 Task: Compose an email with the signature Dominique Adams with the subject Invitation to a lunch or dinner and the message Can you please confirm the schedule for the upcoming maintenance of the companys server? from softage.4@softage.net to softage.2@softage.net, select first sentence, change the font color from current to black and background color to maroon Send the email. Finally, move the email from Sent Items to the label Properties
Action: Mouse moved to (1020, 83)
Screenshot: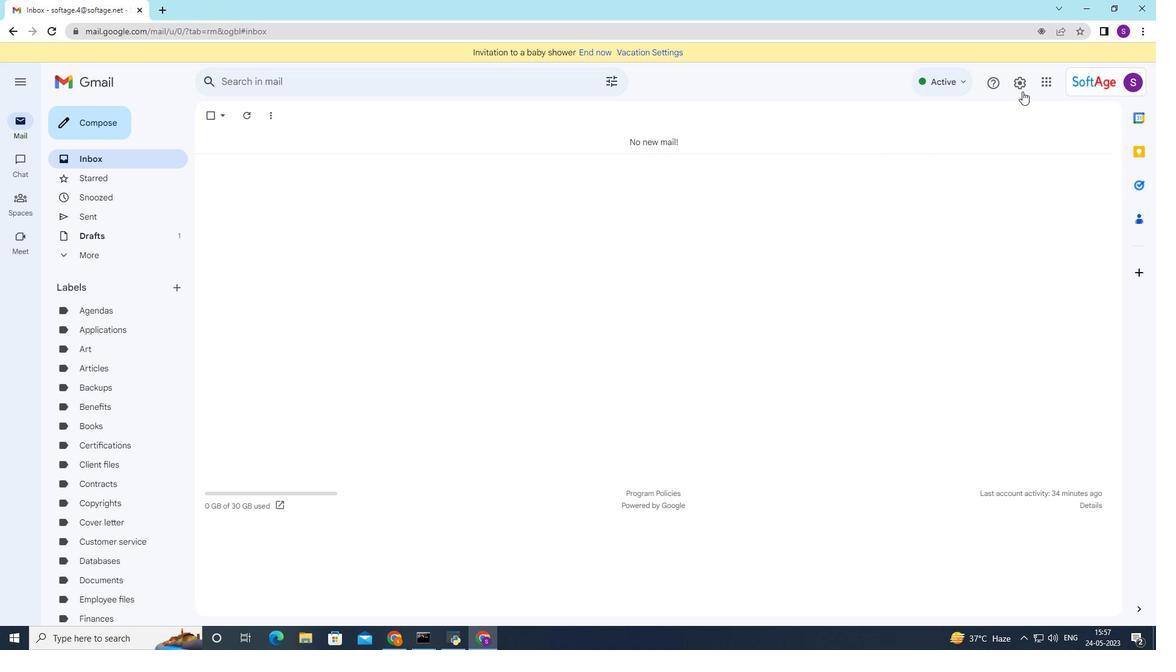 
Action: Mouse pressed left at (1020, 83)
Screenshot: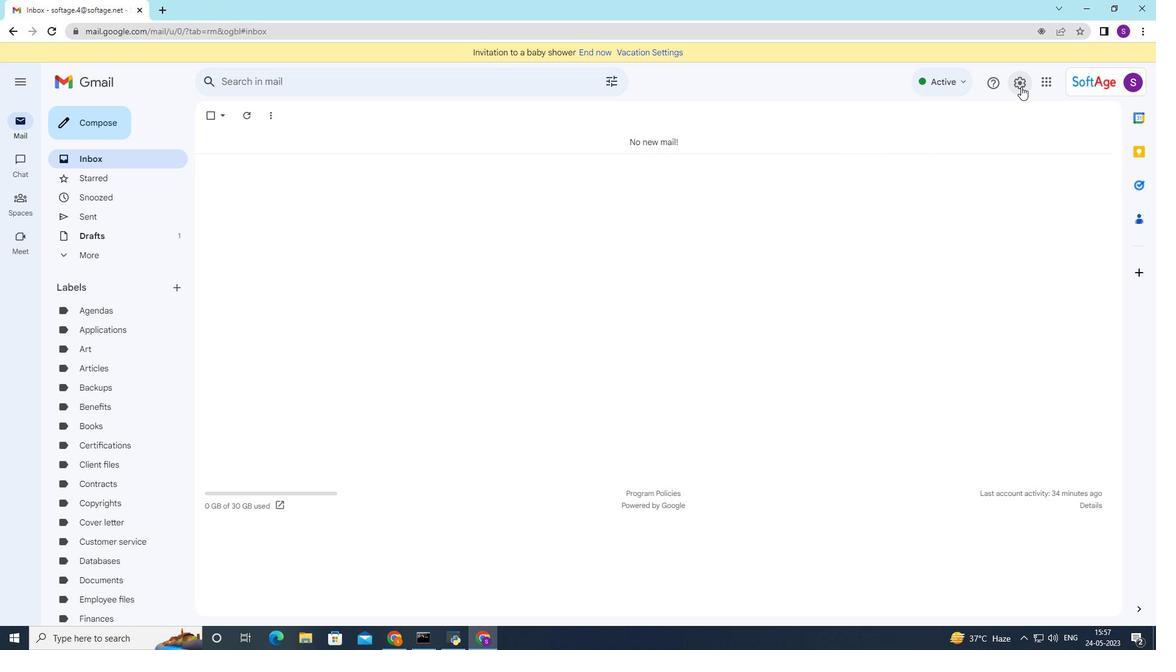 
Action: Mouse moved to (1040, 146)
Screenshot: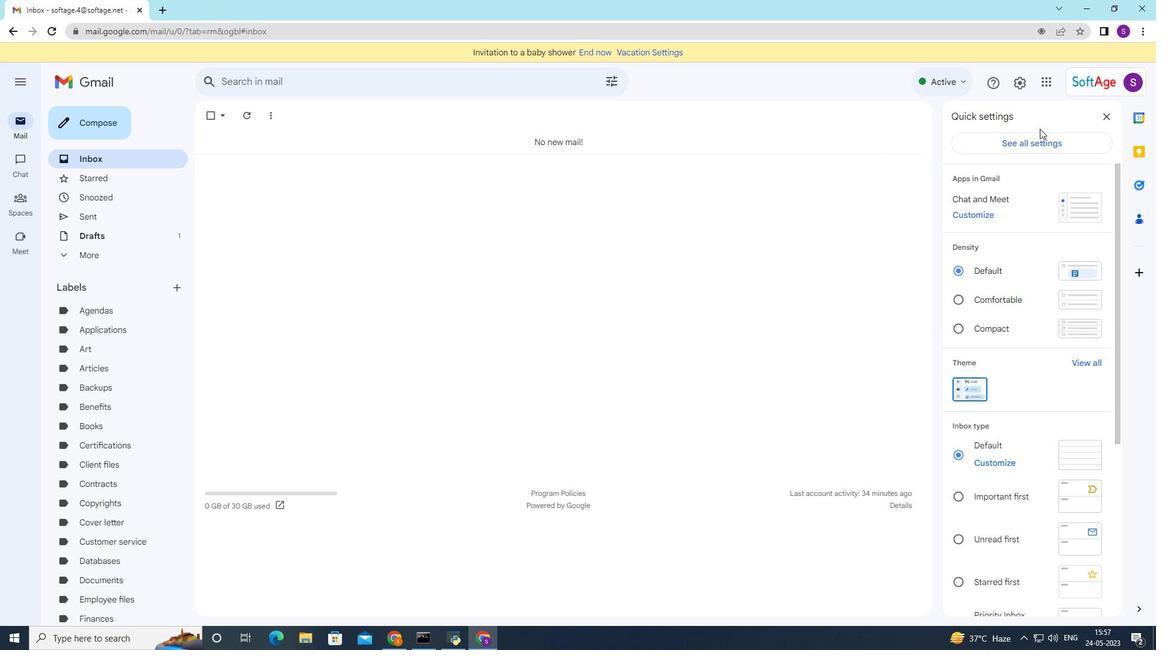 
Action: Mouse pressed left at (1040, 146)
Screenshot: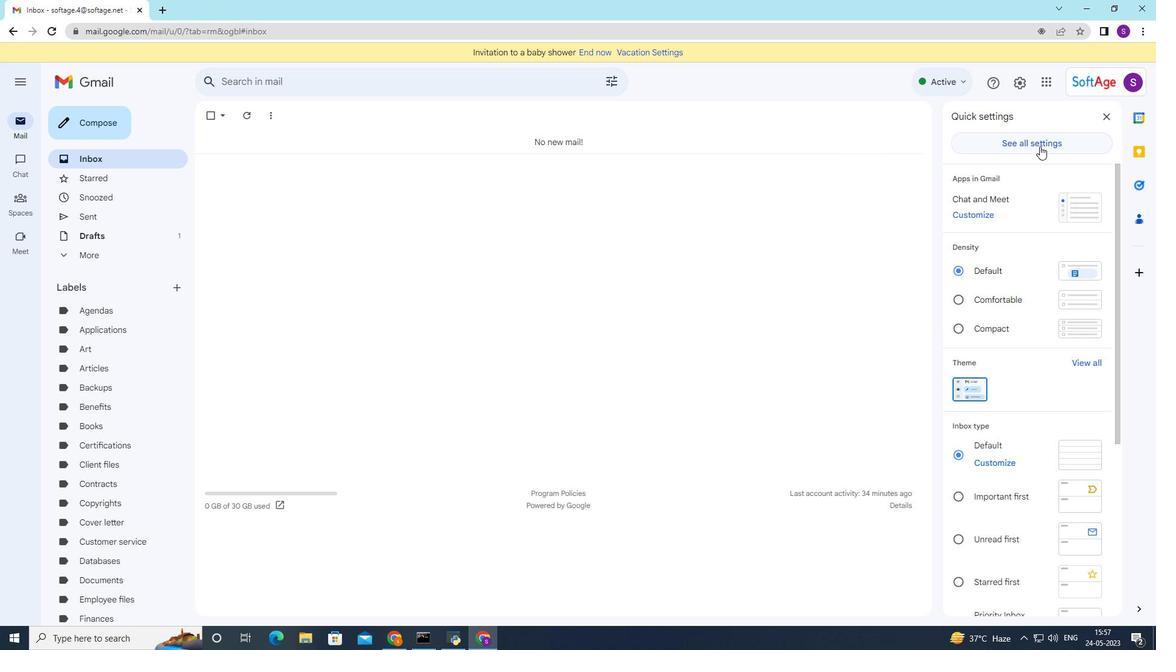 
Action: Mouse moved to (560, 207)
Screenshot: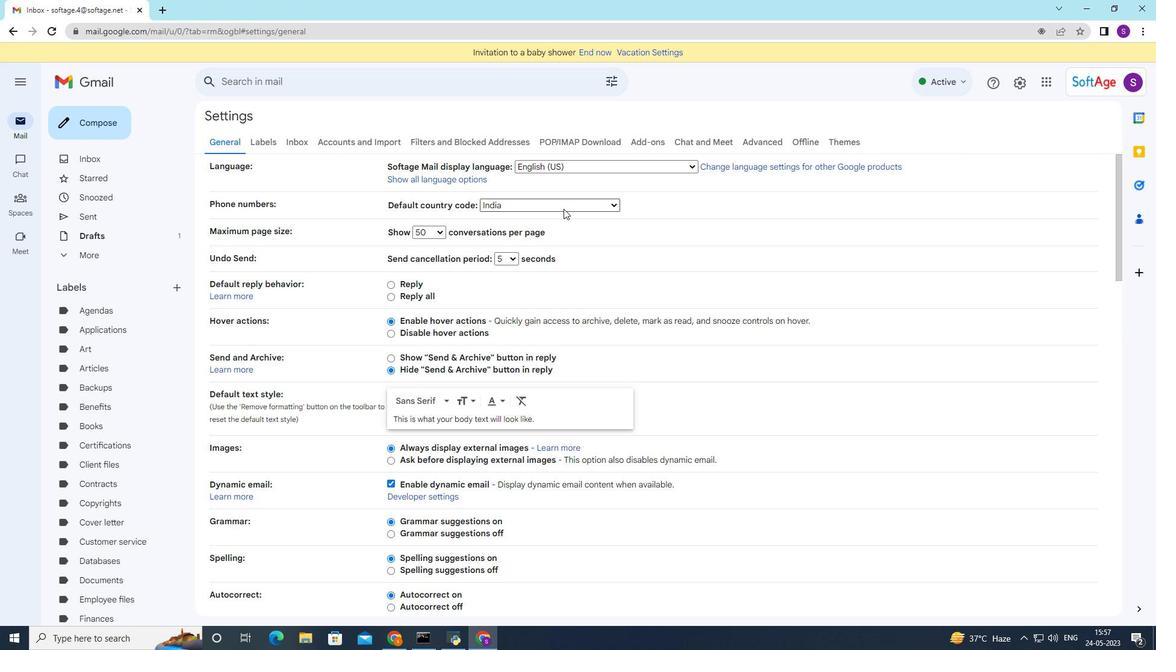 
Action: Mouse scrolled (560, 206) with delta (0, 0)
Screenshot: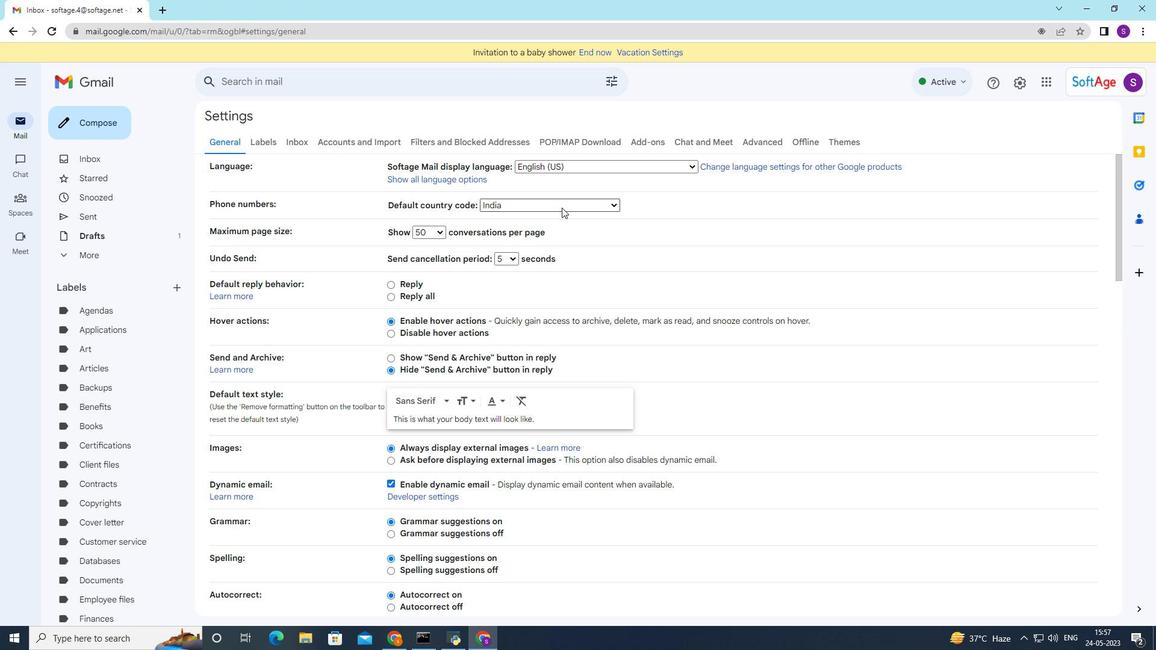 
Action: Mouse scrolled (560, 206) with delta (0, 0)
Screenshot: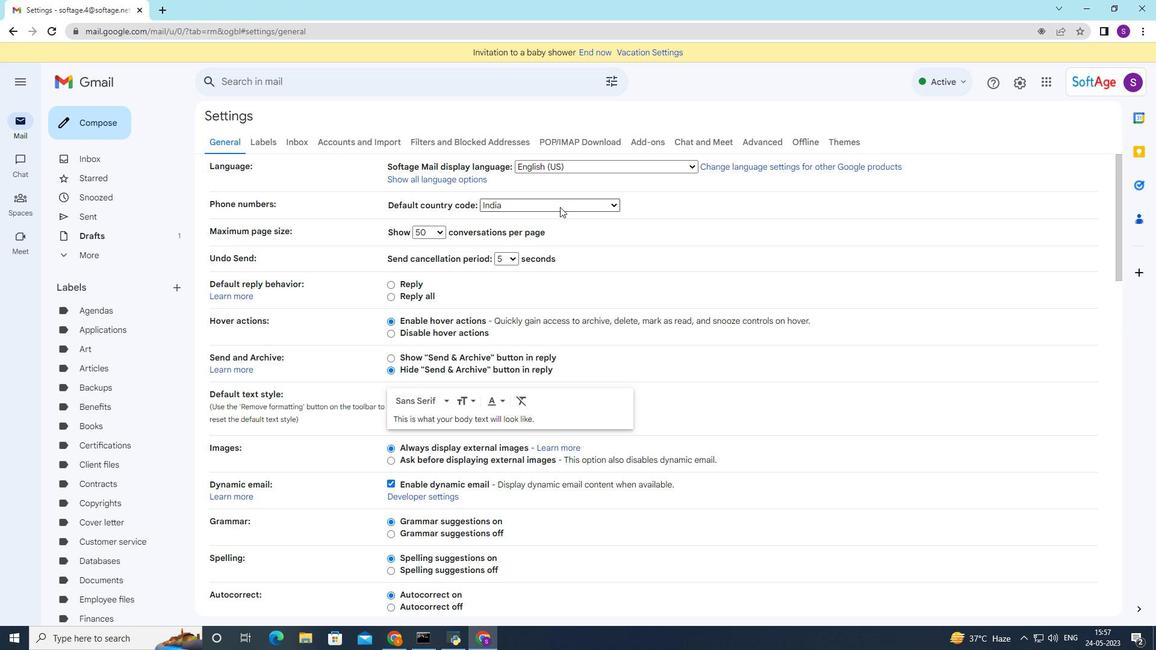 
Action: Mouse scrolled (560, 206) with delta (0, 0)
Screenshot: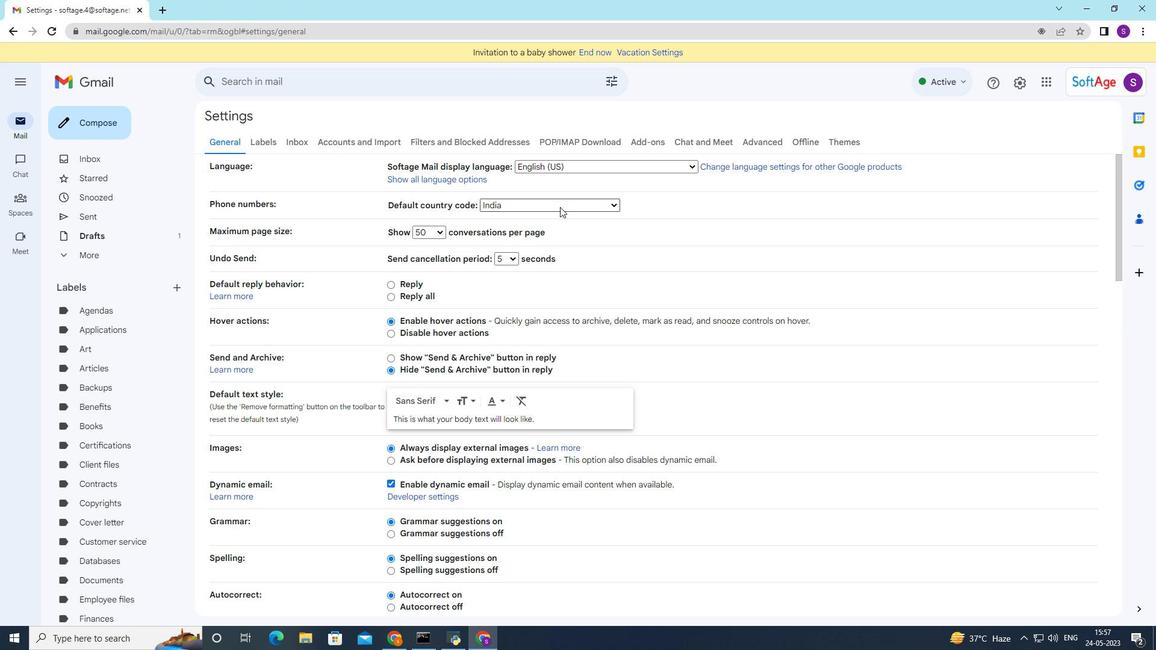 
Action: Mouse scrolled (560, 206) with delta (0, 0)
Screenshot: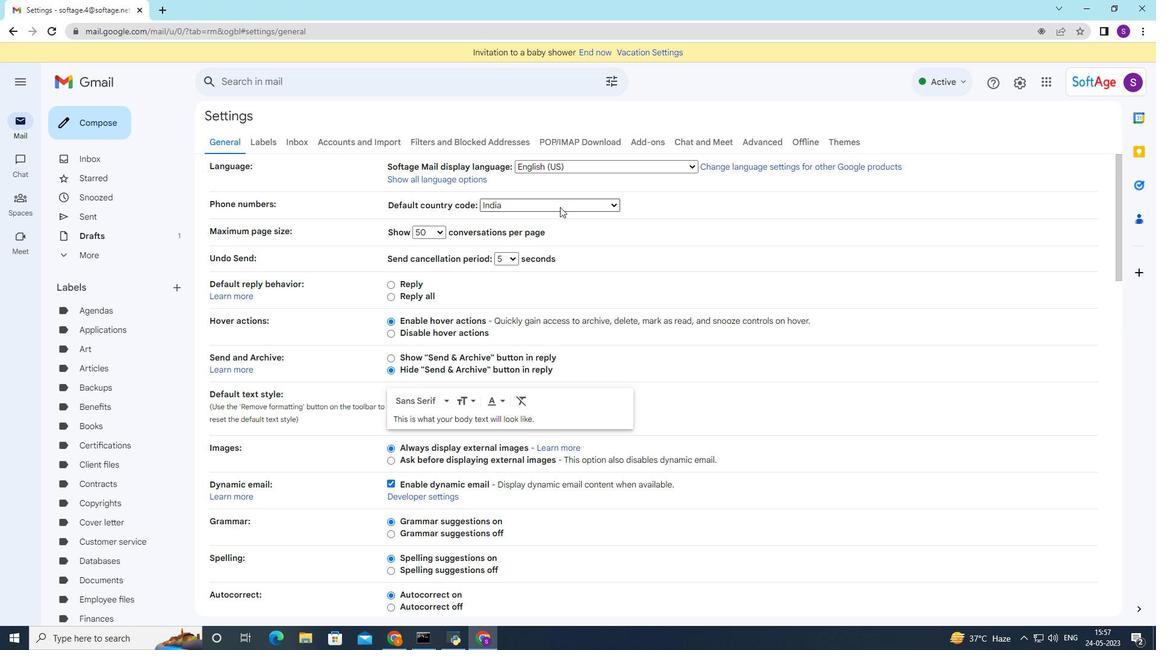 
Action: Mouse scrolled (560, 206) with delta (0, 0)
Screenshot: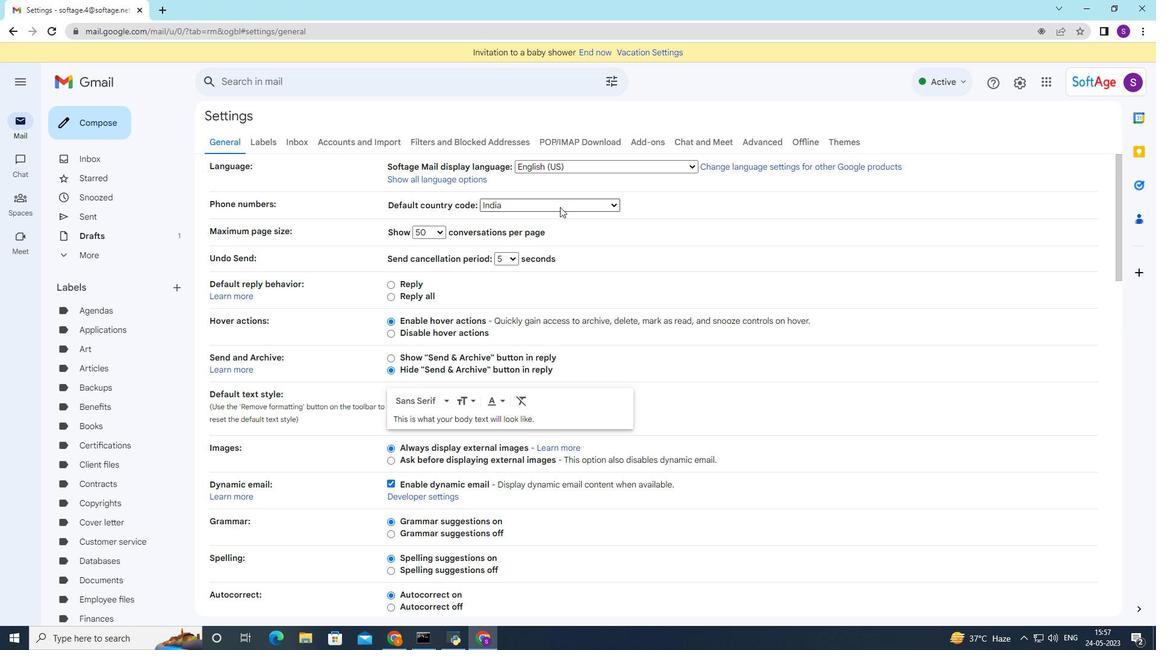 
Action: Mouse scrolled (560, 206) with delta (0, 0)
Screenshot: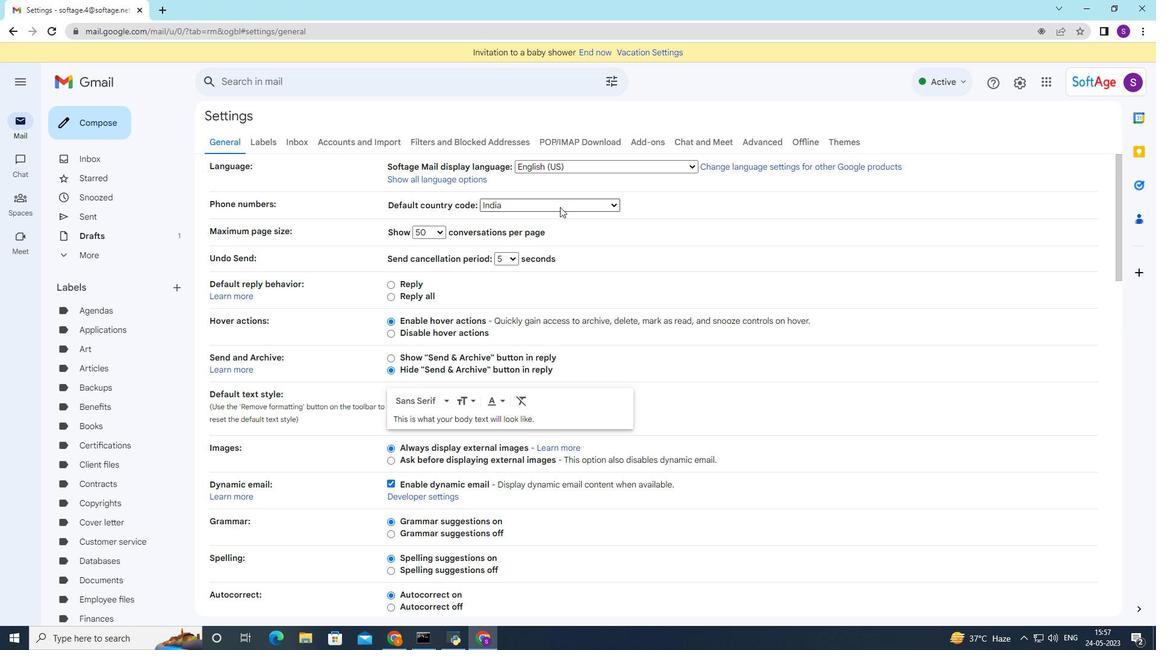 
Action: Mouse moved to (560, 206)
Screenshot: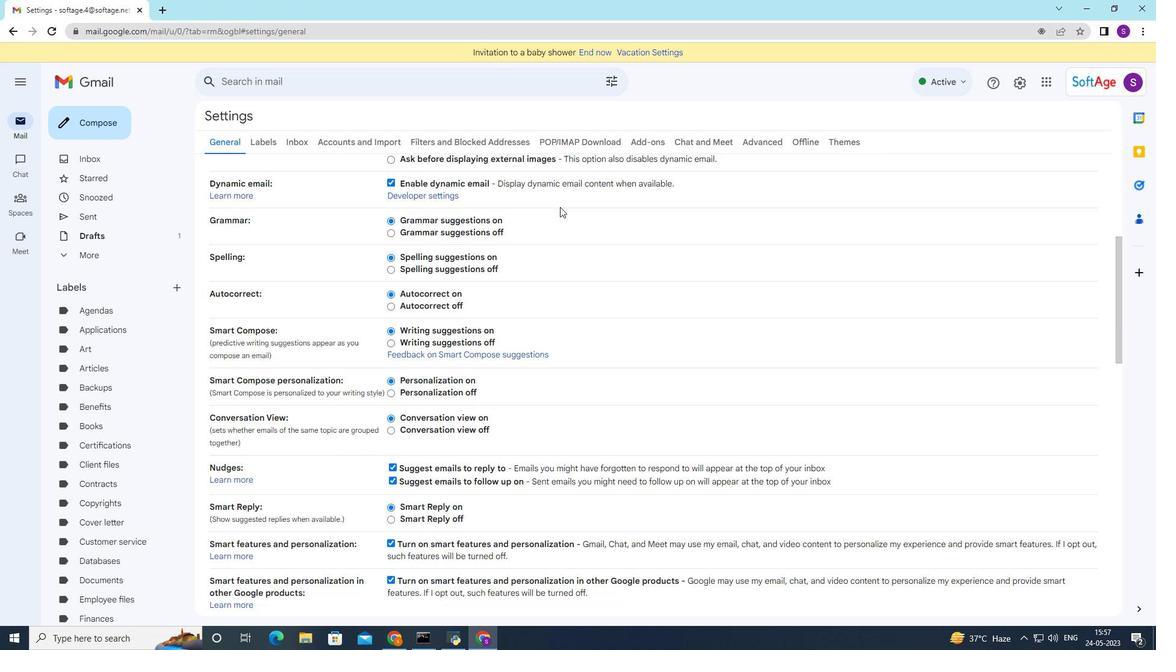 
Action: Mouse scrolled (560, 206) with delta (0, 0)
Screenshot: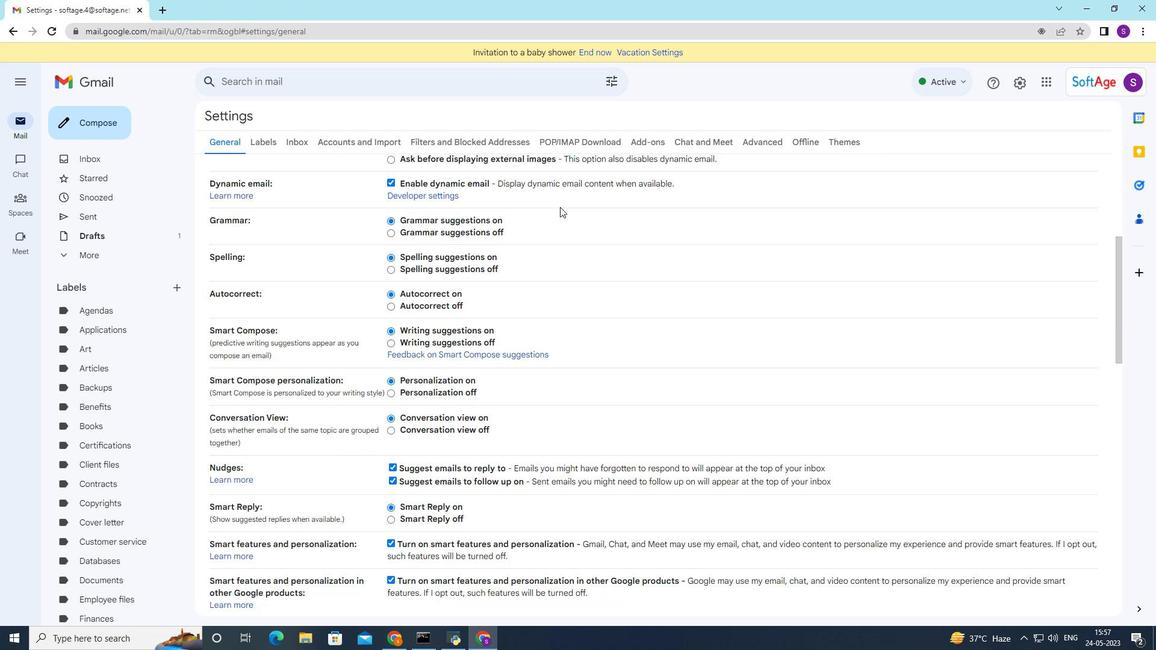
Action: Mouse moved to (560, 206)
Screenshot: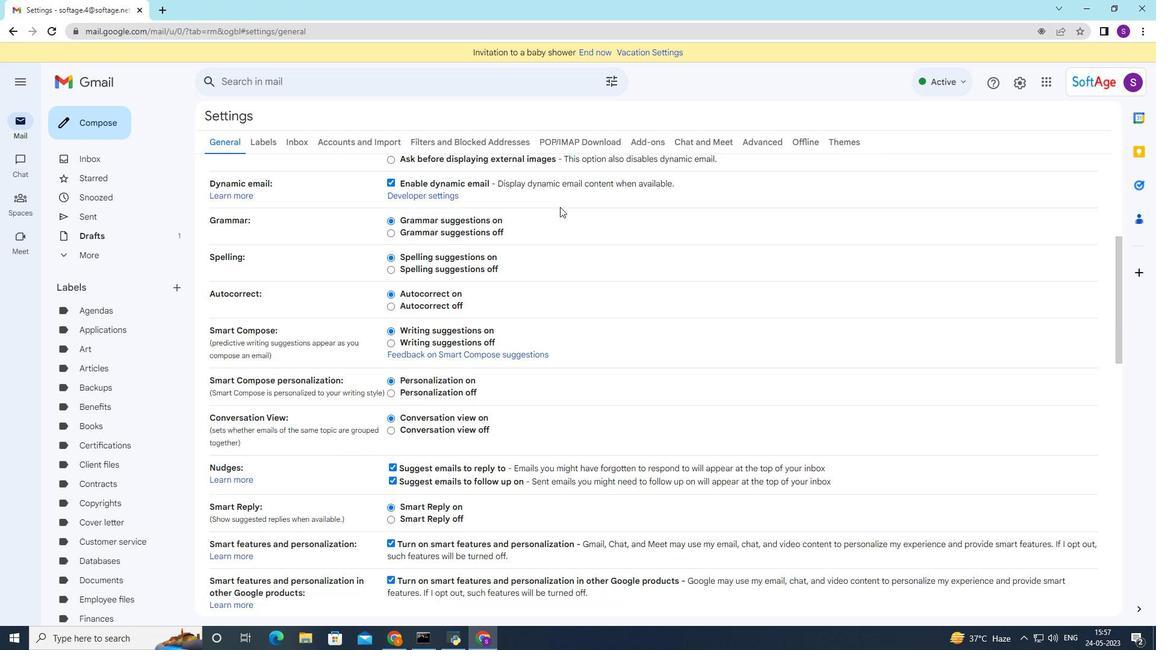 
Action: Mouse scrolled (560, 206) with delta (0, 0)
Screenshot: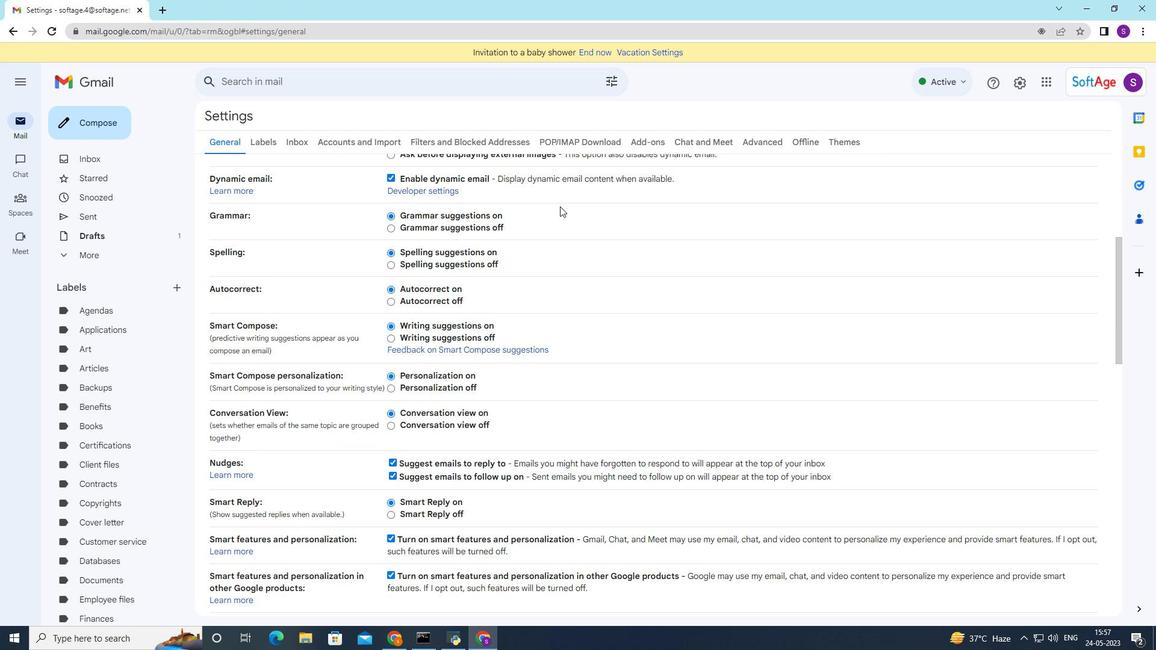 
Action: Mouse scrolled (560, 206) with delta (0, 0)
Screenshot: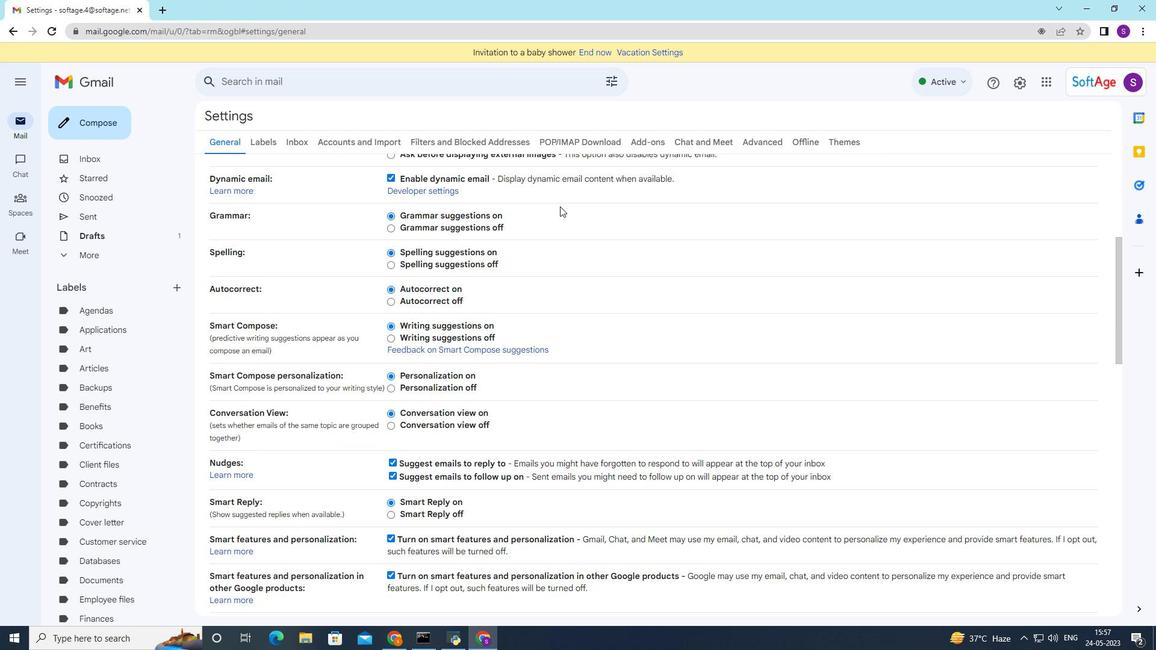 
Action: Mouse scrolled (560, 206) with delta (0, 0)
Screenshot: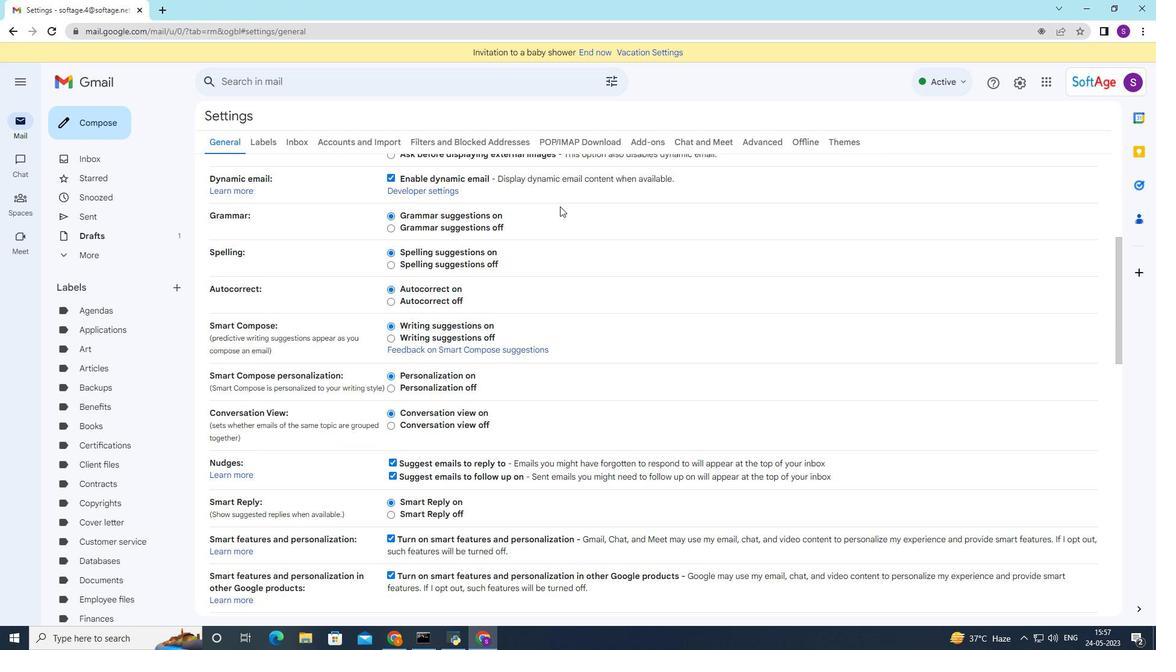 
Action: Mouse moved to (560, 204)
Screenshot: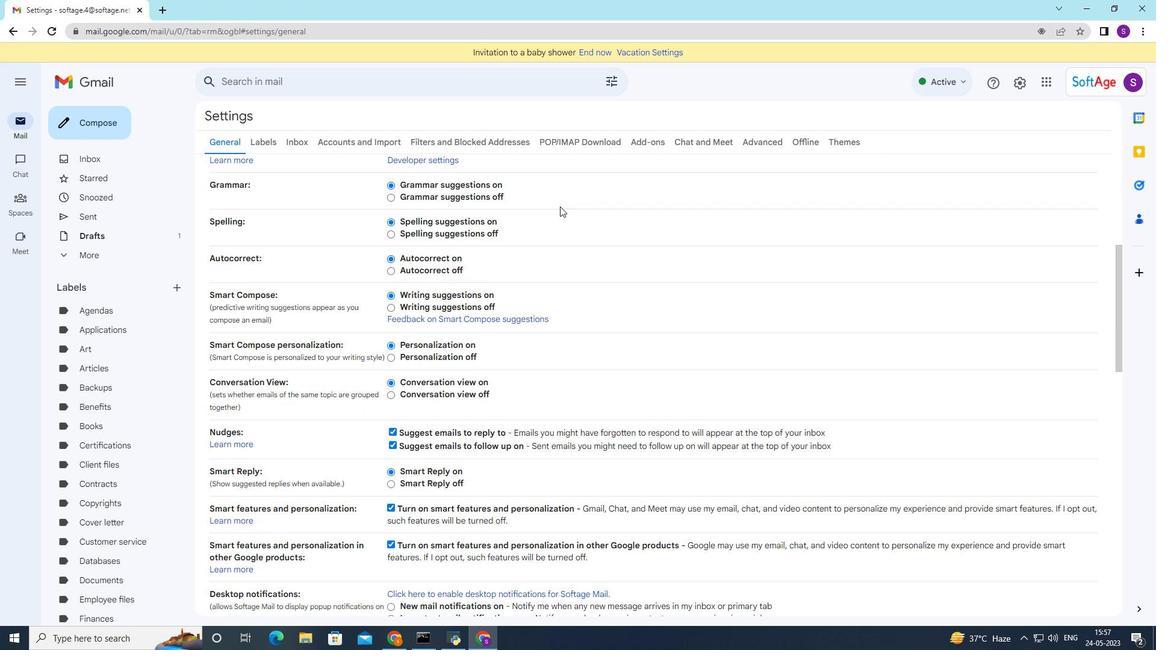 
Action: Mouse scrolled (560, 203) with delta (0, 0)
Screenshot: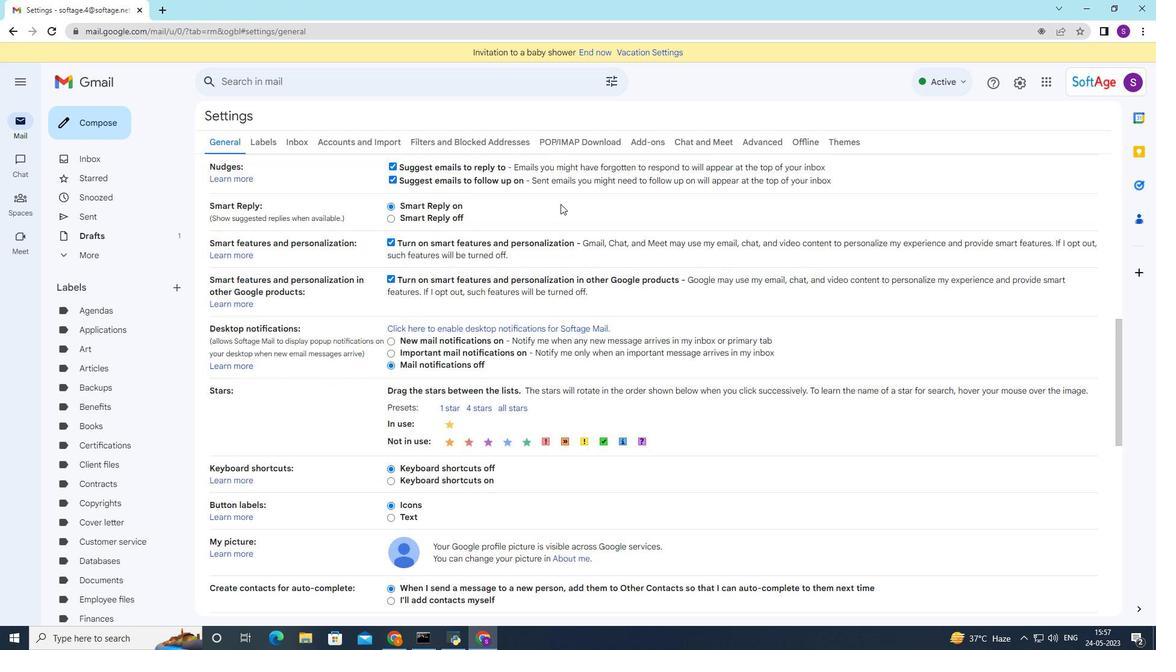 
Action: Mouse scrolled (560, 203) with delta (0, 0)
Screenshot: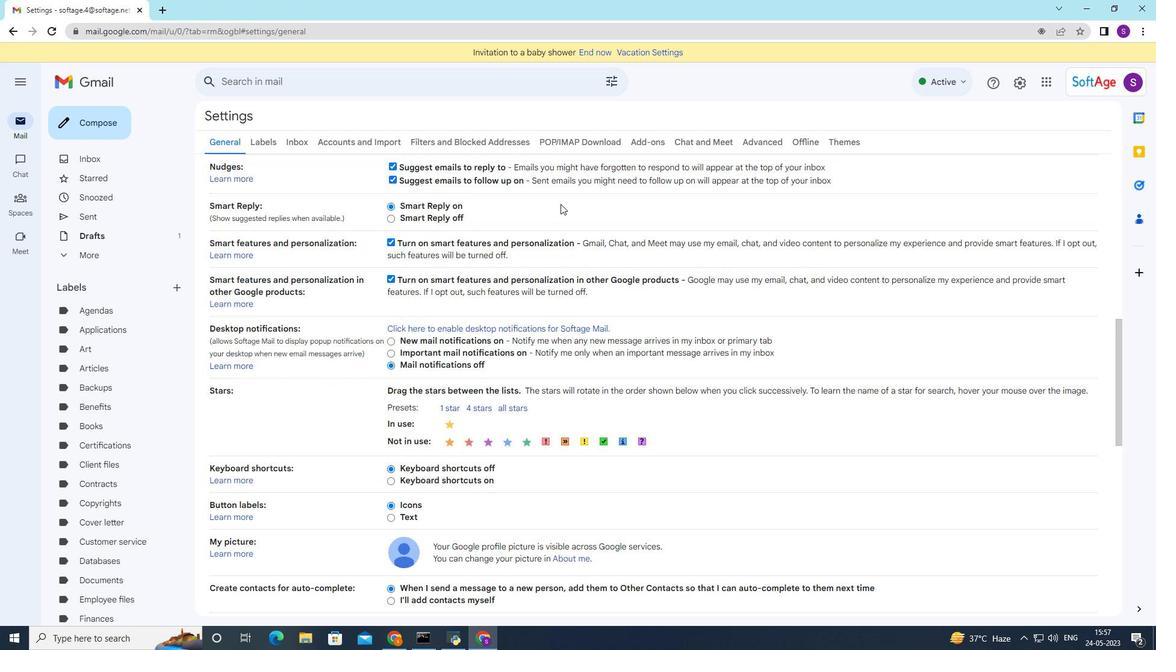 
Action: Mouse scrolled (560, 203) with delta (0, 0)
Screenshot: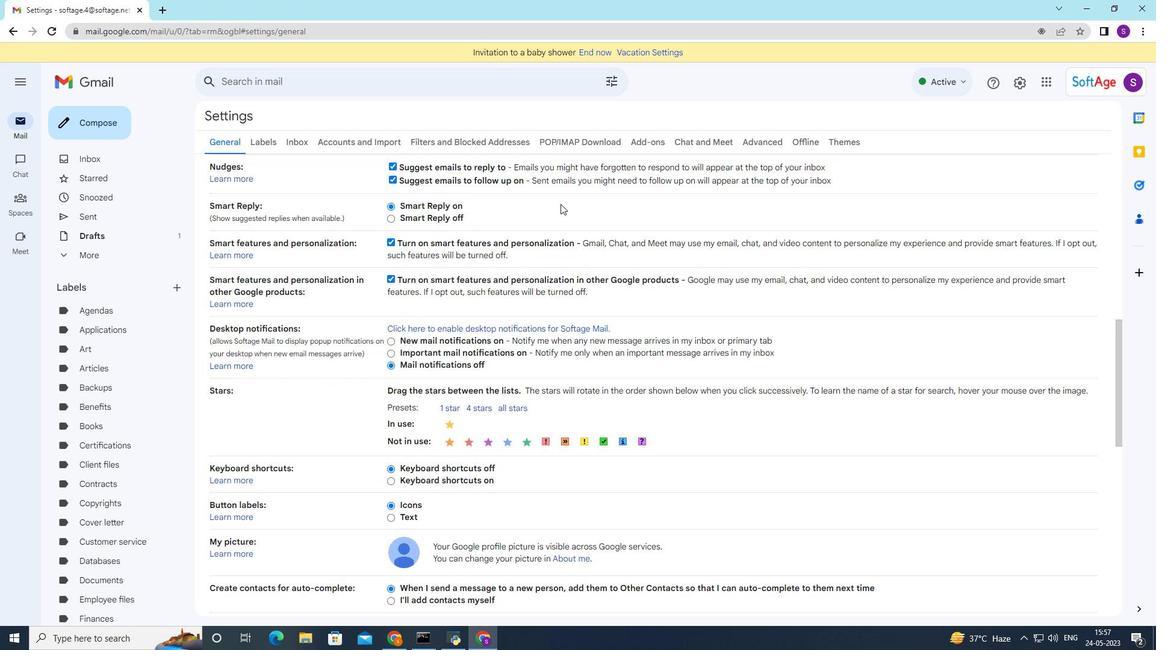 
Action: Mouse scrolled (560, 203) with delta (0, 0)
Screenshot: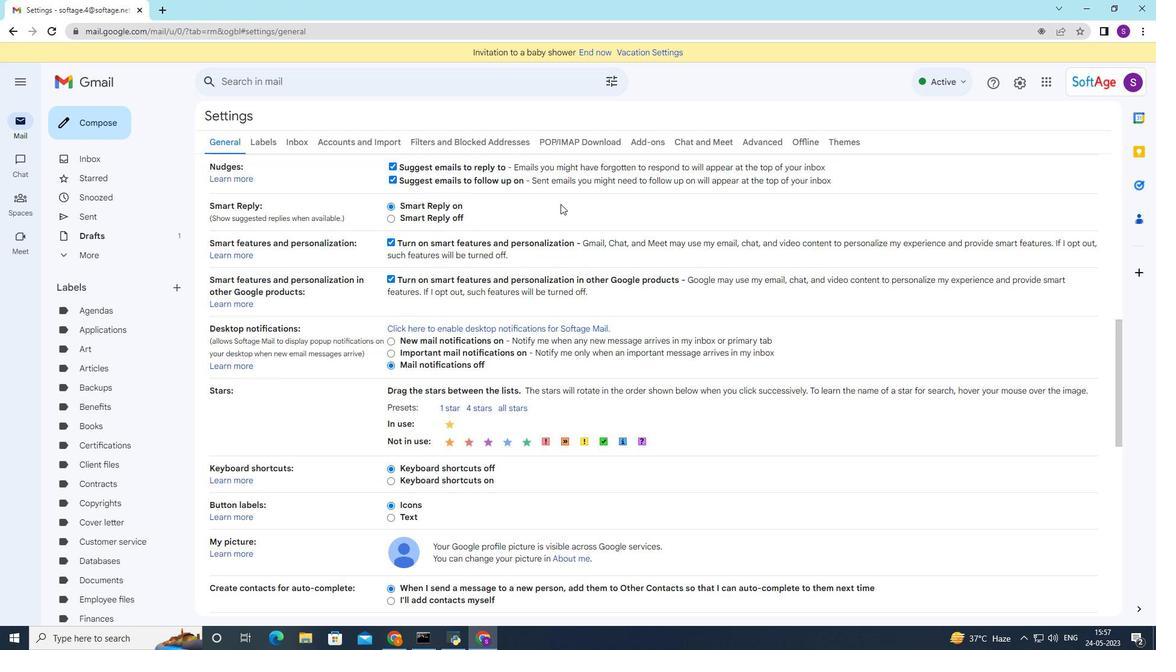 
Action: Mouse moved to (562, 201)
Screenshot: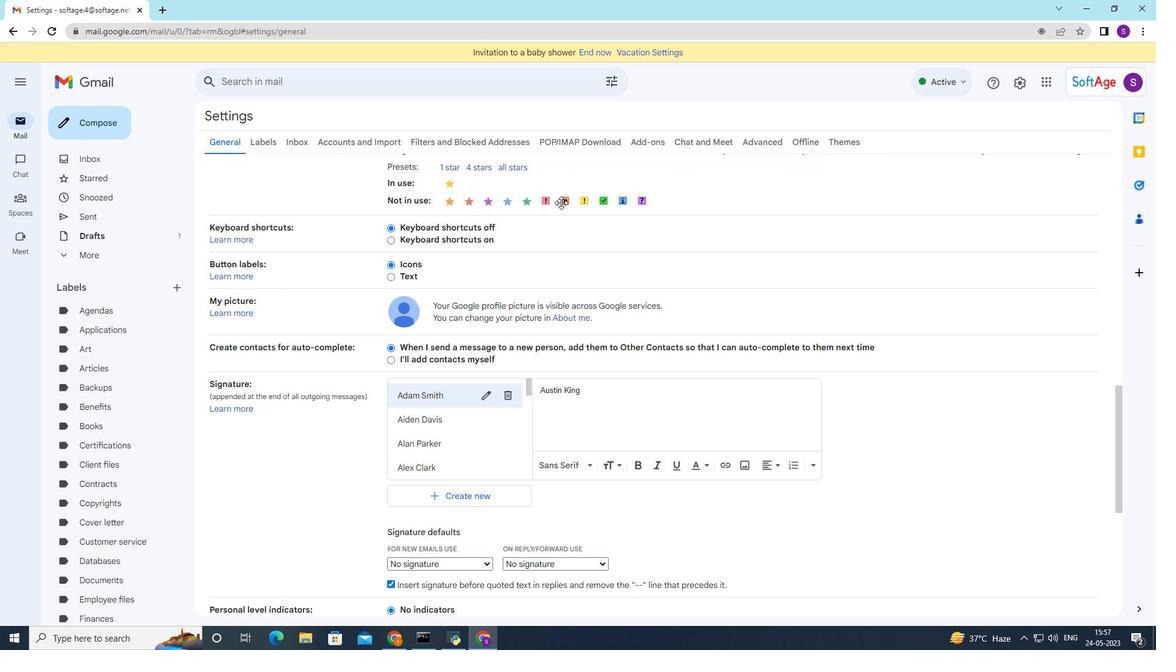 
Action: Mouse scrolled (562, 201) with delta (0, 0)
Screenshot: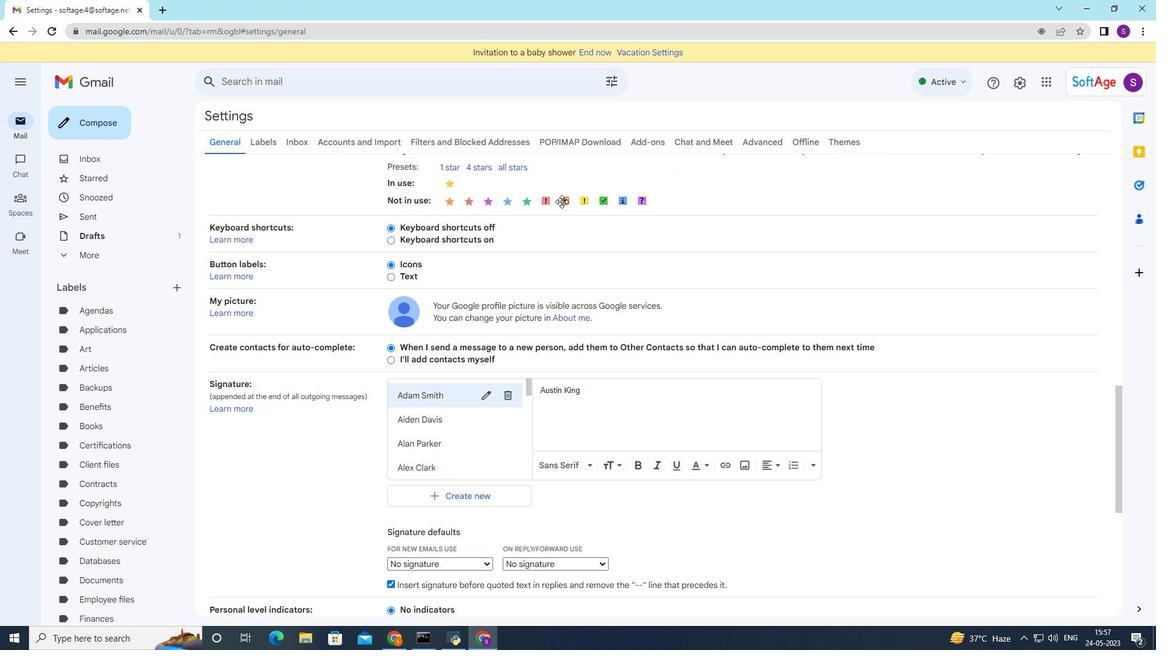
Action: Mouse scrolled (562, 201) with delta (0, 0)
Screenshot: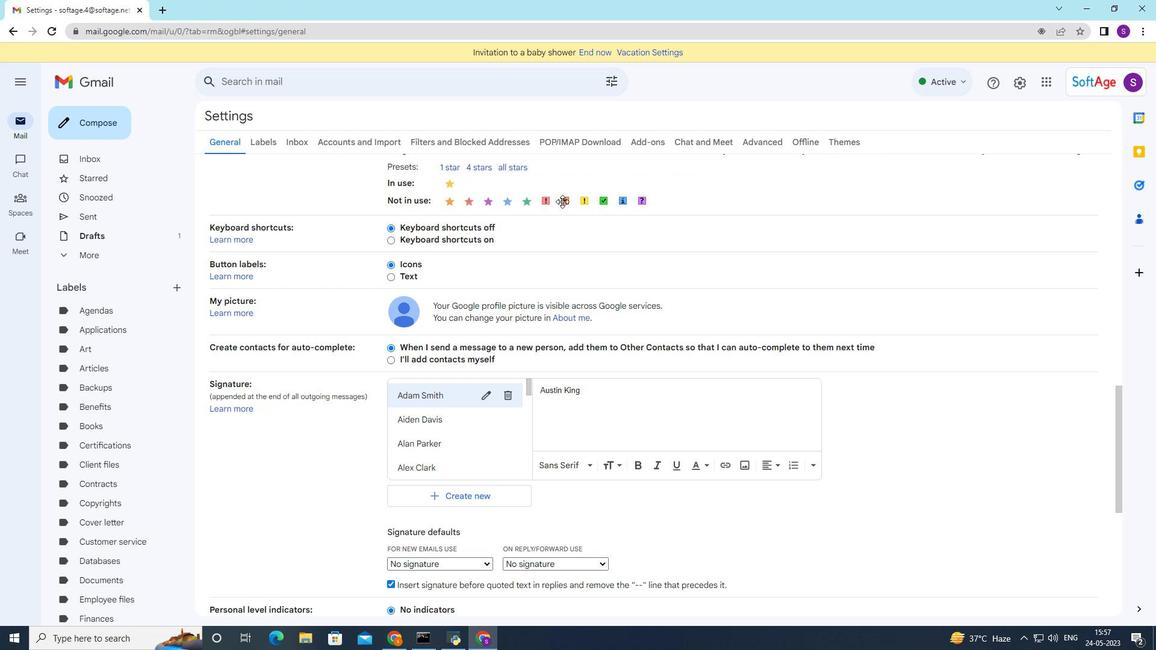 
Action: Mouse moved to (562, 201)
Screenshot: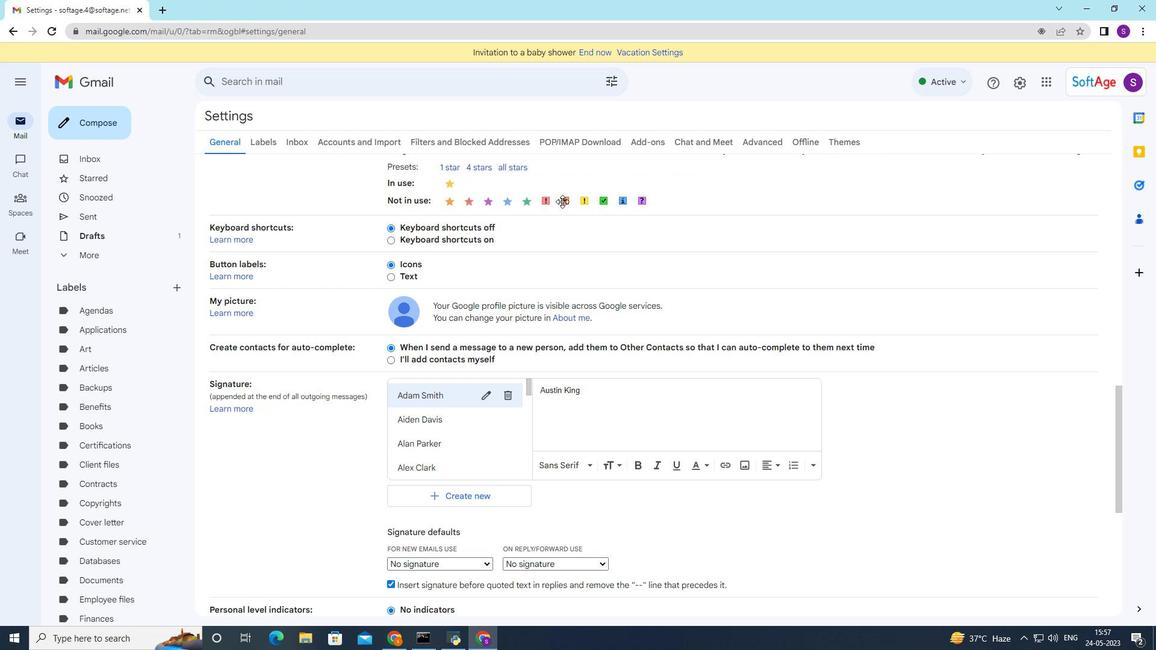 
Action: Mouse scrolled (562, 200) with delta (0, 0)
Screenshot: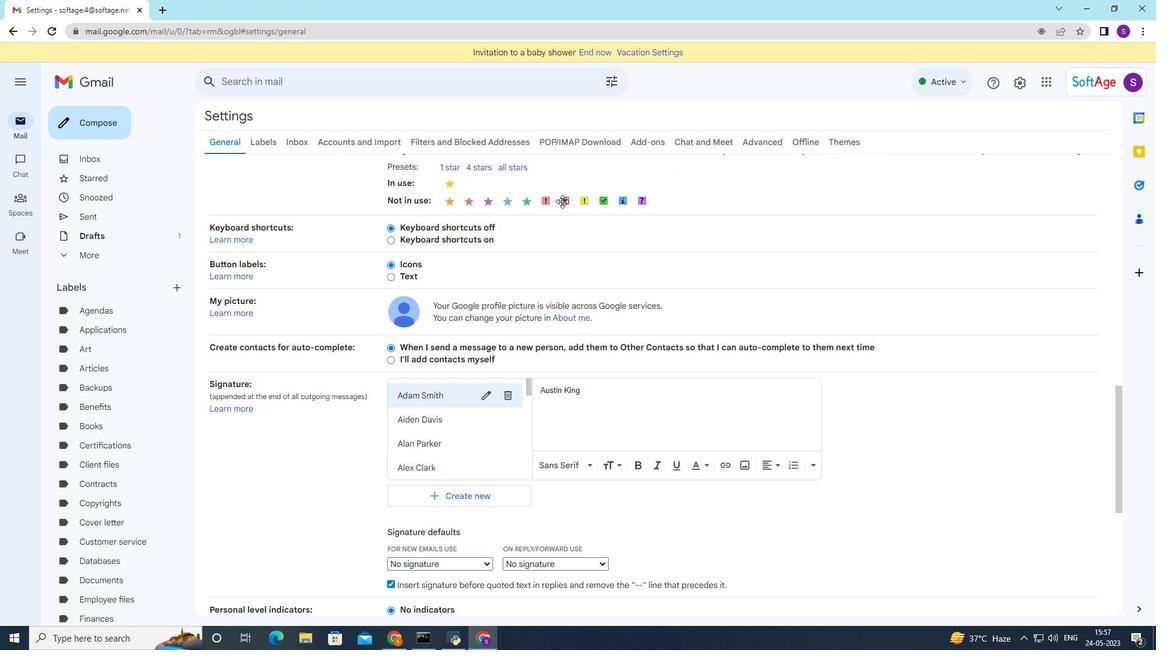 
Action: Mouse moved to (563, 201)
Screenshot: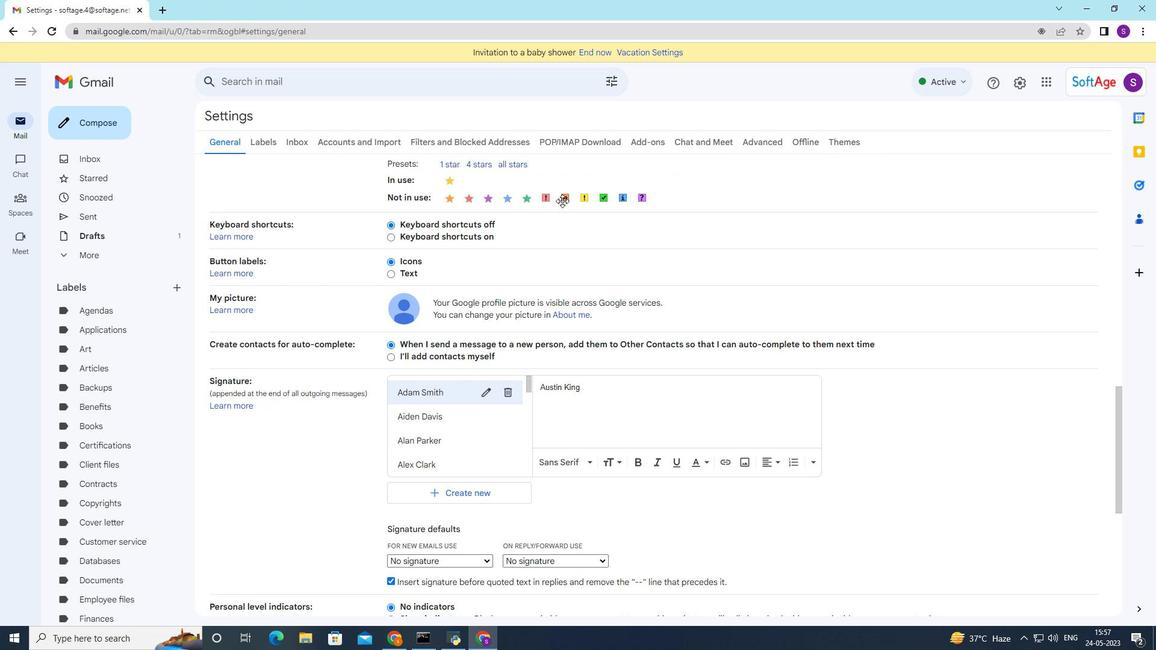 
Action: Mouse scrolled (563, 200) with delta (0, 0)
Screenshot: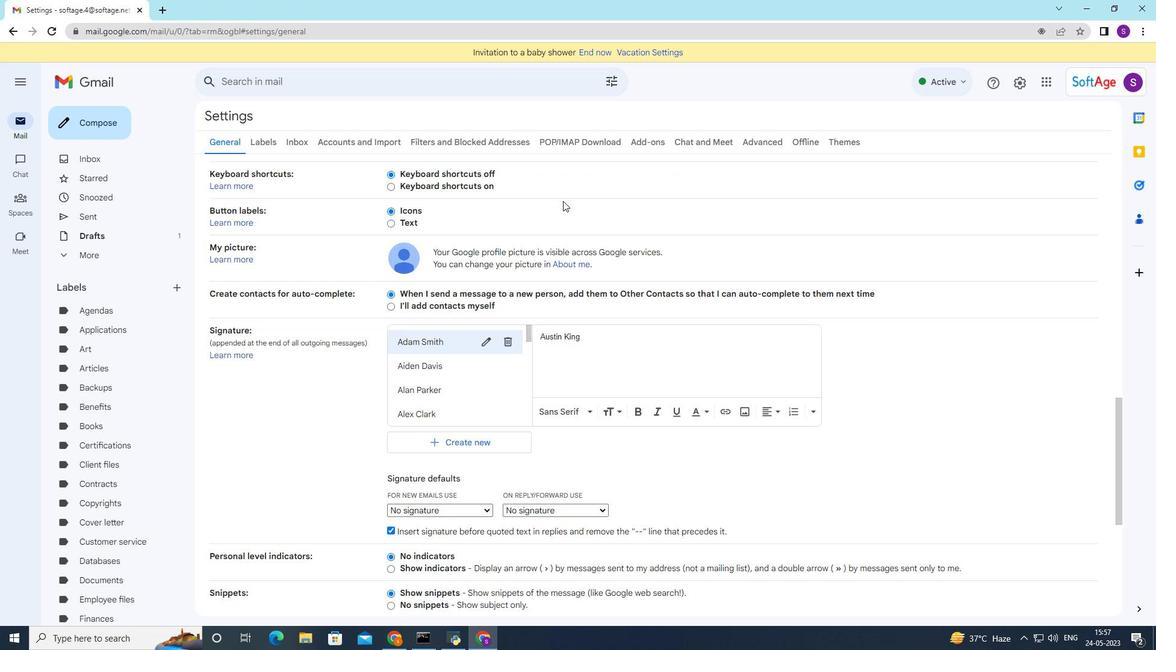 
Action: Mouse moved to (563, 209)
Screenshot: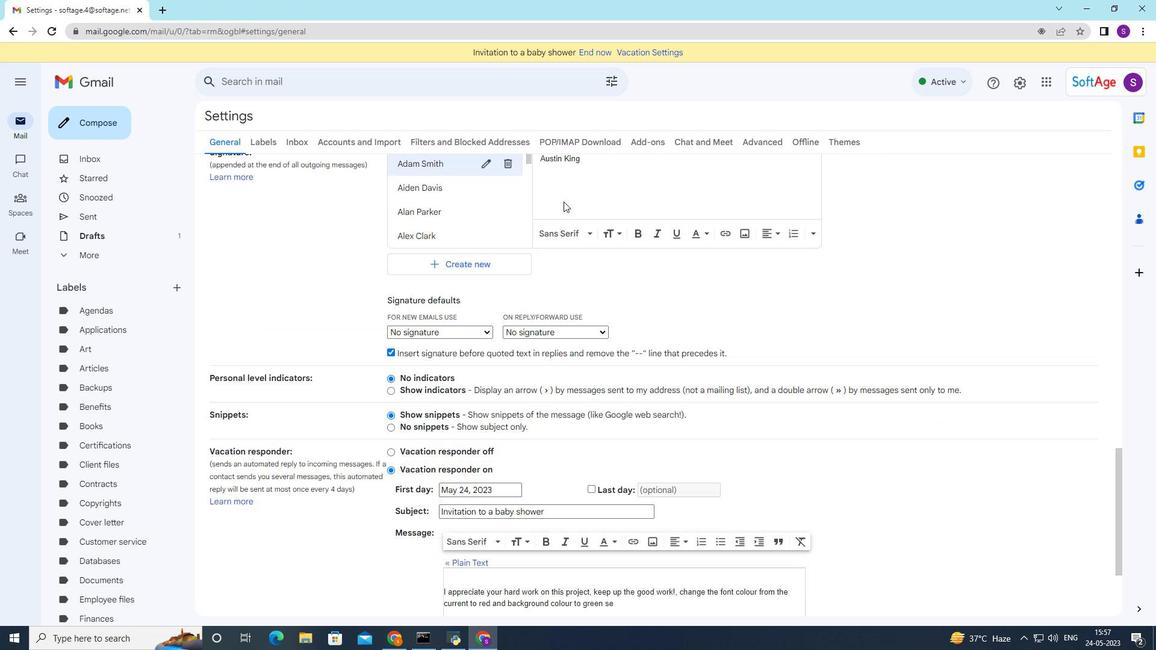 
Action: Mouse scrolled (563, 209) with delta (0, 0)
Screenshot: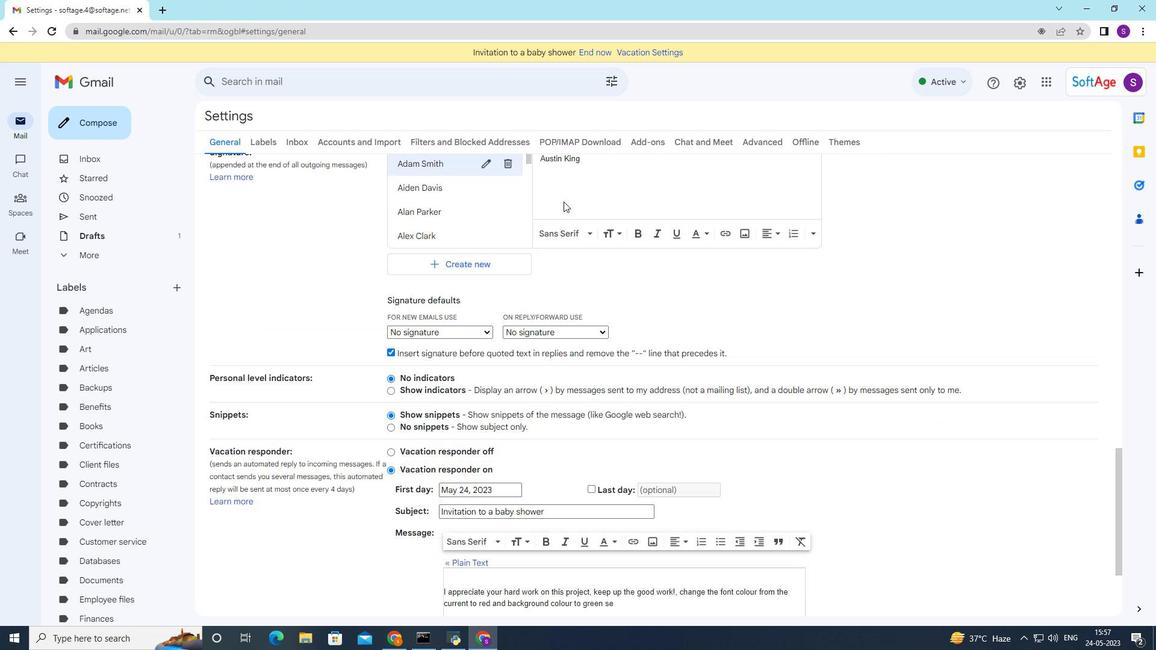 
Action: Mouse moved to (563, 210)
Screenshot: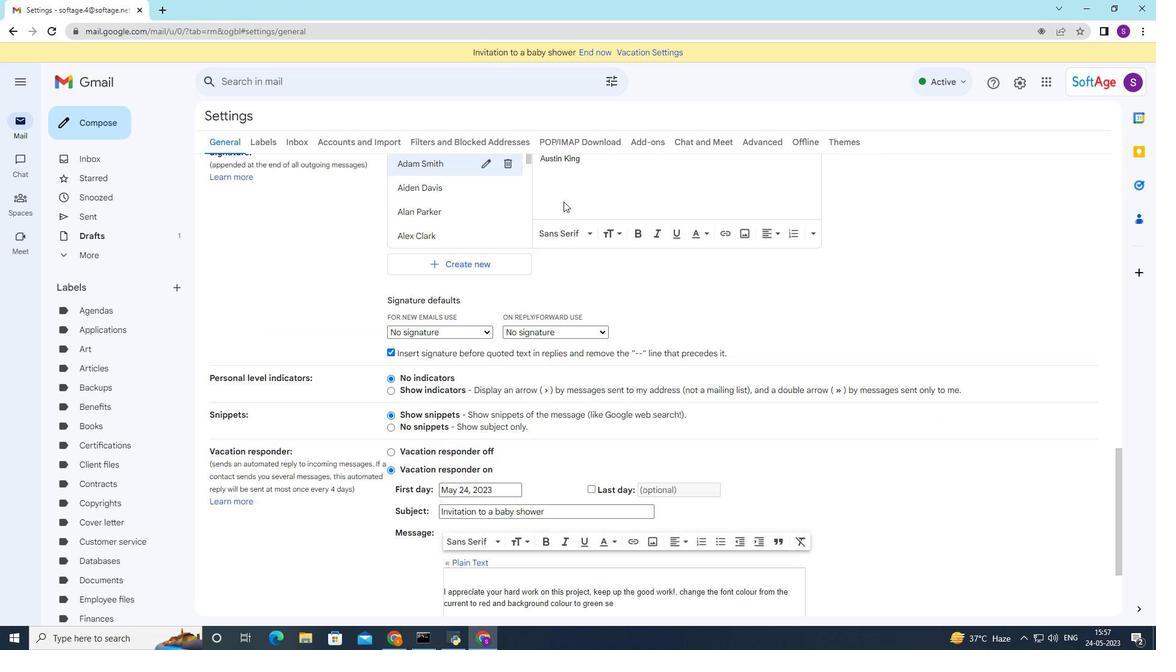 
Action: Mouse scrolled (563, 210) with delta (0, 0)
Screenshot: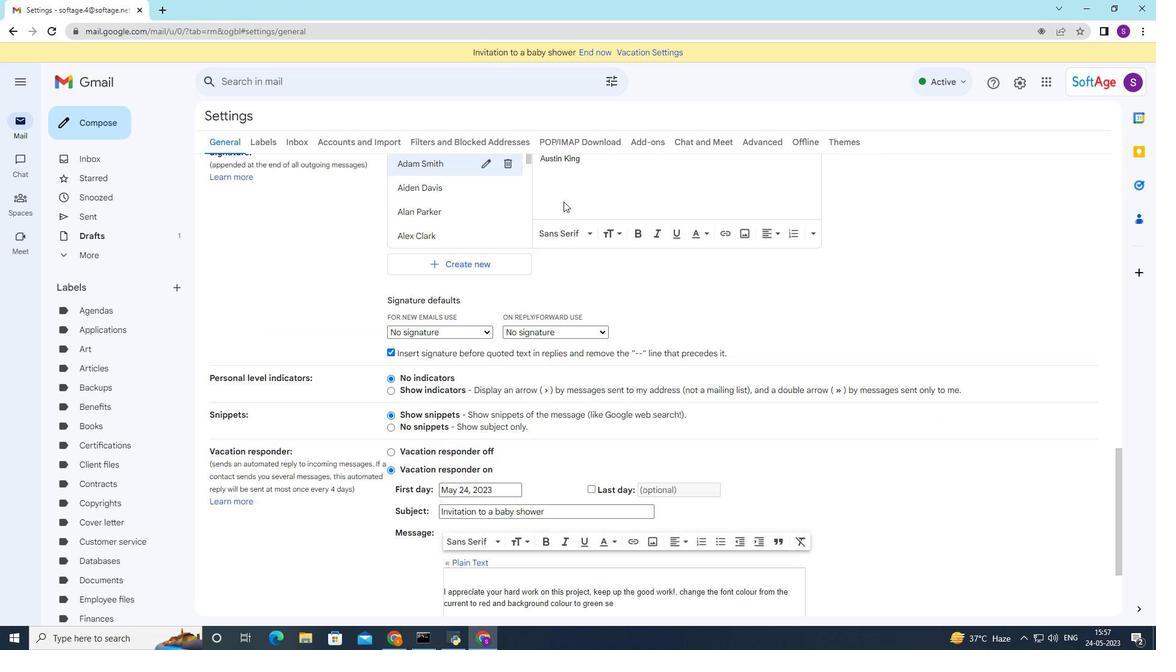 
Action: Mouse moved to (563, 210)
Screenshot: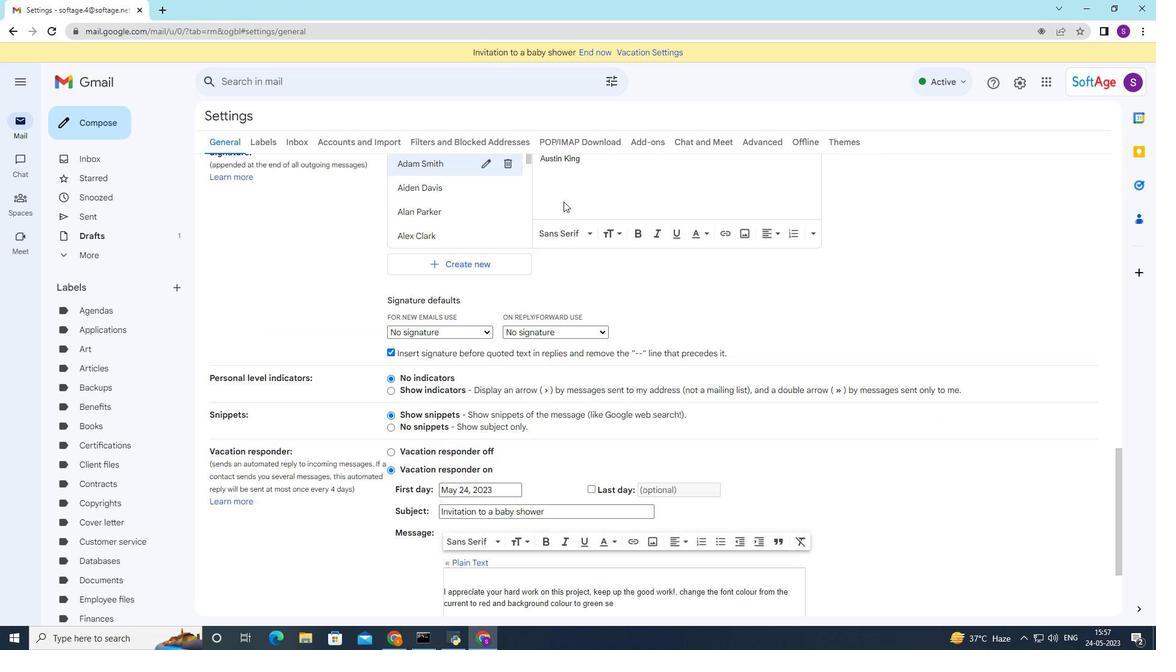 
Action: Mouse scrolled (563, 210) with delta (0, 0)
Screenshot: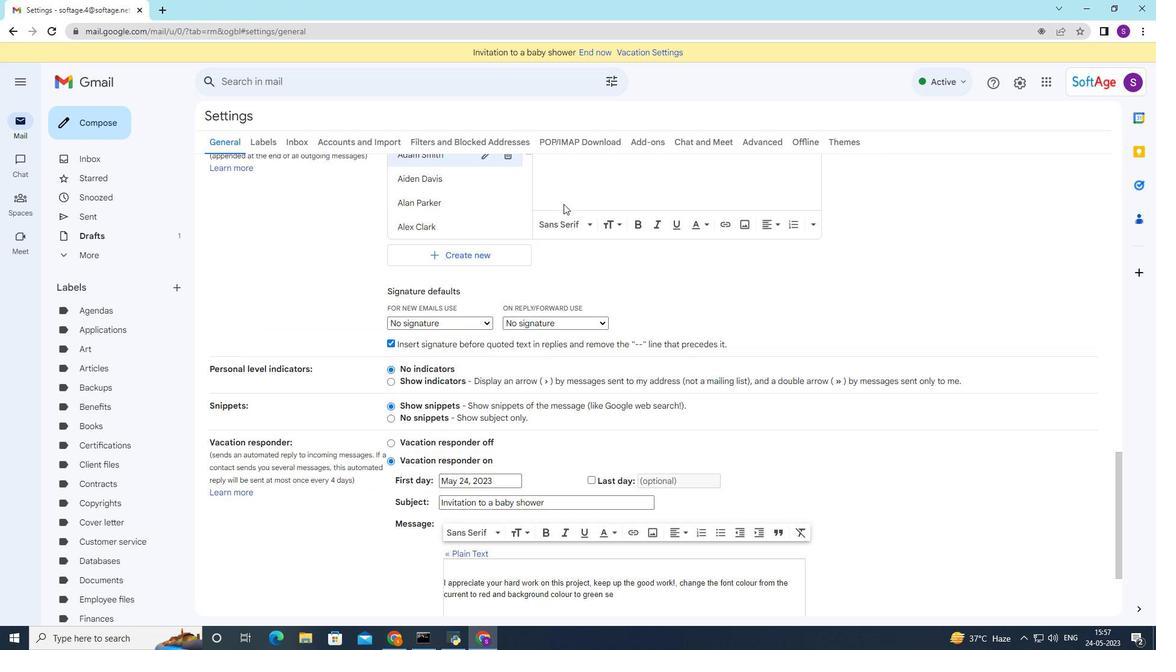 
Action: Mouse moved to (563, 211)
Screenshot: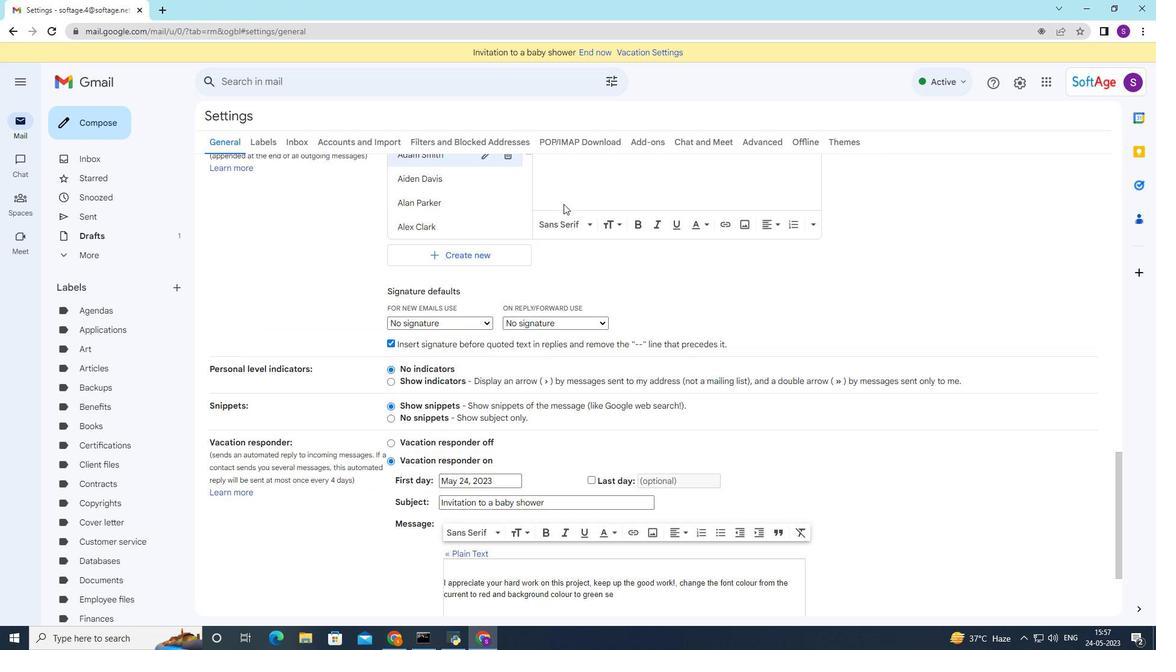 
Action: Mouse scrolled (563, 210) with delta (0, 0)
Screenshot: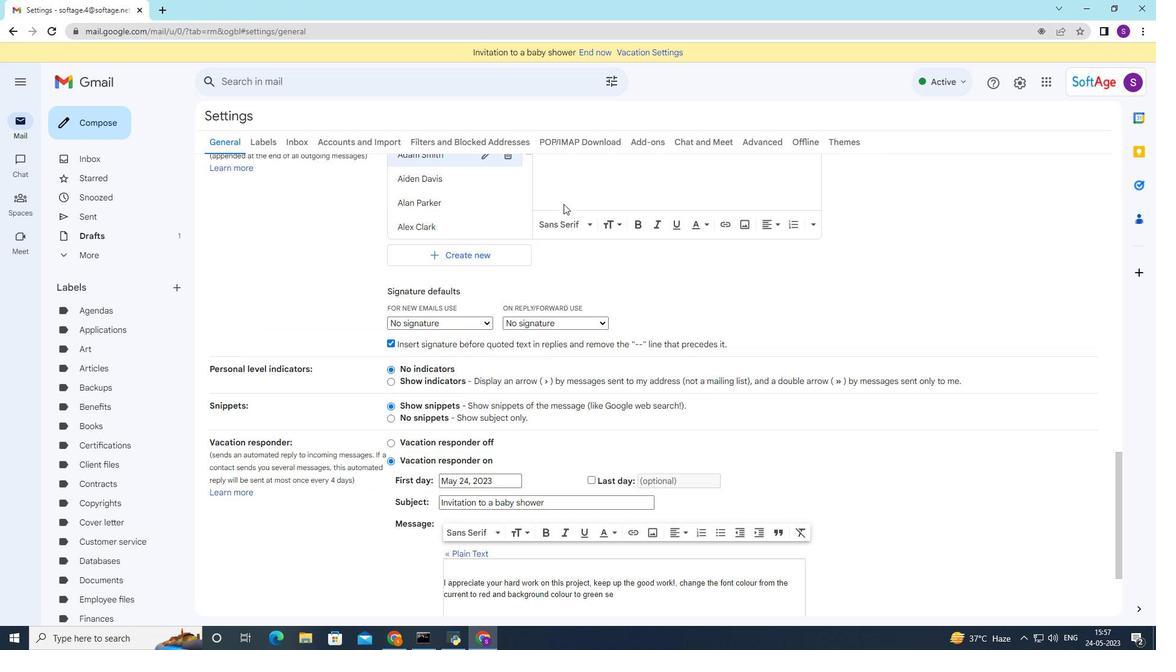 
Action: Mouse moved to (557, 238)
Screenshot: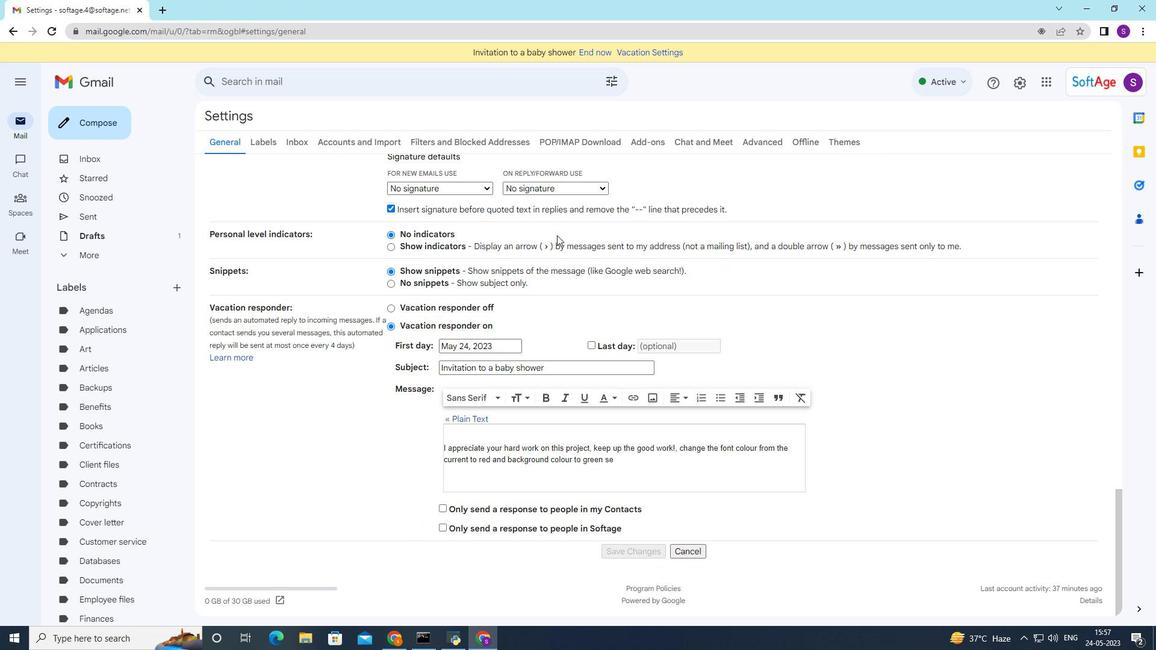 
Action: Mouse scrolled (557, 238) with delta (0, 0)
Screenshot: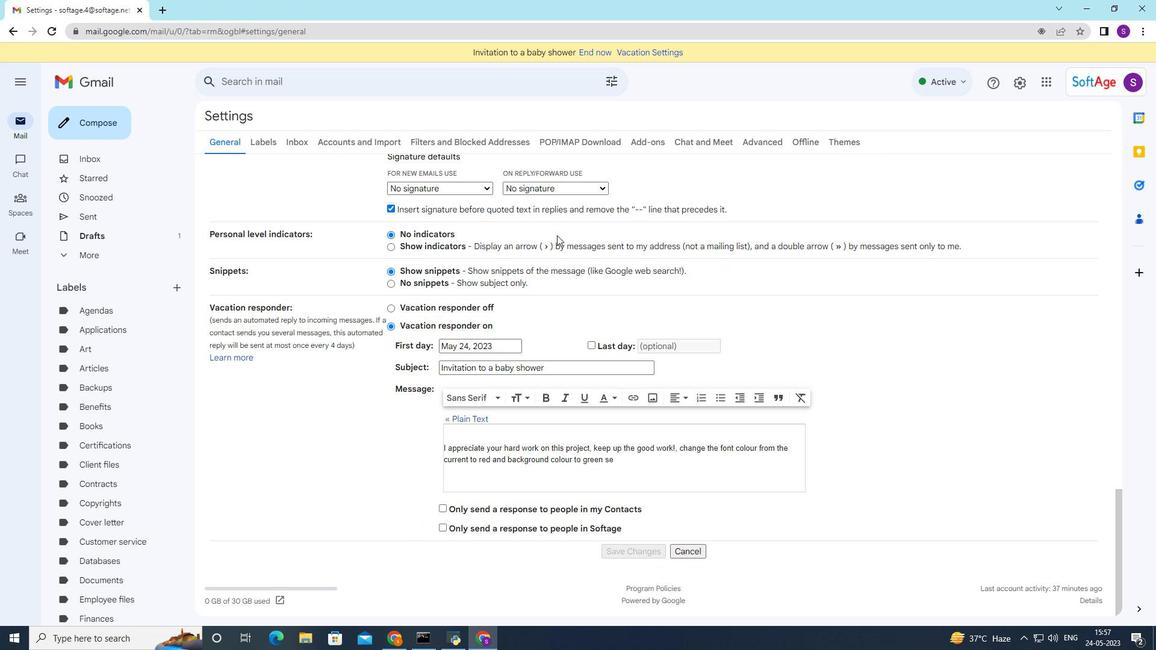 
Action: Mouse moved to (557, 240)
Screenshot: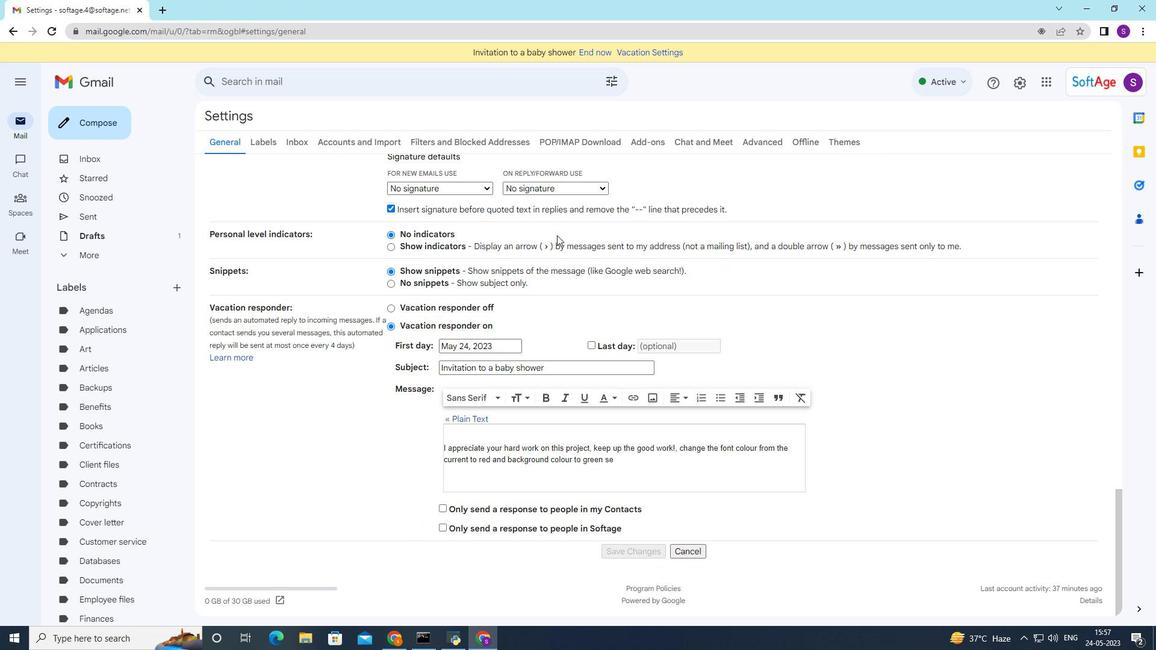 
Action: Mouse scrolled (557, 239) with delta (0, 0)
Screenshot: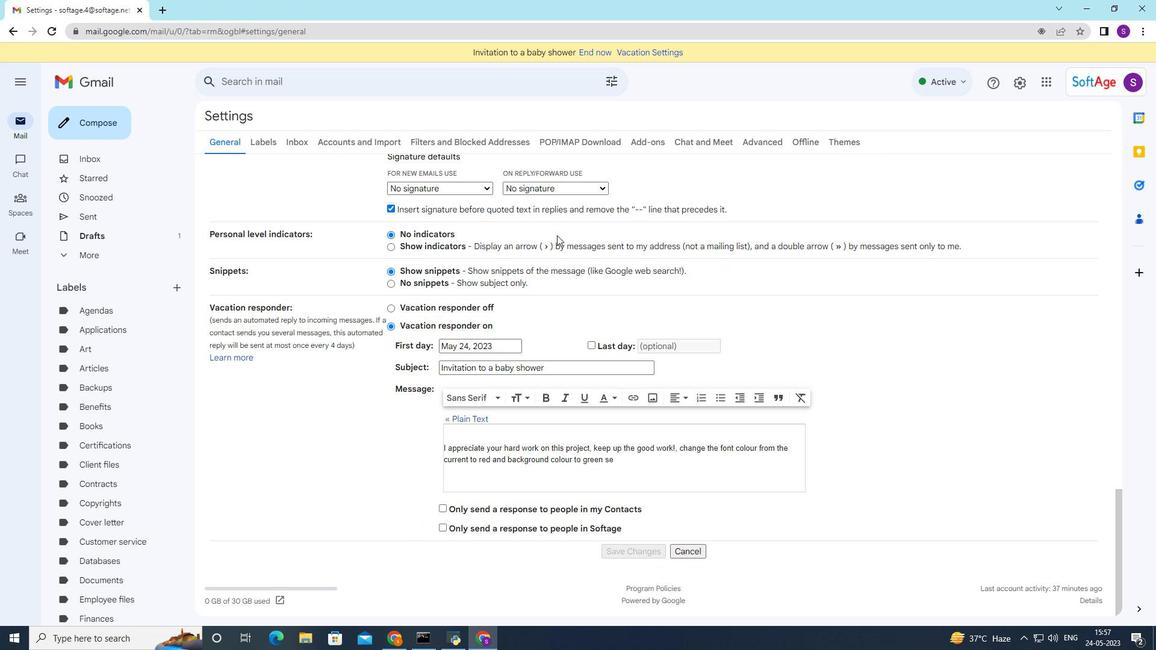 
Action: Mouse moved to (557, 242)
Screenshot: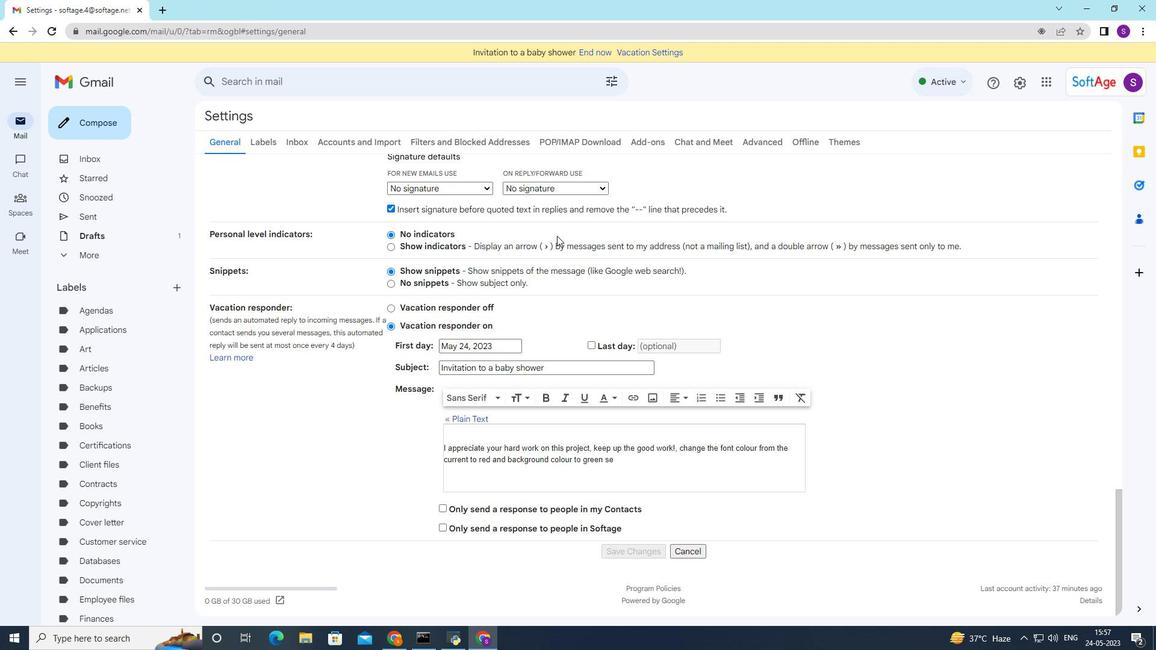 
Action: Mouse scrolled (557, 241) with delta (0, 0)
Screenshot: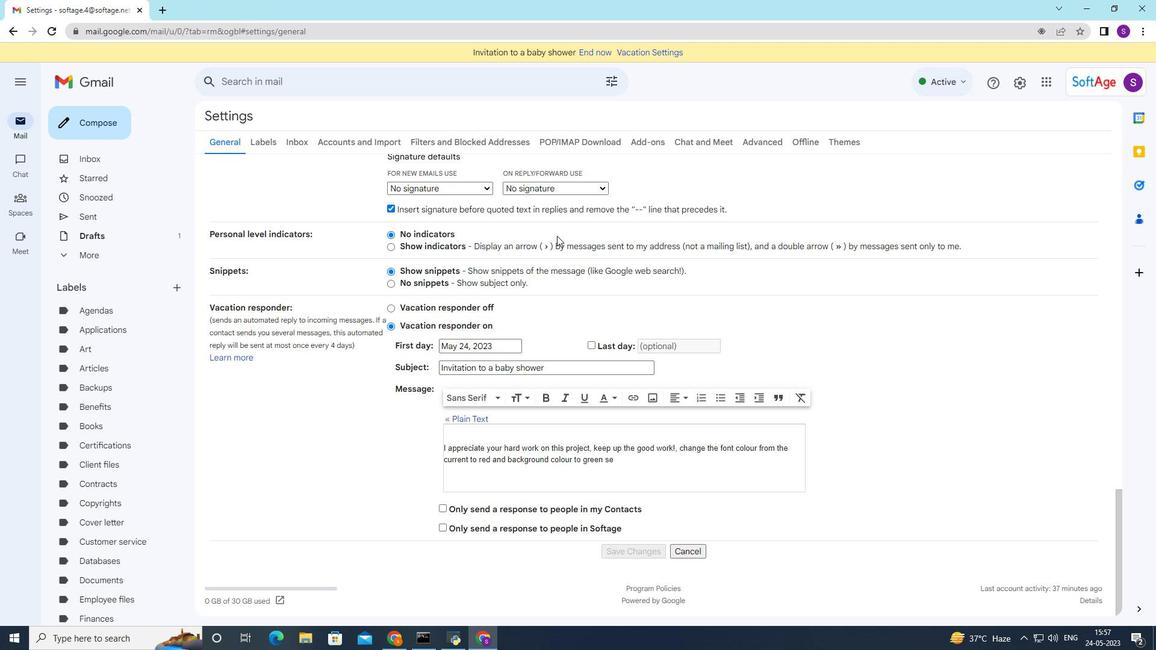 
Action: Mouse moved to (557, 242)
Screenshot: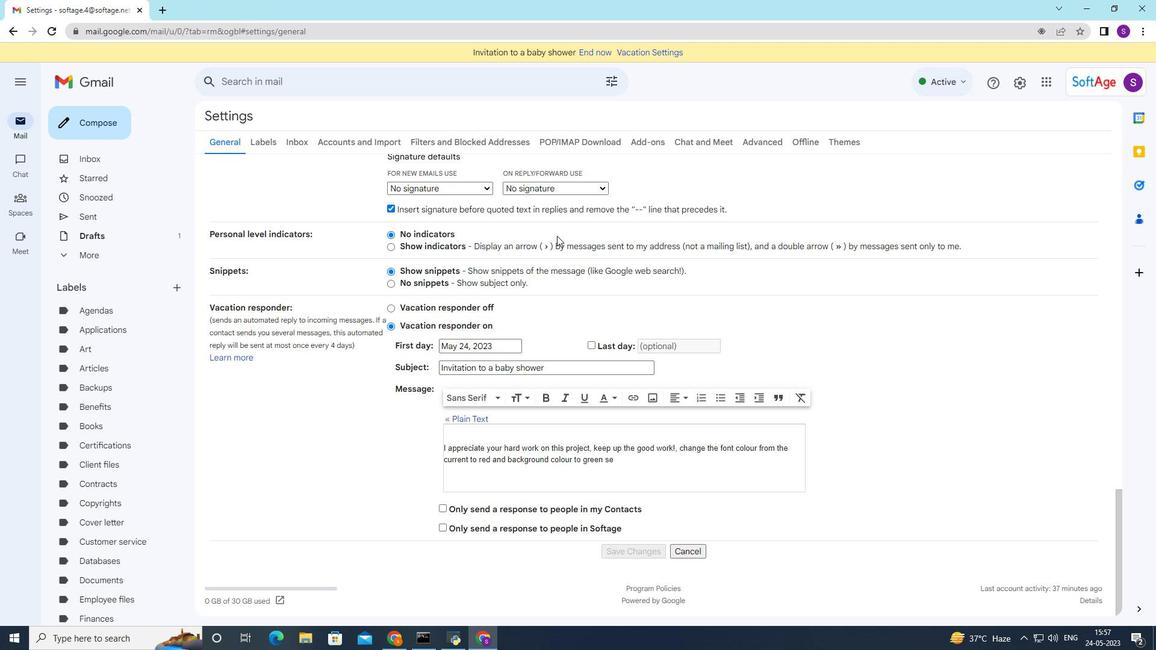 
Action: Mouse scrolled (557, 242) with delta (0, 0)
Screenshot: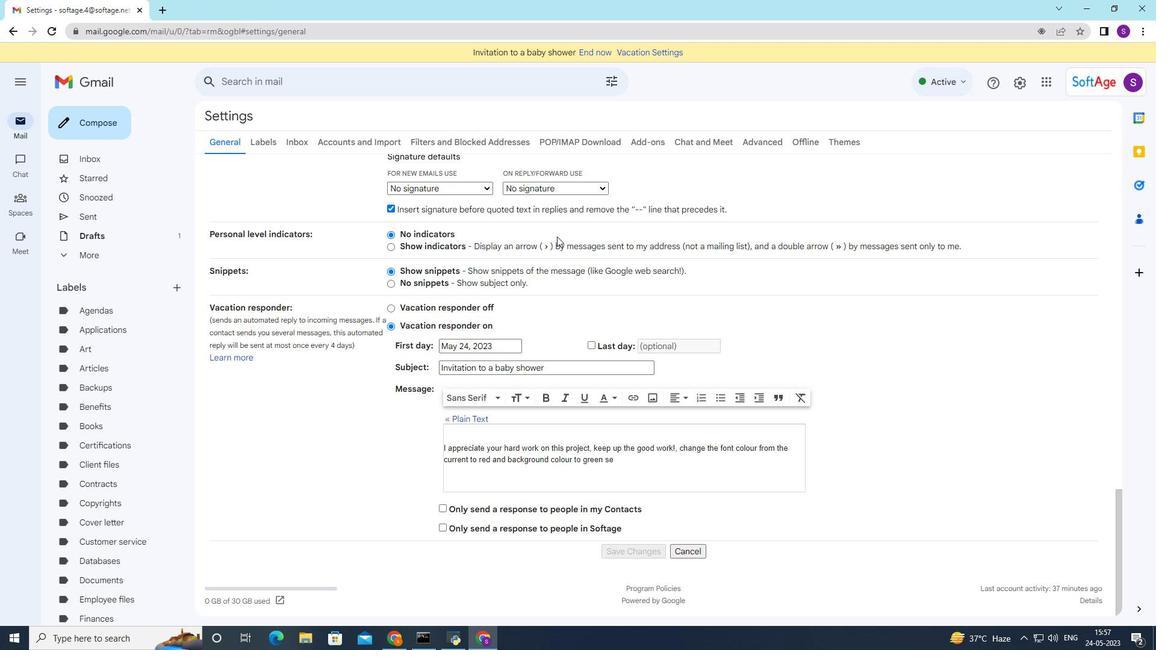 
Action: Mouse moved to (557, 244)
Screenshot: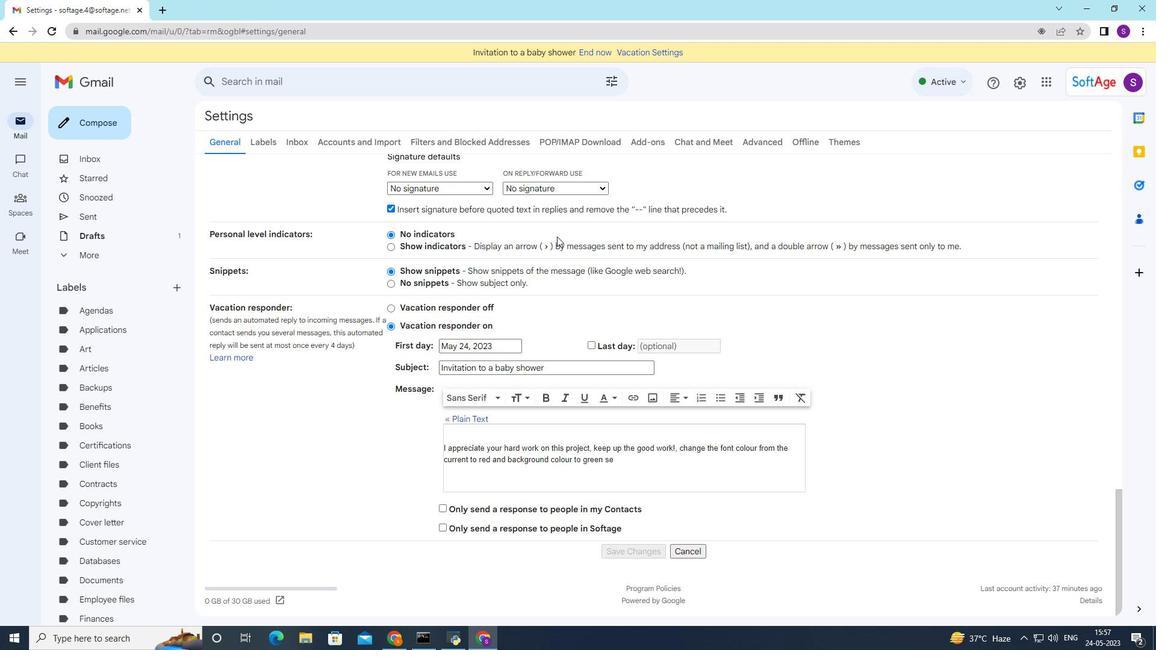 
Action: Mouse scrolled (557, 243) with delta (0, 0)
Screenshot: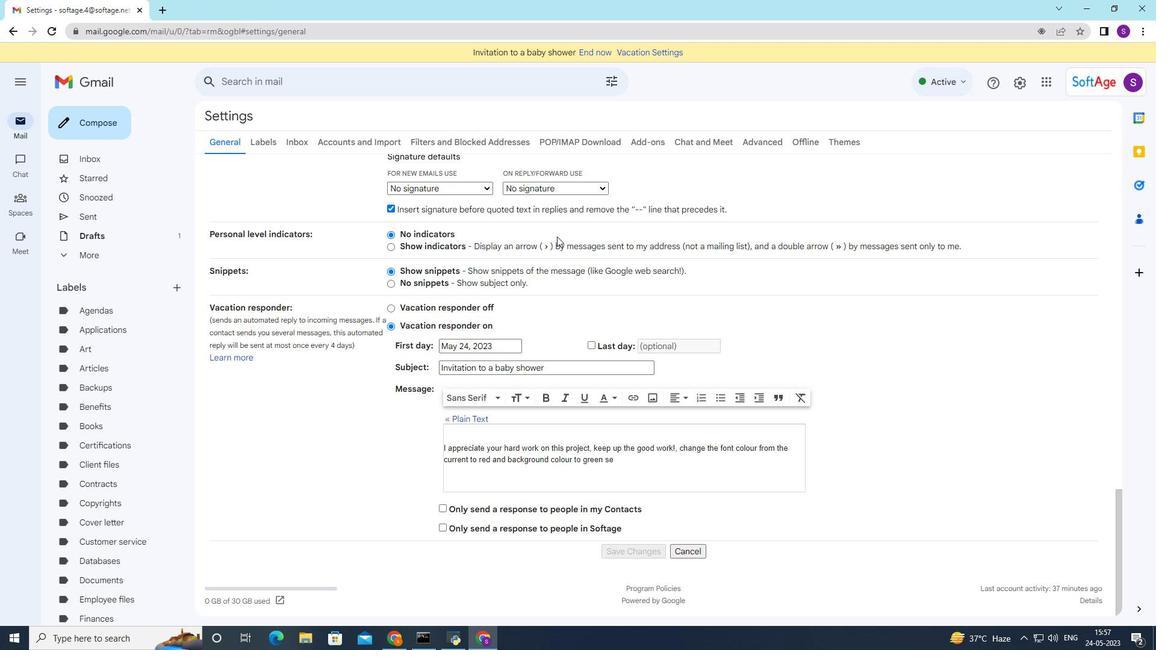 
Action: Mouse moved to (495, 265)
Screenshot: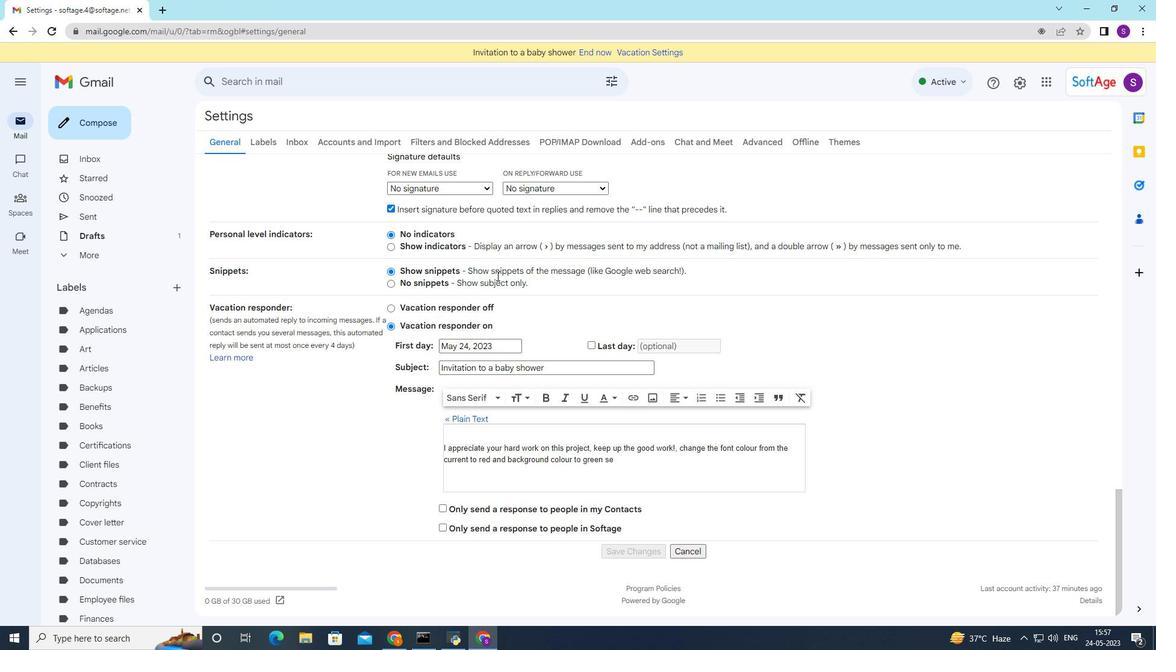 
Action: Mouse scrolled (495, 266) with delta (0, 0)
Screenshot: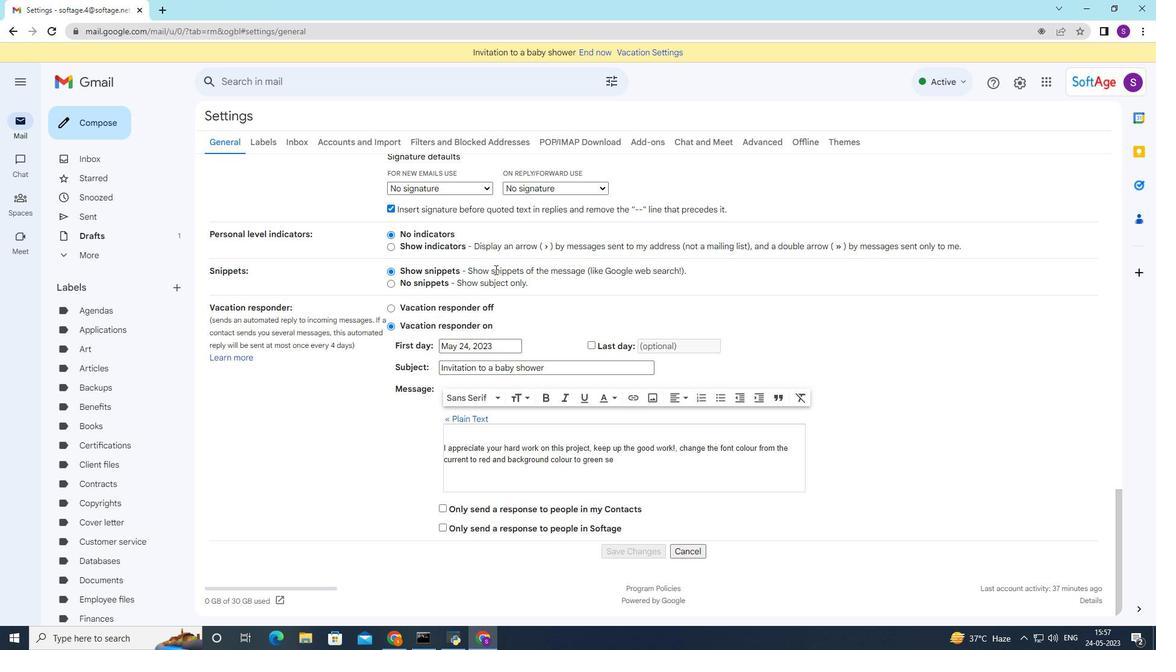 
Action: Mouse moved to (495, 264)
Screenshot: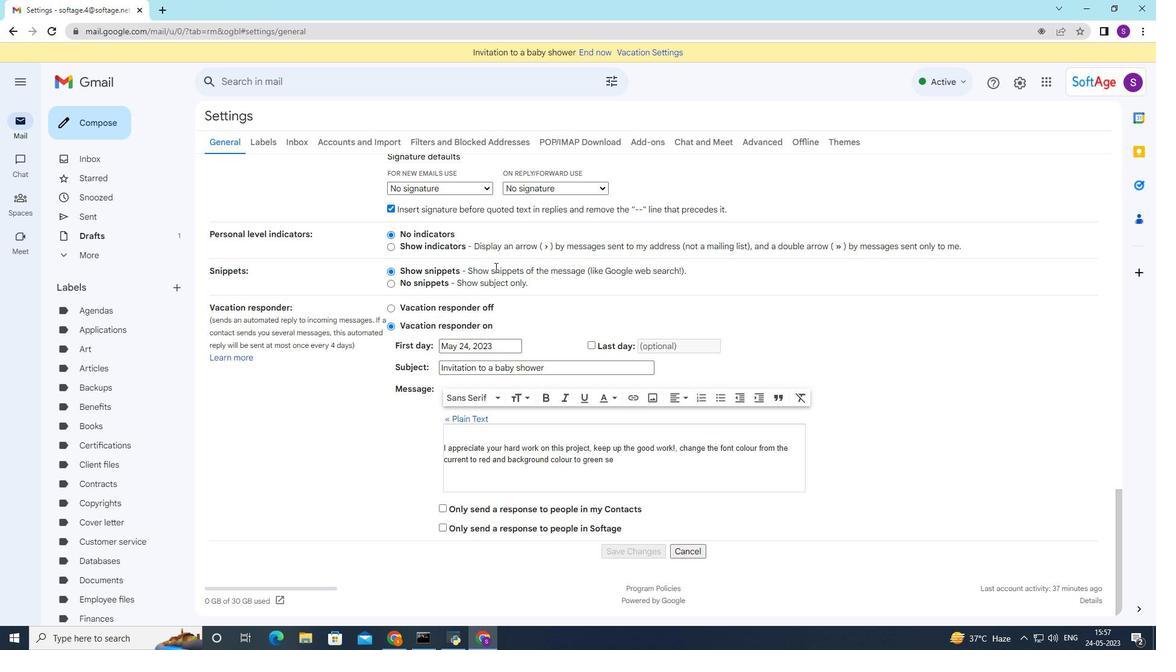 
Action: Mouse scrolled (495, 265) with delta (0, 0)
Screenshot: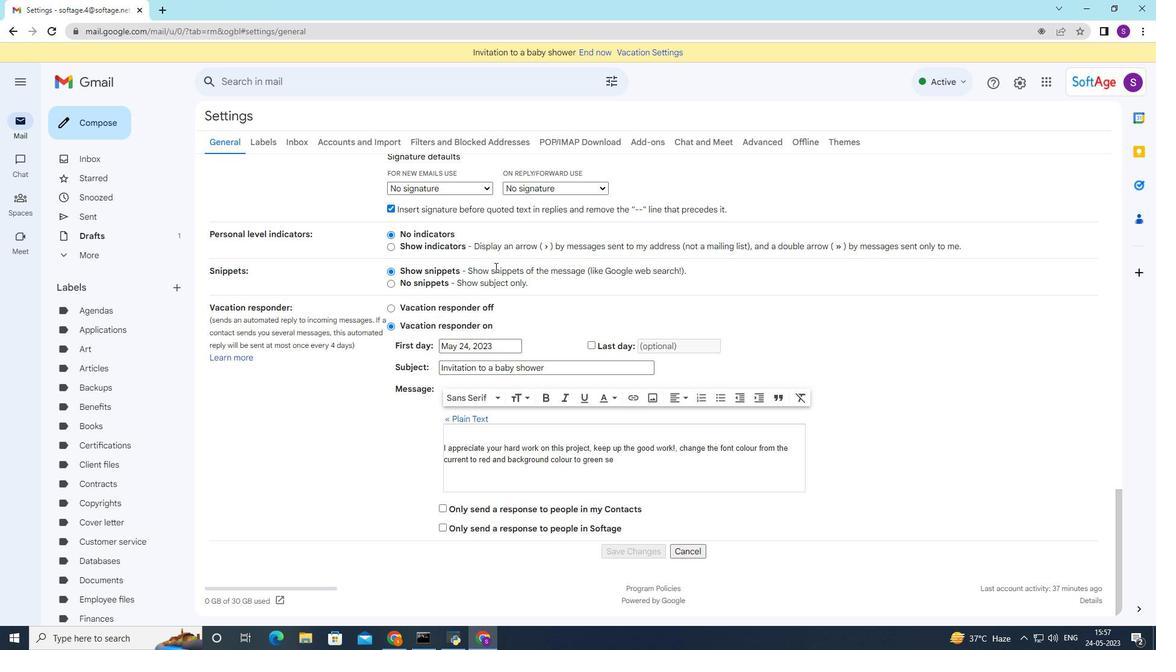 
Action: Mouse moved to (495, 263)
Screenshot: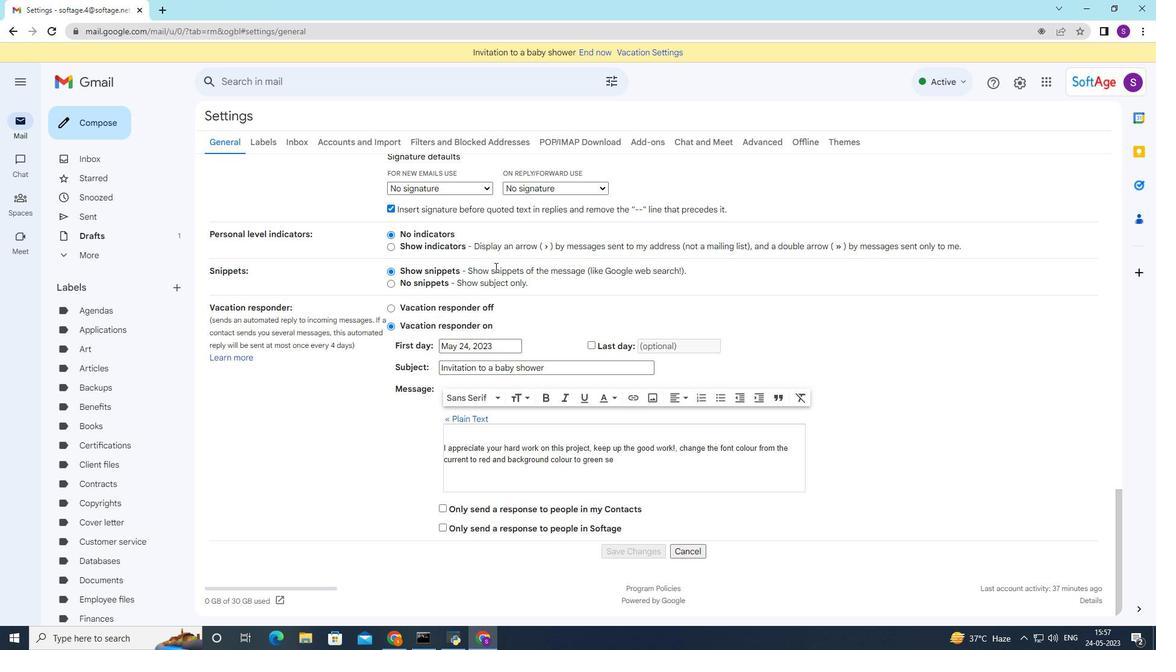 
Action: Mouse scrolled (495, 263) with delta (0, 0)
Screenshot: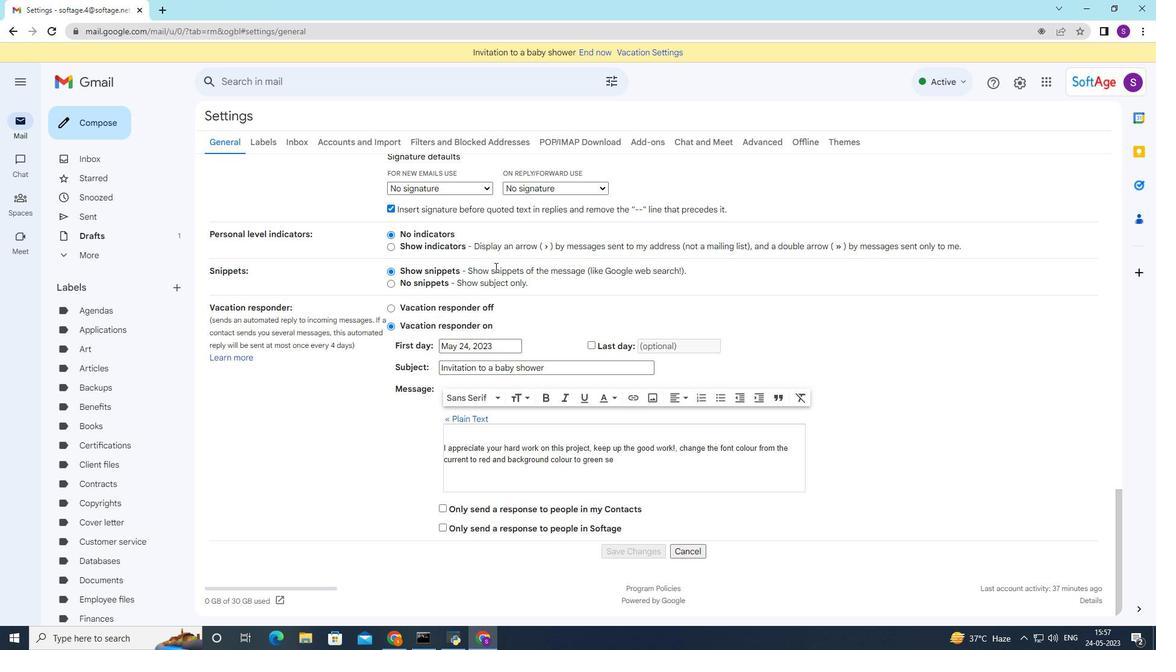 
Action: Mouse moved to (495, 262)
Screenshot: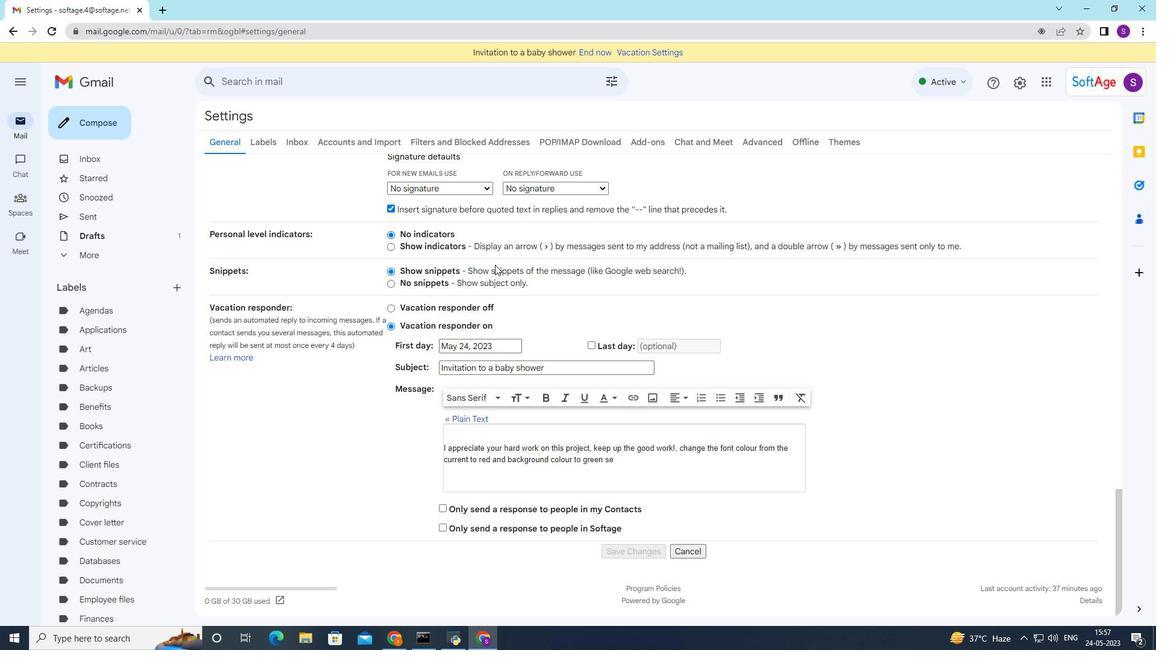 
Action: Mouse scrolled (495, 263) with delta (0, 0)
Screenshot: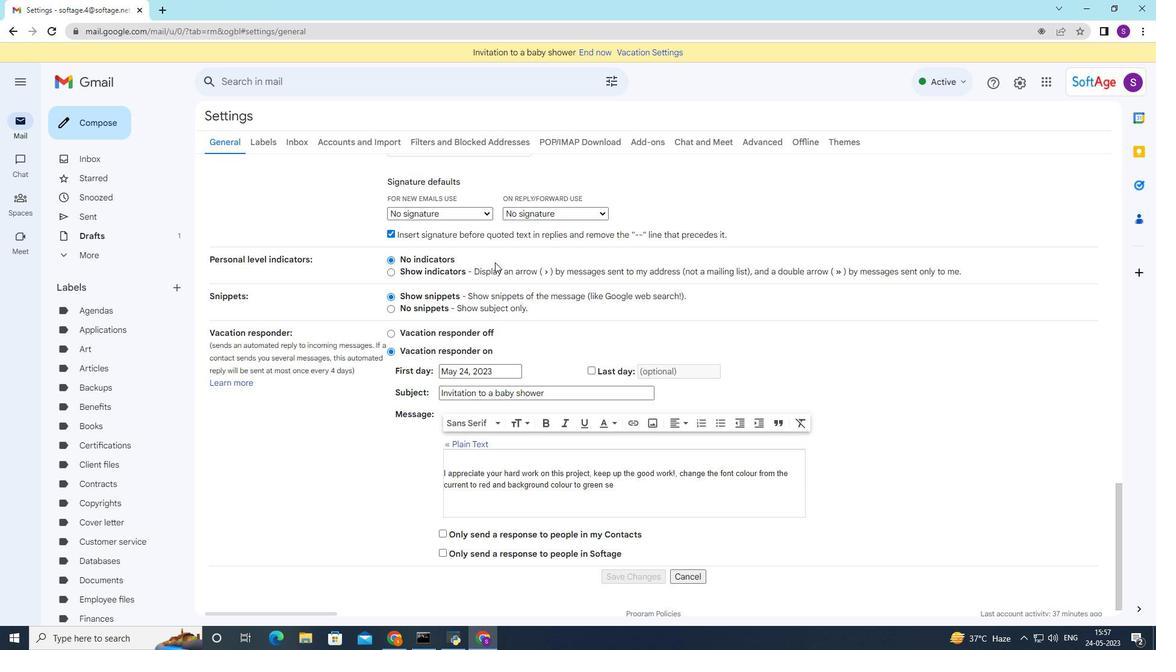 
Action: Mouse moved to (500, 363)
Screenshot: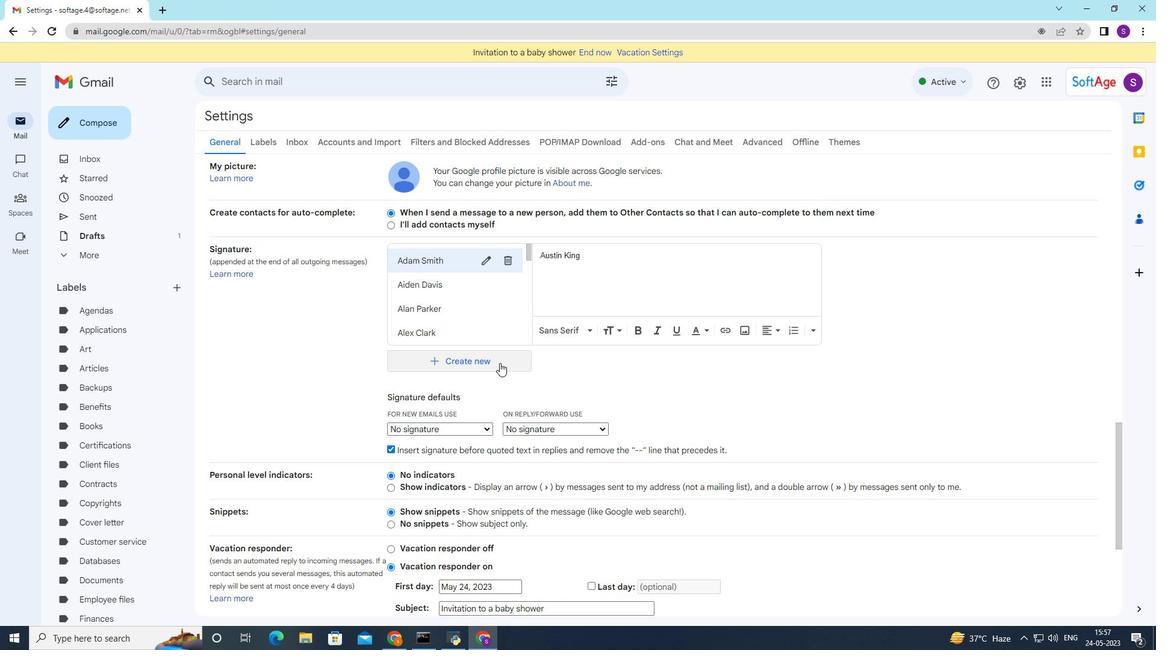 
Action: Mouse pressed left at (500, 363)
Screenshot: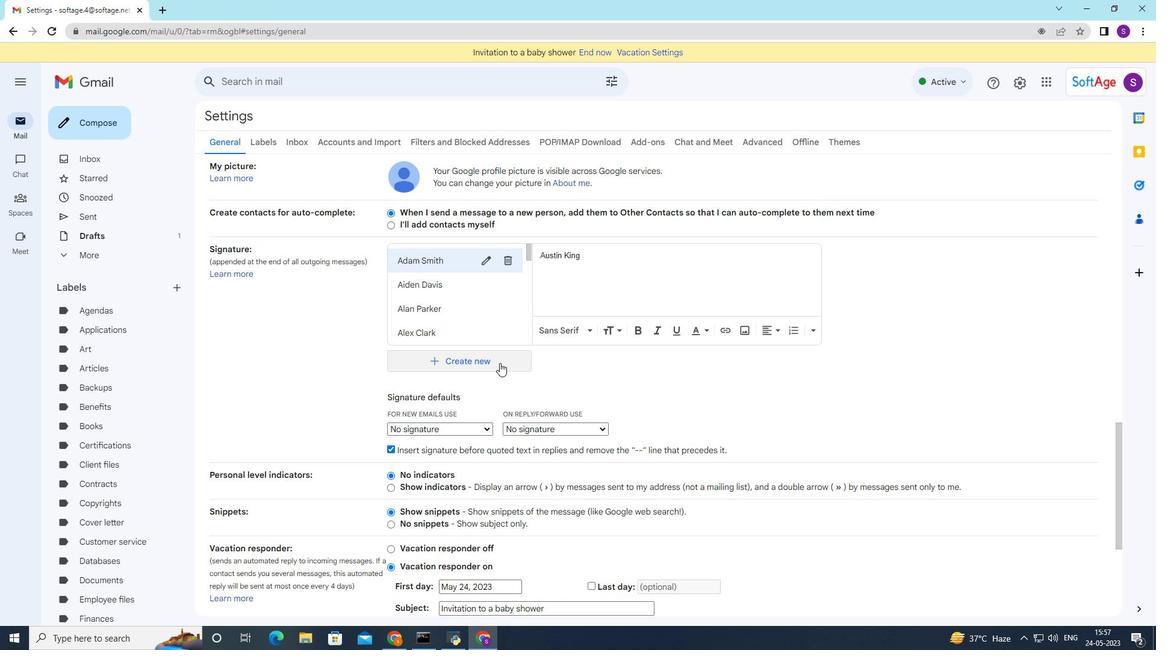 
Action: Mouse moved to (500, 359)
Screenshot: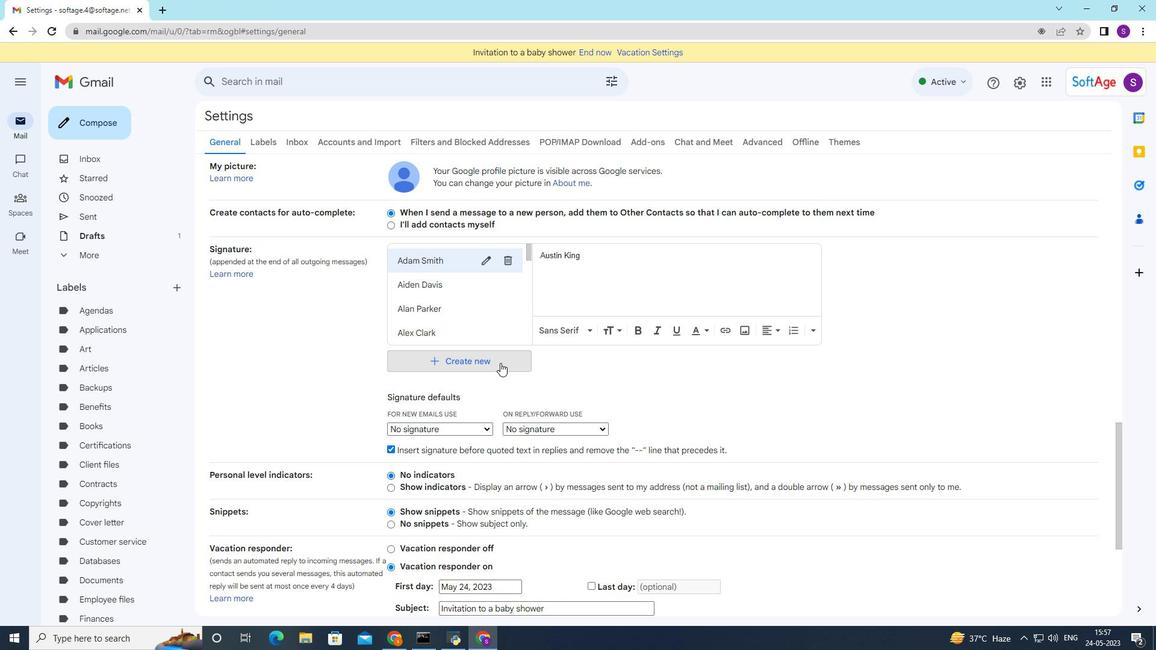 
Action: Key pressed <Key.shift><Key.shift><Key.shift><Key.shift><Key.shift><Key.shift><Key.shift><Key.shift><Key.shift><Key.shift><Key.shift><Key.shift>Dominique<Key.space><Key.shift><Key.shift><Key.shift><Key.shift>Adams
Screenshot: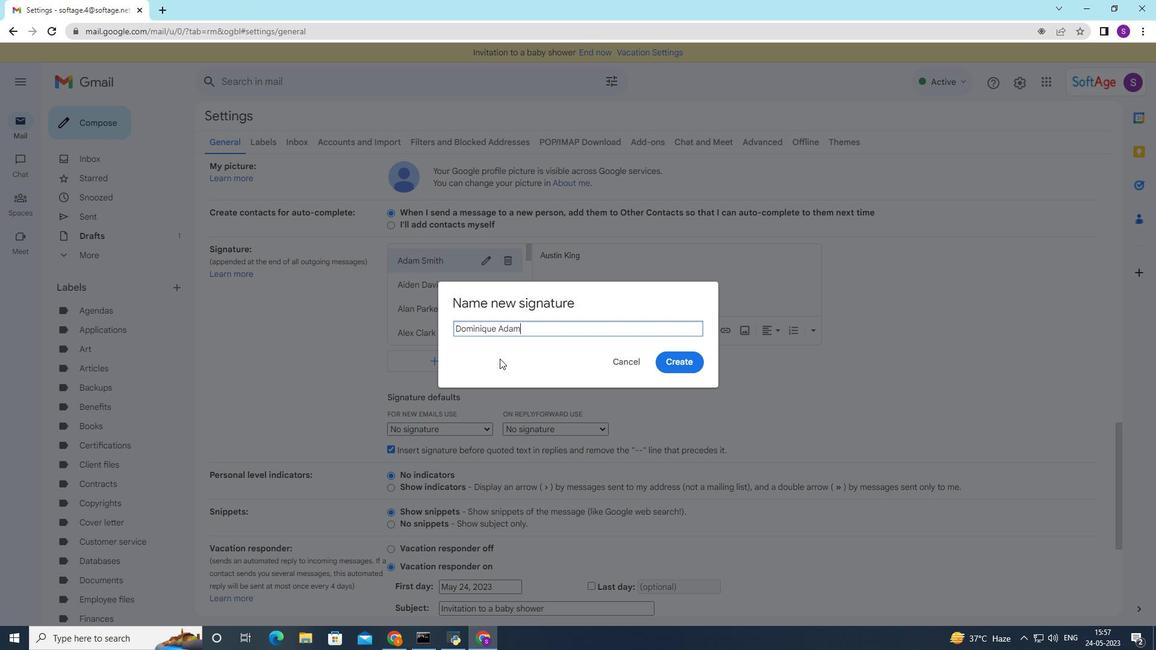 
Action: Mouse moved to (684, 360)
Screenshot: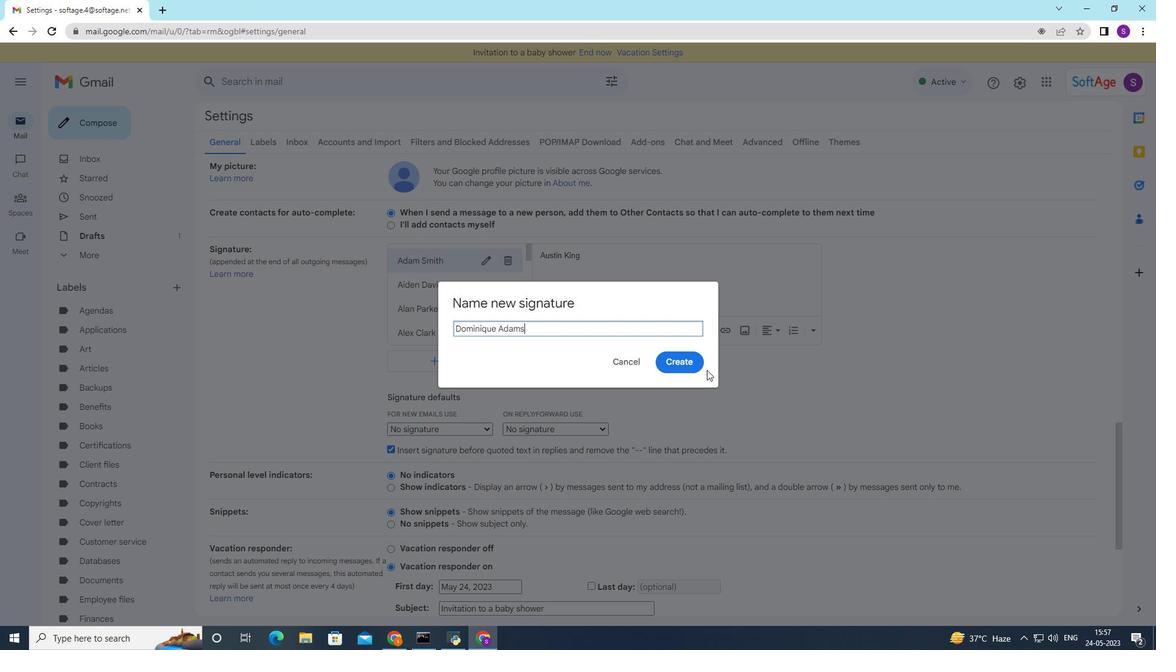 
Action: Mouse pressed left at (684, 360)
Screenshot: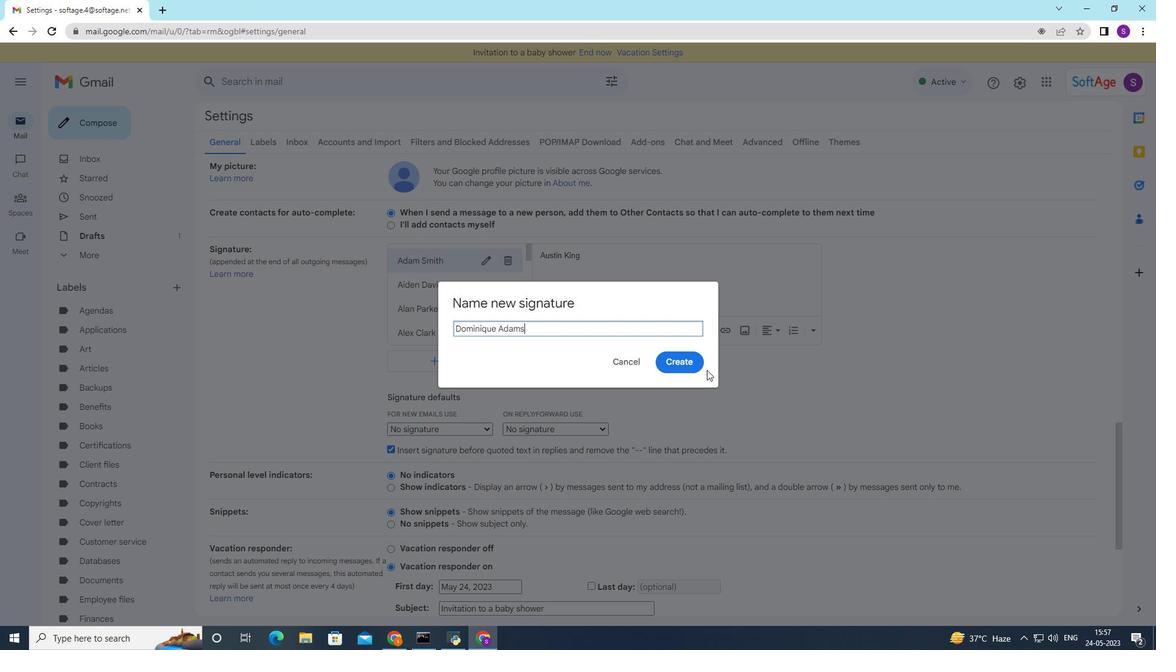 
Action: Mouse moved to (659, 305)
Screenshot: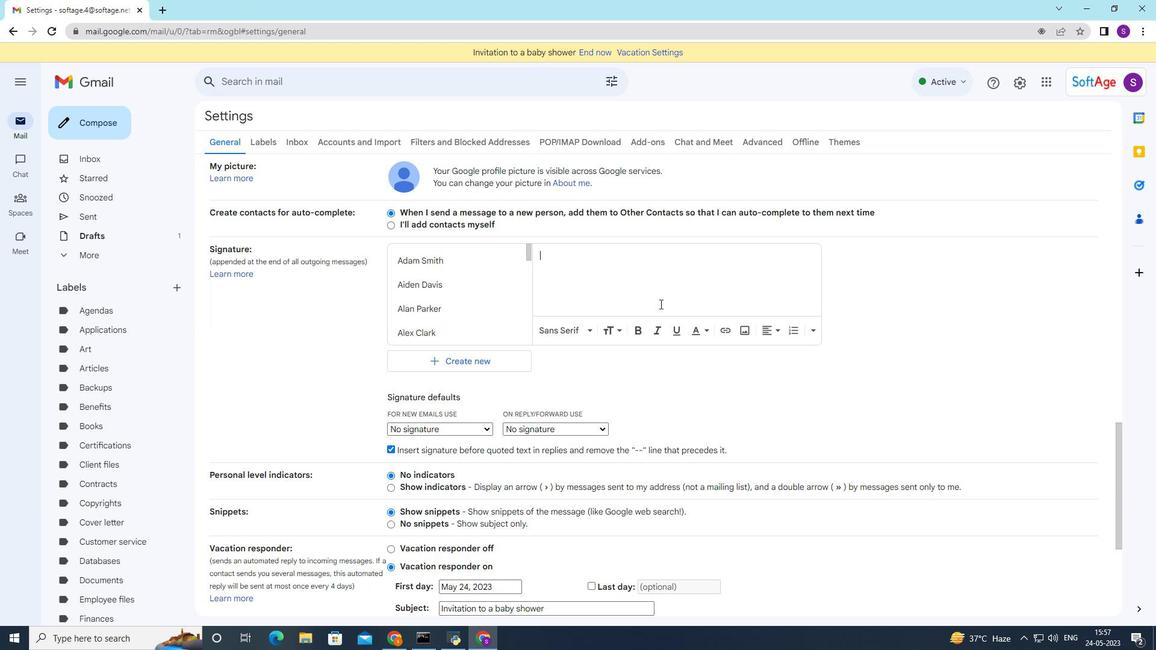 
Action: Key pressed <Key.shift>Dominique<Key.space><Key.shift><Key.shift>Adams
Screenshot: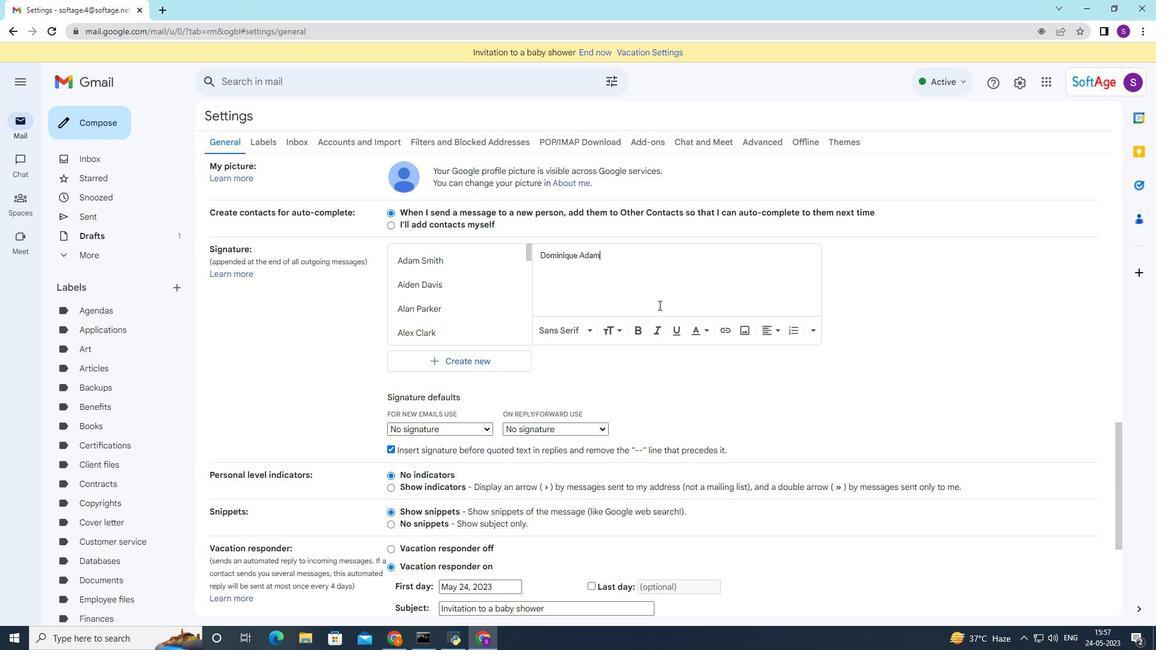 
Action: Mouse moved to (657, 307)
Screenshot: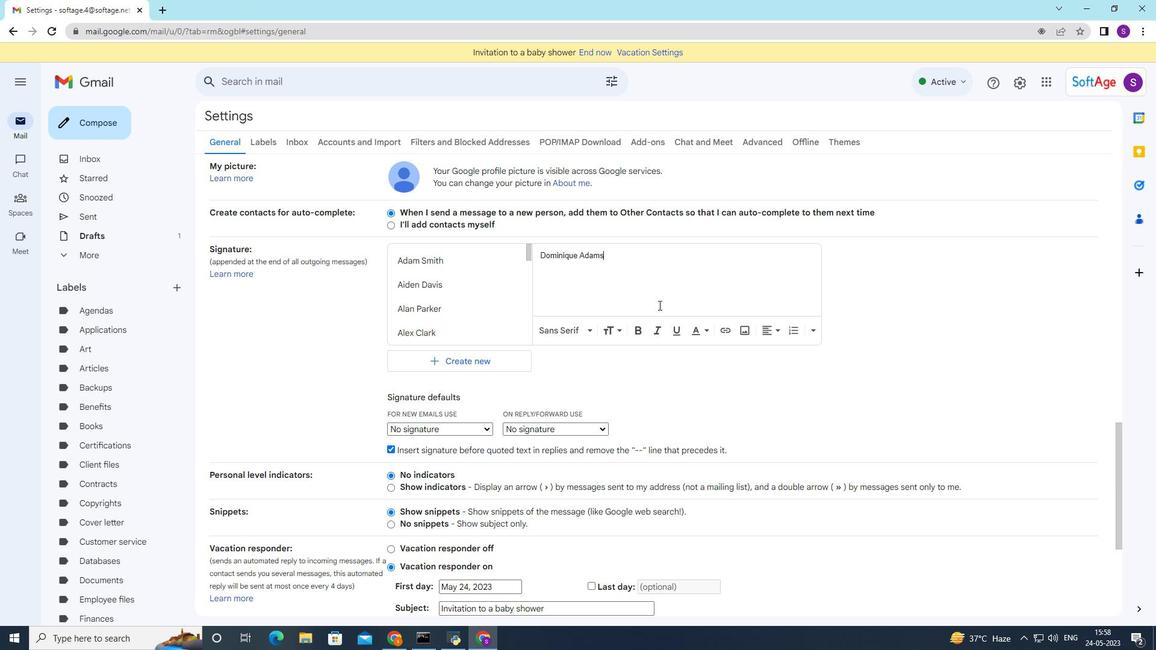 
Action: Mouse scrolled (657, 307) with delta (0, 0)
Screenshot: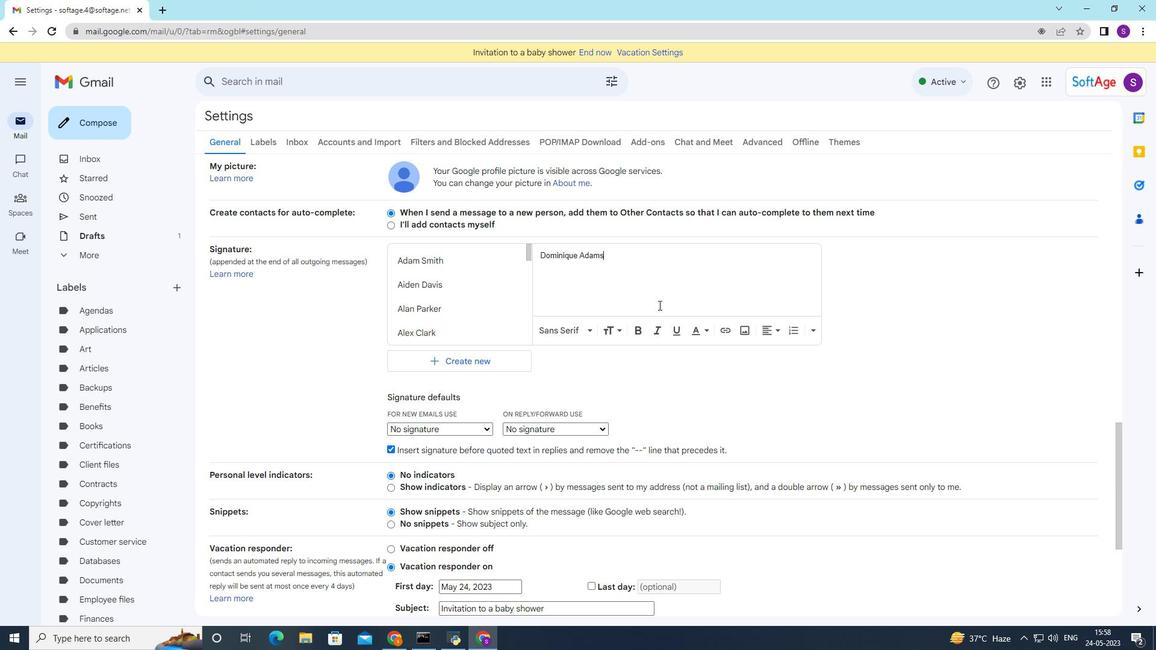
Action: Mouse moved to (656, 308)
Screenshot: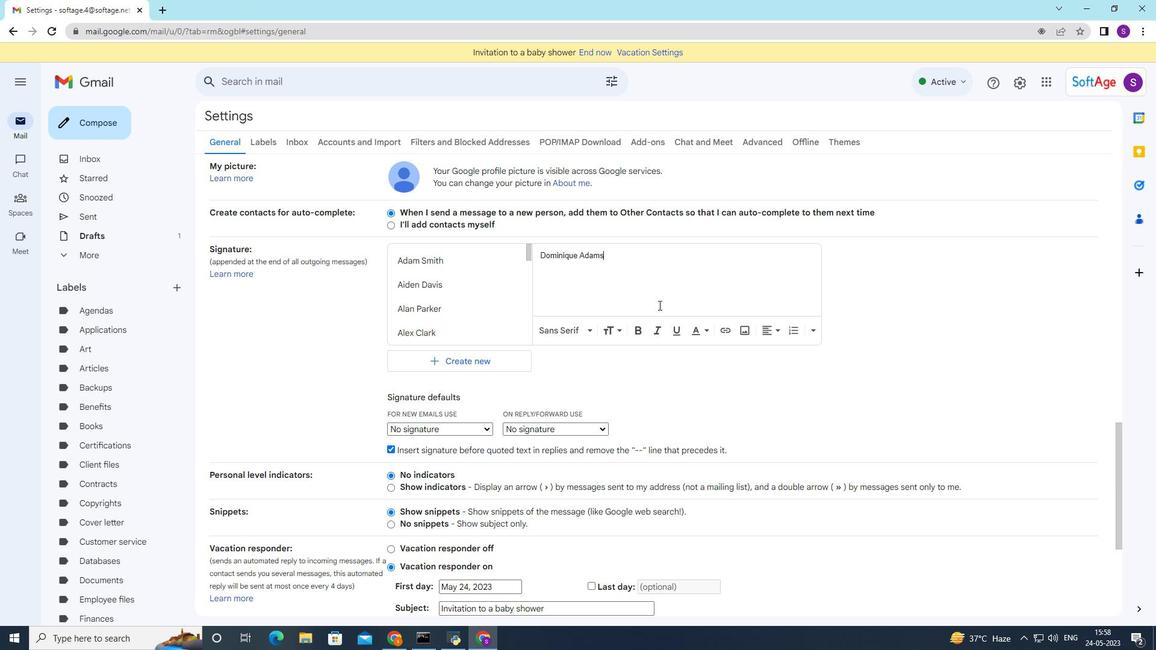 
Action: Mouse scrolled (656, 307) with delta (0, 0)
Screenshot: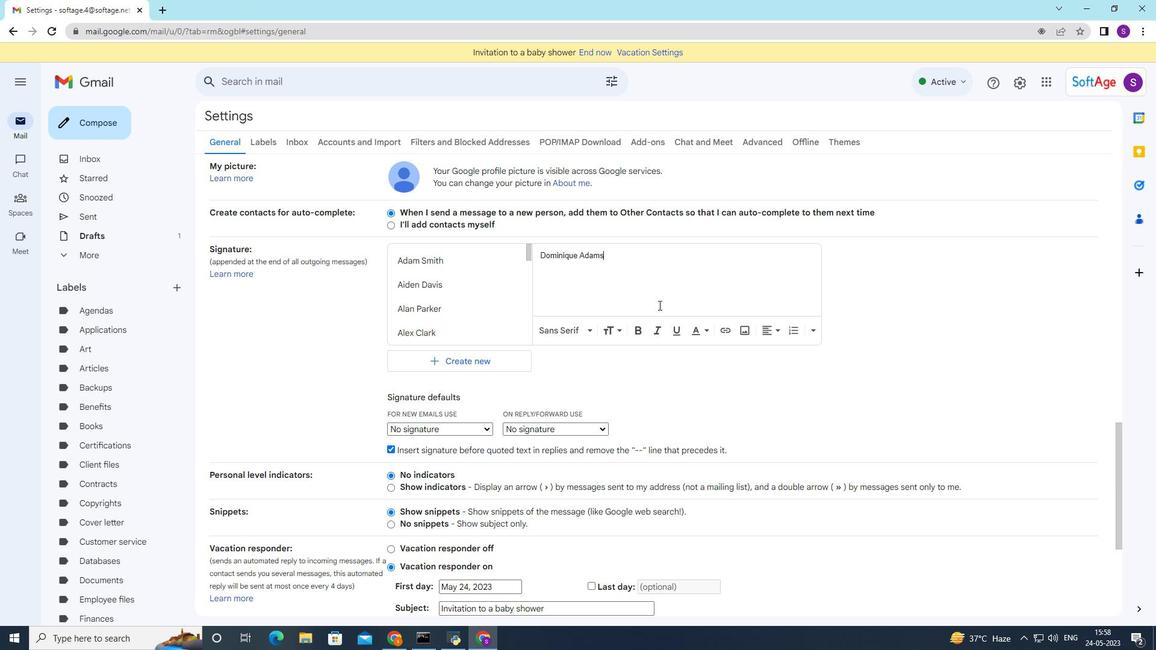
Action: Mouse scrolled (656, 307) with delta (0, 0)
Screenshot: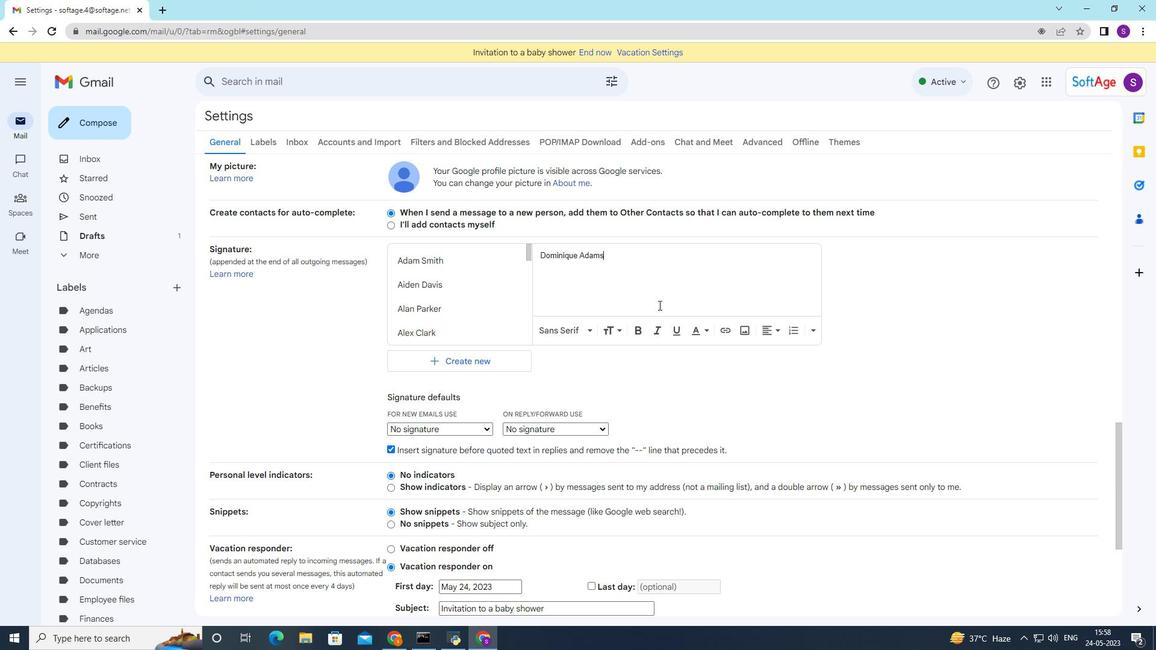 
Action: Mouse scrolled (656, 307) with delta (0, 0)
Screenshot: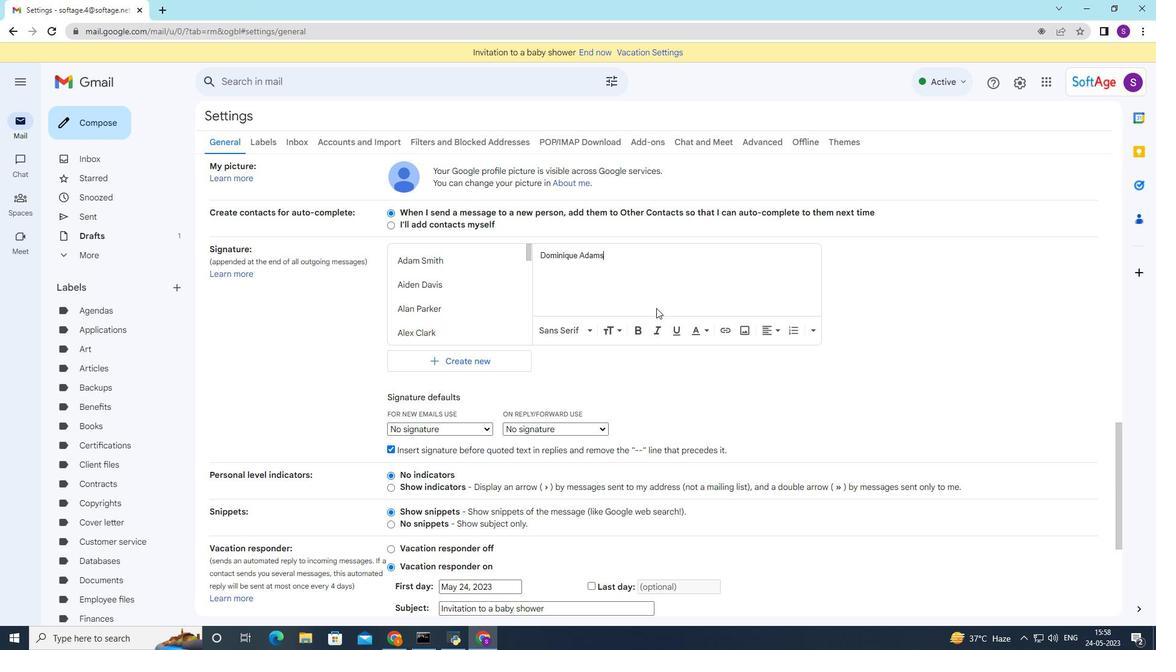 
Action: Mouse moved to (658, 313)
Screenshot: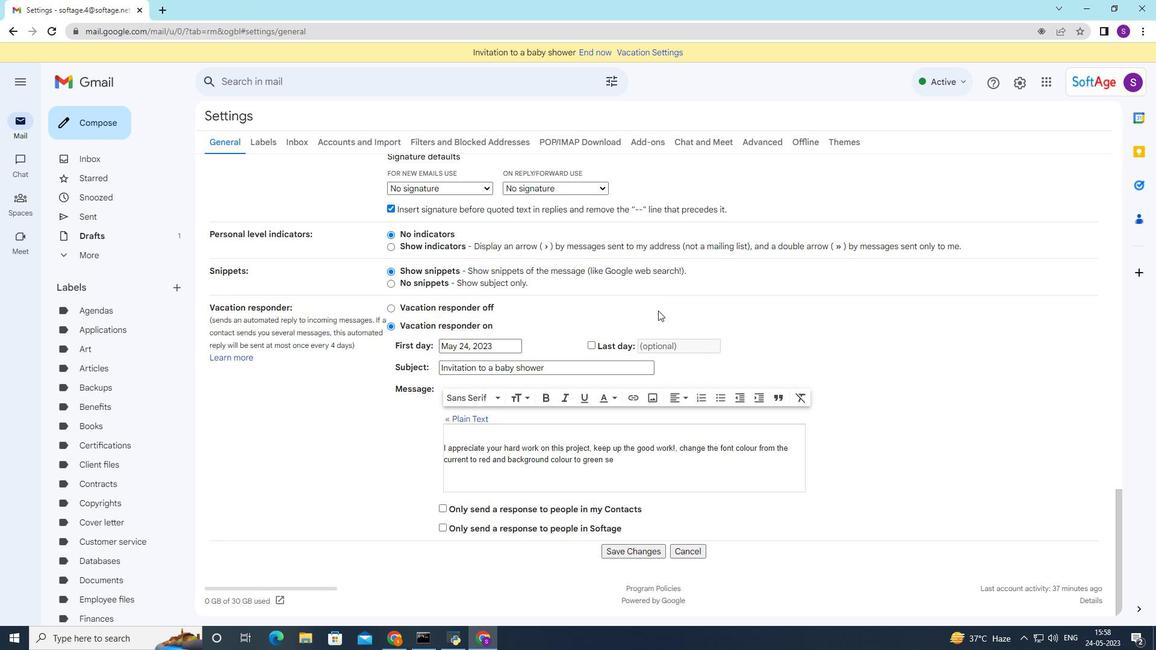 
Action: Mouse scrolled (658, 312) with delta (0, 0)
Screenshot: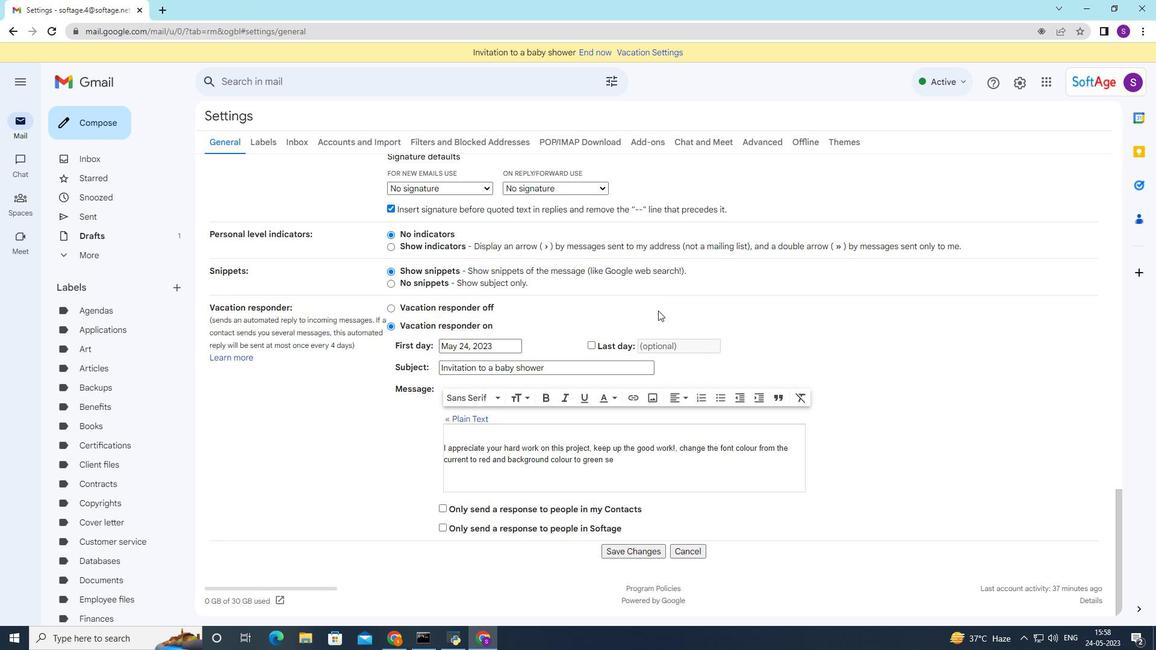 
Action: Mouse moved to (662, 318)
Screenshot: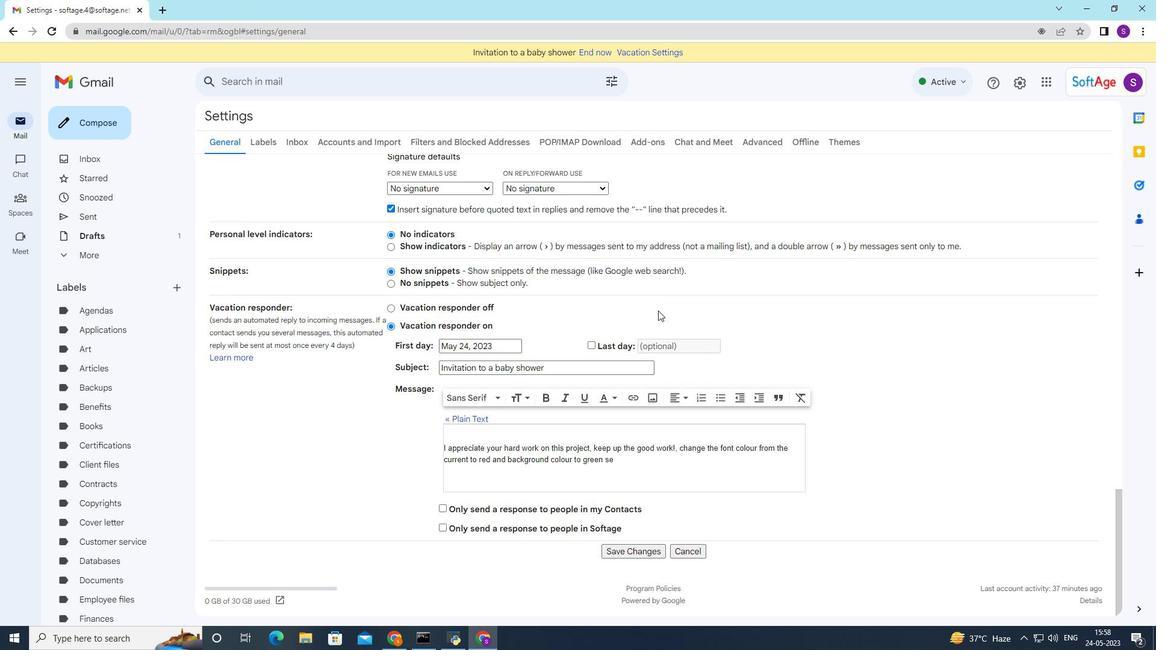 
Action: Mouse scrolled (662, 317) with delta (0, 0)
Screenshot: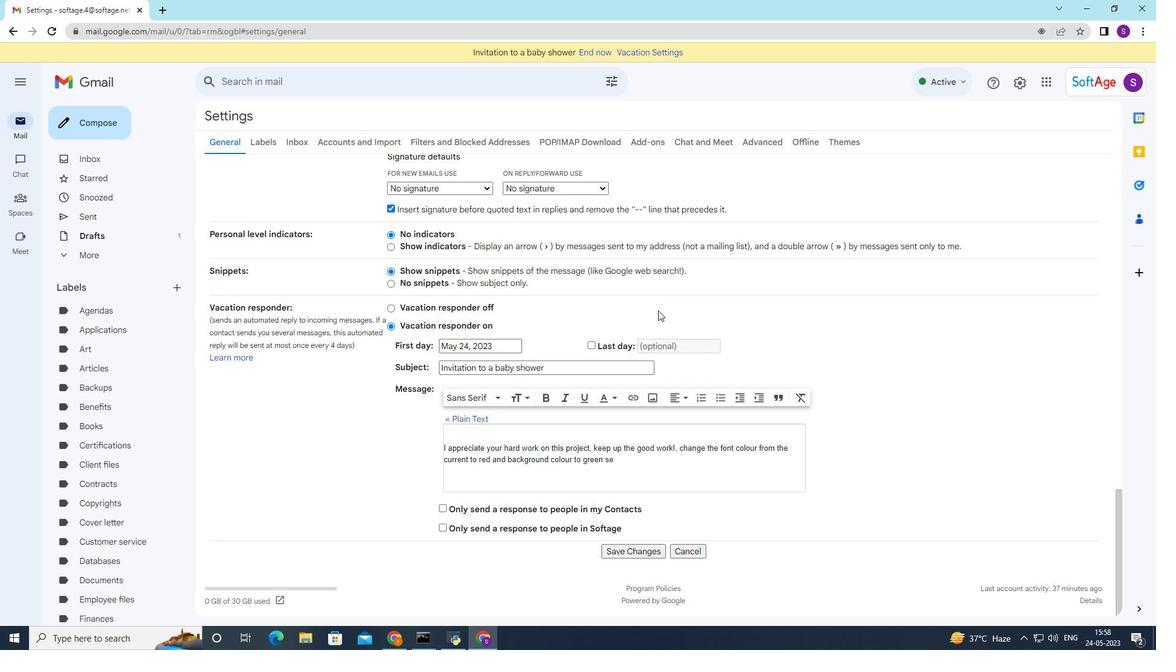 
Action: Mouse moved to (664, 320)
Screenshot: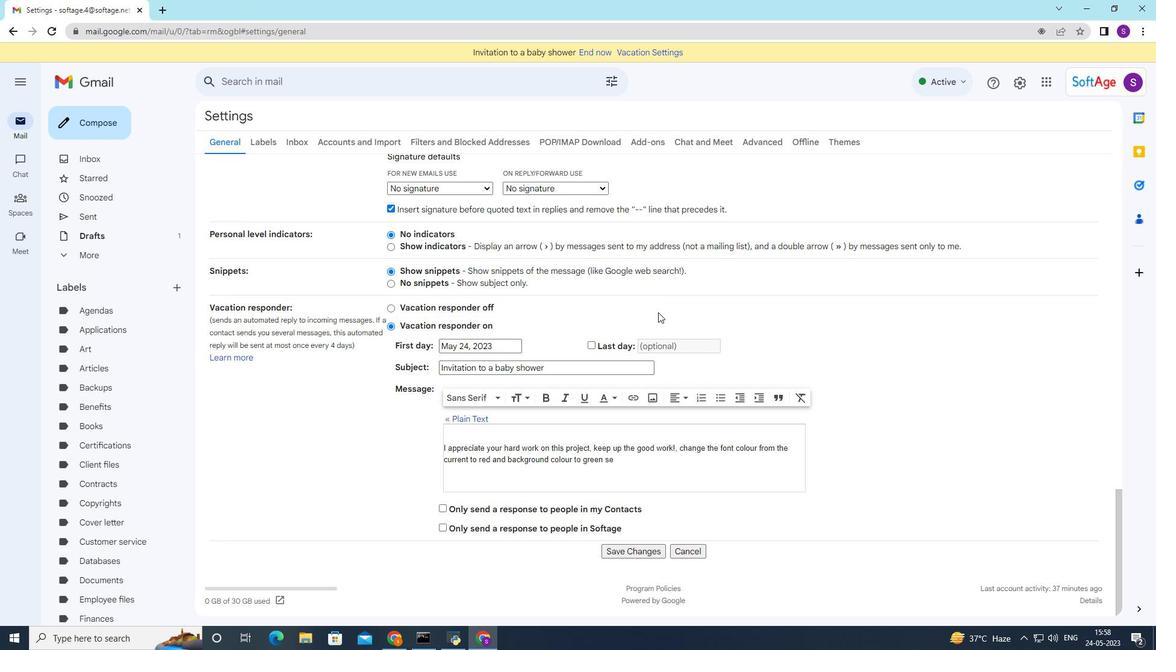 
Action: Mouse scrolled (664, 319) with delta (0, 0)
Screenshot: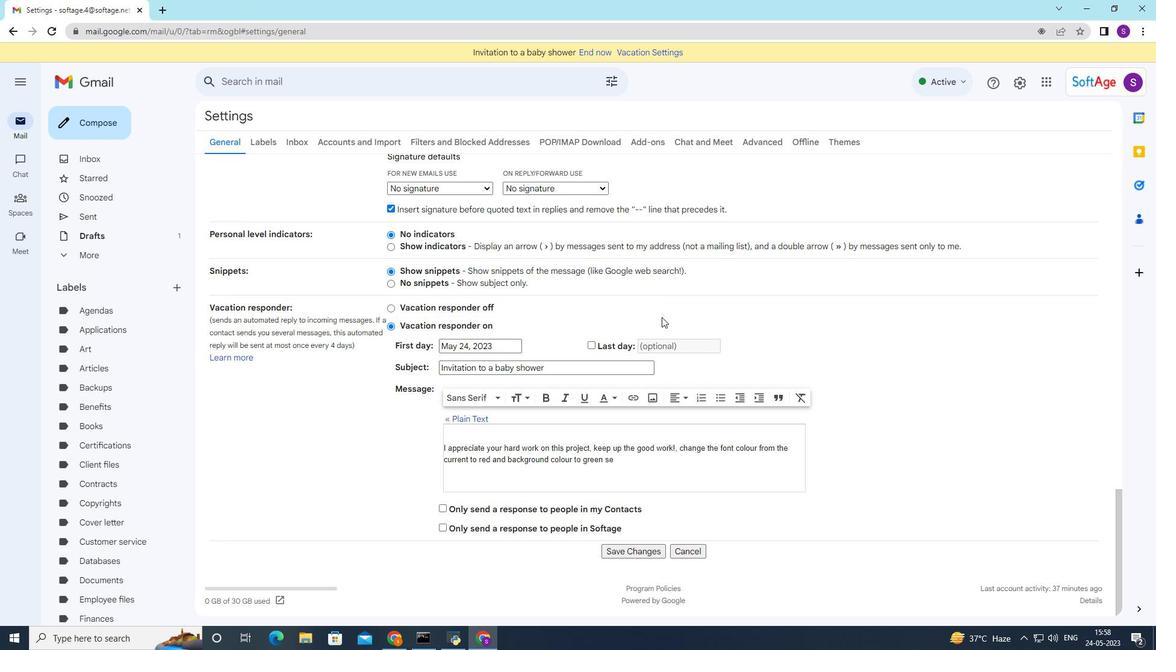 
Action: Mouse moved to (644, 554)
Screenshot: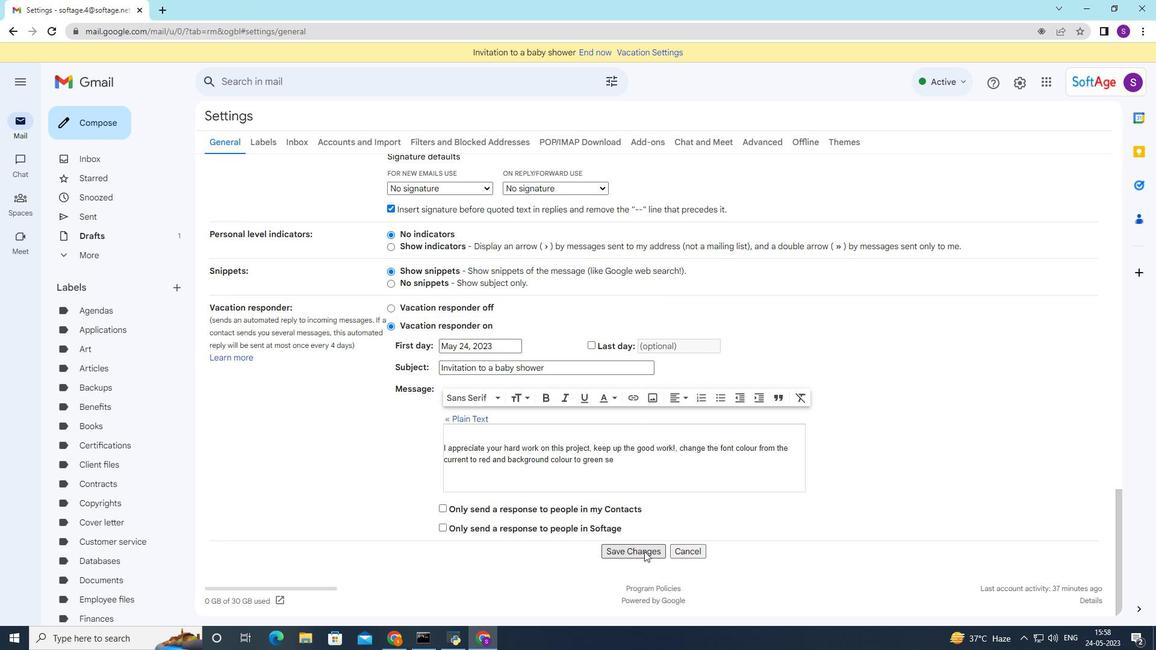 
Action: Mouse pressed left at (644, 554)
Screenshot: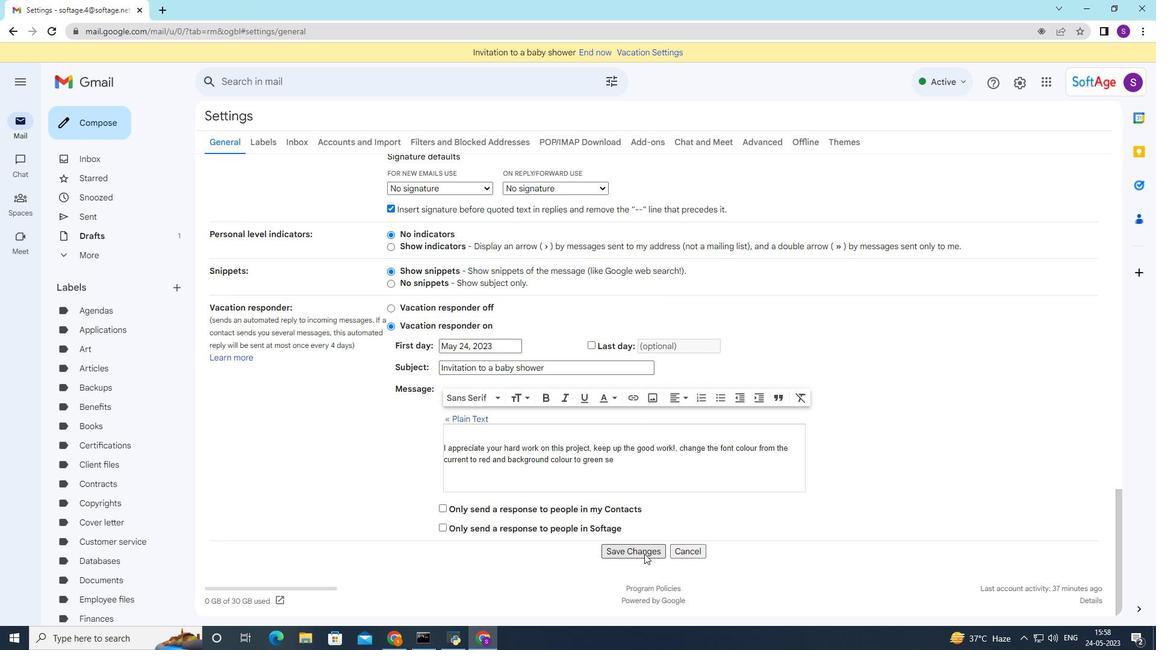 
Action: Mouse moved to (118, 113)
Screenshot: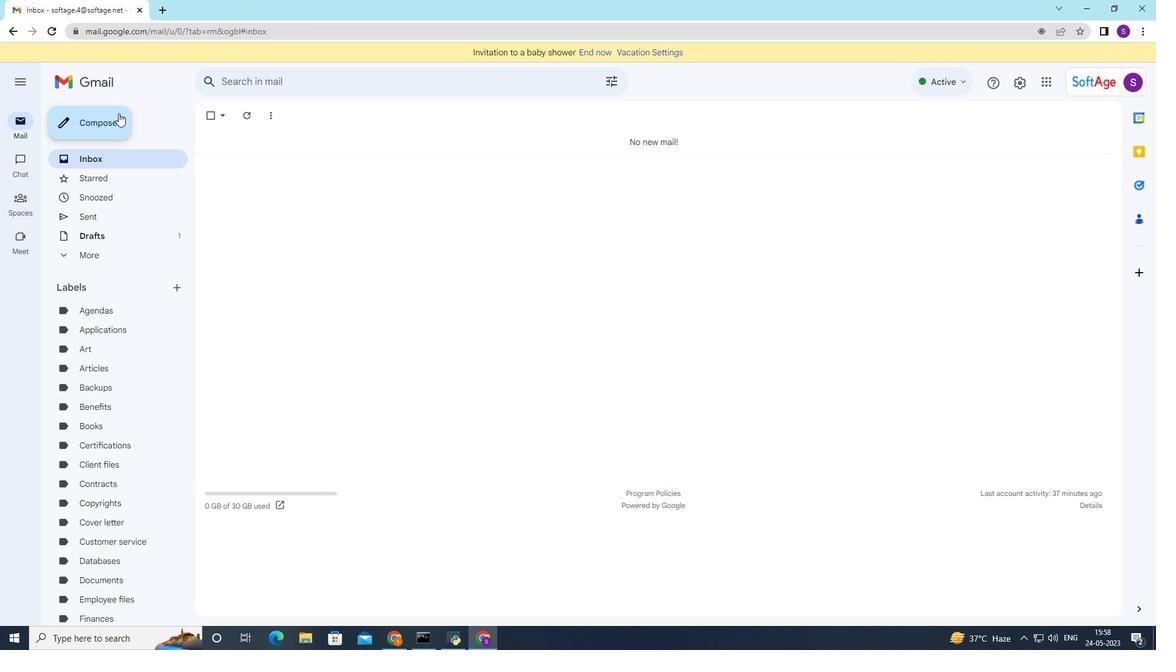 
Action: Mouse pressed left at (118, 113)
Screenshot: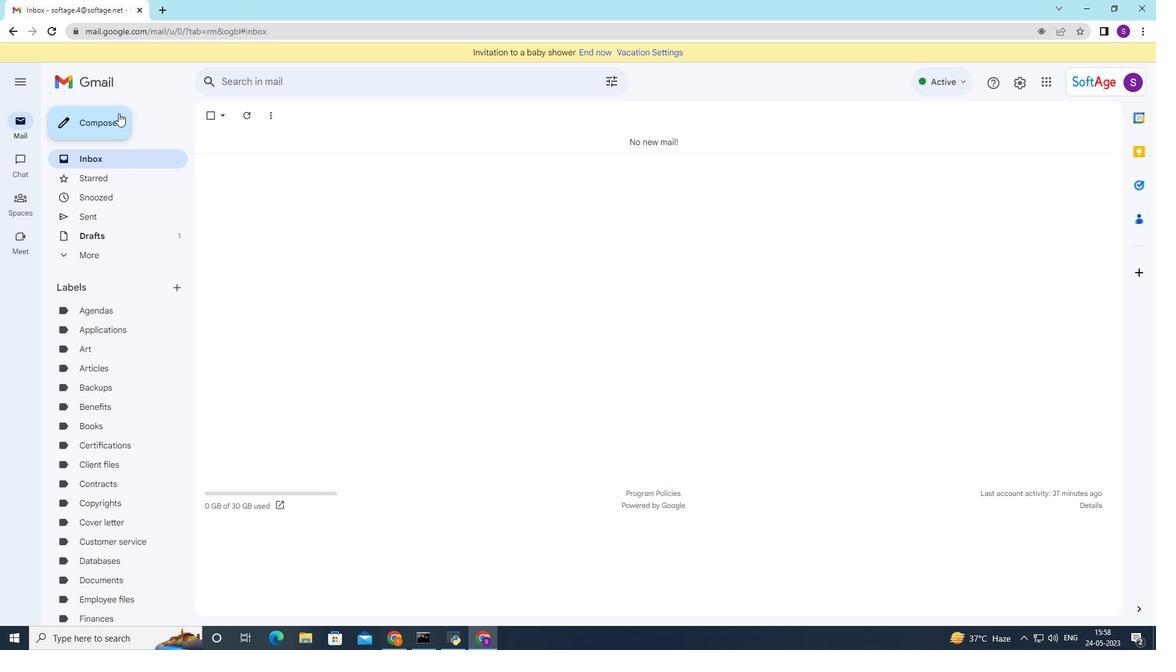 
Action: Mouse moved to (808, 291)
Screenshot: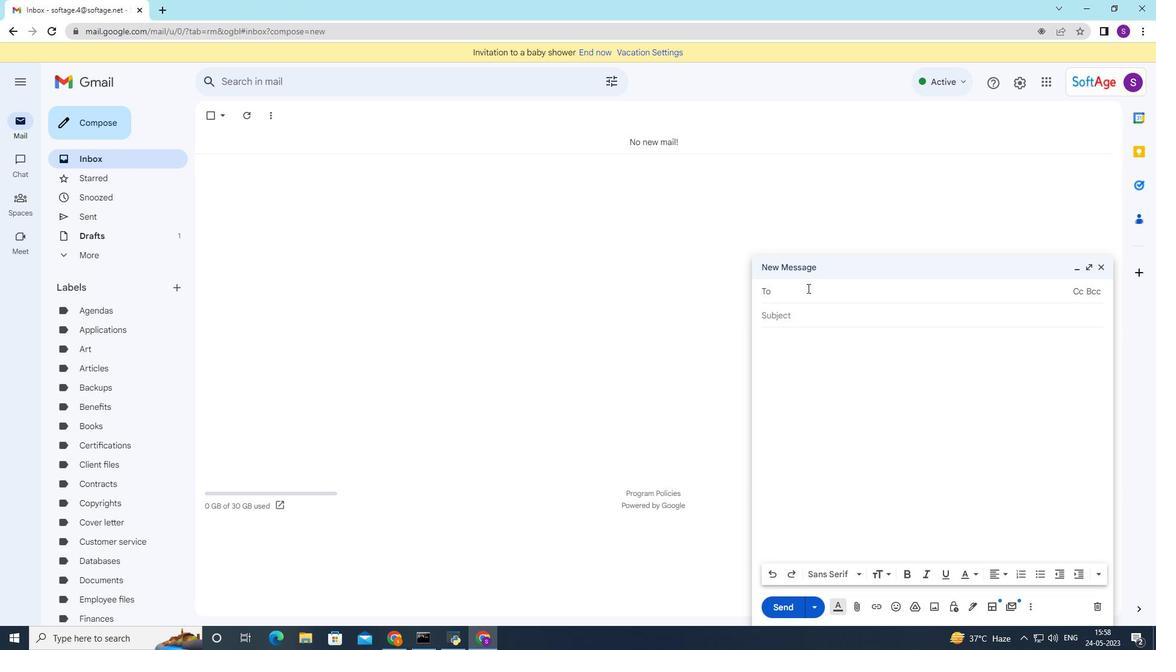 
Action: Key pressed a<Key.backspace>softage.2
Screenshot: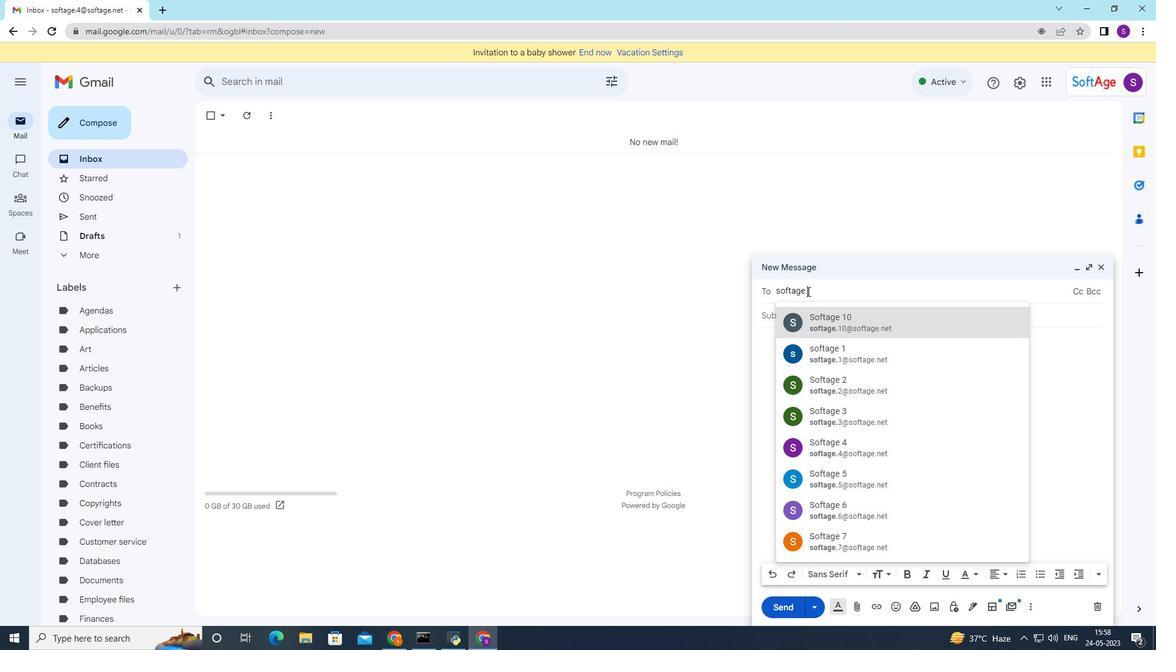 
Action: Mouse moved to (823, 323)
Screenshot: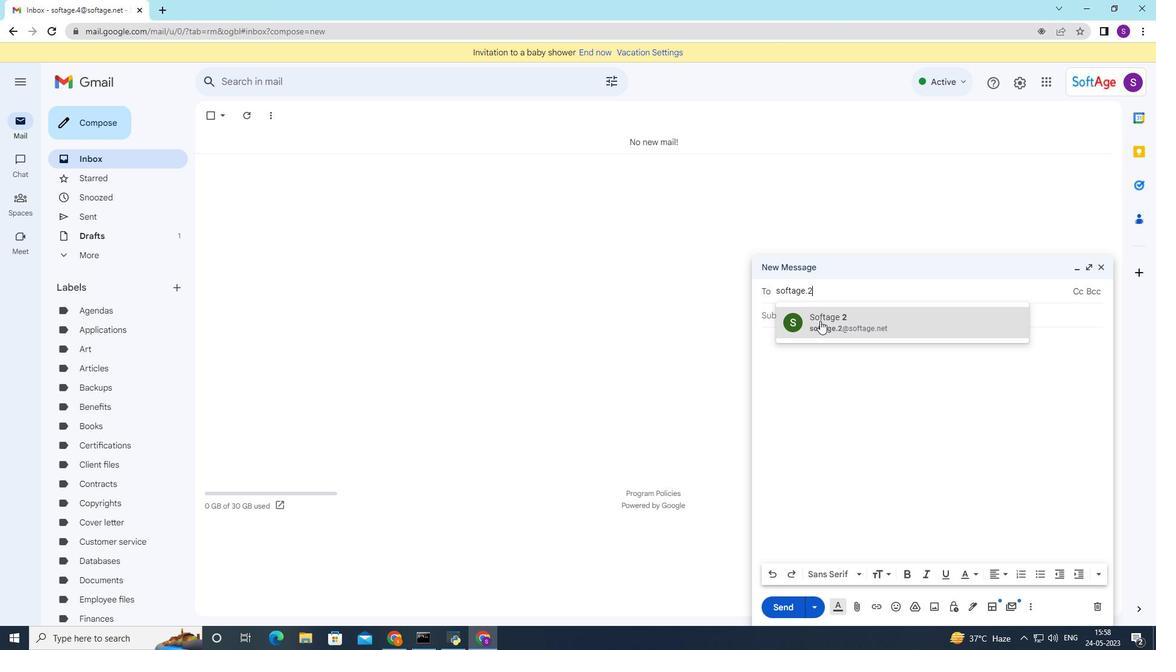 
Action: Mouse pressed left at (823, 323)
Screenshot: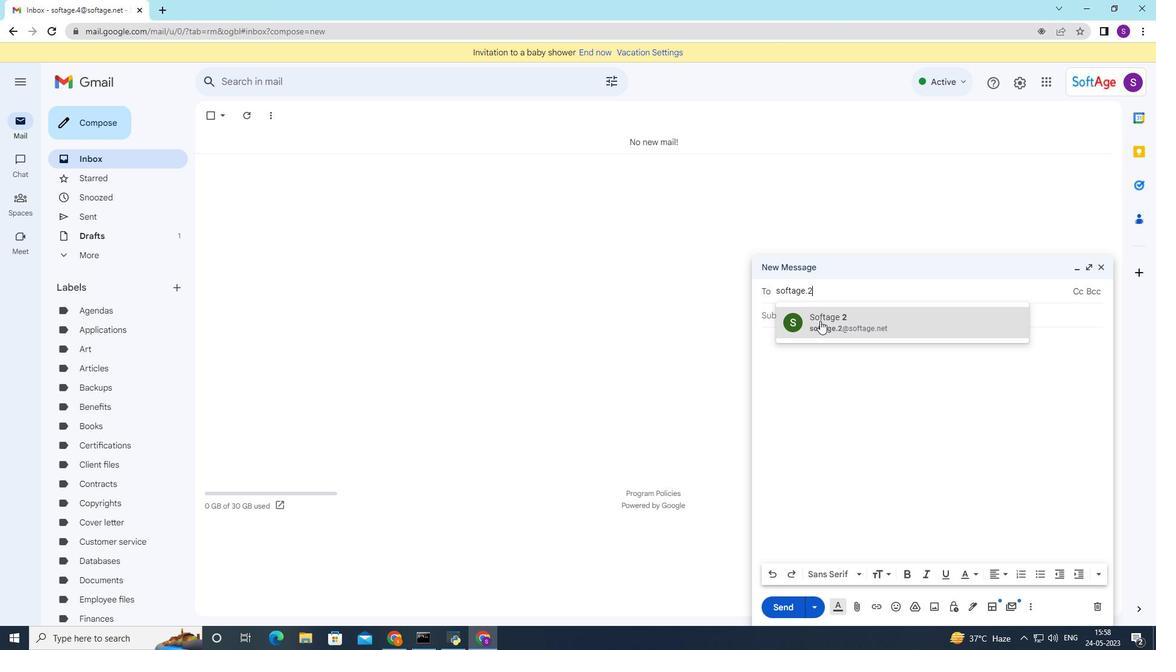 
Action: Mouse moved to (790, 333)
Screenshot: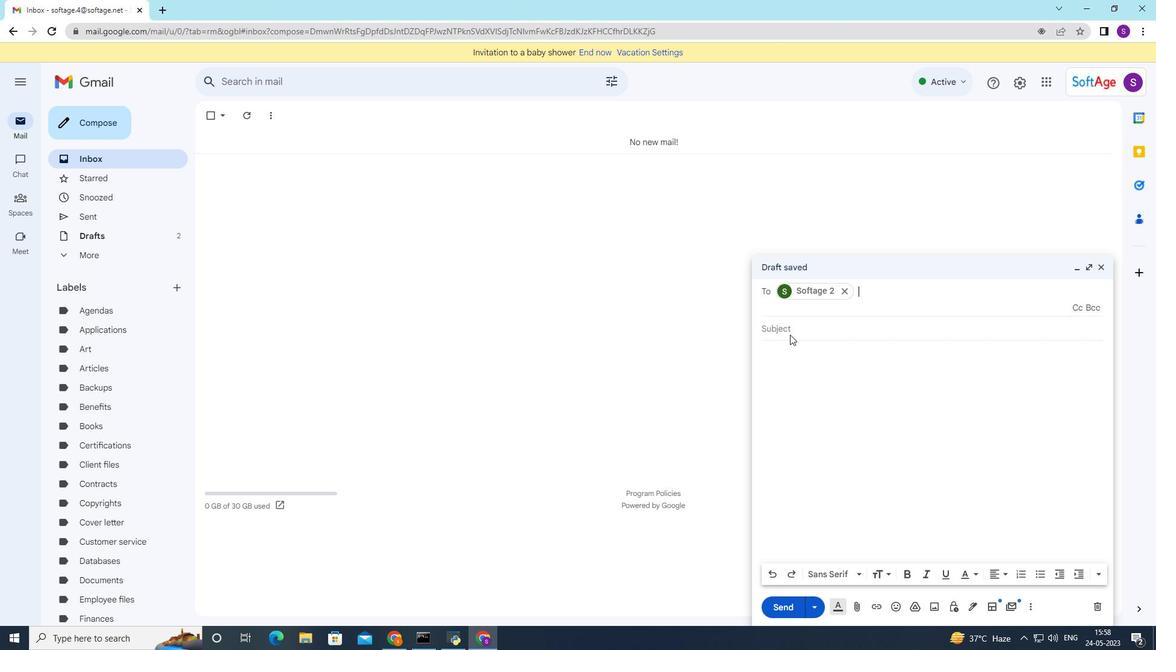 
Action: Mouse pressed left at (790, 333)
Screenshot: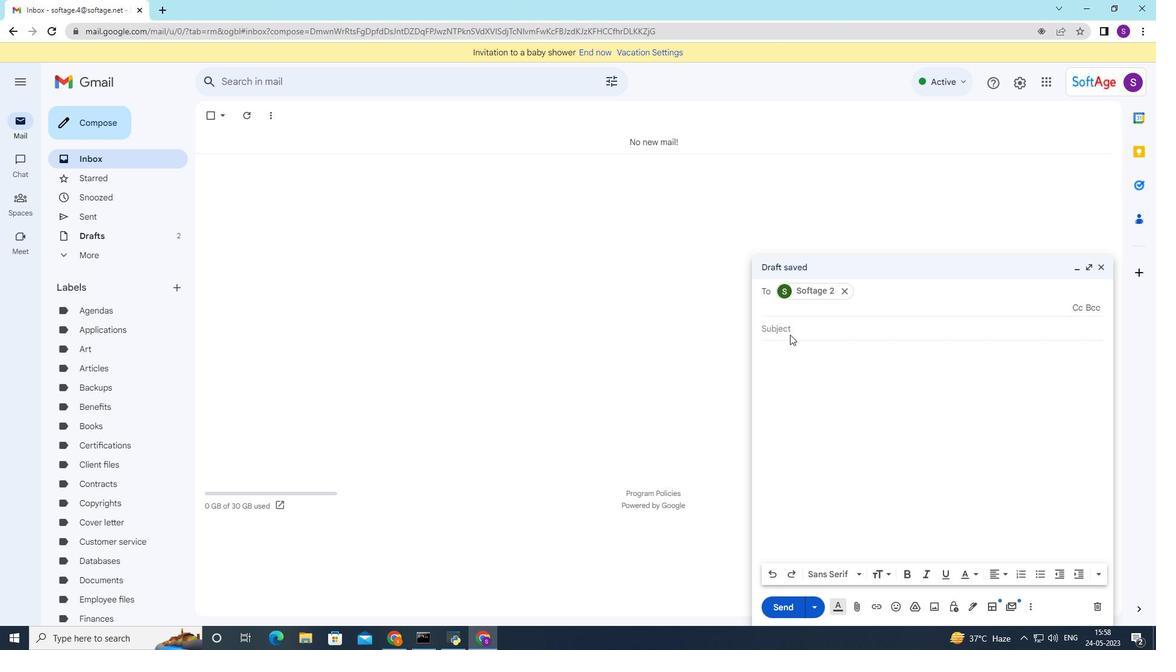 
Action: Mouse moved to (790, 333)
Screenshot: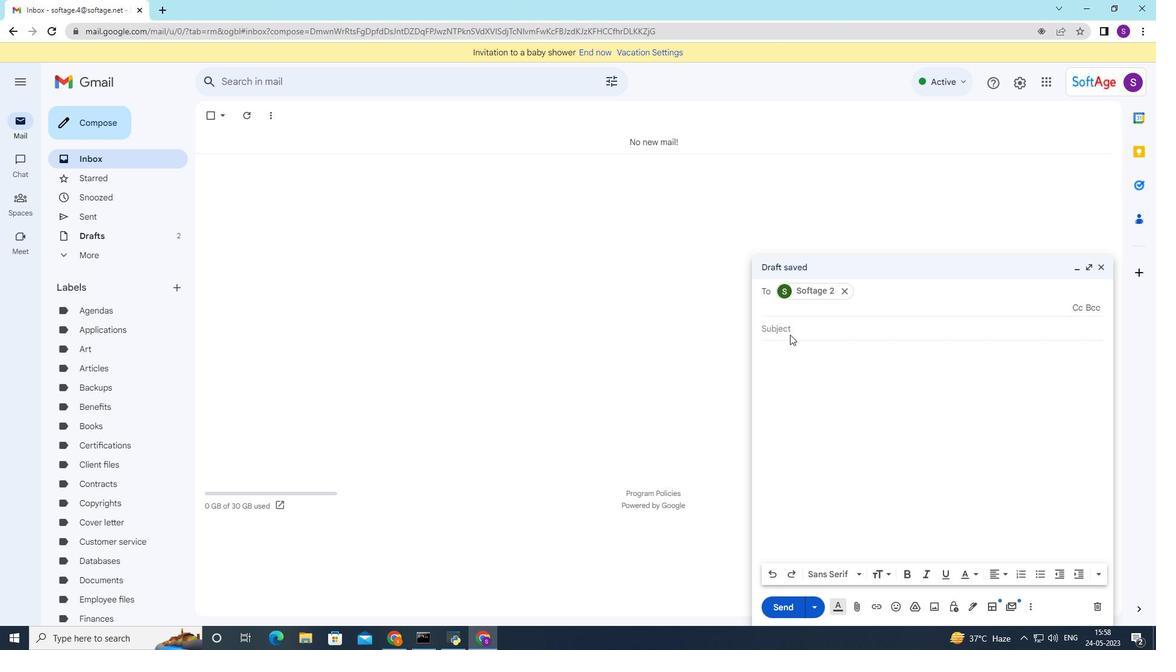 
Action: Key pressed <Key.shift>Invitation<Key.space>to<Key.space>a<Key.space>lunch<Key.space>or<Key.space>dinner<Key.space>
Screenshot: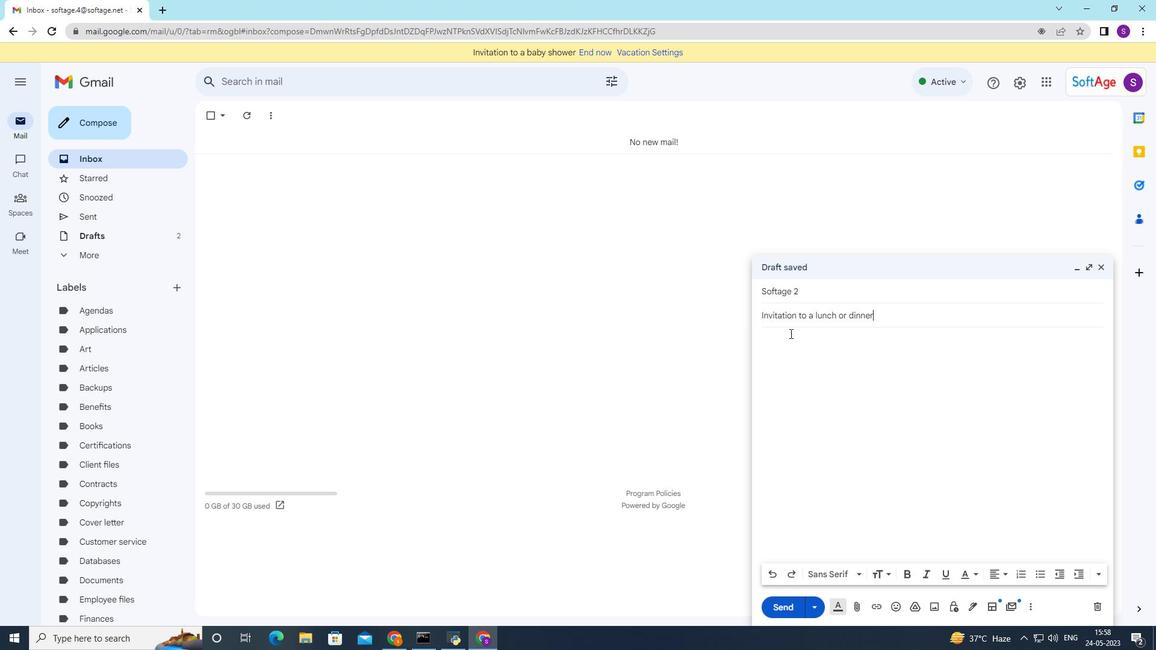 
Action: Mouse moved to (975, 611)
Screenshot: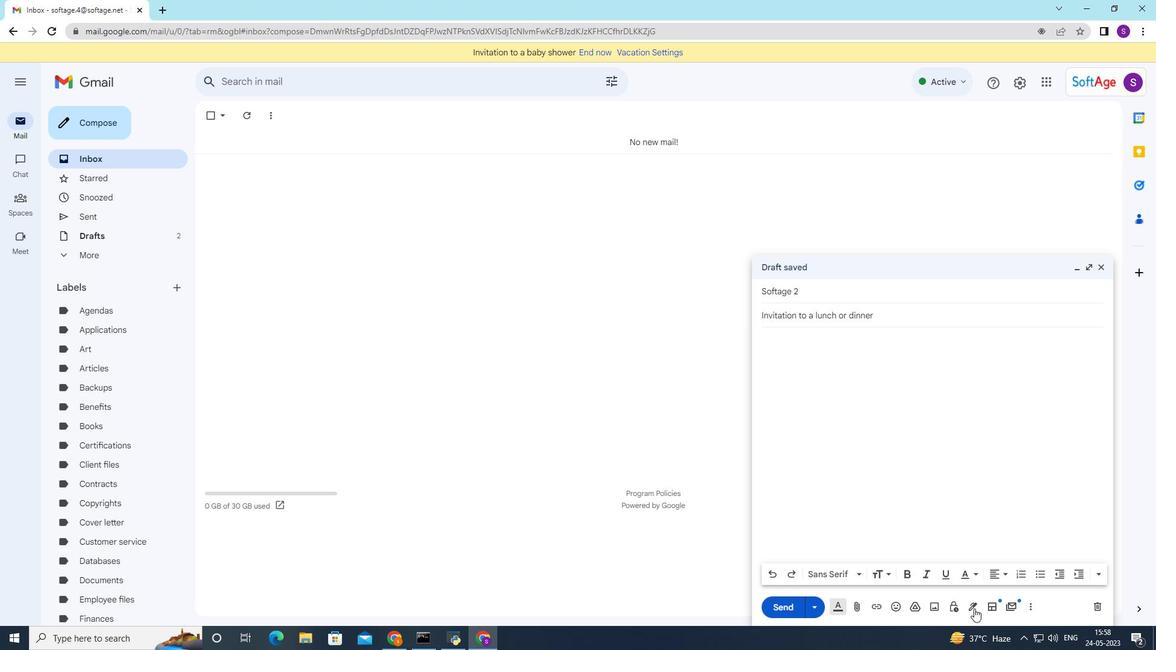 
Action: Mouse pressed left at (975, 611)
Screenshot: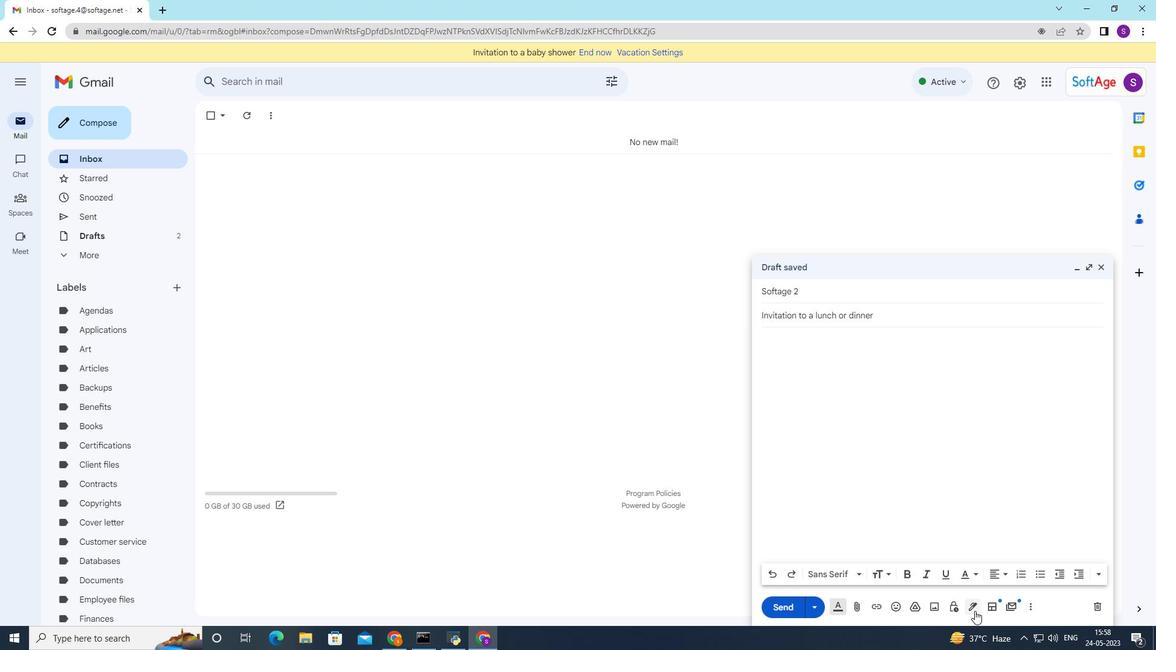 
Action: Mouse moved to (1093, 372)
Screenshot: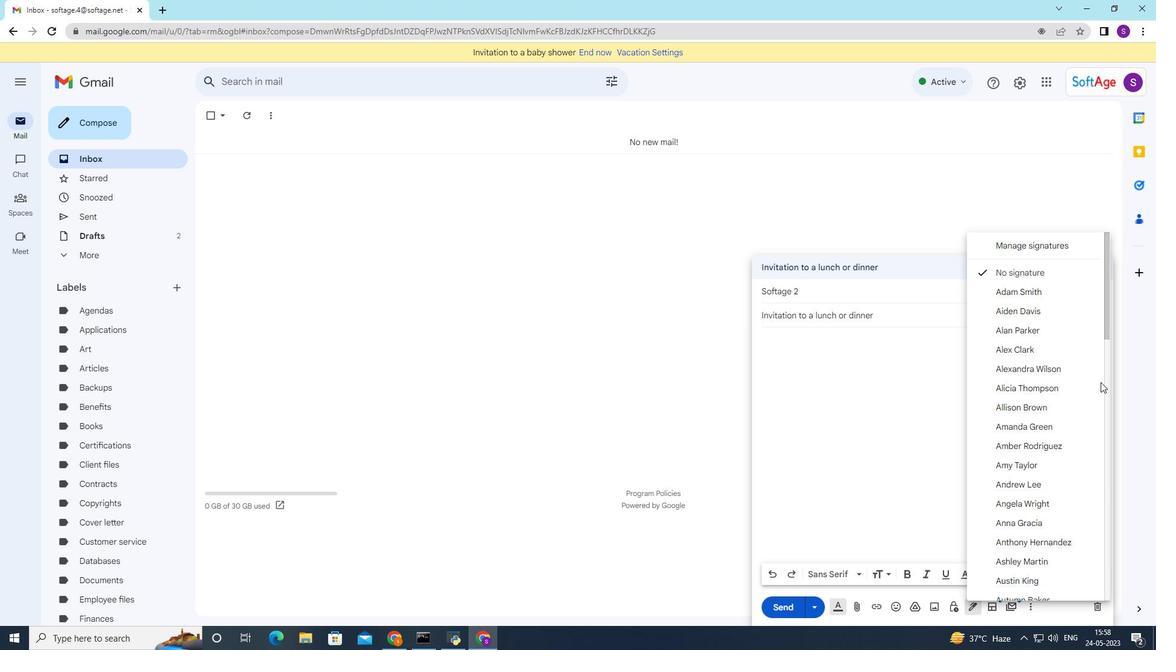 
Action: Mouse scrolled (1094, 371) with delta (0, 0)
Screenshot: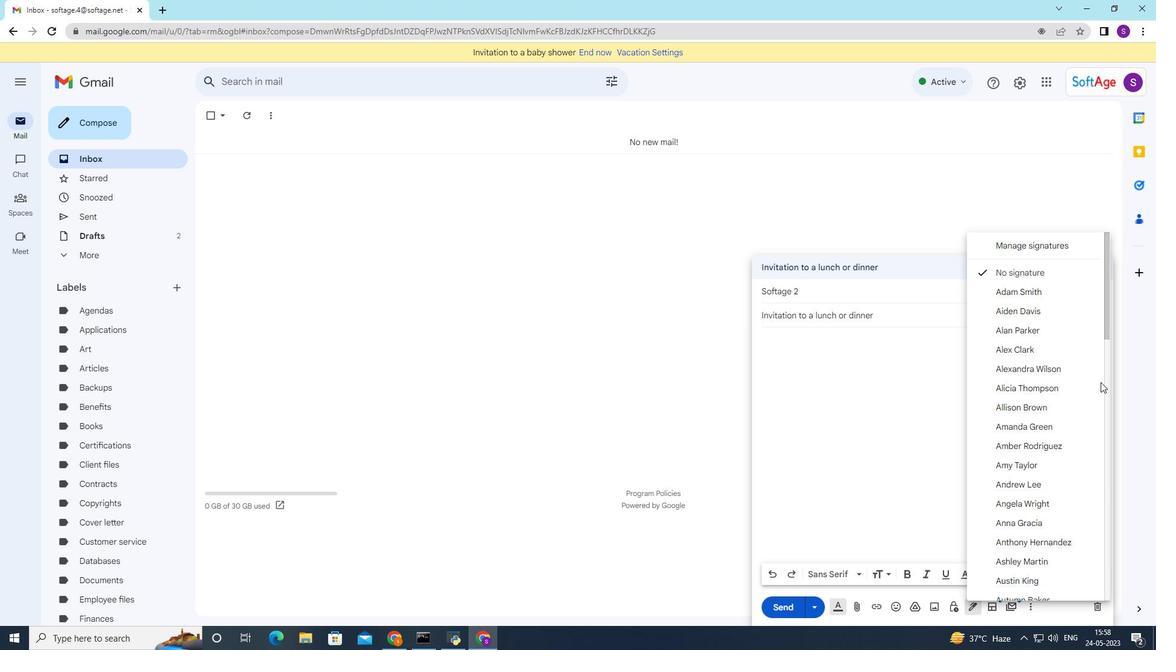 
Action: Mouse moved to (1088, 373)
Screenshot: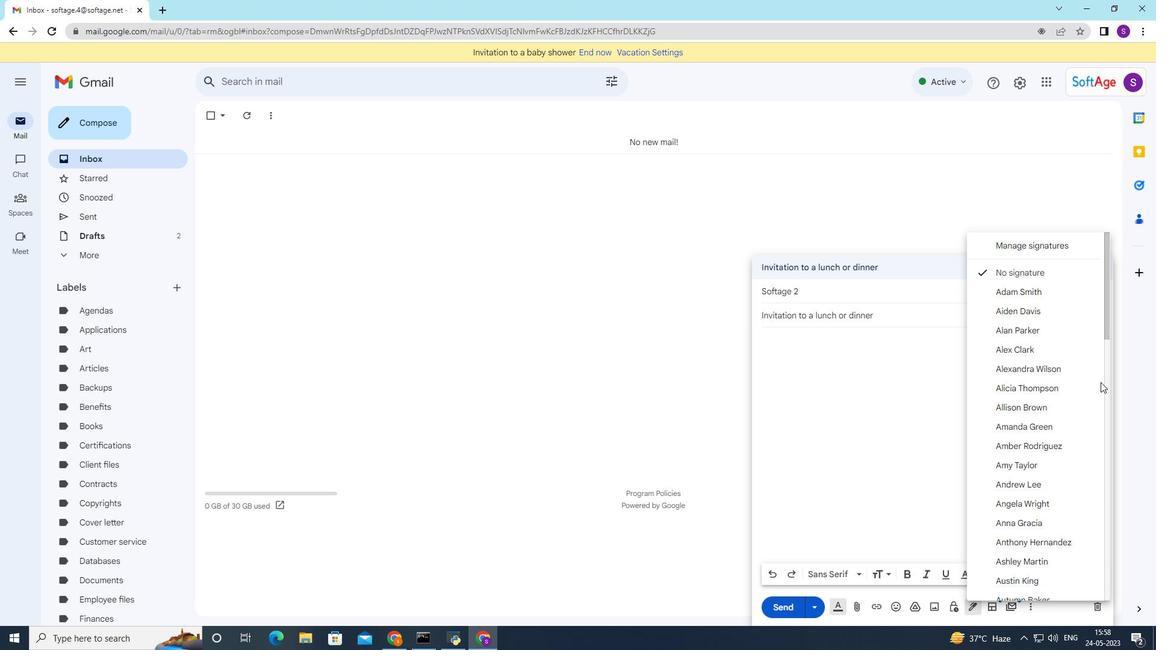 
Action: Mouse scrolled (1088, 372) with delta (0, 0)
Screenshot: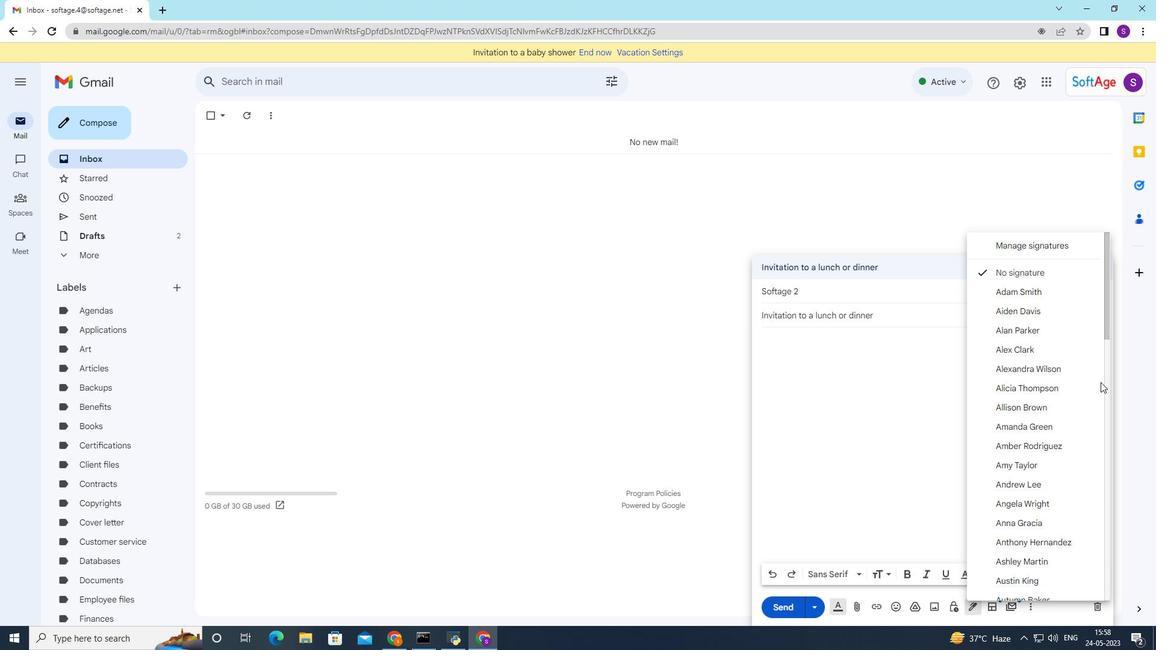 
Action: Mouse moved to (1080, 373)
Screenshot: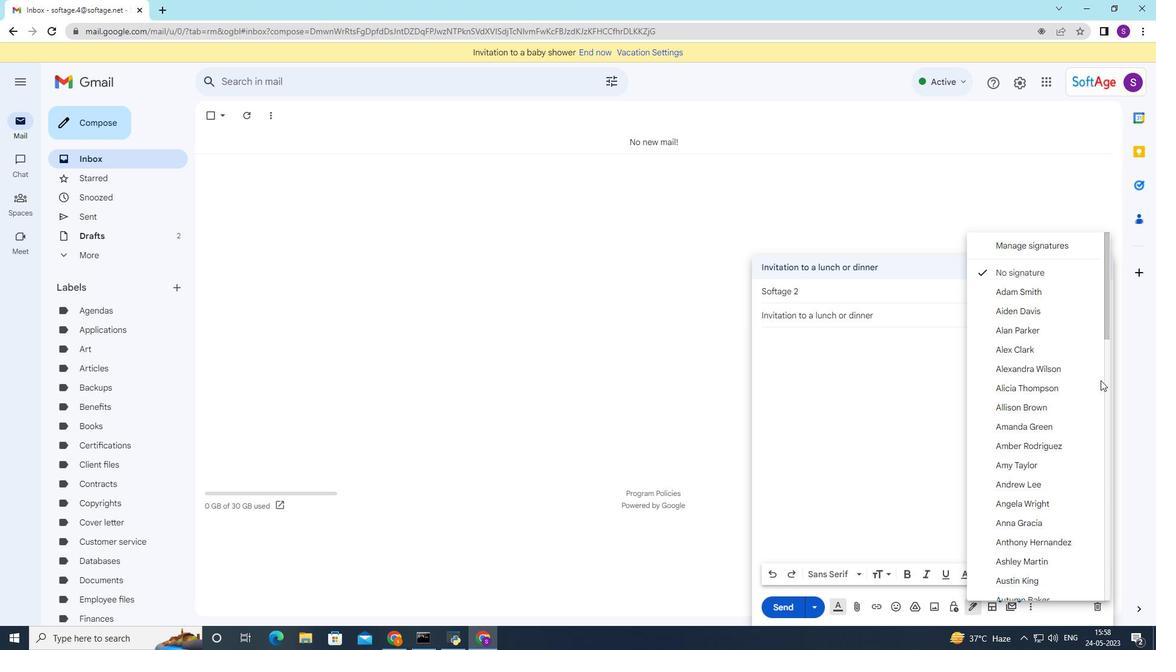 
Action: Mouse scrolled (1080, 372) with delta (0, 0)
Screenshot: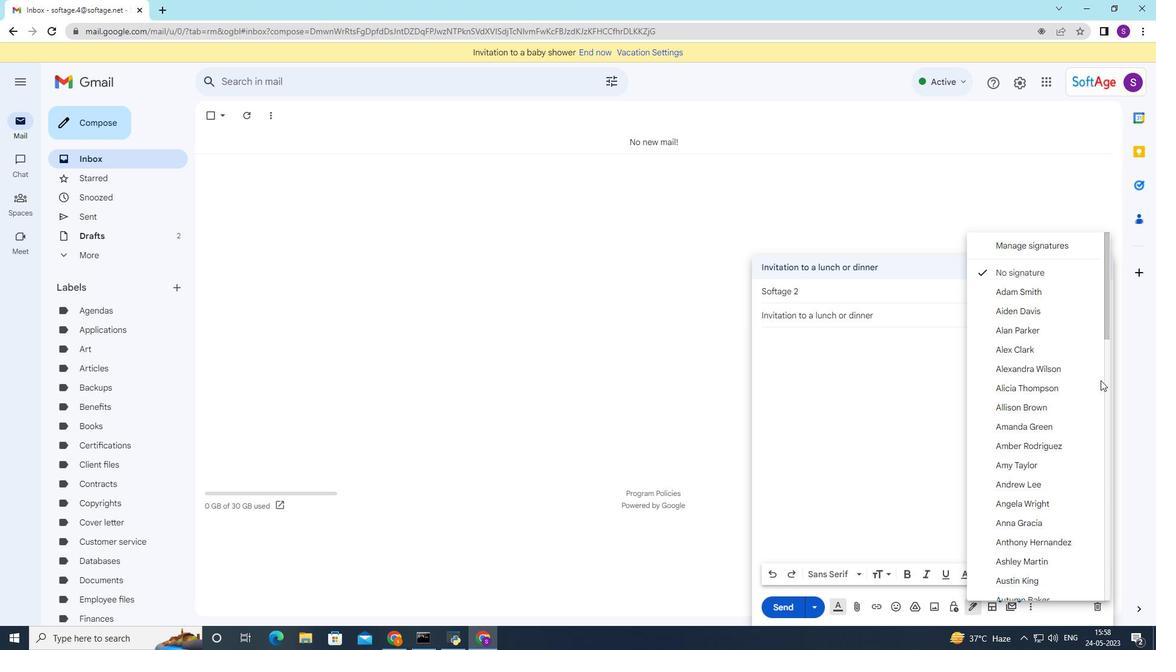 
Action: Mouse moved to (1072, 376)
Screenshot: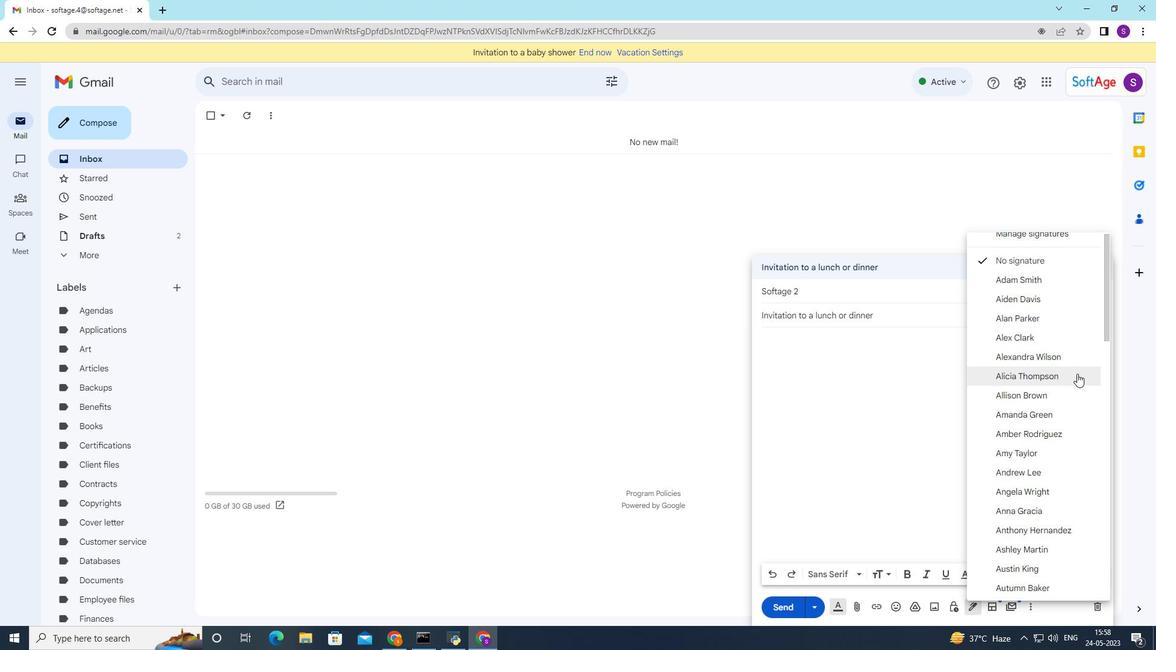 
Action: Mouse scrolled (1072, 375) with delta (0, 0)
Screenshot: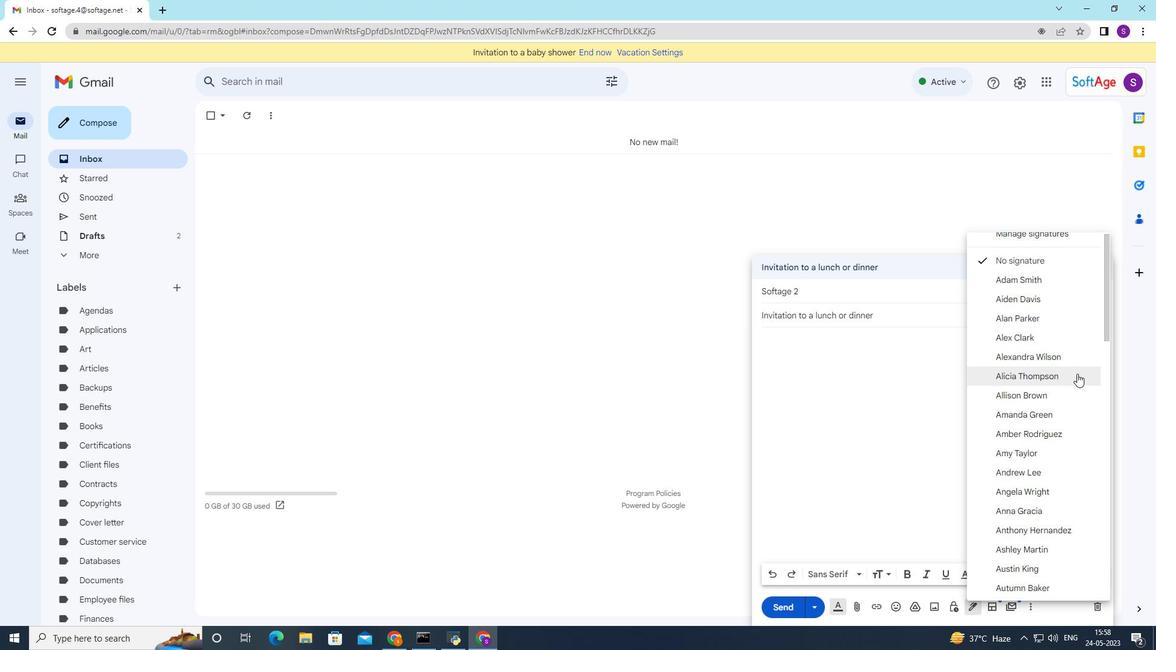 
Action: Mouse moved to (1071, 376)
Screenshot: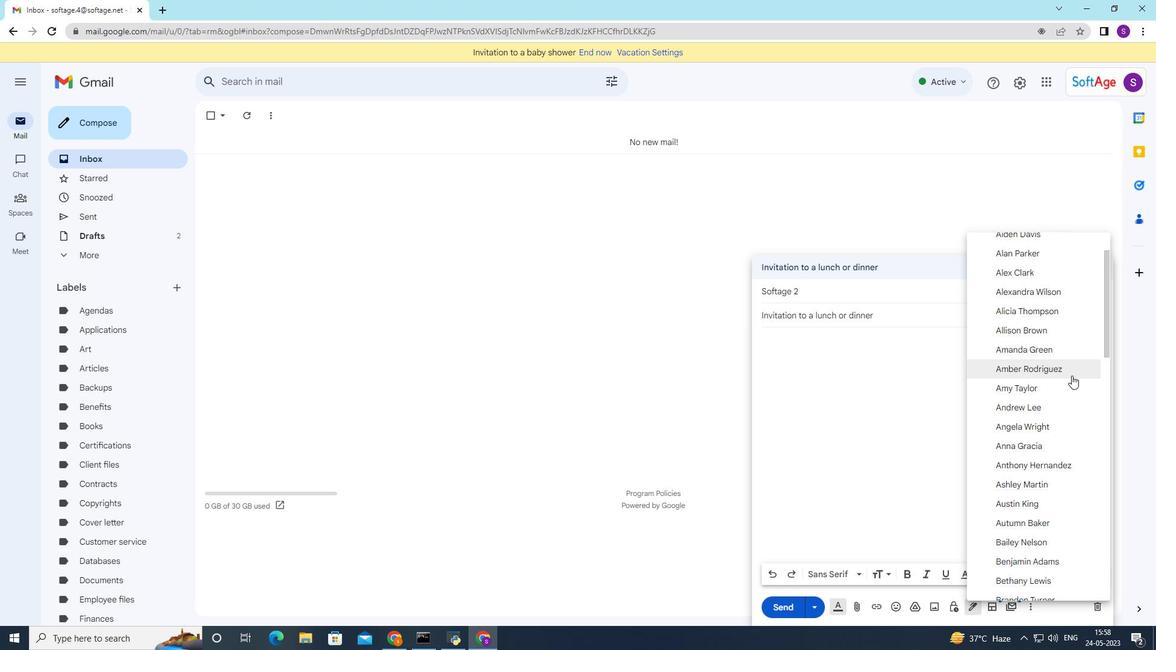 
Action: Mouse scrolled (1071, 375) with delta (0, 0)
Screenshot: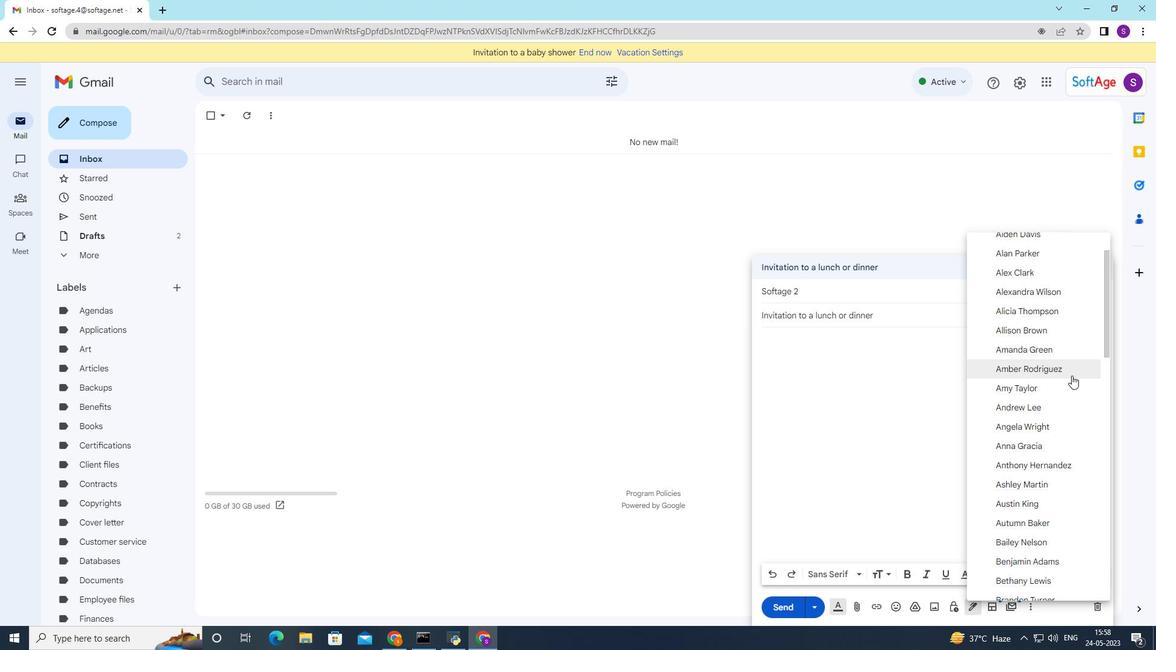 
Action: Mouse scrolled (1071, 375) with delta (0, 0)
Screenshot: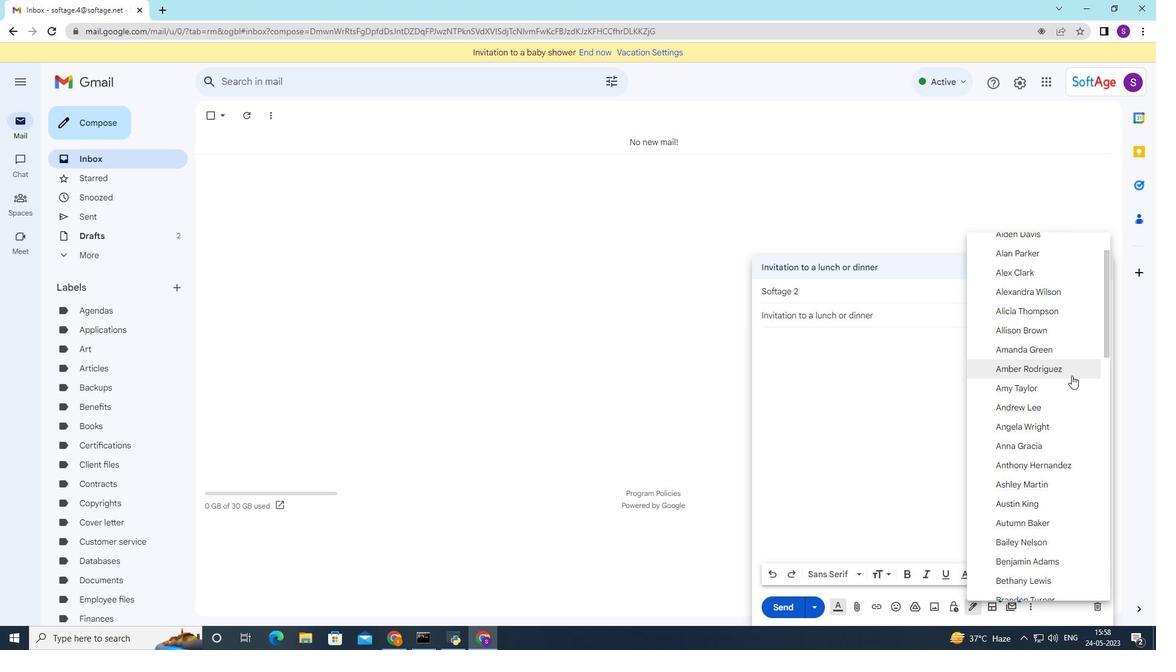 
Action: Mouse moved to (1065, 412)
Screenshot: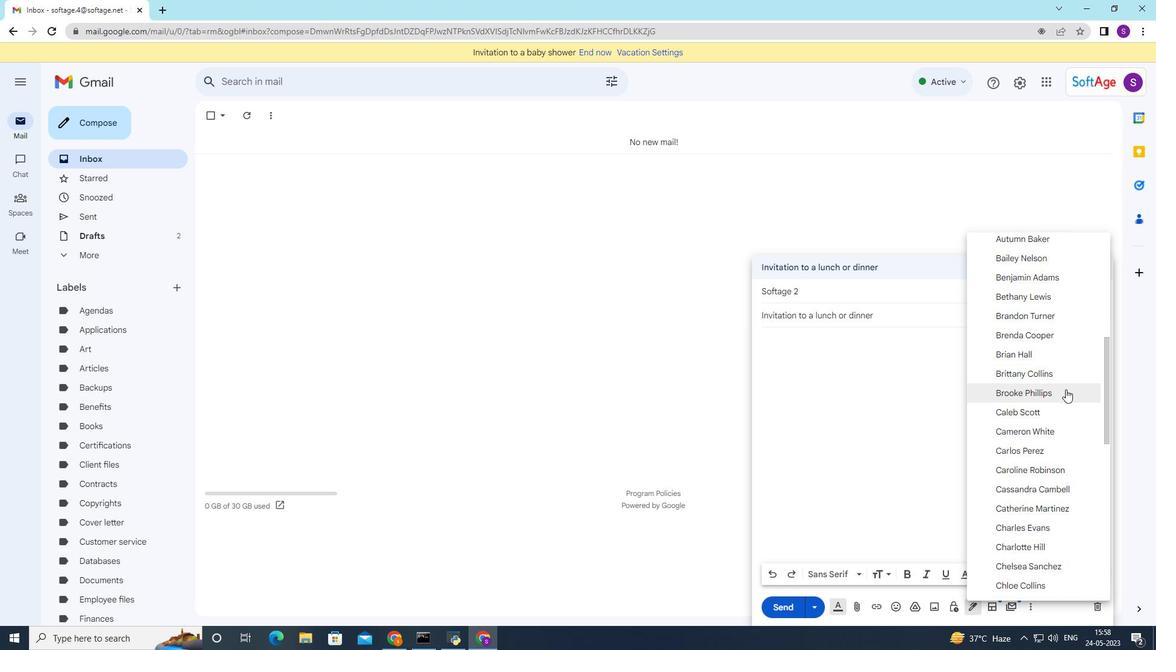 
Action: Mouse scrolled (1065, 411) with delta (0, 0)
Screenshot: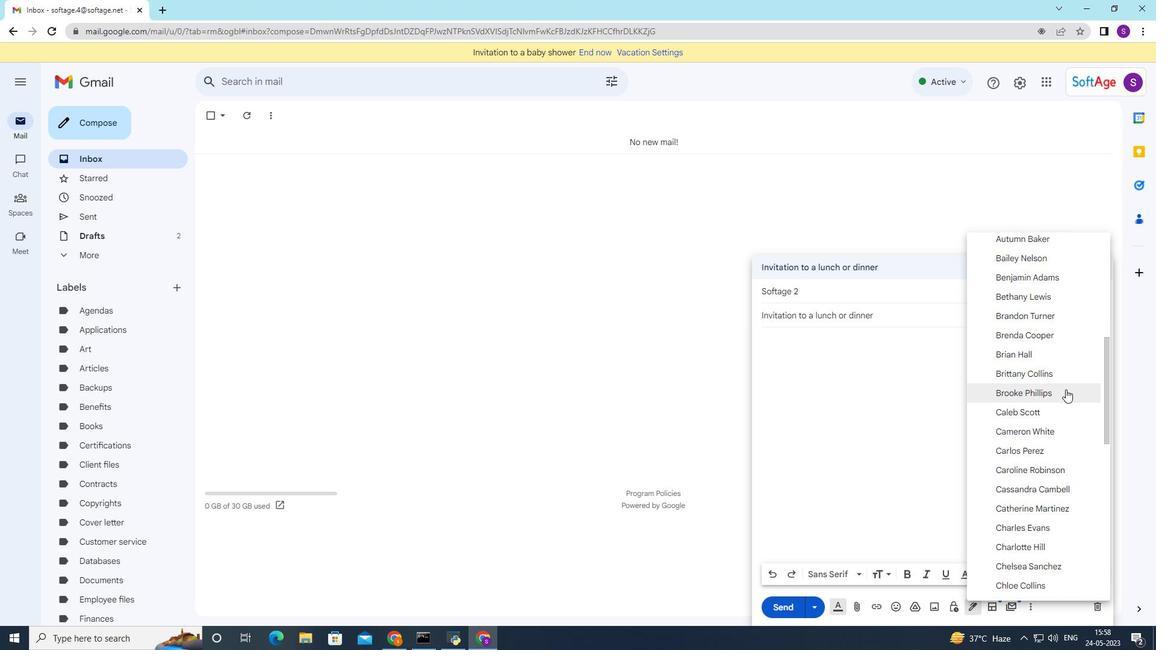 
Action: Mouse moved to (1065, 414)
Screenshot: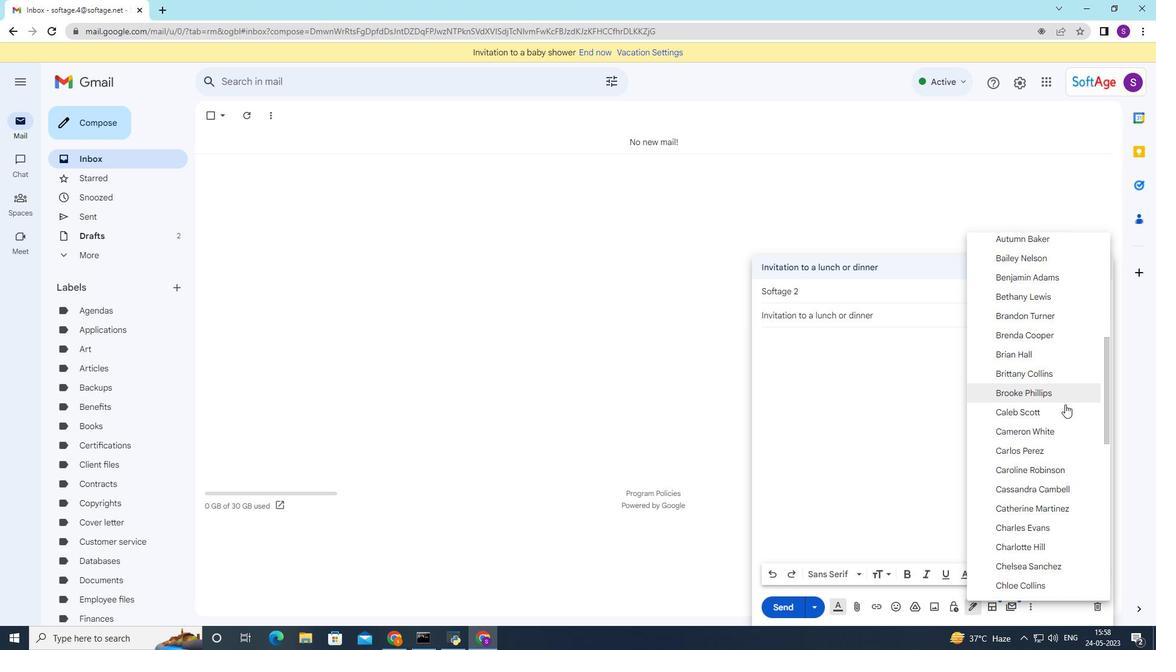 
Action: Mouse scrolled (1065, 413) with delta (0, 0)
Screenshot: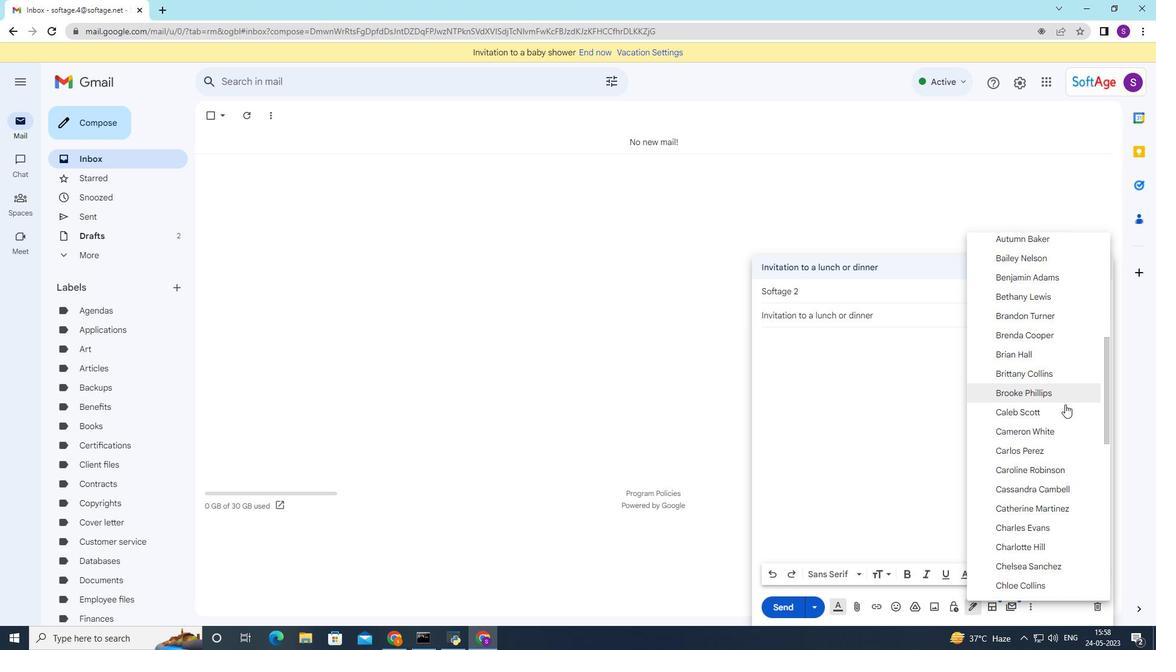 
Action: Mouse moved to (1064, 416)
Screenshot: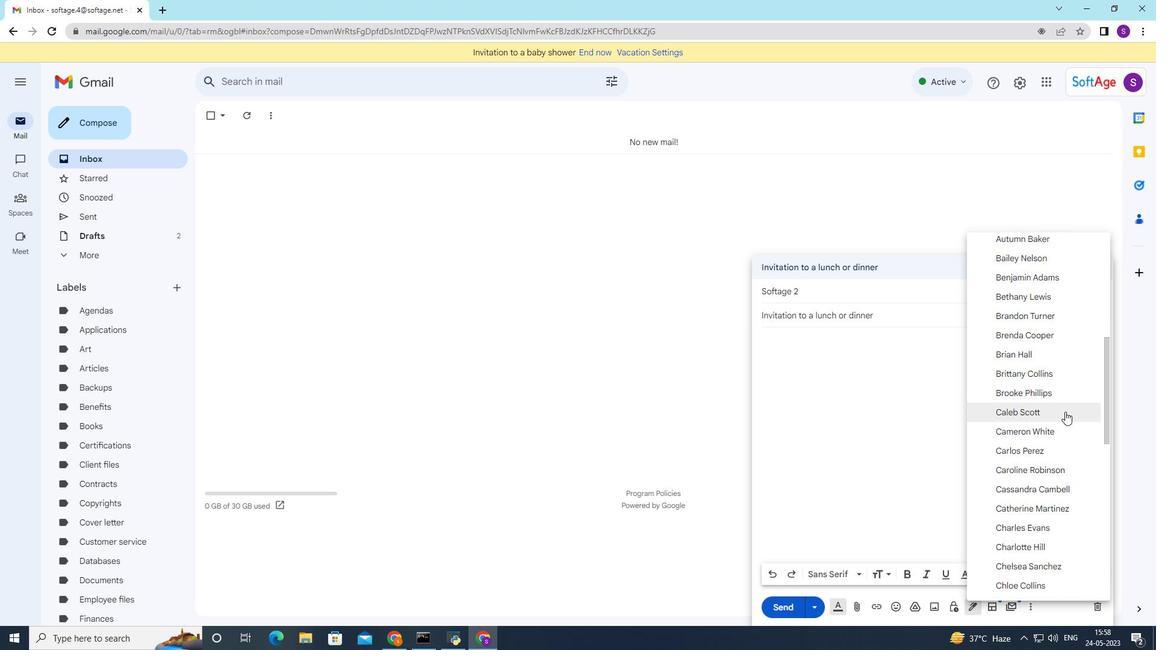 
Action: Mouse scrolled (1064, 416) with delta (0, 0)
Screenshot: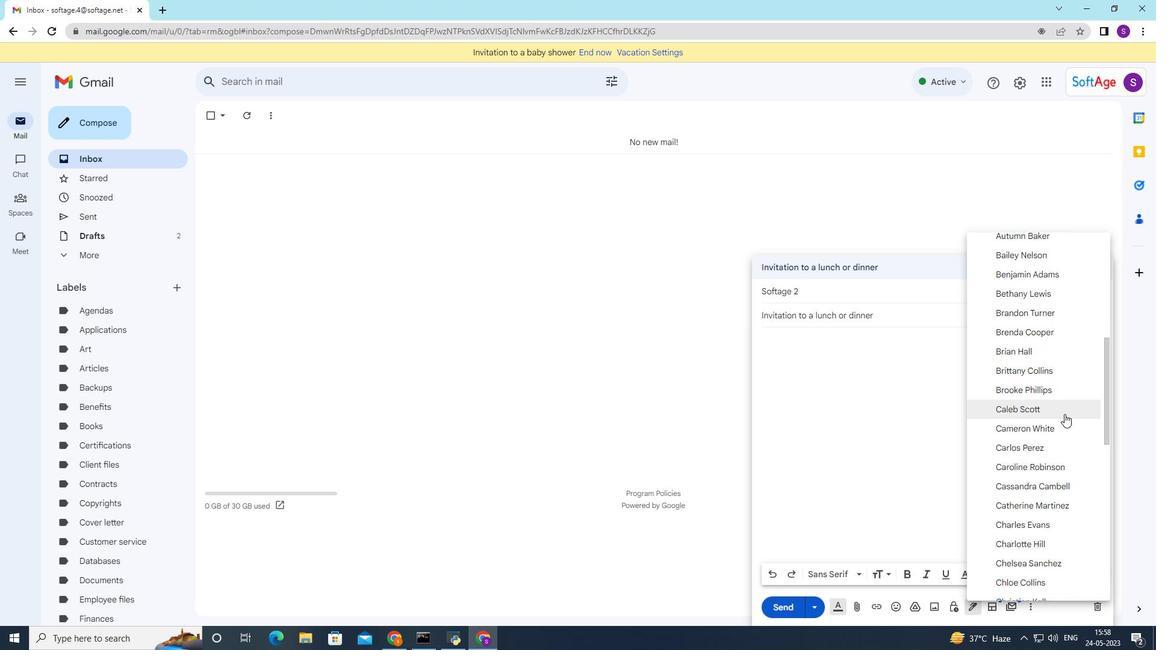 
Action: Mouse moved to (1062, 493)
Screenshot: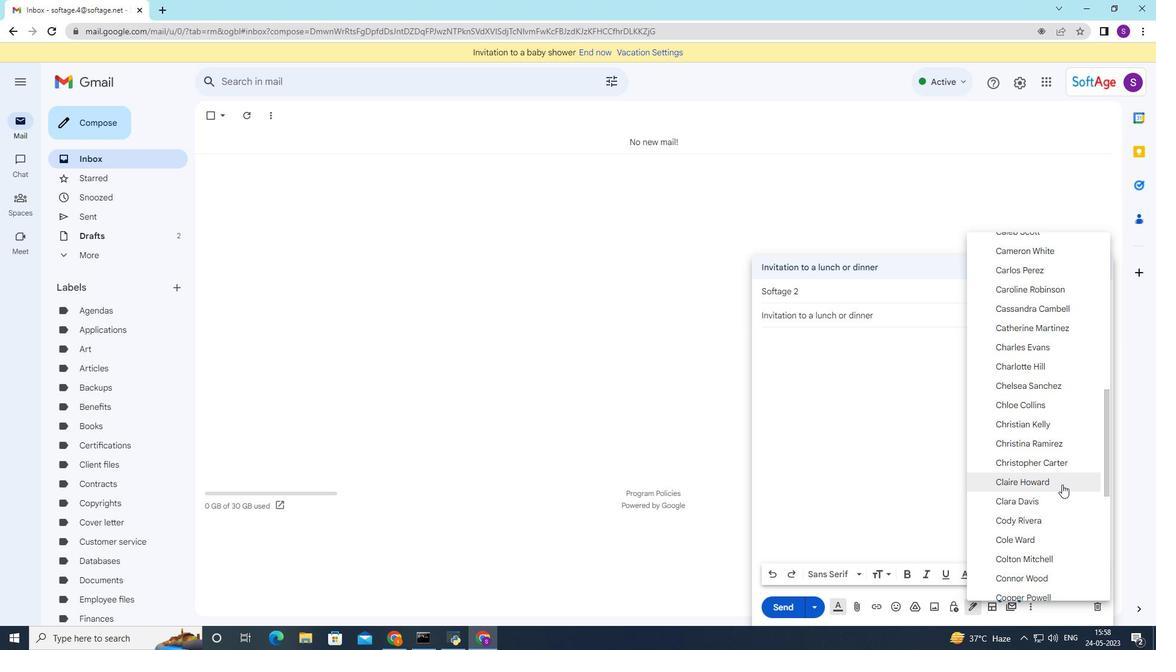 
Action: Mouse scrolled (1062, 487) with delta (0, 0)
Screenshot: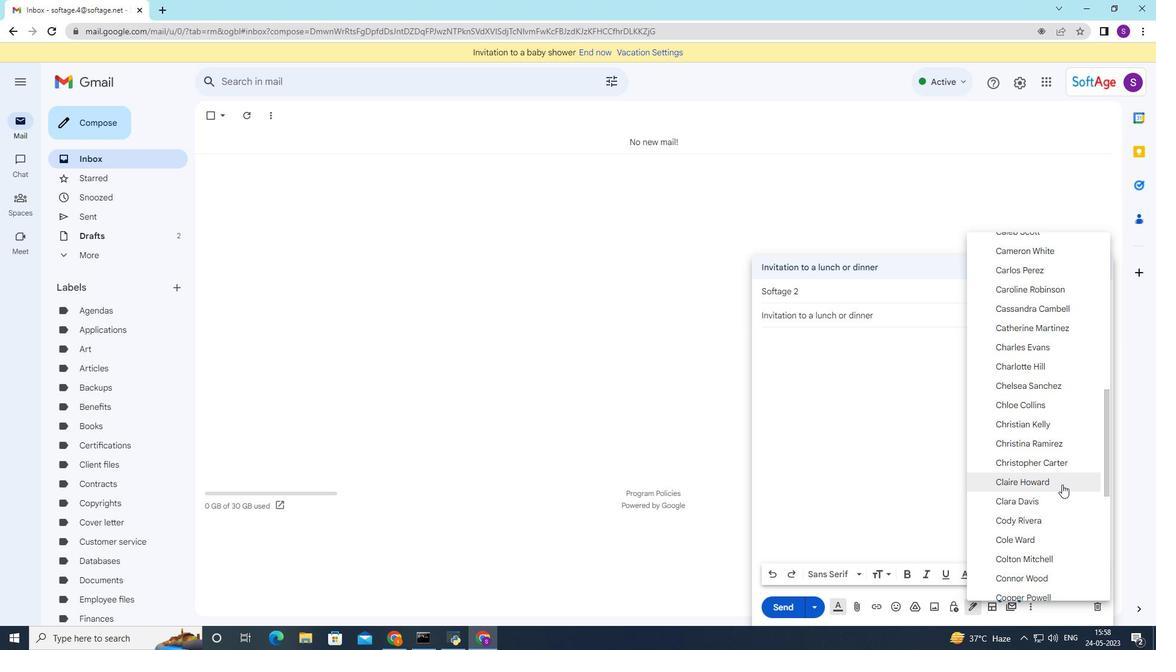 
Action: Mouse moved to (1062, 493)
Screenshot: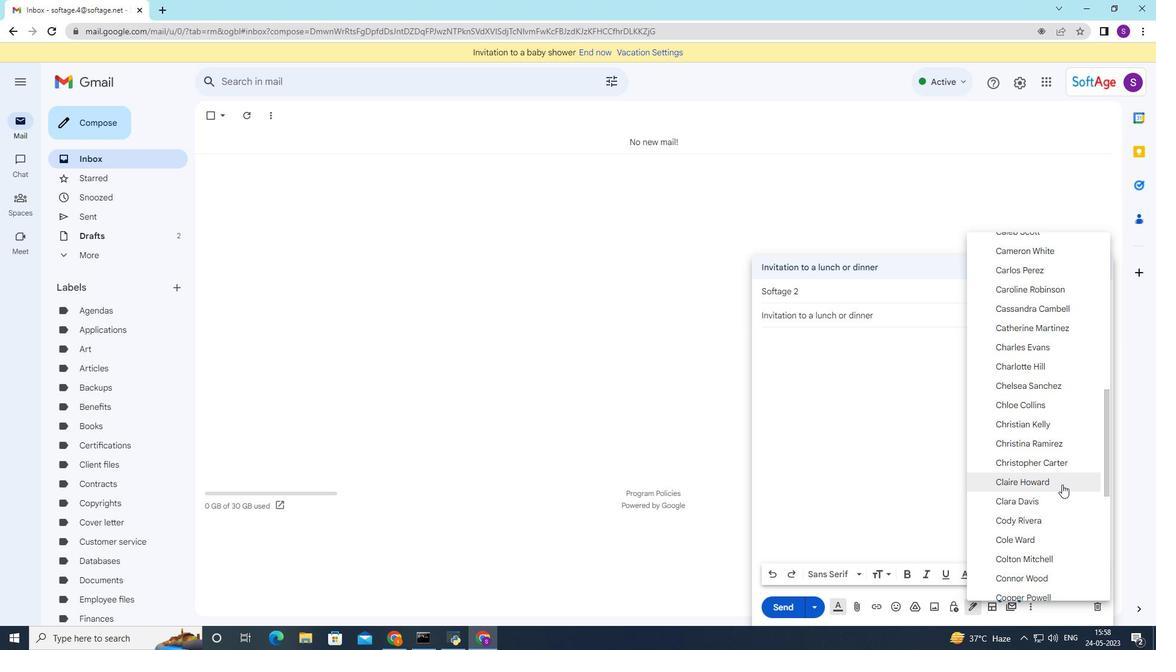 
Action: Mouse scrolled (1062, 491) with delta (0, 0)
Screenshot: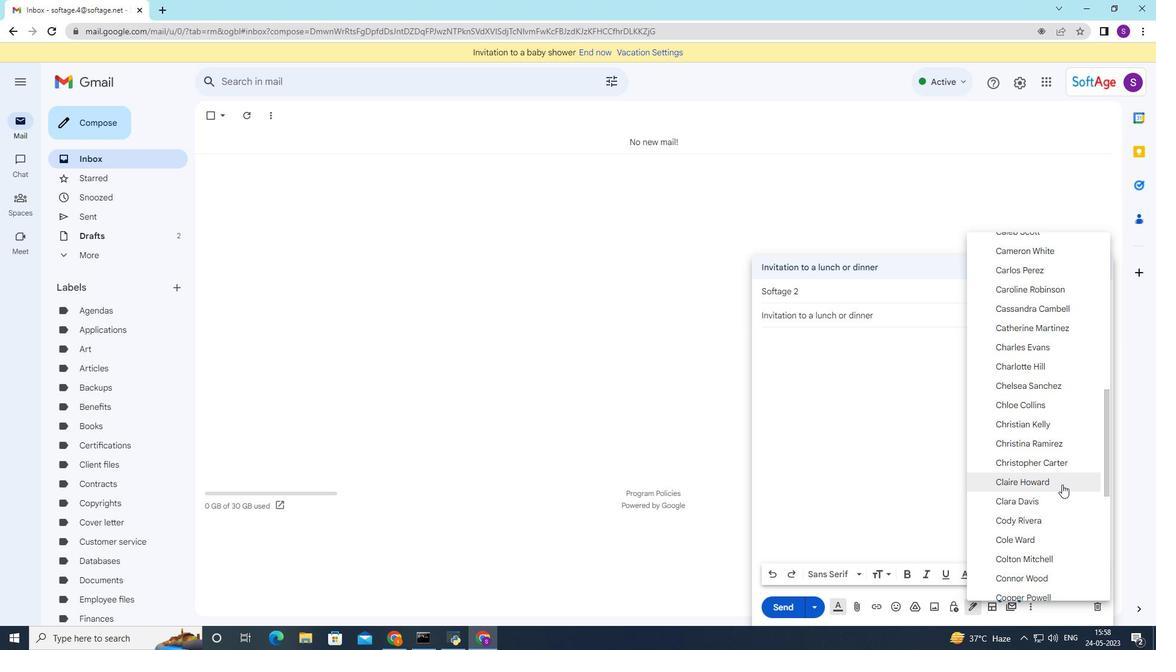 
Action: Mouse moved to (1062, 493)
Screenshot: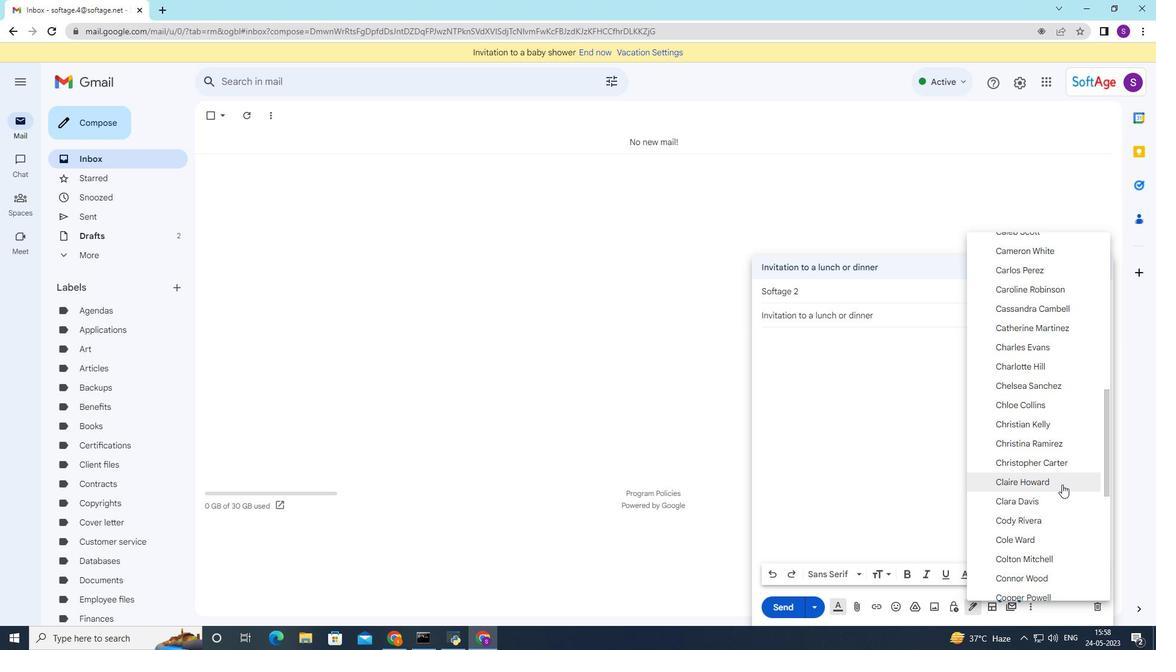 
Action: Mouse scrolled (1062, 492) with delta (0, 0)
Screenshot: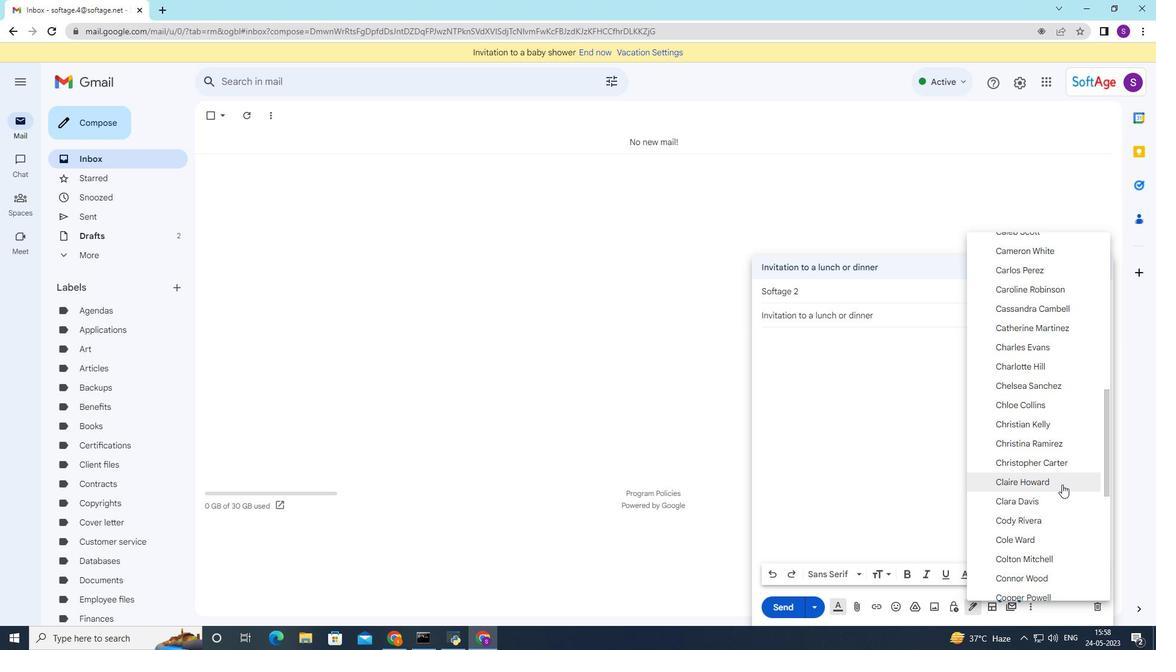 
Action: Mouse moved to (1062, 493)
Screenshot: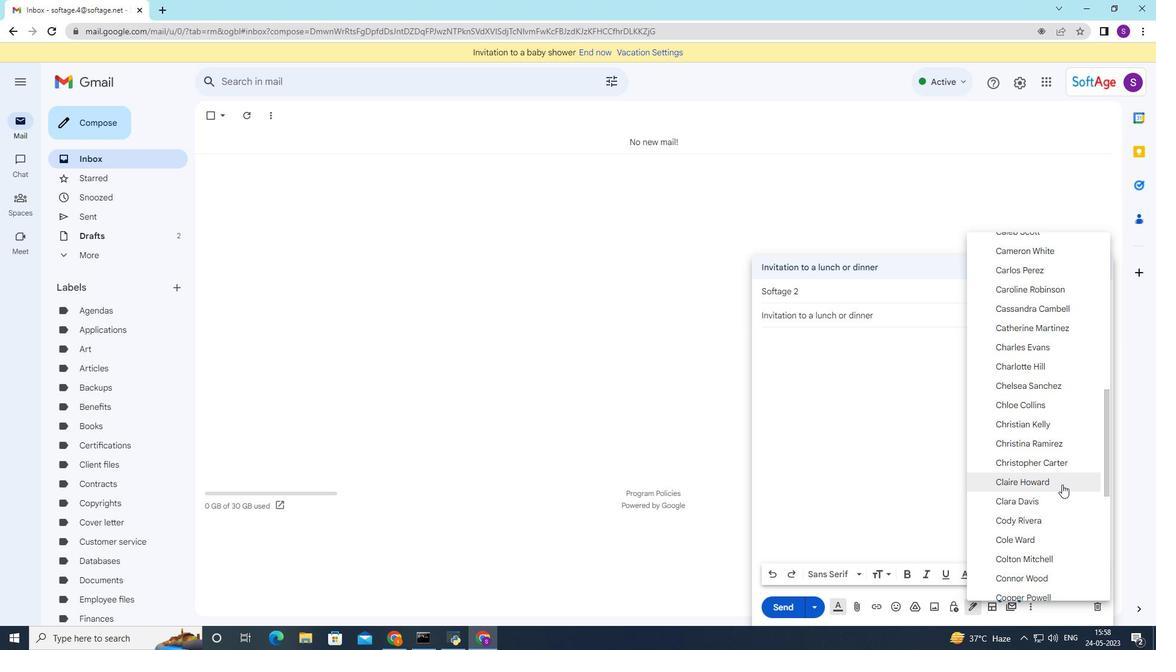 
Action: Mouse scrolled (1062, 492) with delta (0, 0)
Screenshot: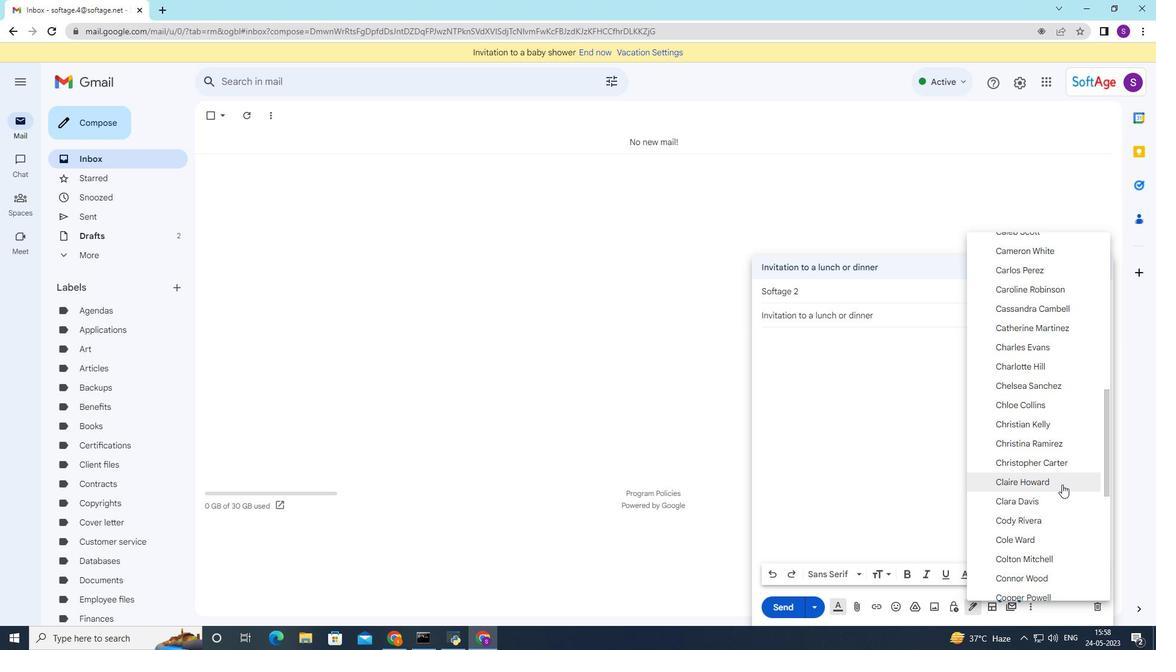 
Action: Mouse moved to (1060, 494)
Screenshot: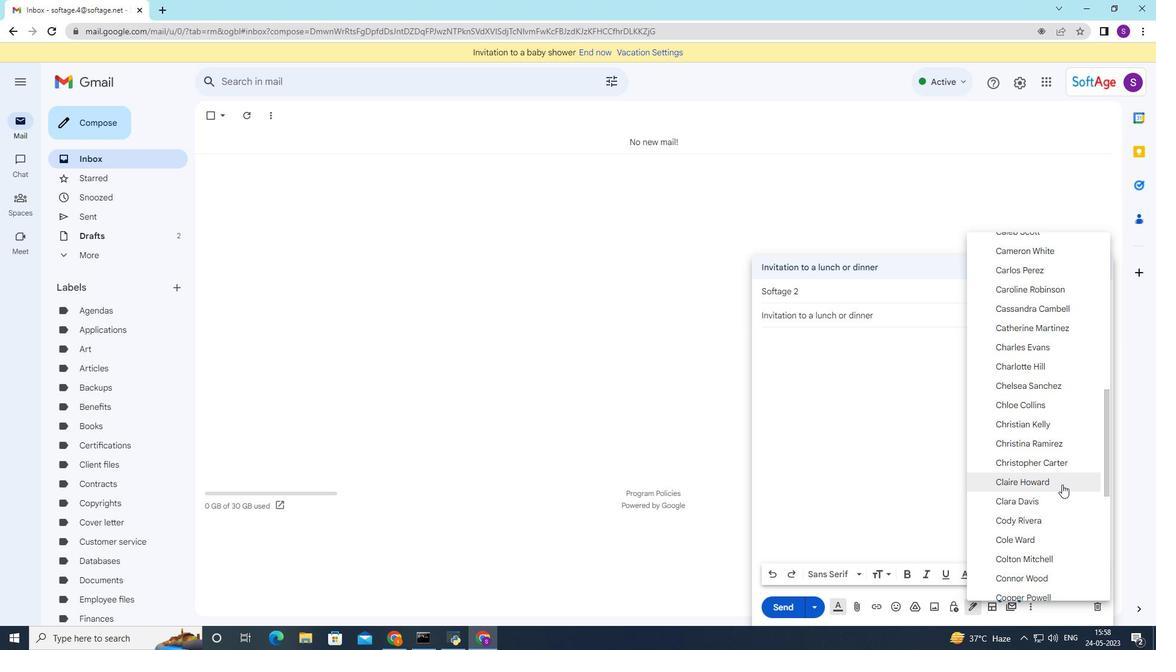 
Action: Mouse scrolled (1062, 492) with delta (0, 0)
Screenshot: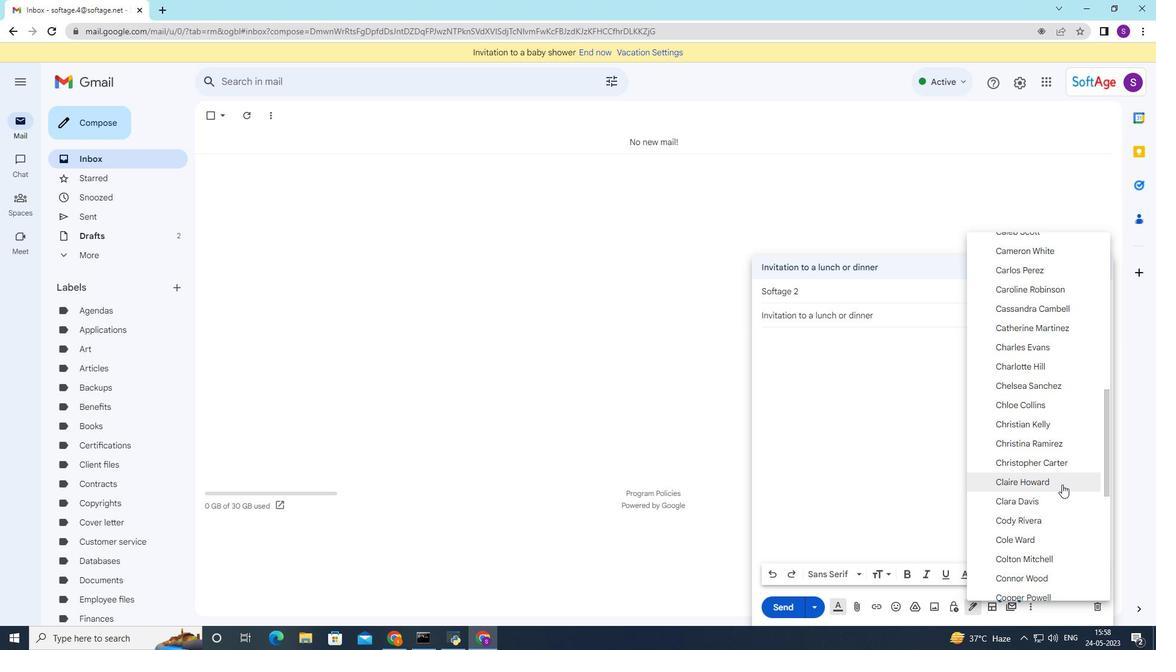 
Action: Mouse moved to (1040, 491)
Screenshot: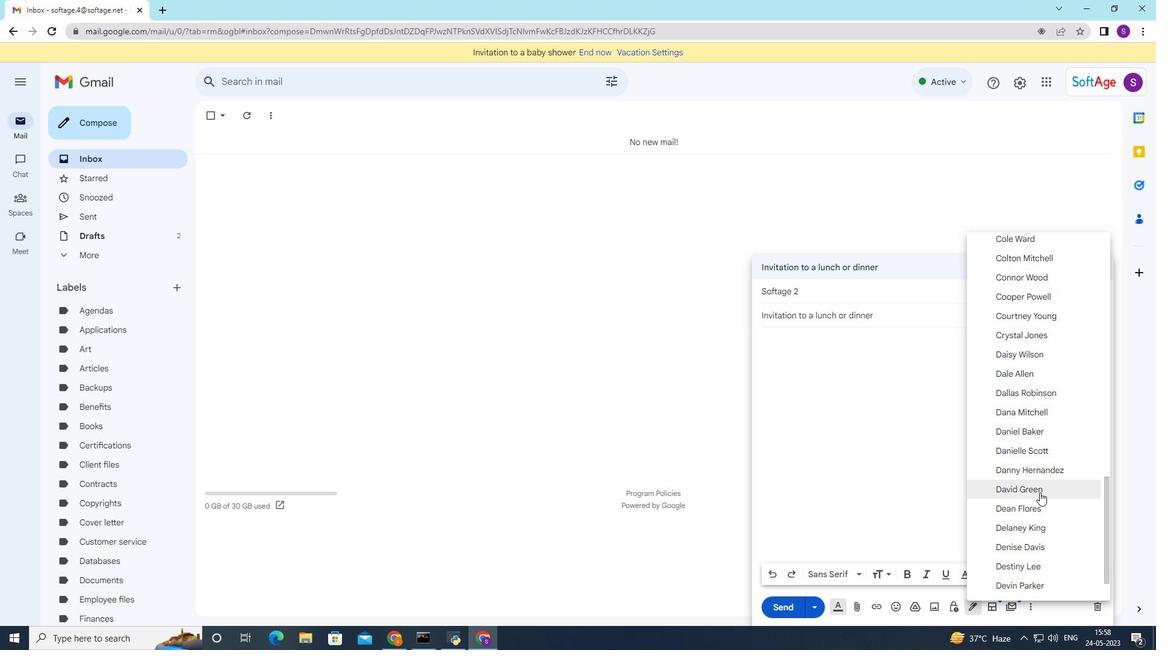 
Action: Mouse scrolled (1040, 491) with delta (0, 0)
Screenshot: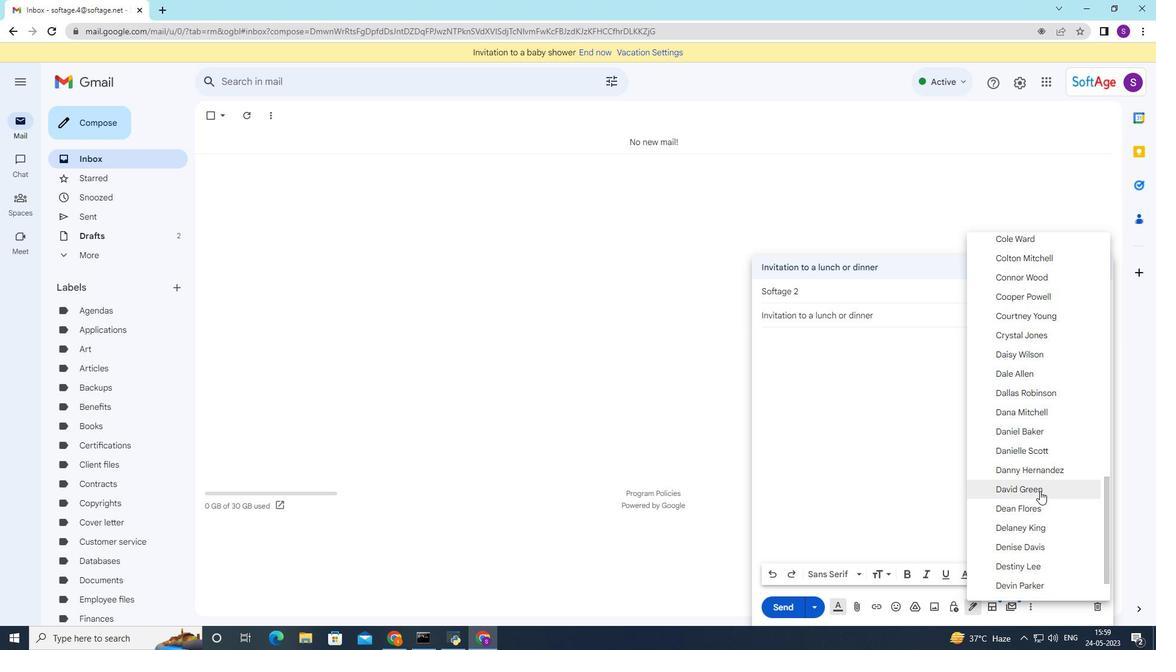 
Action: Mouse moved to (1040, 491)
Screenshot: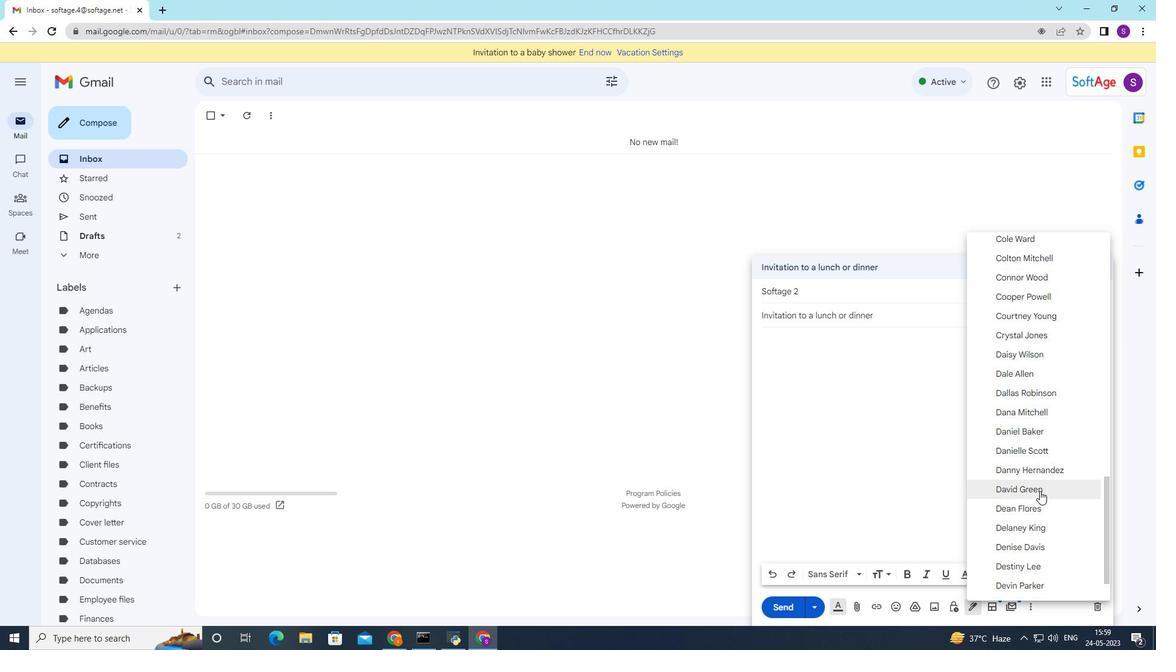 
Action: Mouse scrolled (1040, 491) with delta (0, 0)
Screenshot: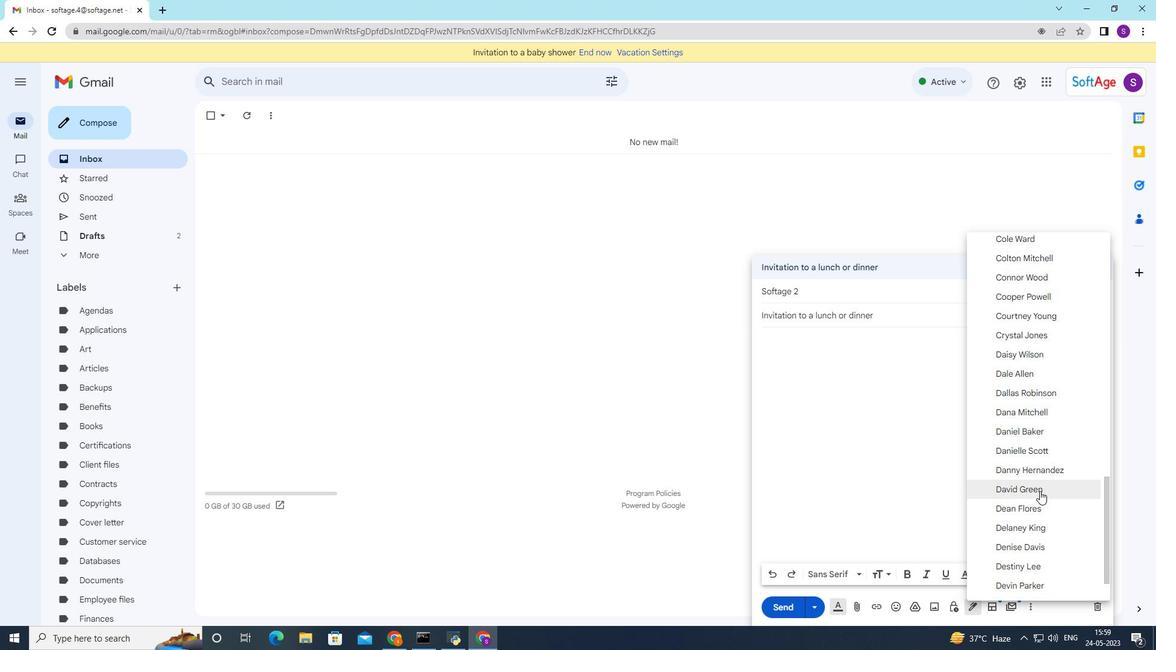 
Action: Mouse moved to (1040, 492)
Screenshot: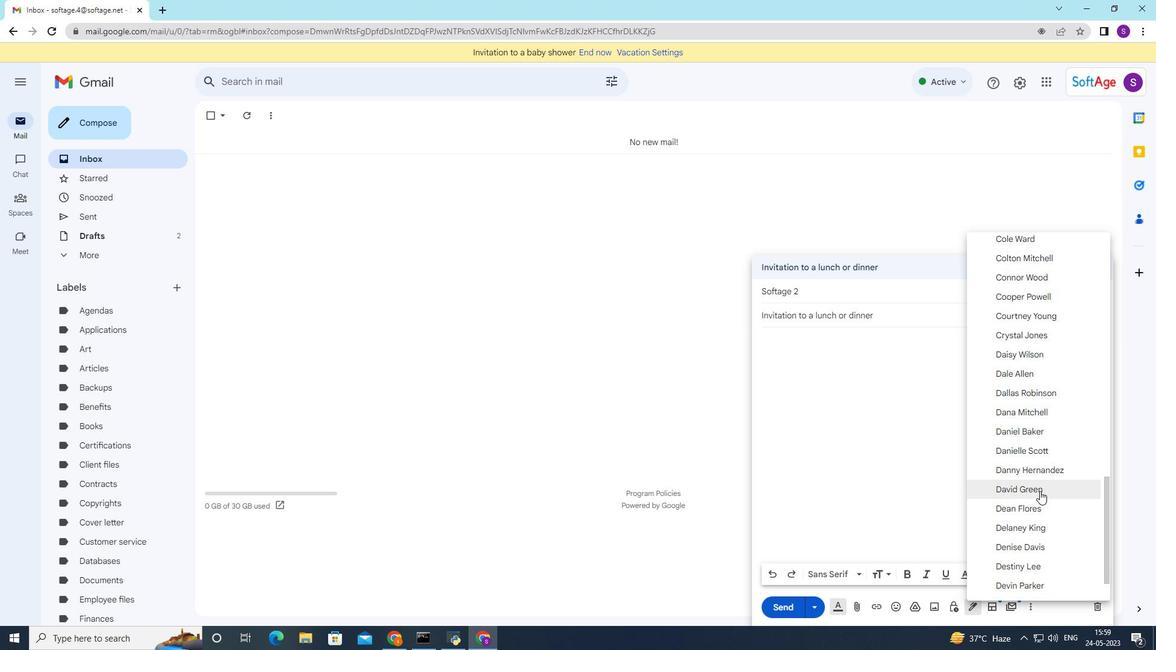 
Action: Mouse scrolled (1040, 491) with delta (0, 0)
Screenshot: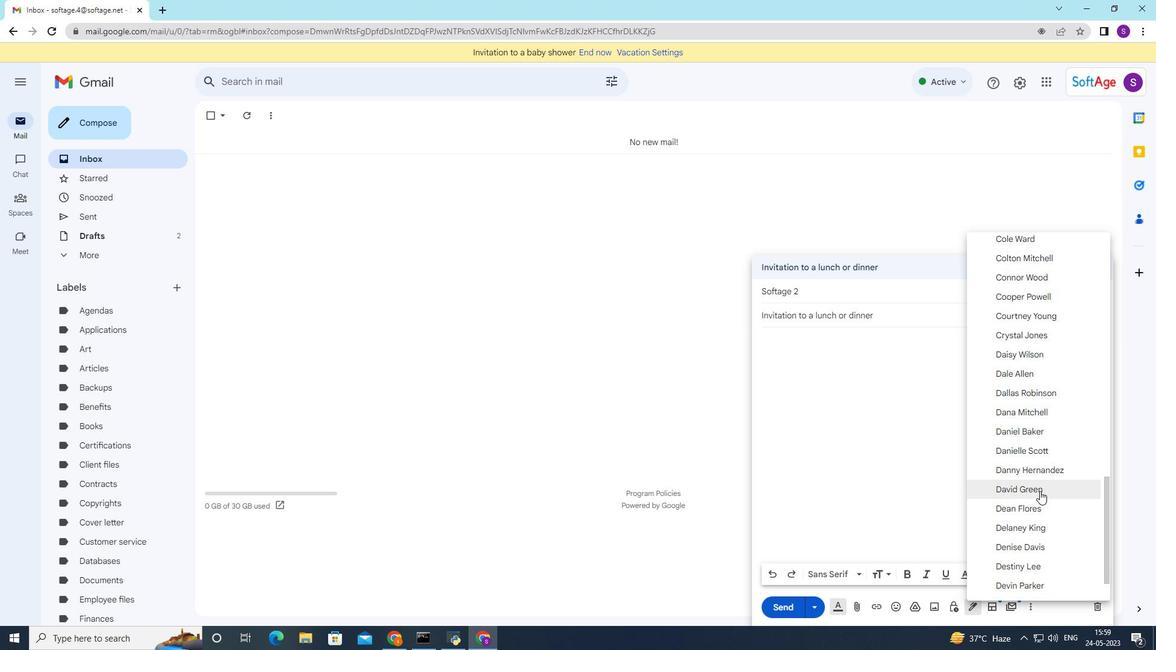 
Action: Mouse moved to (1039, 492)
Screenshot: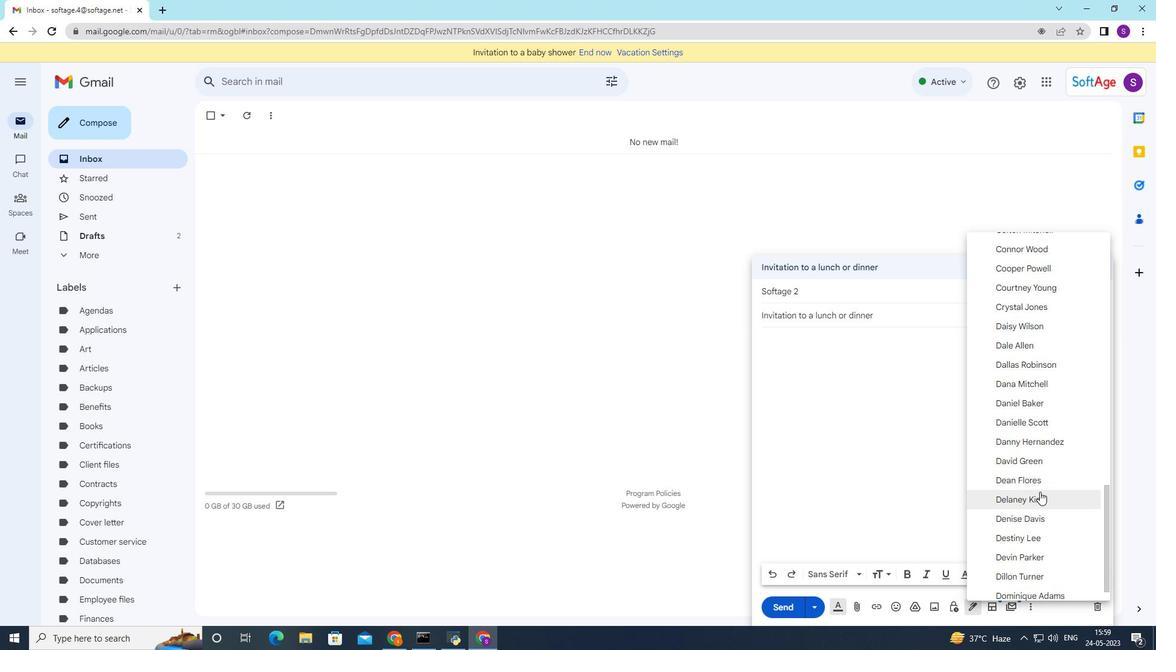 
Action: Mouse scrolled (1039, 492) with delta (0, 0)
Screenshot: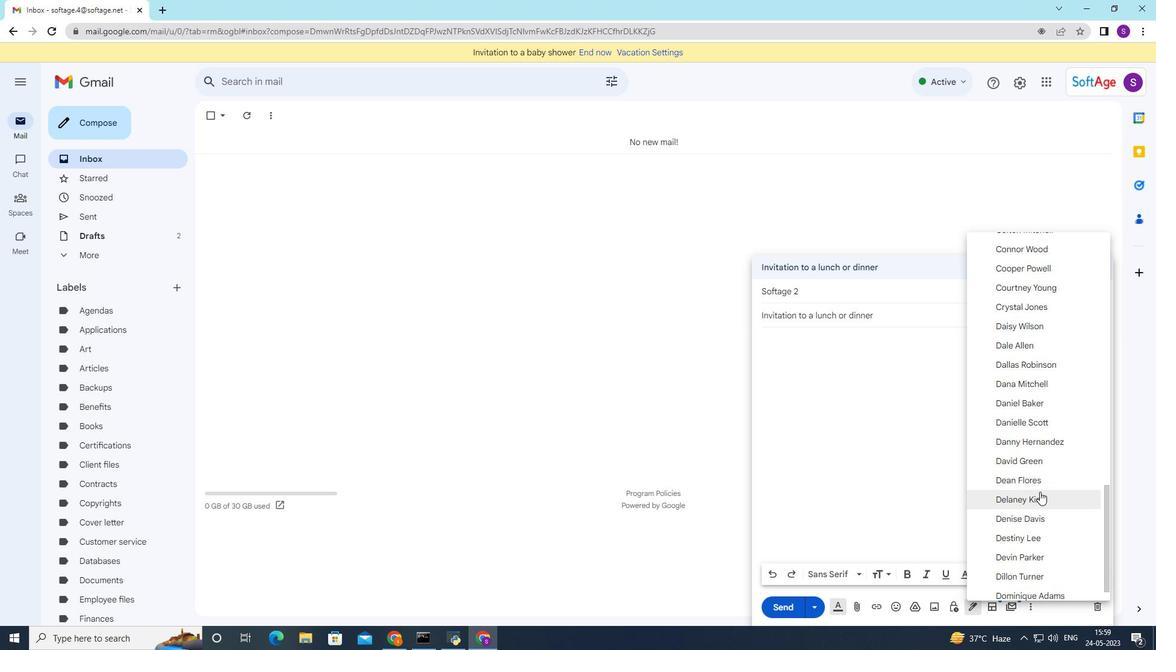 
Action: Mouse moved to (1038, 498)
Screenshot: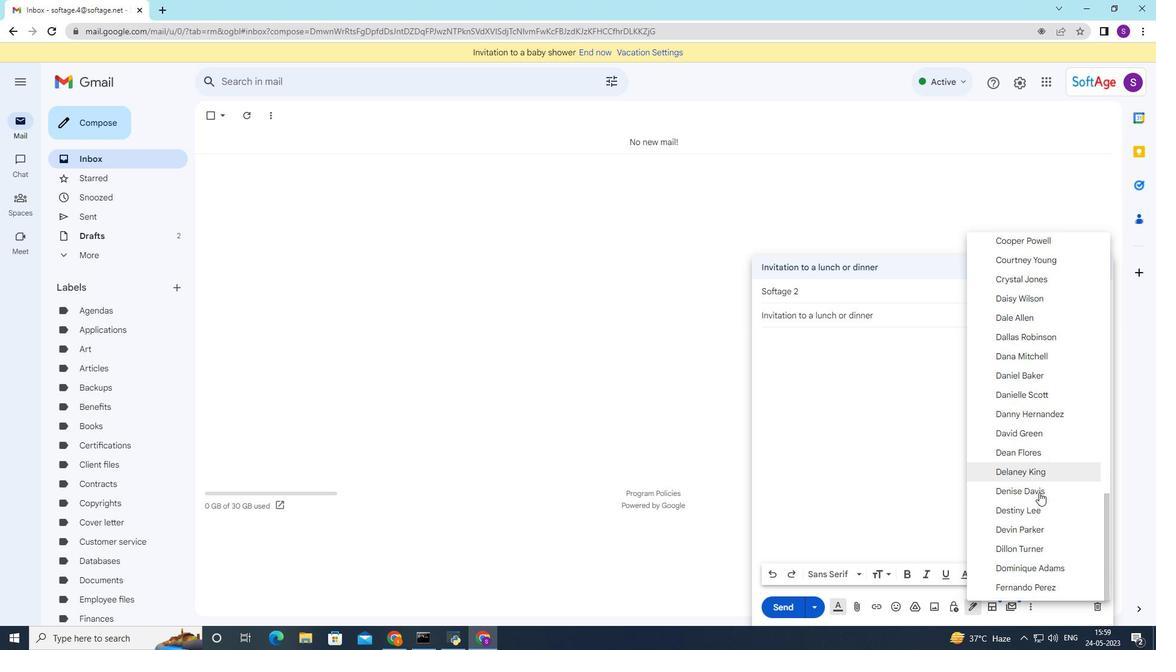 
Action: Mouse scrolled (1038, 497) with delta (0, 0)
Screenshot: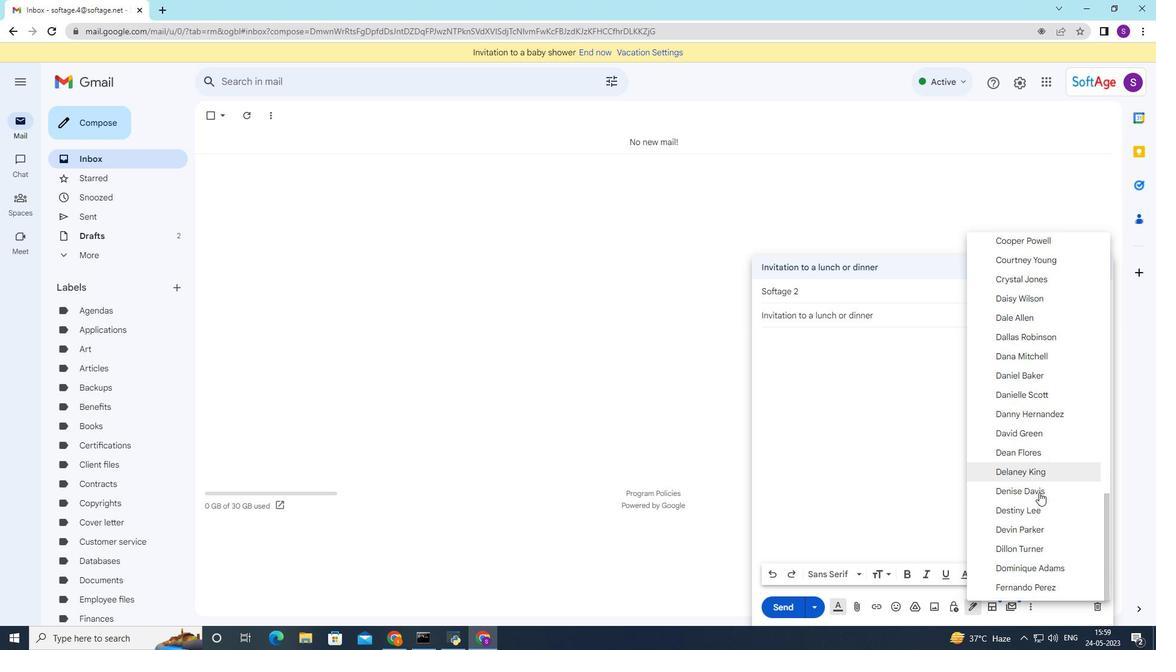
Action: Mouse moved to (1044, 563)
Screenshot: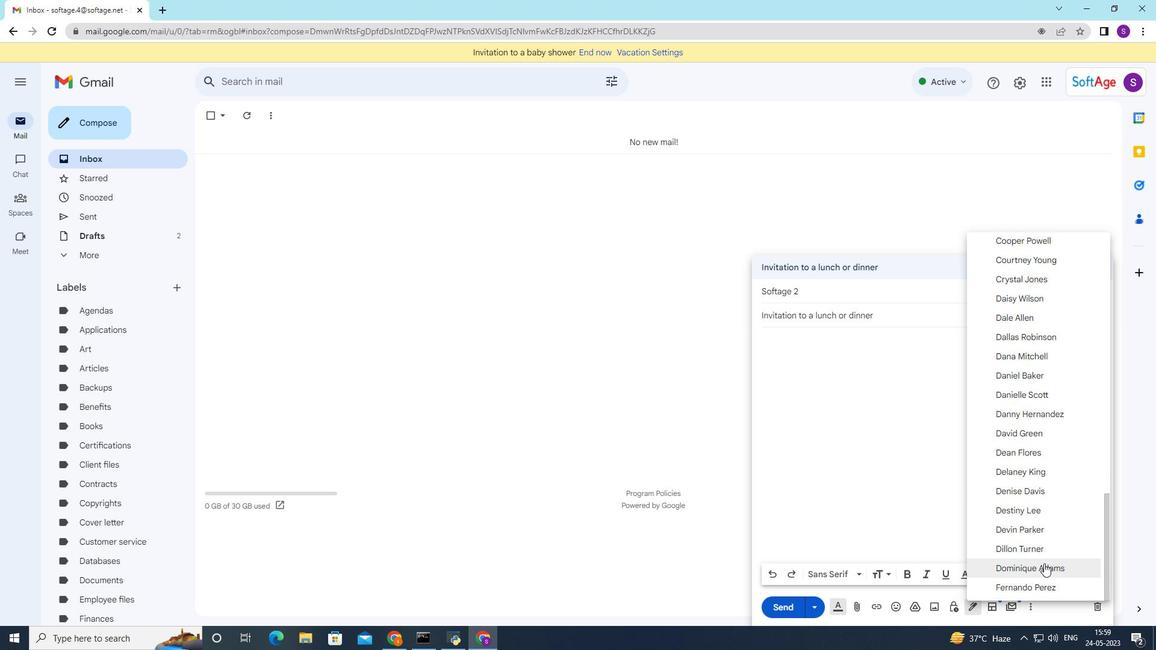 
Action: Mouse pressed left at (1044, 563)
Screenshot: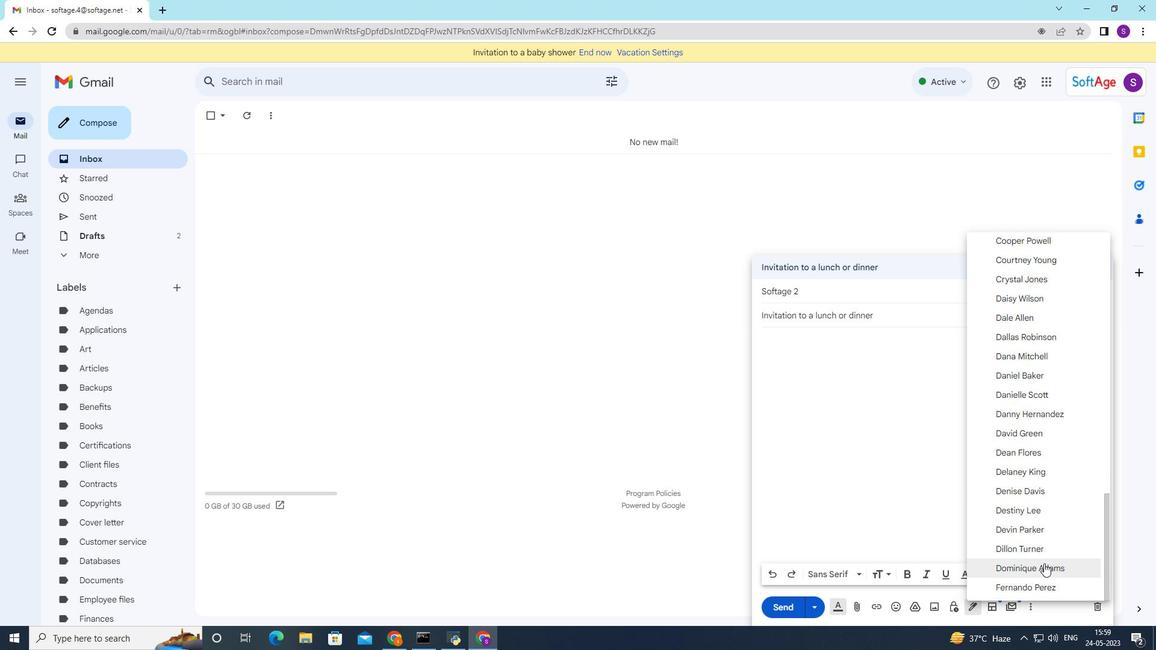 
Action: Mouse moved to (919, 410)
Screenshot: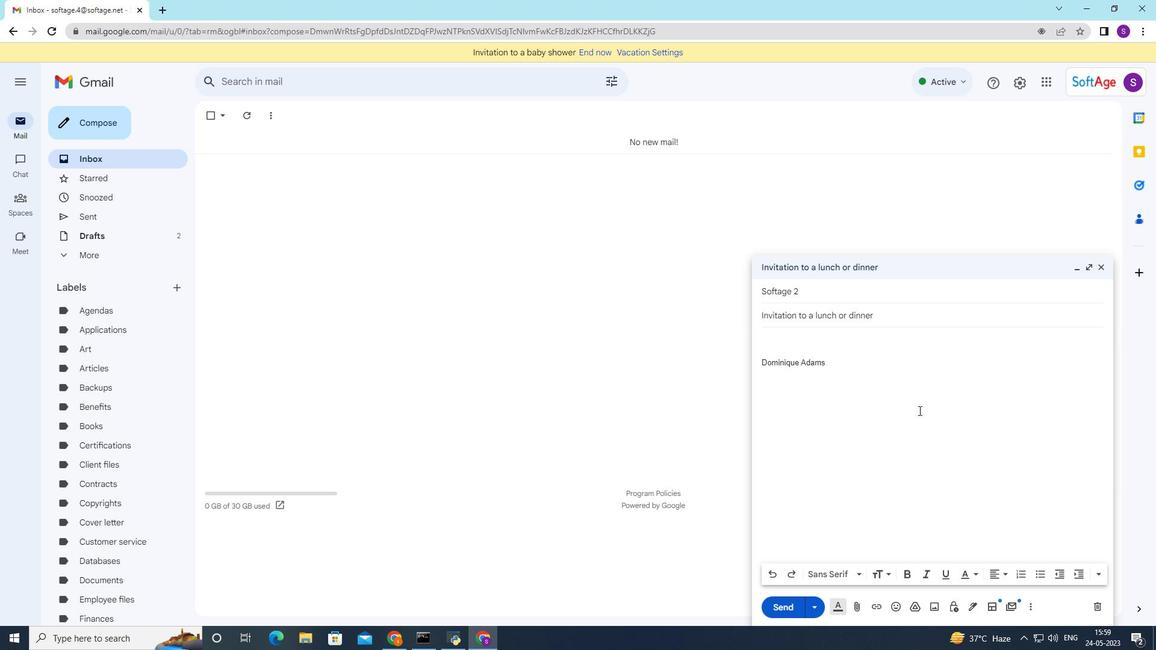 
Action: Key pressed <Key.shift>Can<Key.space>you<Key.space>please<Key.space>confirm<Key.space>the<Key.space>schedule<Key.space>for<Key.space>the<Key.space>upcoming<Key.space>maintai<Key.backspace><Key.backspace>enance<Key.space>of<Key.space>the<Key.space>companys<Key.space>server<Key.shift_r>?
Screenshot: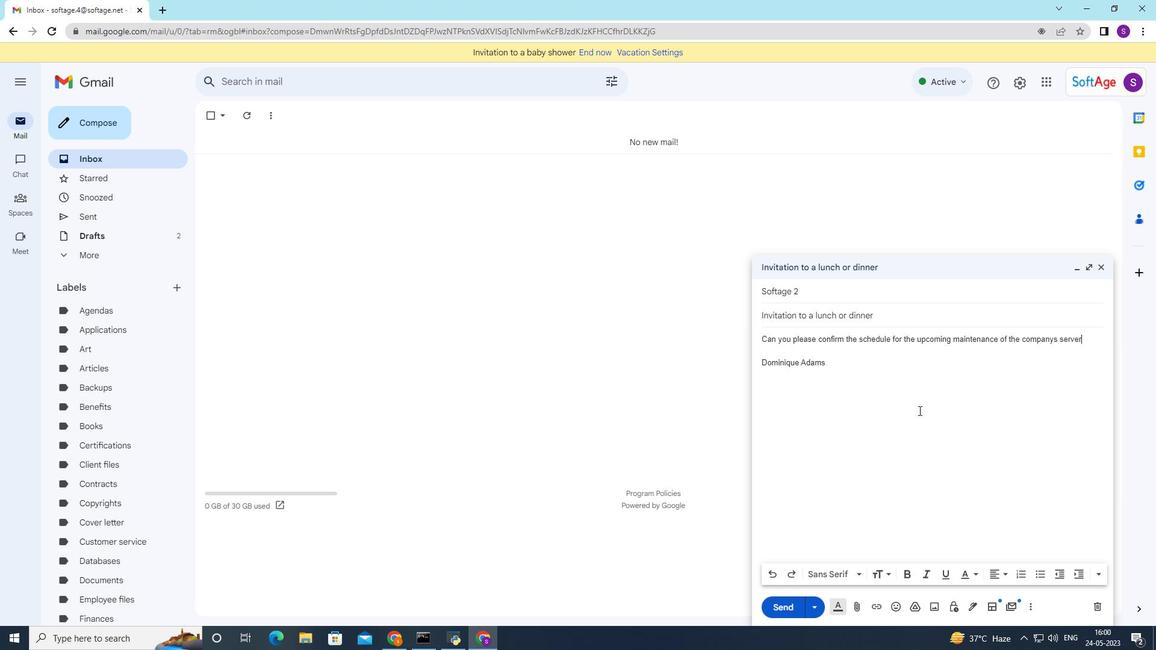 
Action: Mouse moved to (861, 368)
Screenshot: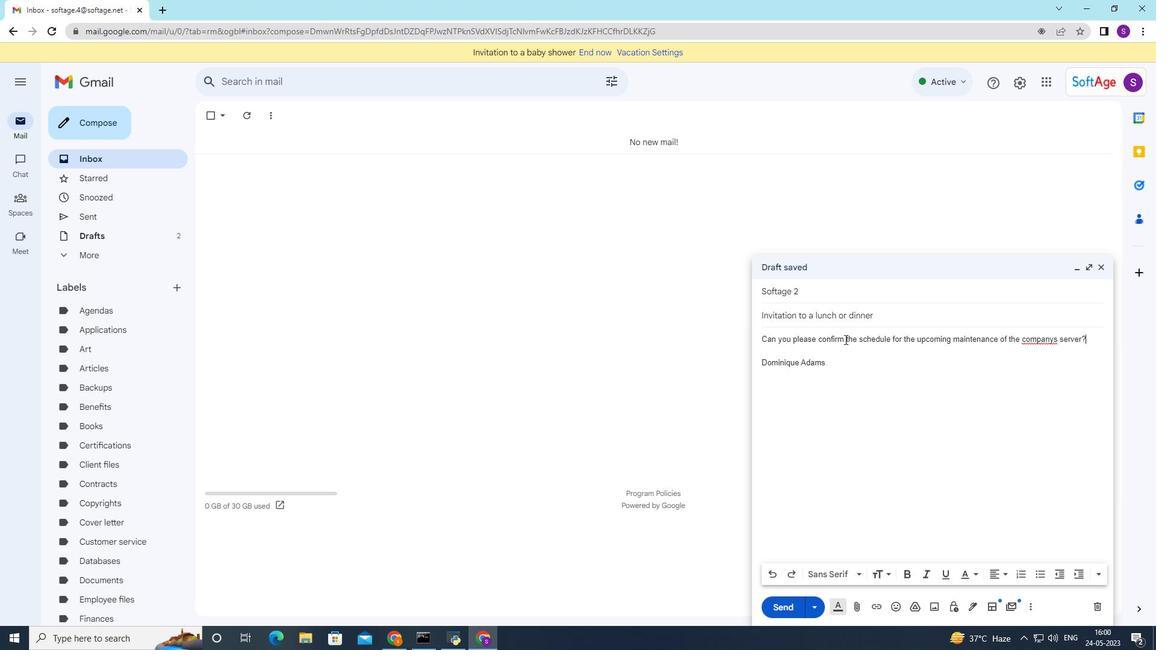 
Action: Mouse scrolled (861, 367) with delta (0, 0)
Screenshot: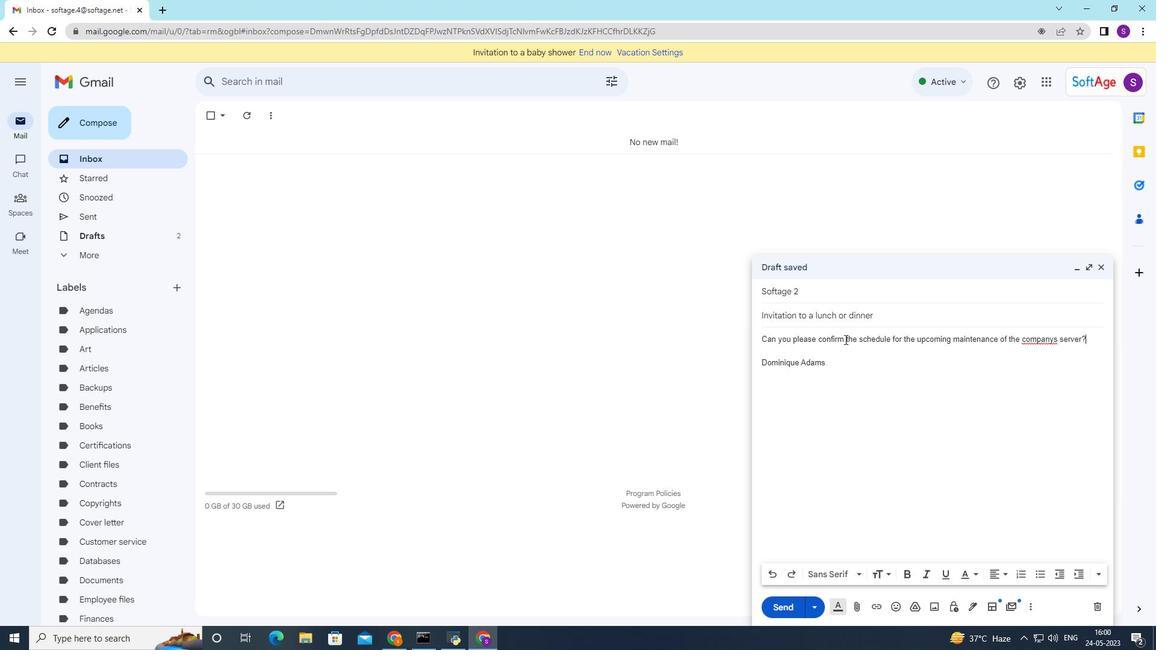 
Action: Mouse moved to (861, 368)
Screenshot: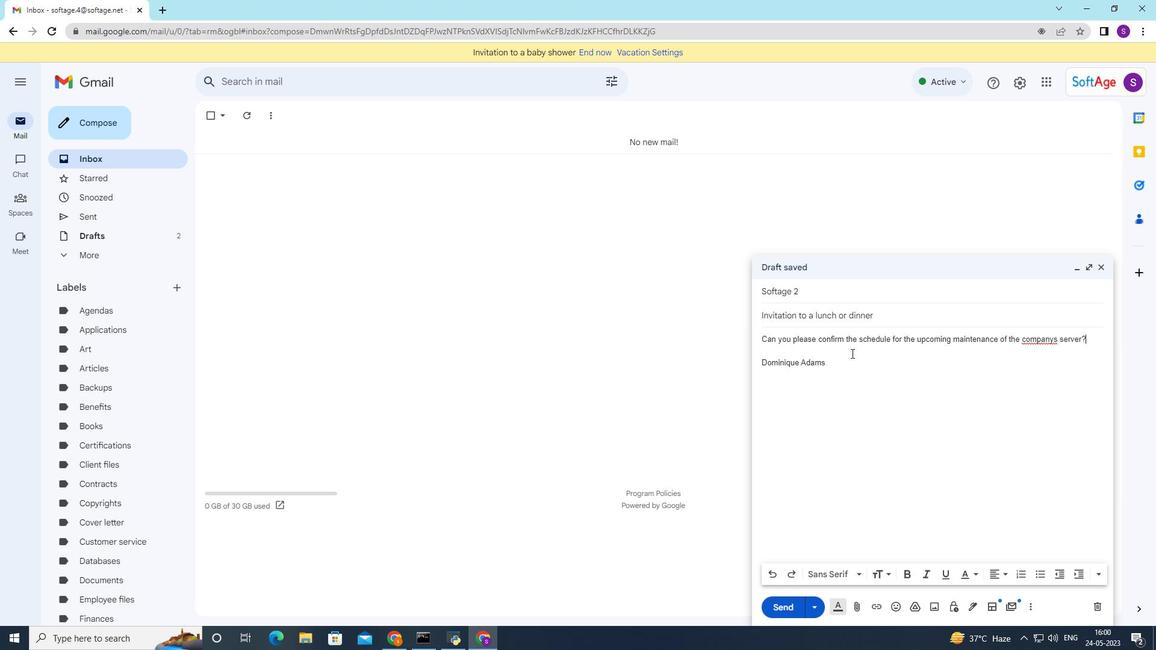 
Action: Mouse scrolled (861, 368) with delta (0, 0)
Screenshot: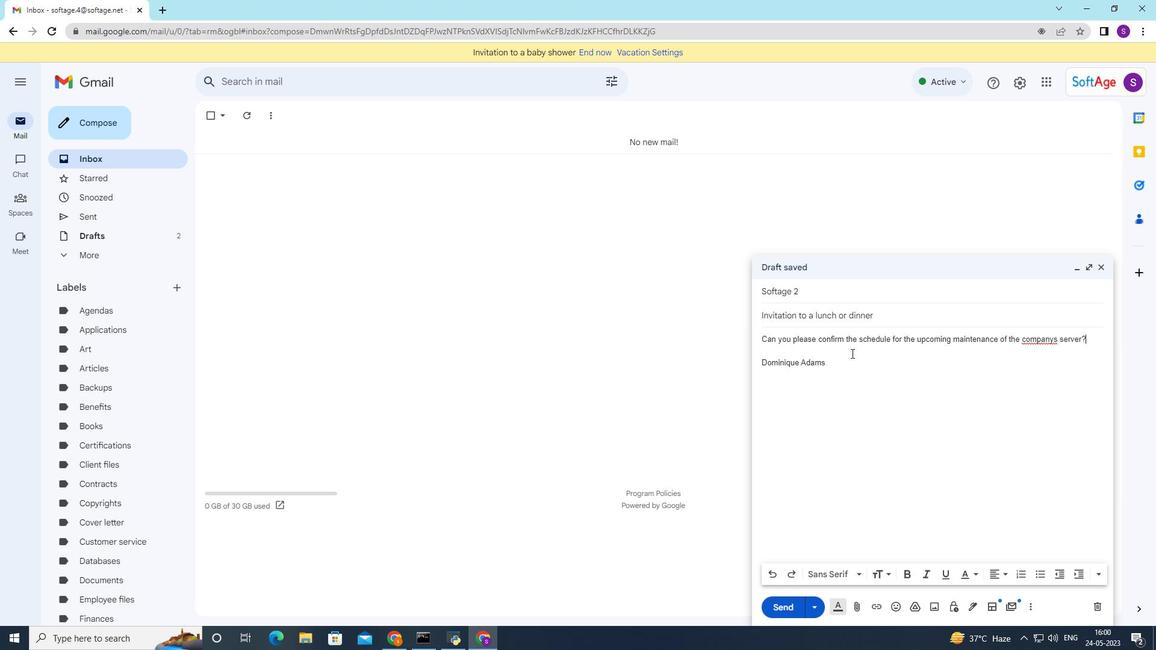 
Action: Mouse scrolled (861, 368) with delta (0, 0)
Screenshot: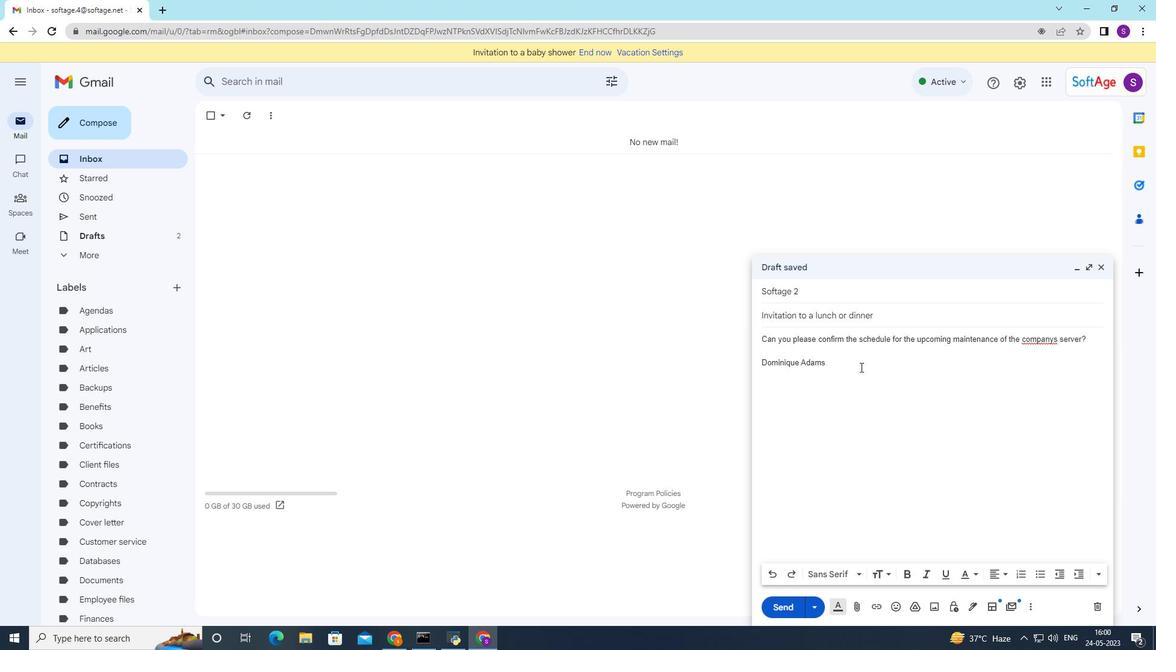 
Action: Mouse moved to (862, 370)
Screenshot: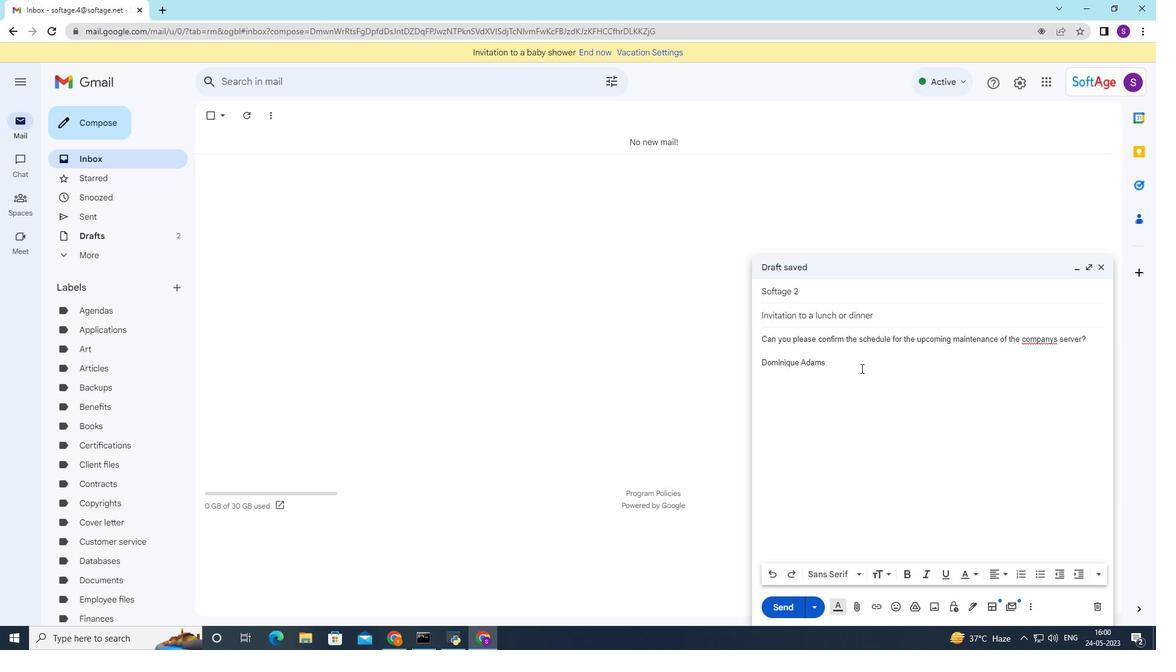 
Action: Mouse scrolled (862, 369) with delta (0, 0)
Screenshot: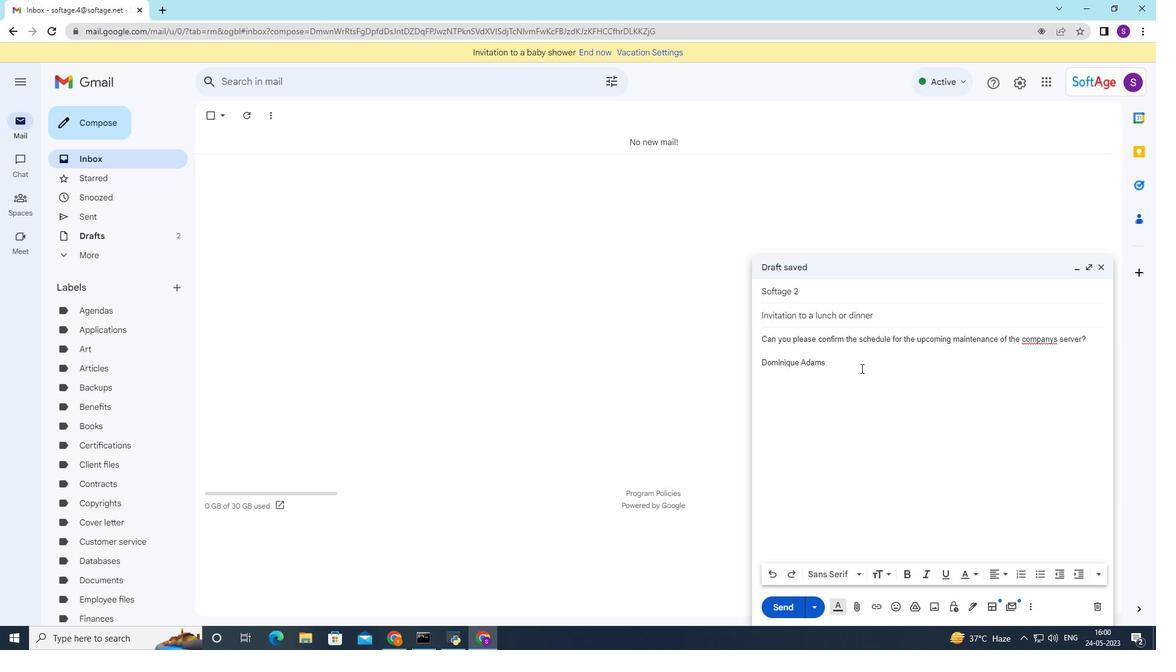
Action: Mouse moved to (871, 340)
Screenshot: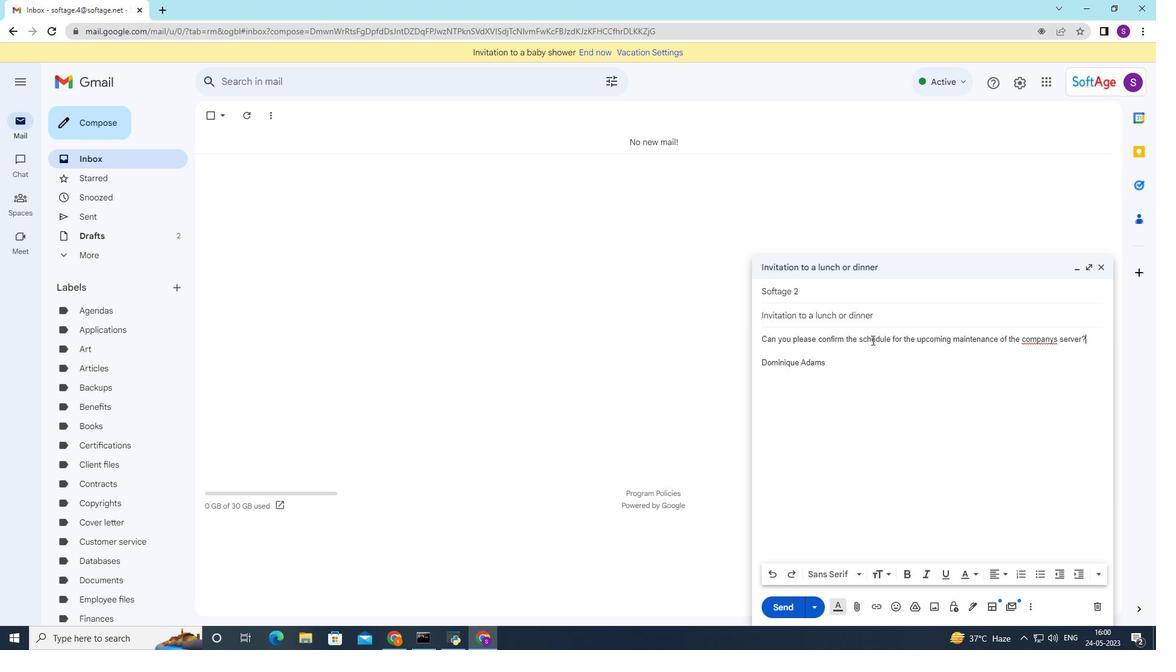 
Action: Mouse pressed left at (871, 340)
Screenshot: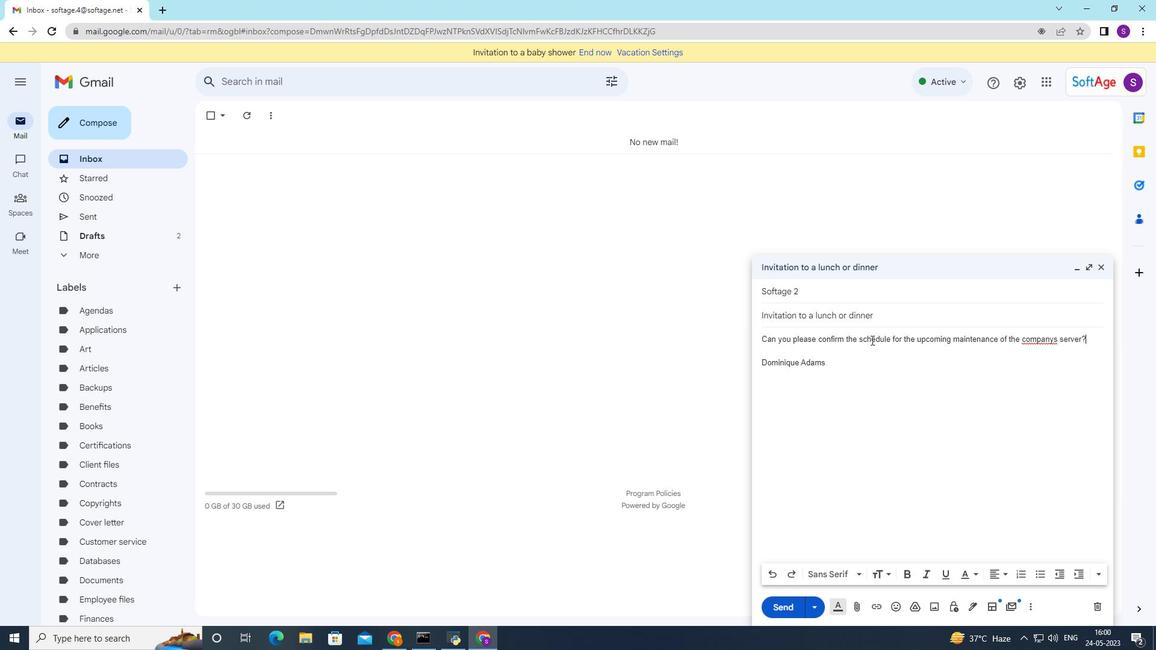 
Action: Mouse pressed left at (871, 340)
Screenshot: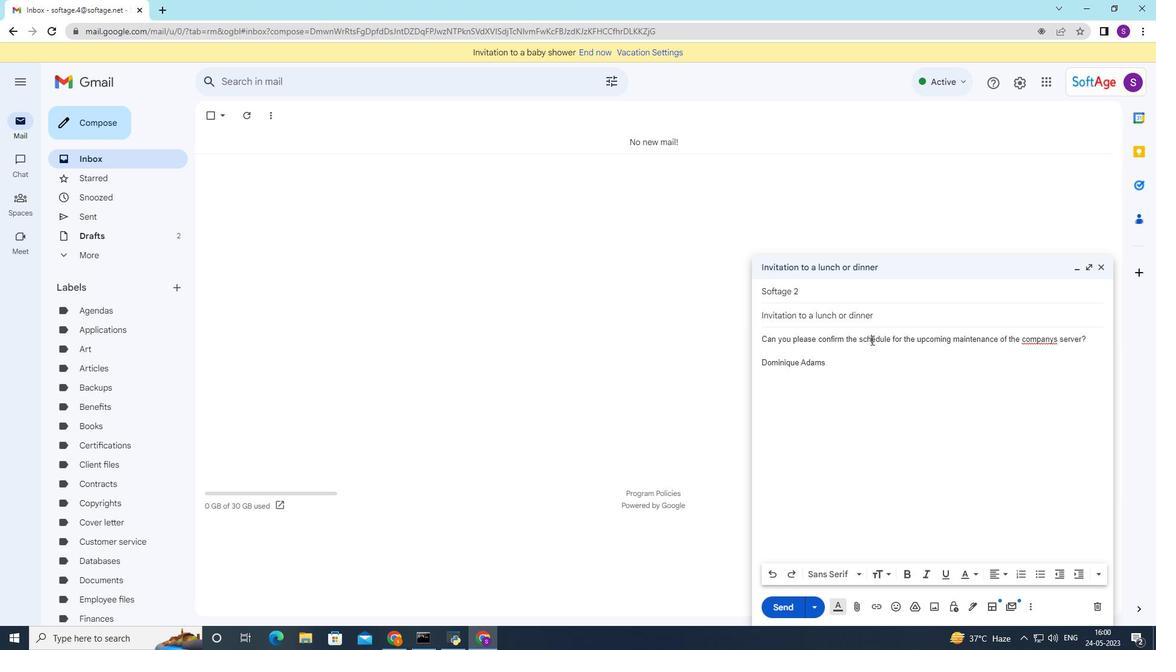 
Action: Mouse moved to (871, 339)
Screenshot: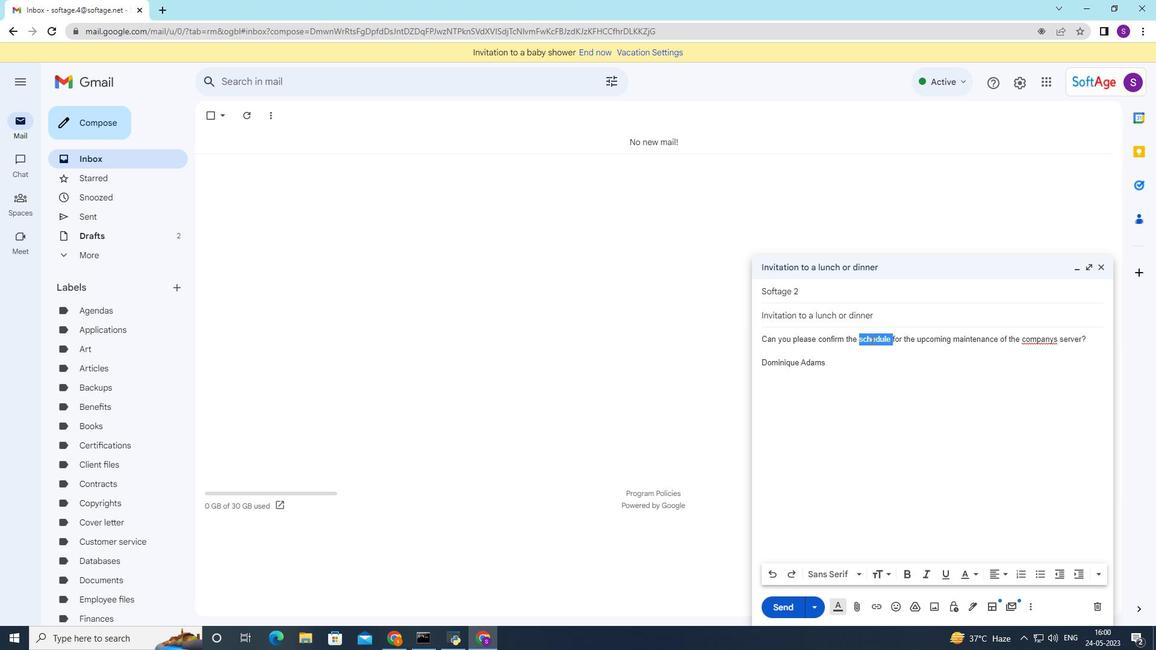 
Action: Mouse pressed left at (871, 339)
Screenshot: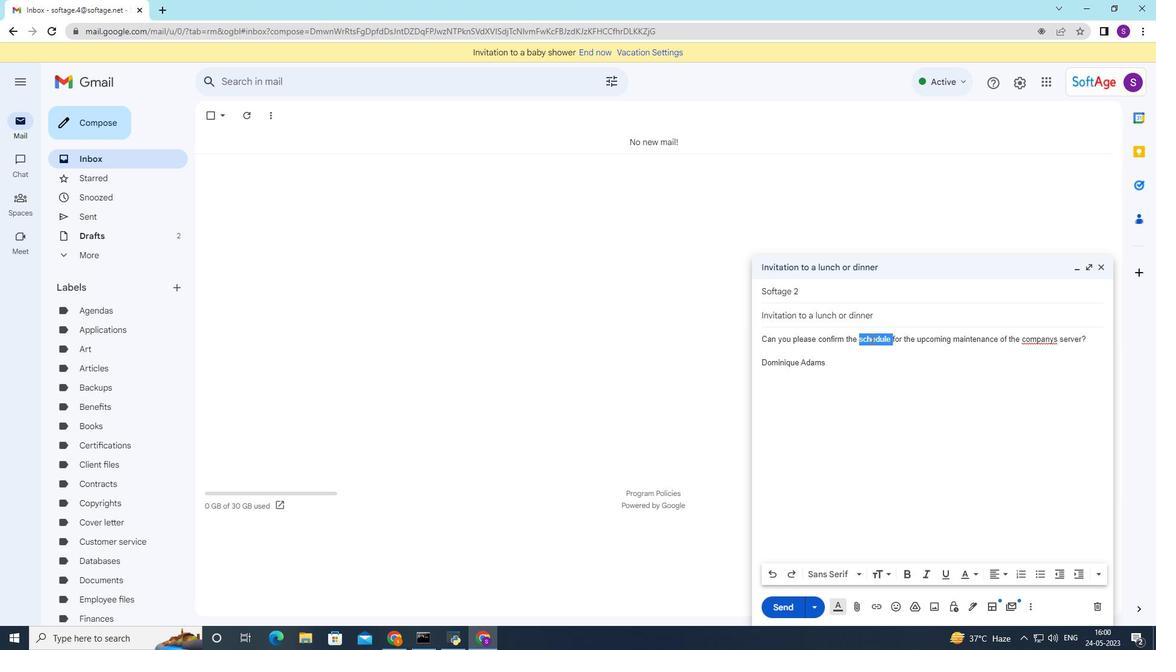 
Action: Mouse pressed left at (871, 339)
Screenshot: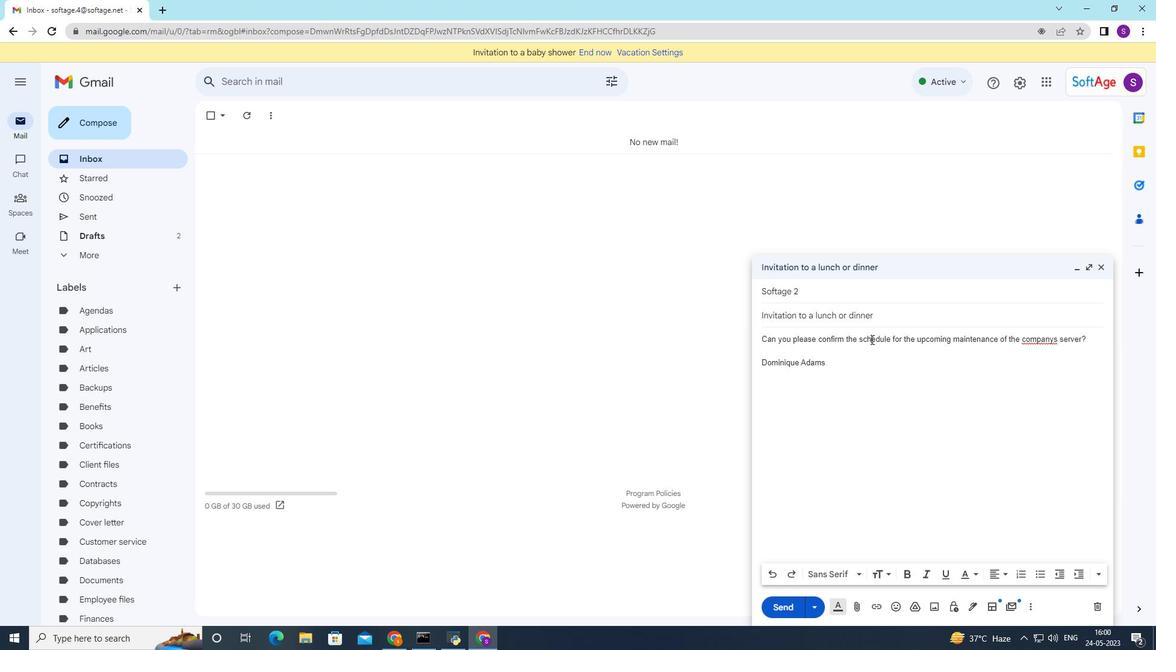 
Action: Mouse pressed left at (871, 339)
Screenshot: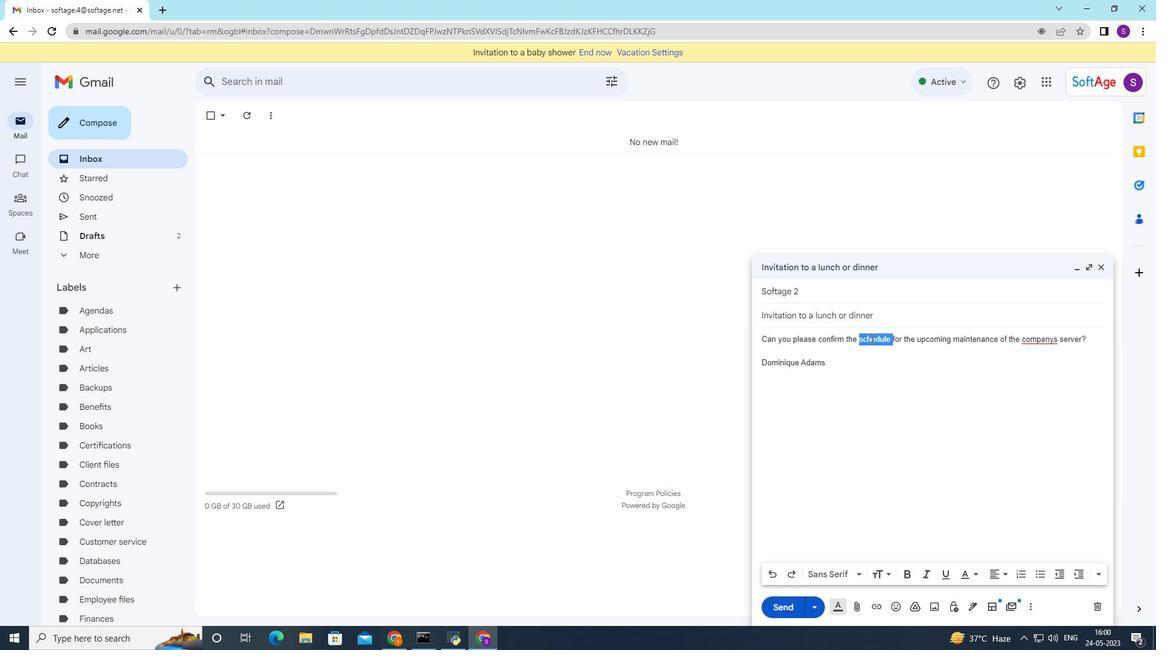 
Action: Mouse moved to (973, 576)
Screenshot: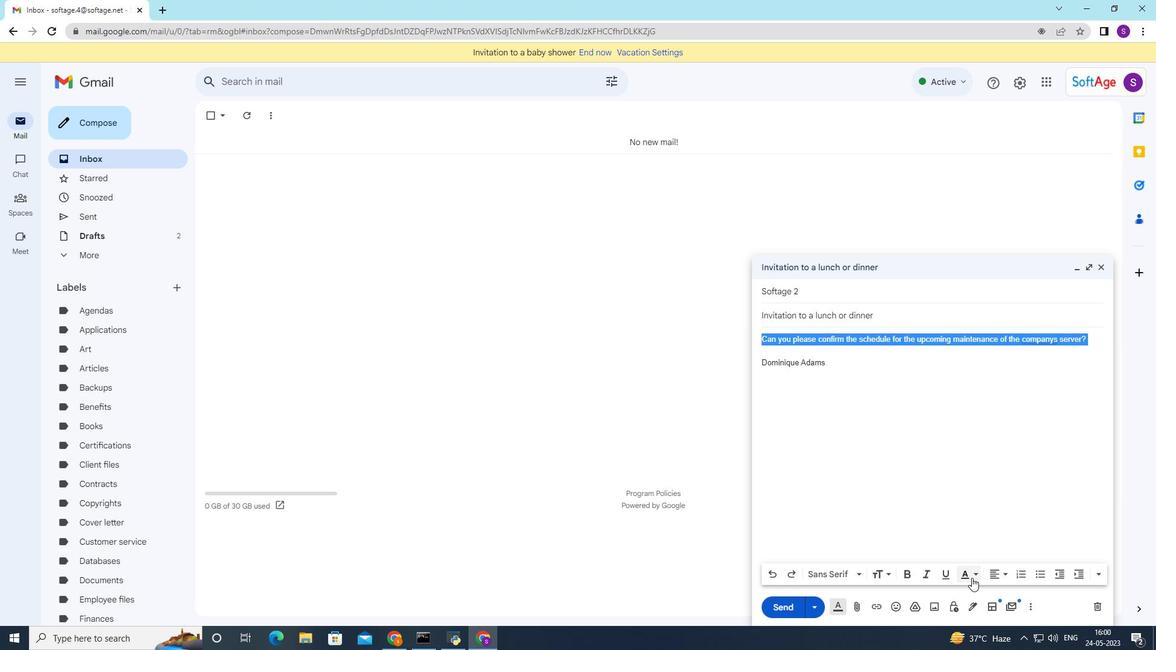
Action: Mouse pressed left at (973, 576)
Screenshot: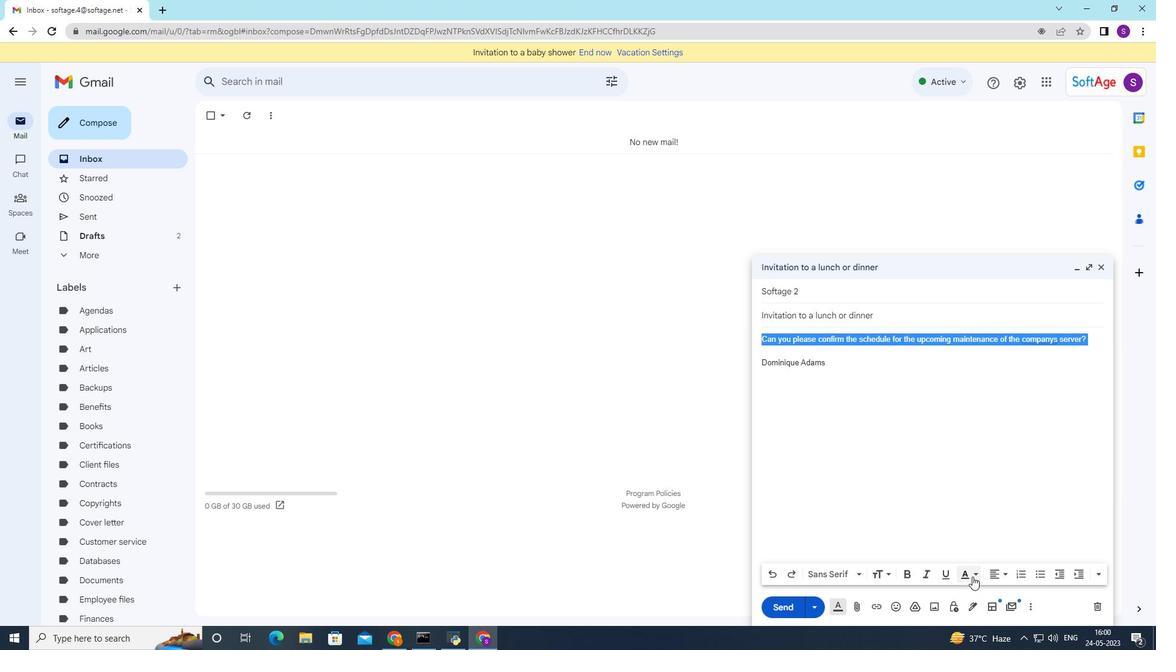 
Action: Mouse moved to (896, 476)
Screenshot: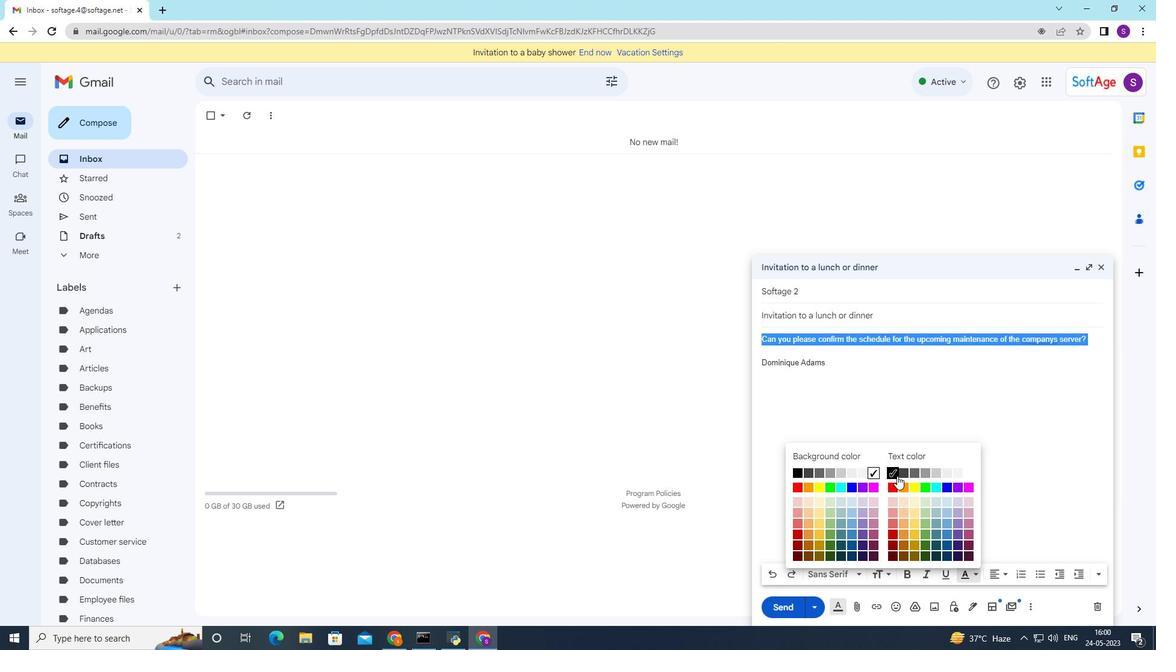 
Action: Mouse pressed left at (896, 476)
Screenshot: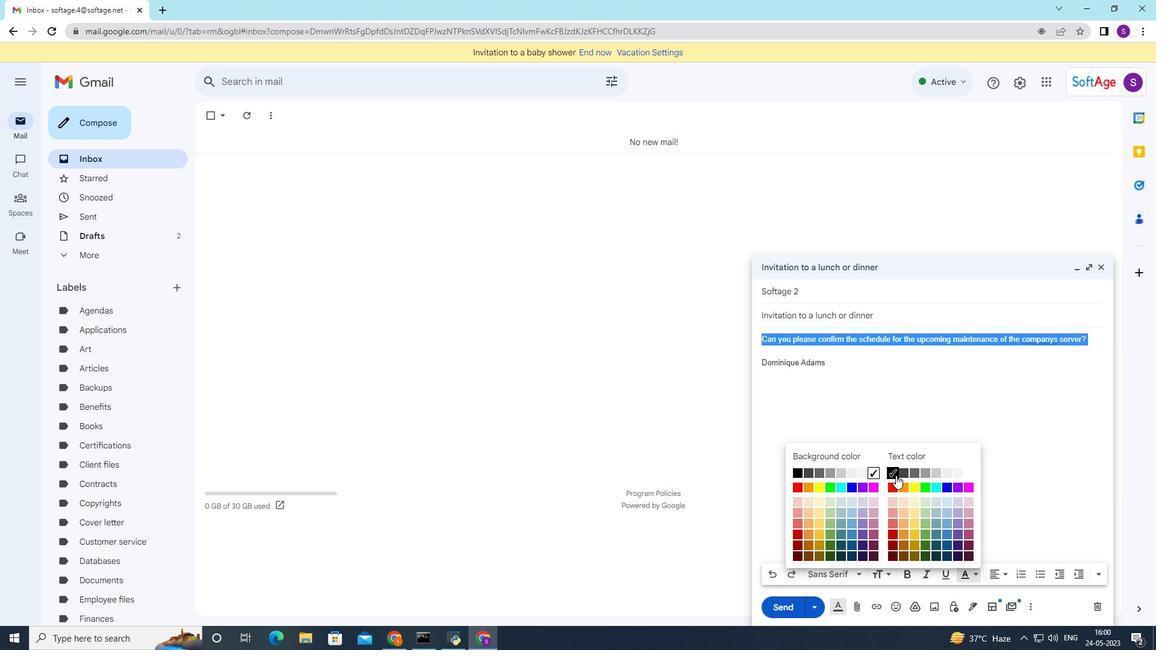 
Action: Mouse moved to (977, 577)
Screenshot: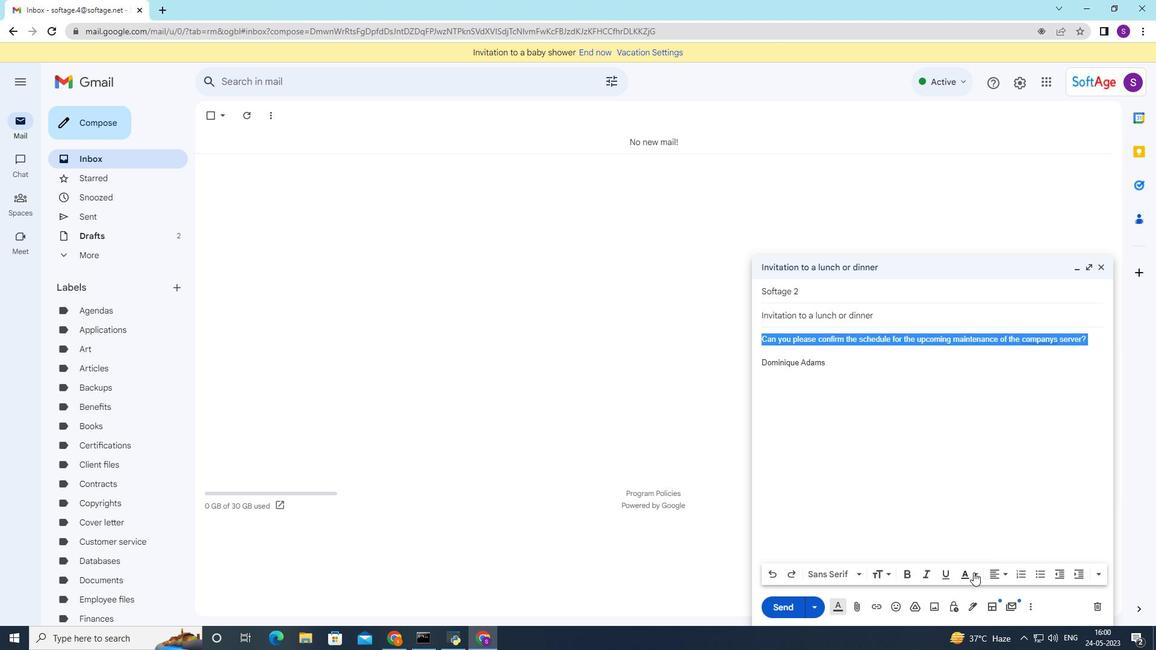 
Action: Mouse pressed left at (977, 577)
Screenshot: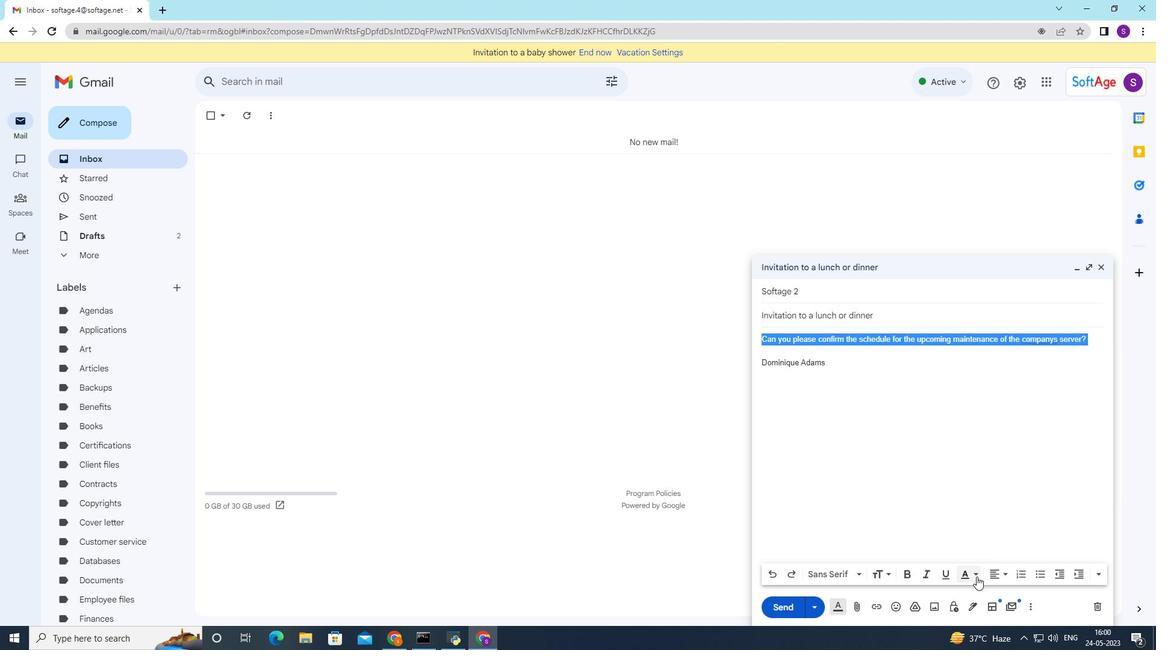 
Action: Mouse moved to (800, 542)
Screenshot: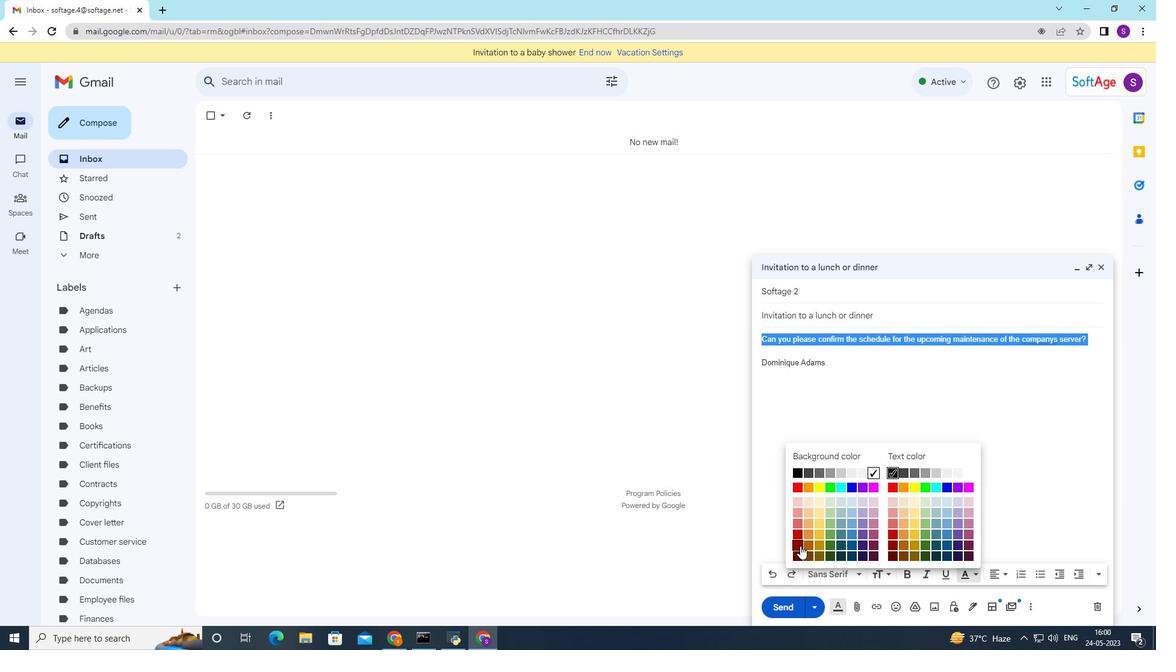 
Action: Mouse pressed left at (800, 542)
Screenshot: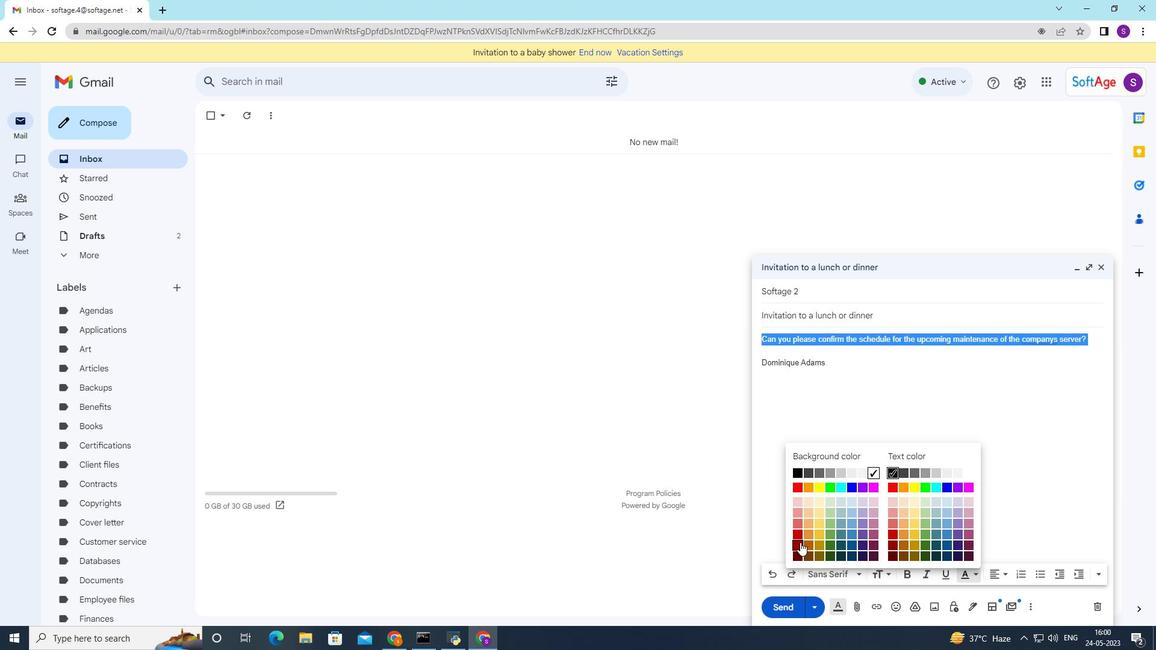 
Action: Mouse moved to (780, 612)
Screenshot: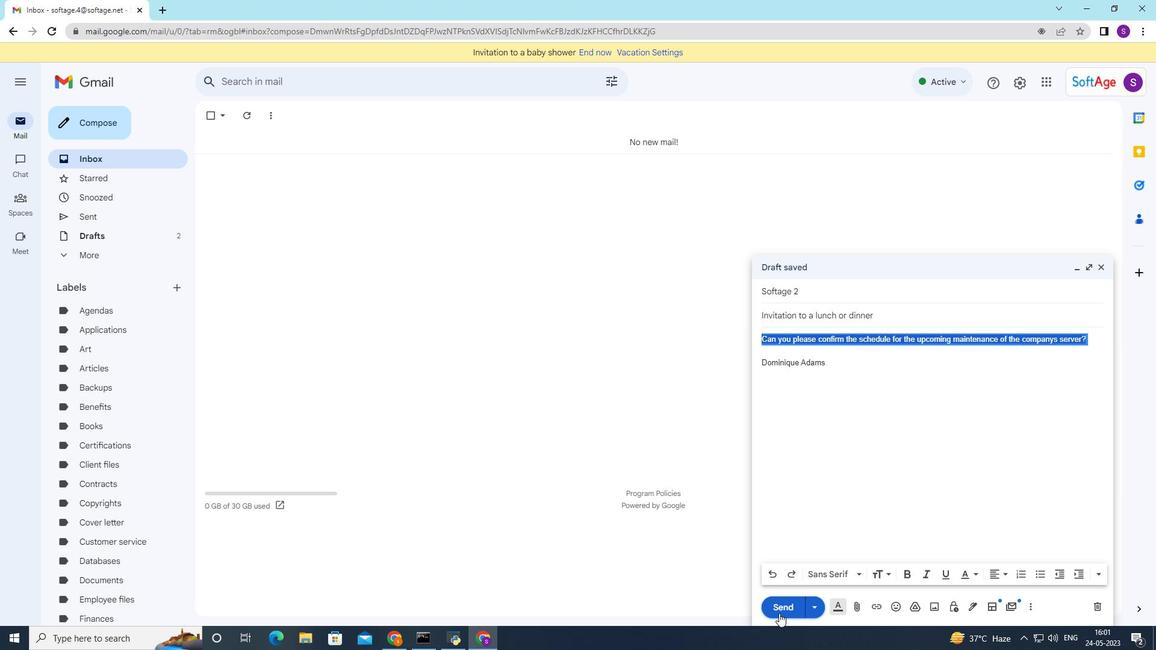 
Action: Mouse pressed left at (780, 612)
Screenshot: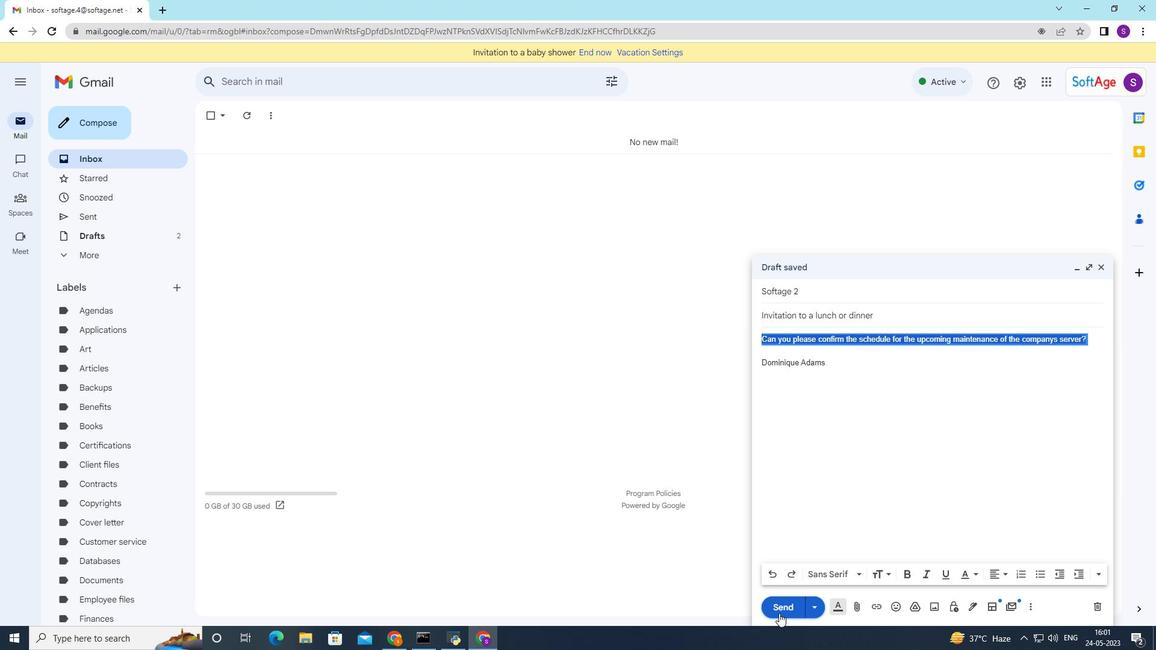 
Action: Mouse moved to (87, 218)
Screenshot: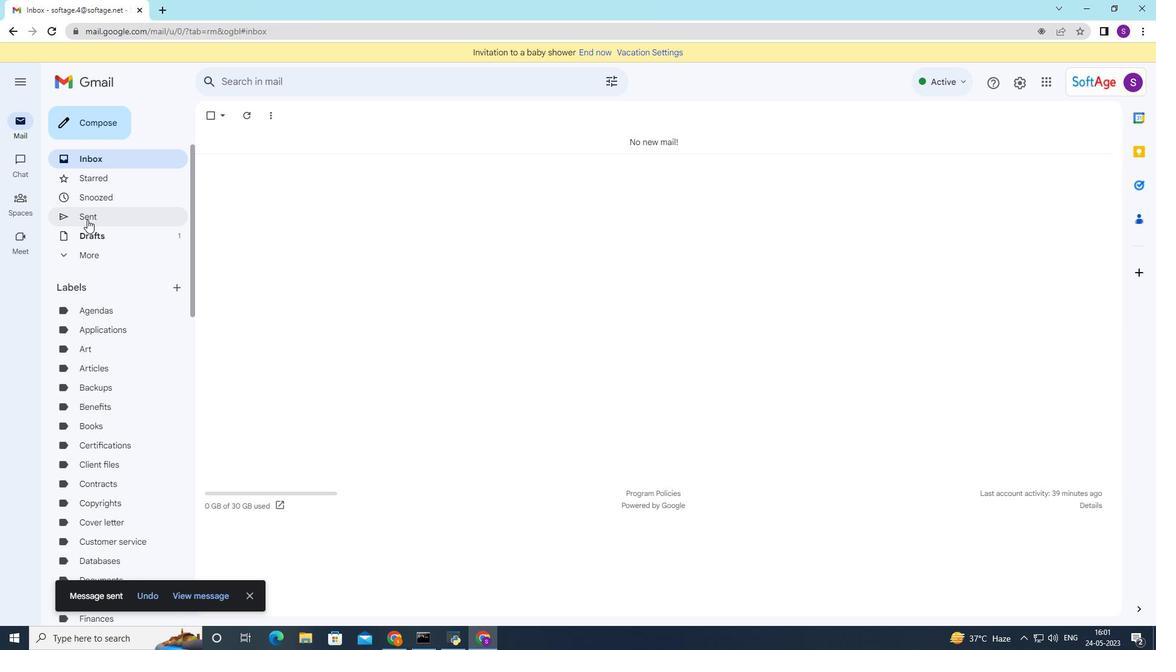 
Action: Mouse pressed left at (87, 218)
Screenshot: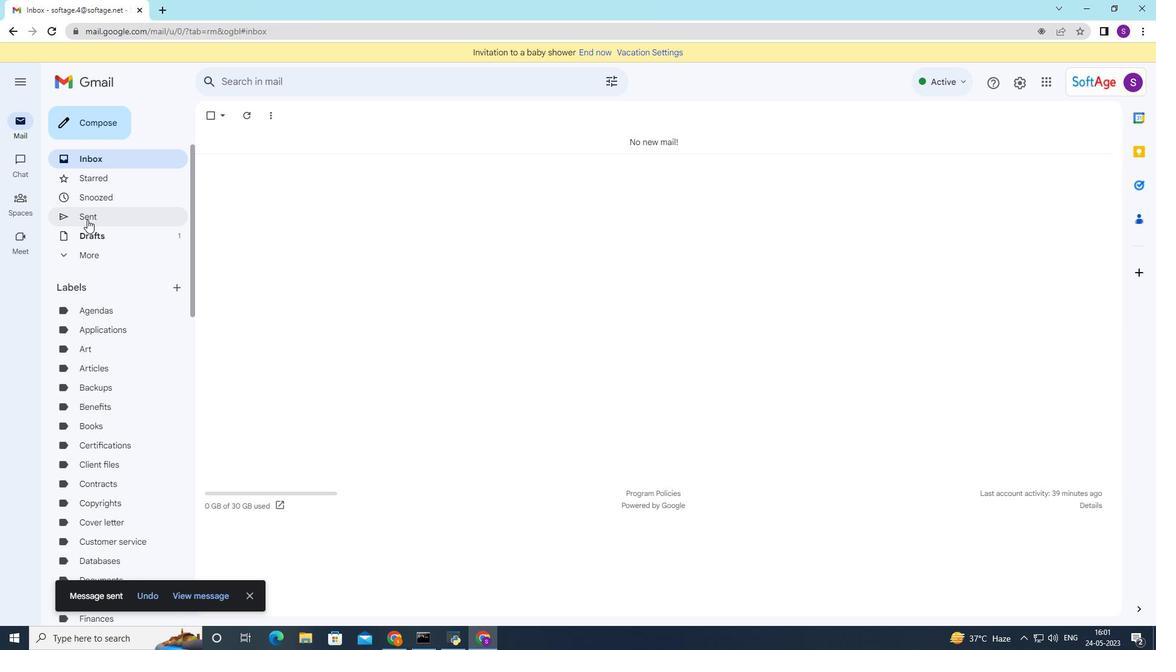 
Action: Mouse moved to (357, 175)
Screenshot: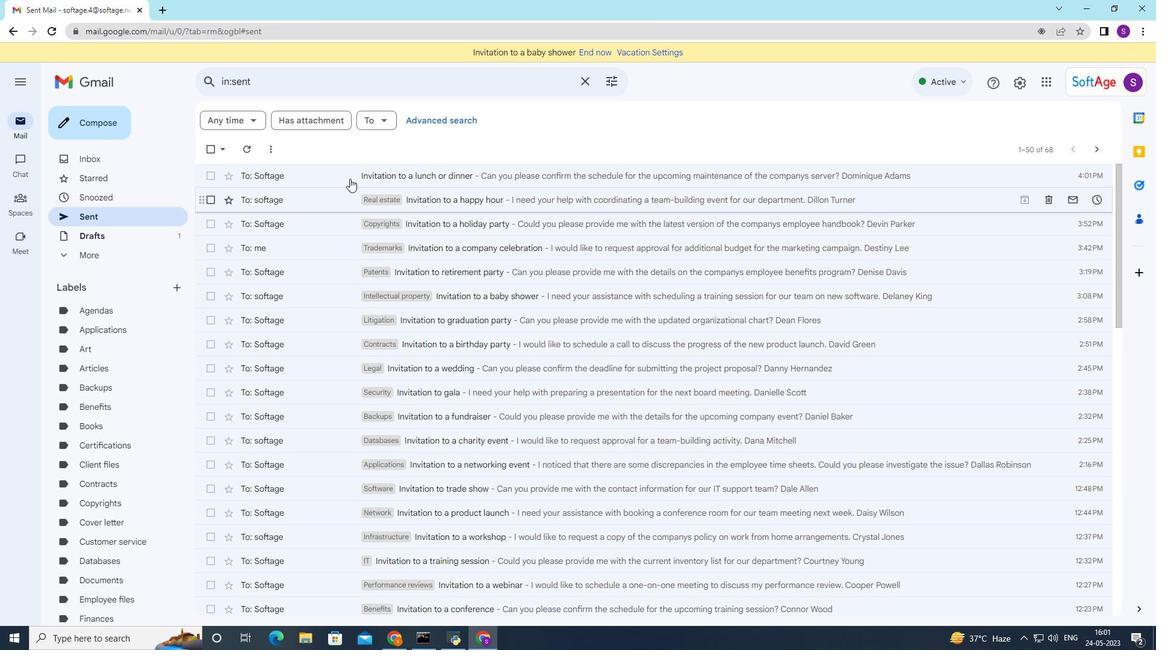 
Action: Mouse pressed left at (357, 175)
Screenshot: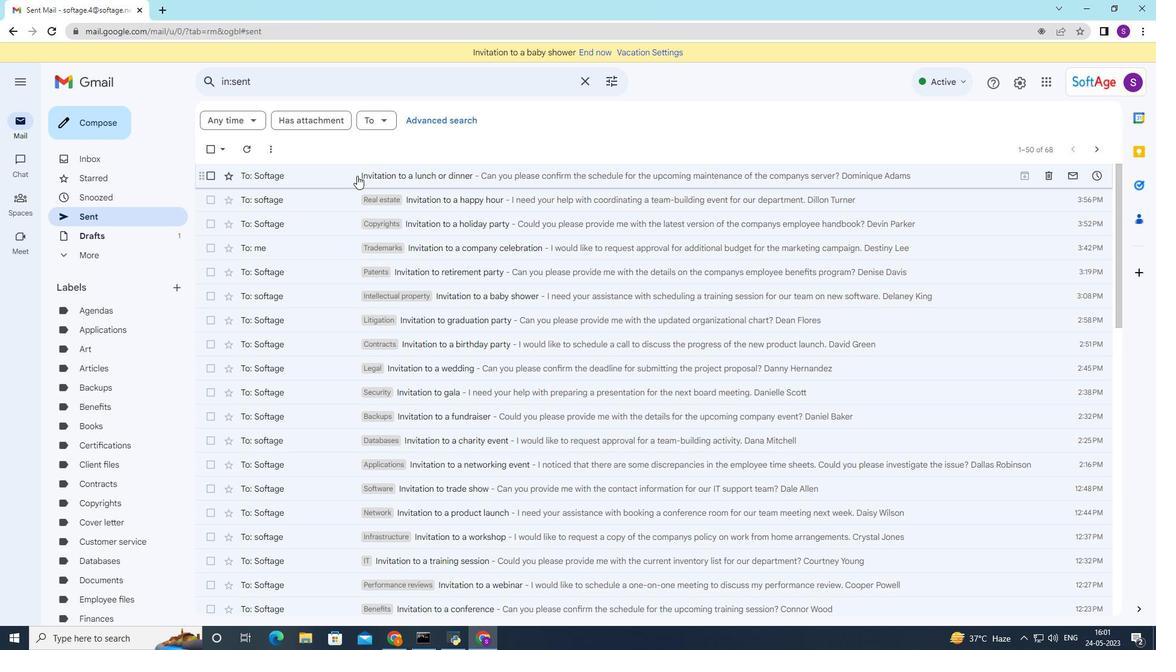 
Action: Mouse moved to (7, 33)
Screenshot: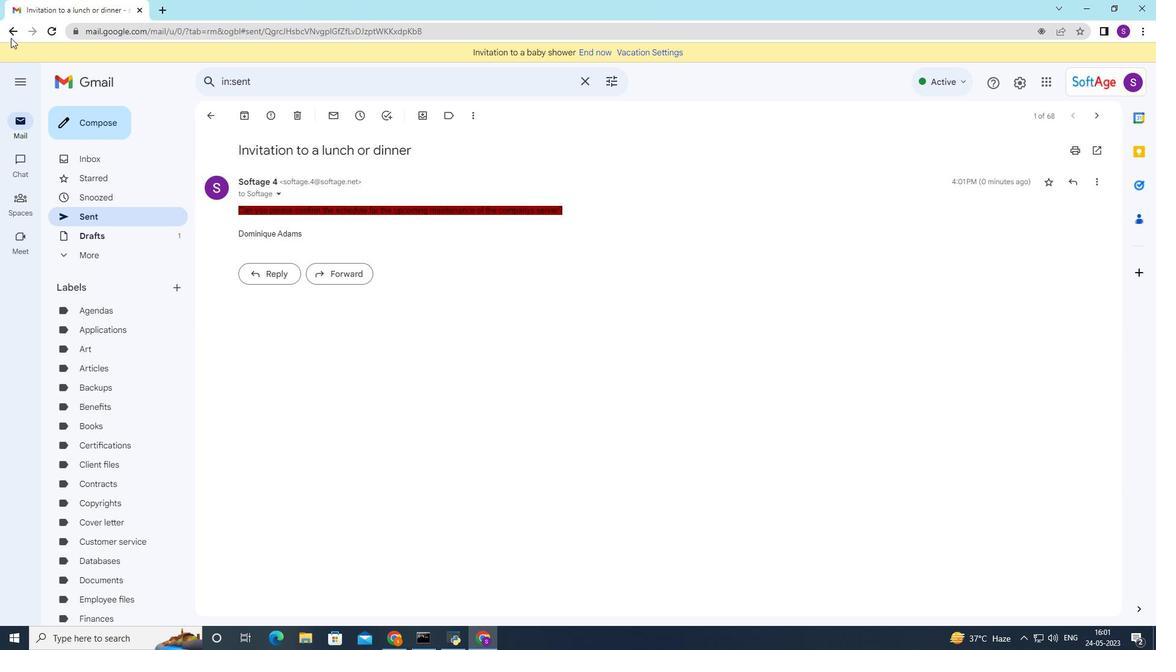 
Action: Mouse pressed left at (7, 33)
Screenshot: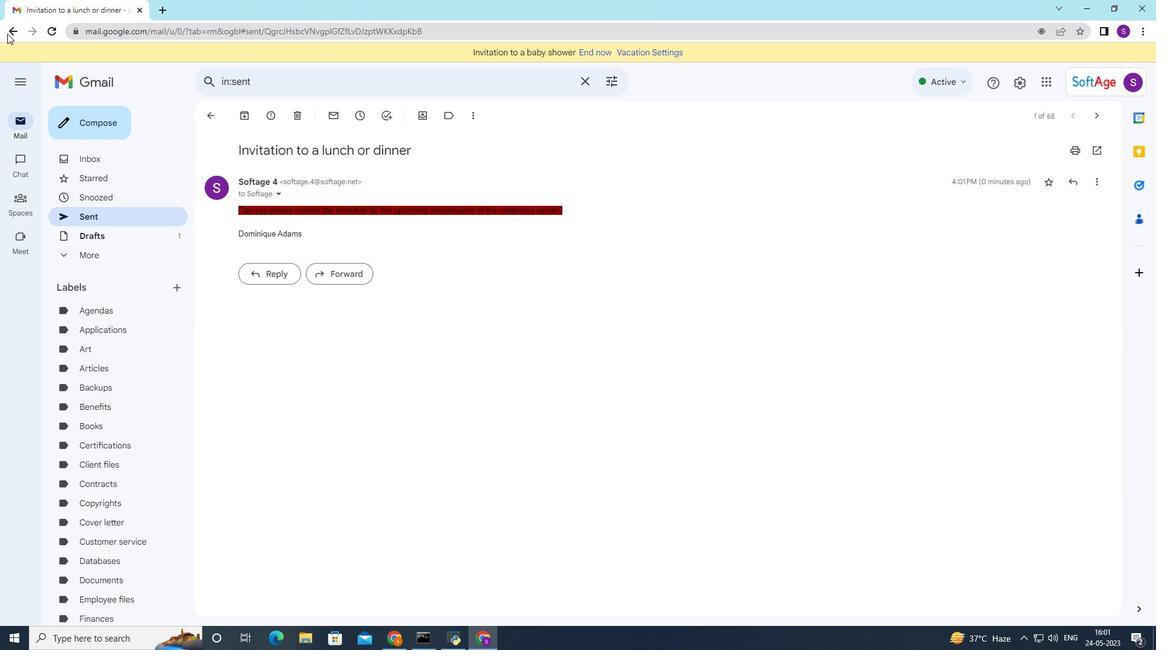 
Action: Mouse moved to (175, 291)
Screenshot: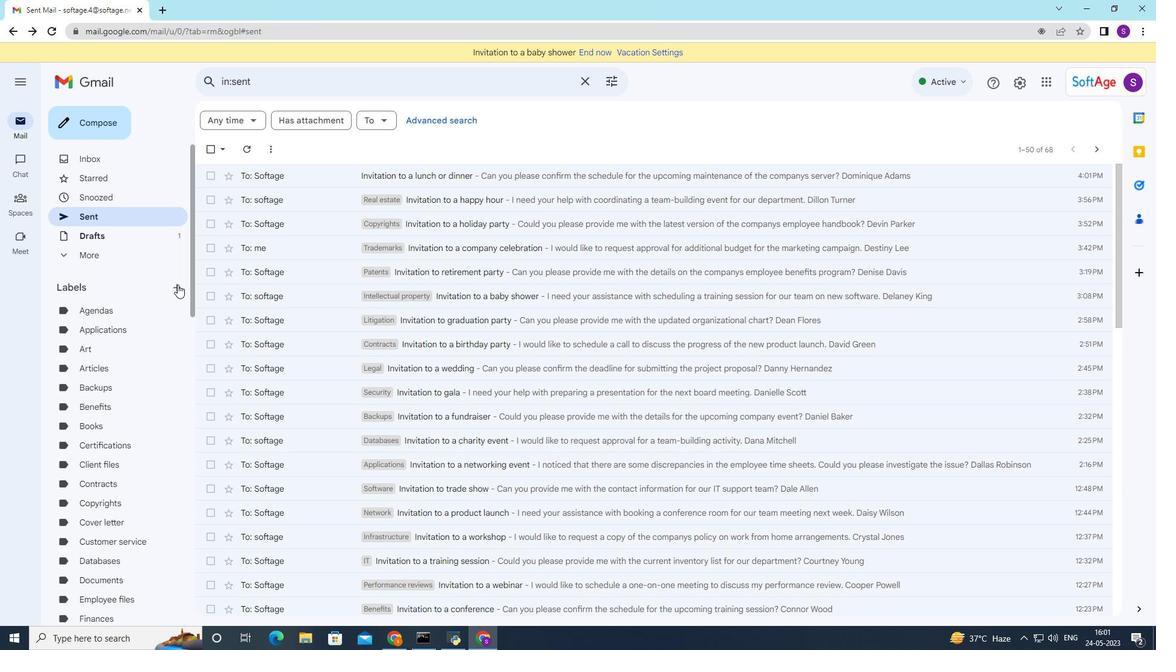
Action: Mouse pressed left at (175, 291)
Screenshot: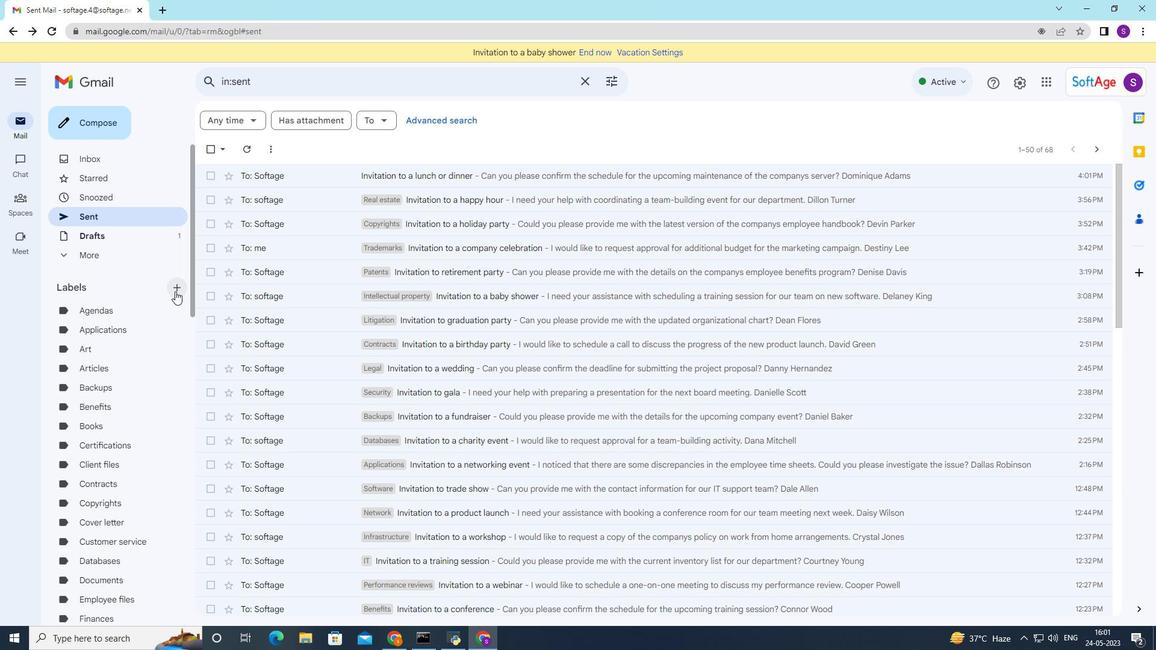 
Action: Mouse moved to (268, 331)
Screenshot: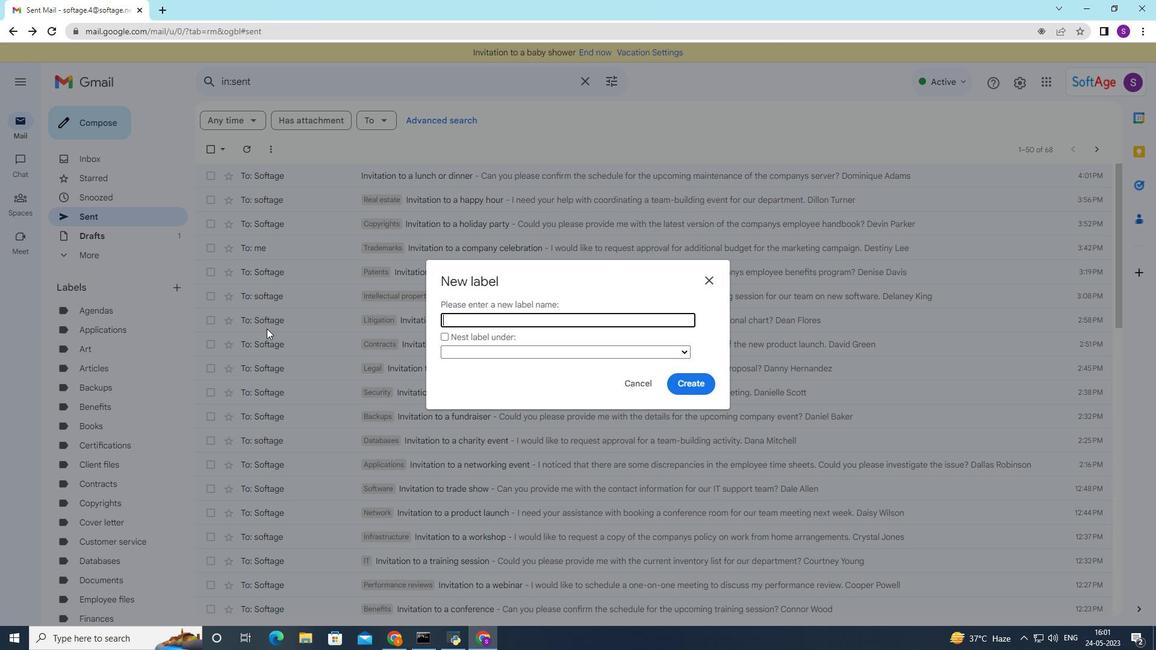 
Action: Key pressed <Key.shift>Properties
Screenshot: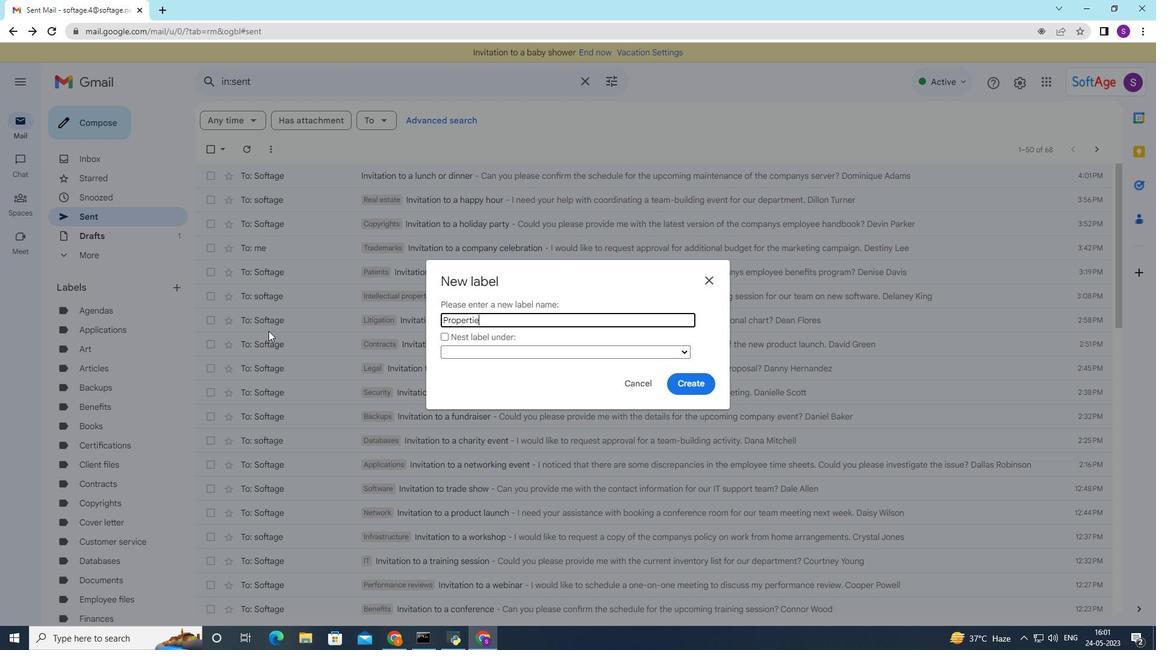 
Action: Mouse moved to (687, 384)
Screenshot: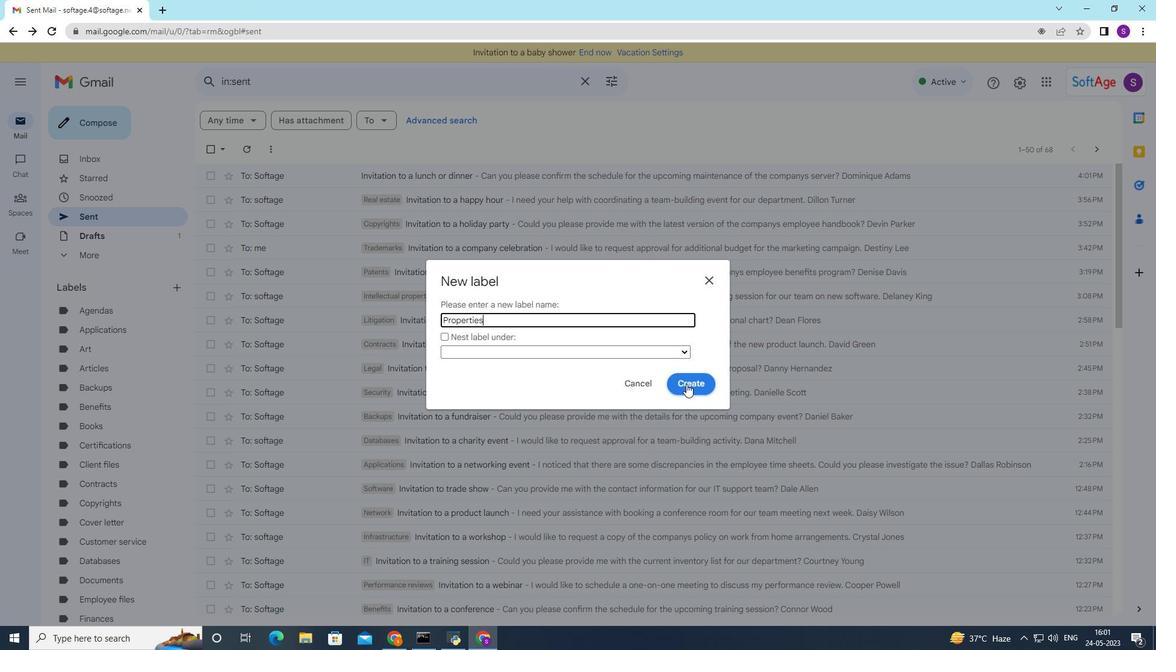
Action: Mouse pressed left at (687, 384)
Screenshot: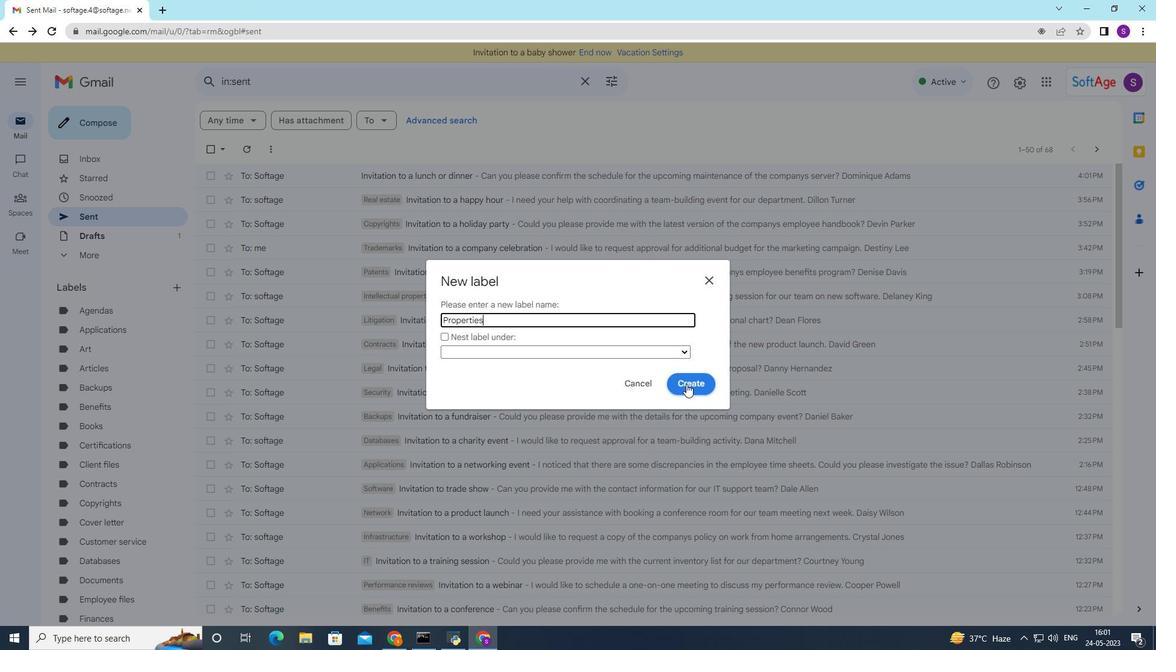 
Action: Mouse moved to (407, 178)
Screenshot: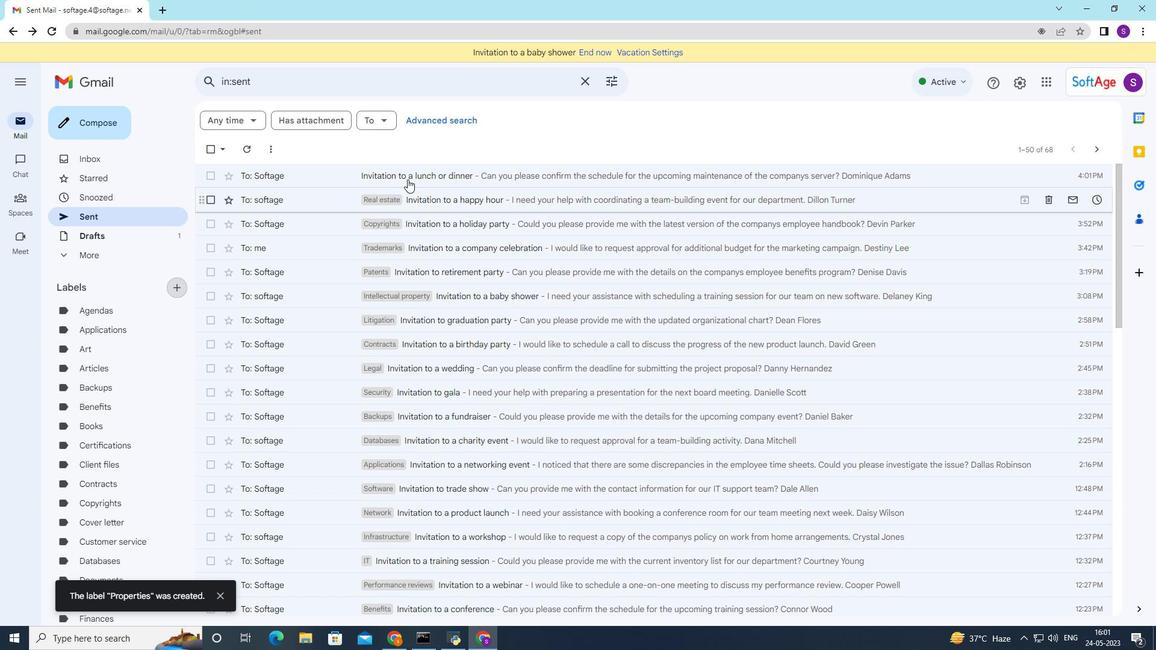 
Action: Mouse pressed right at (407, 178)
Screenshot: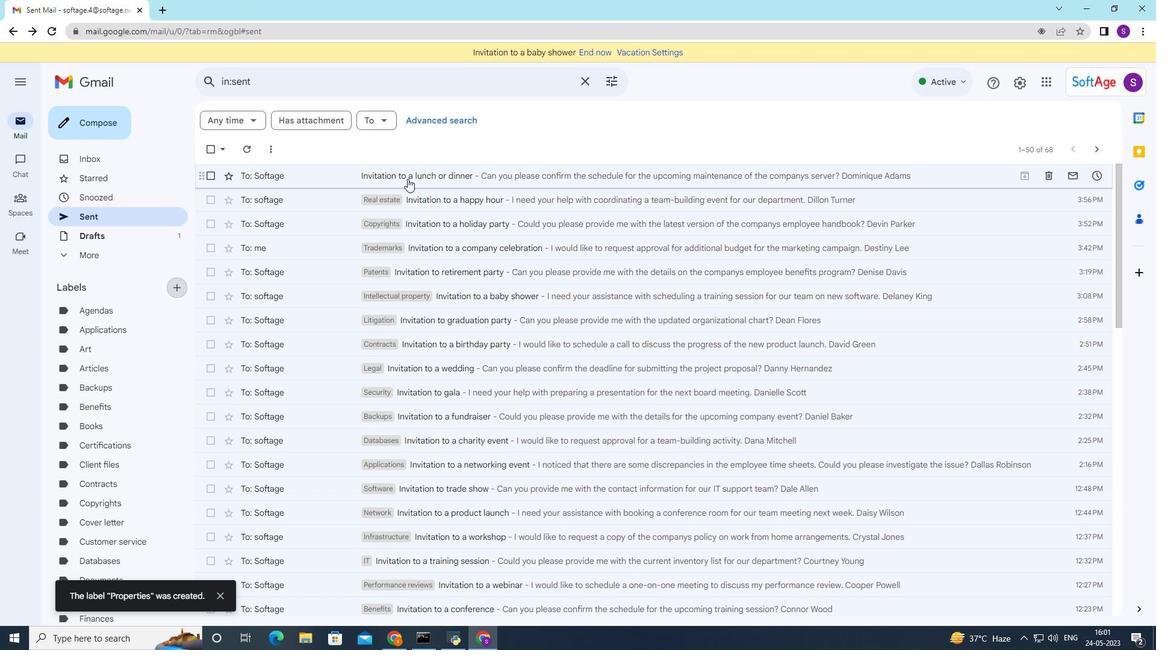 
Action: Mouse moved to (624, 236)
Screenshot: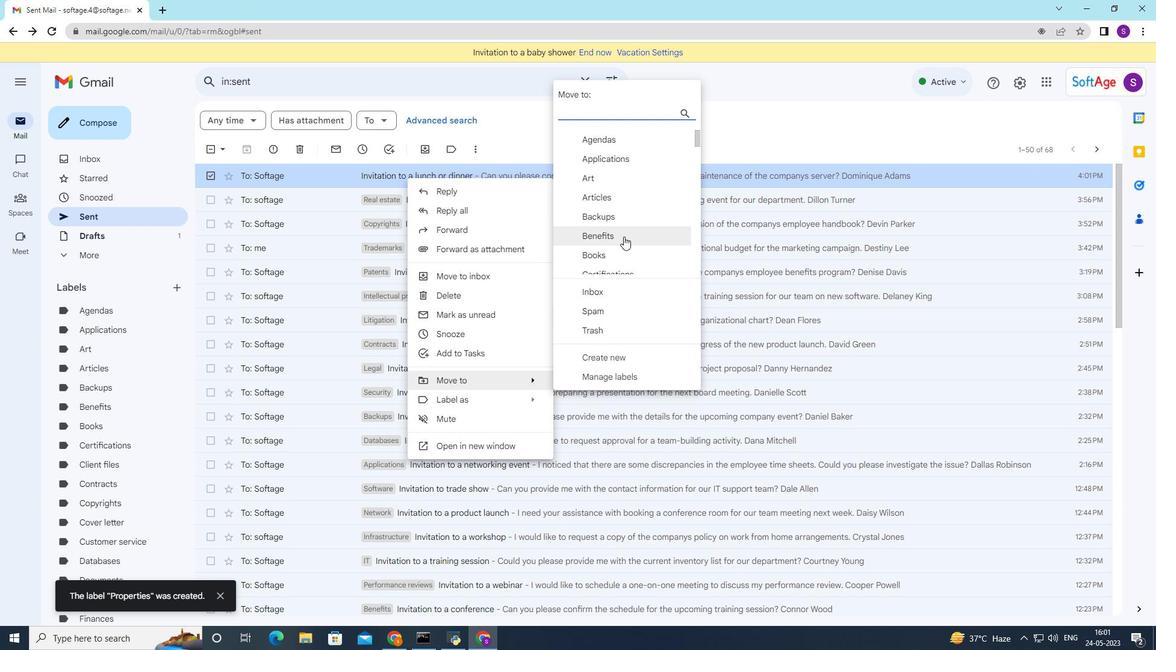
Action: Mouse scrolled (624, 236) with delta (0, 0)
Screenshot: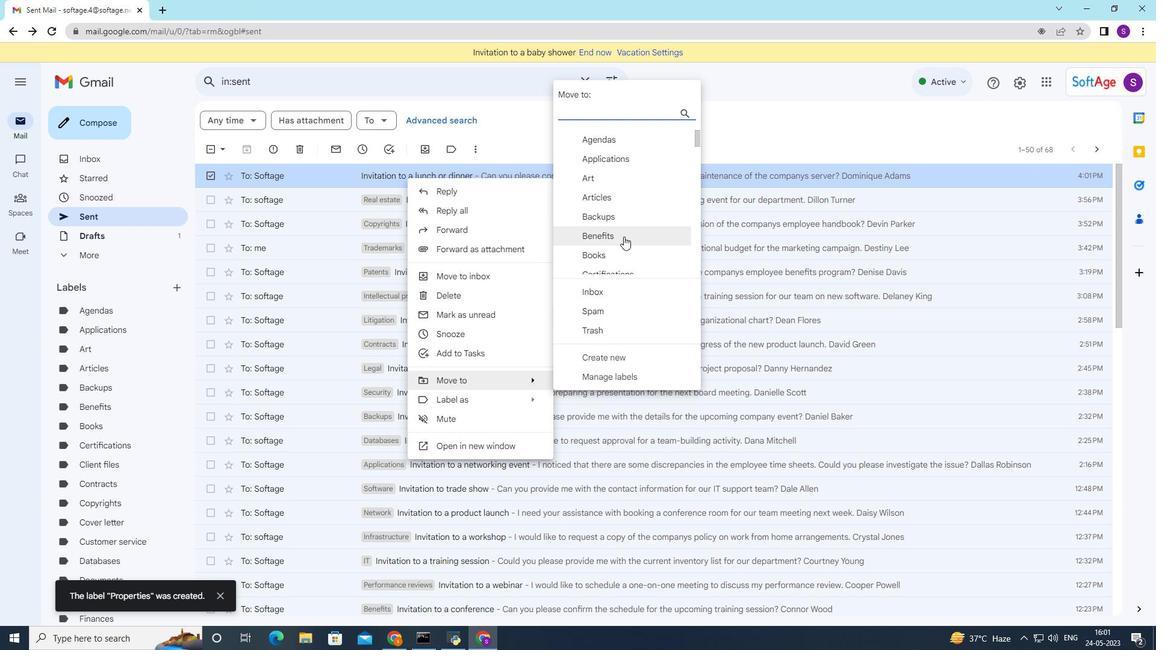 
Action: Mouse moved to (624, 236)
Screenshot: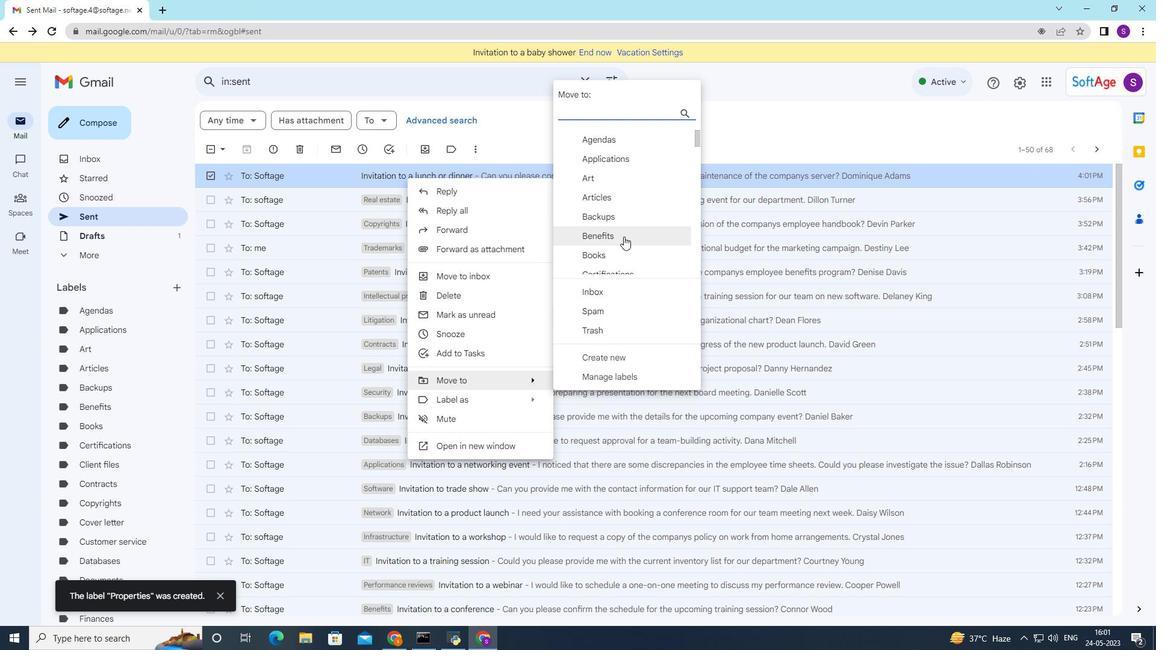 
Action: Mouse scrolled (624, 236) with delta (0, 0)
Screenshot: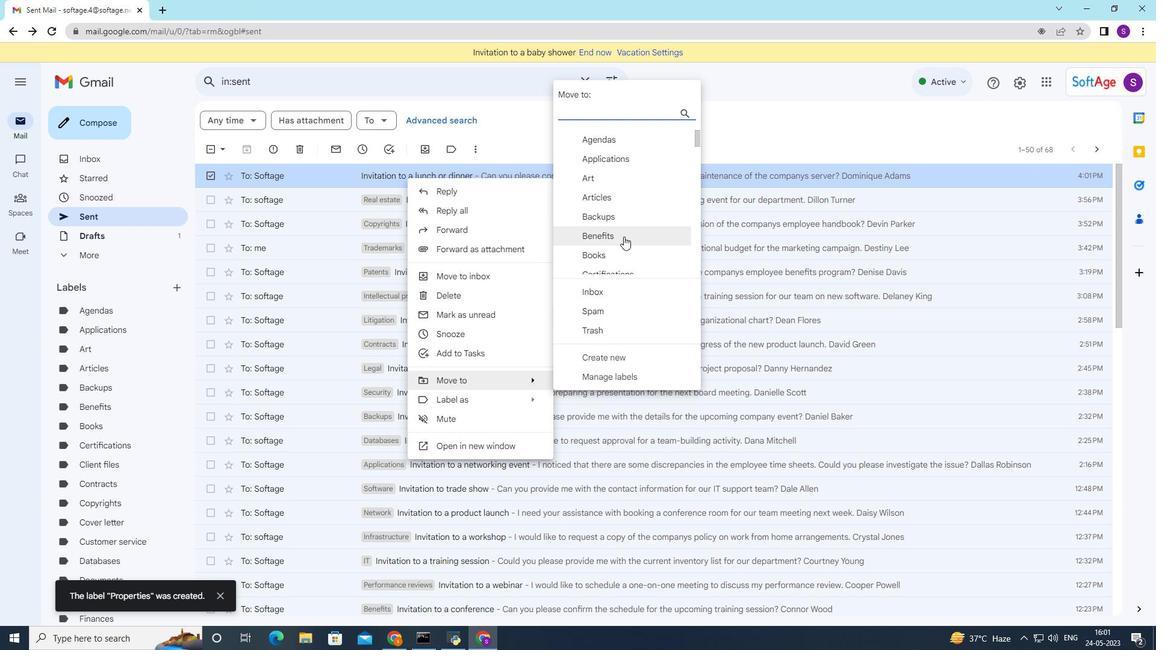 
Action: Mouse moved to (624, 237)
Screenshot: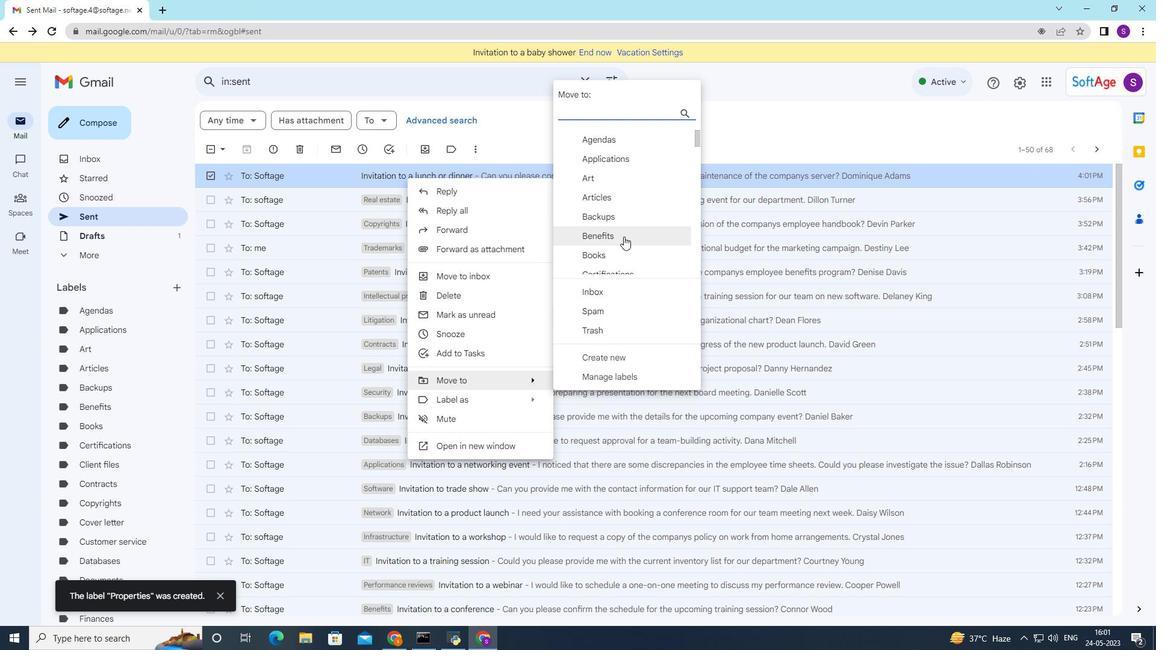 
Action: Mouse scrolled (624, 236) with delta (0, 0)
Screenshot: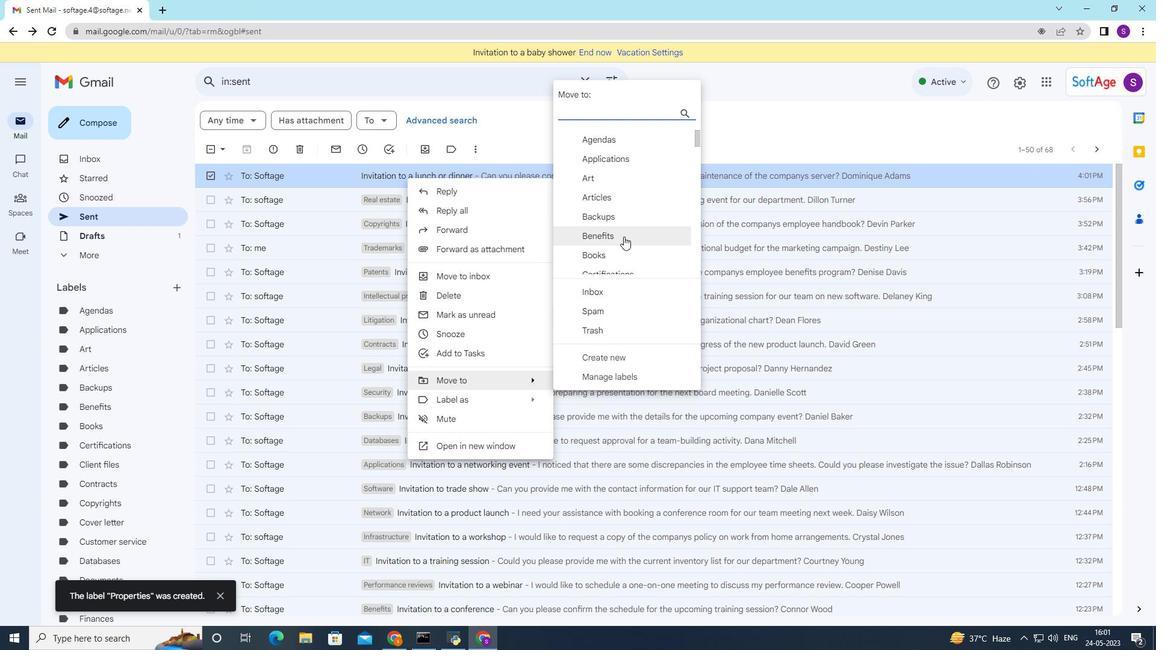 
Action: Mouse moved to (595, 281)
Screenshot: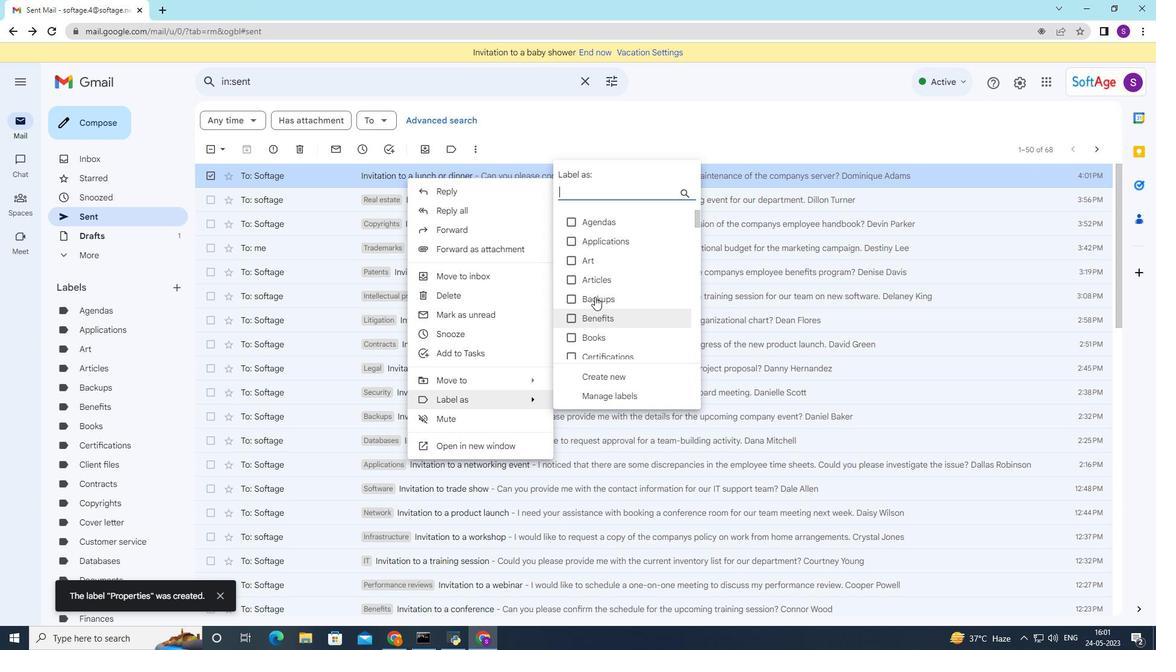 
Action: Mouse scrolled (595, 281) with delta (0, 0)
Screenshot: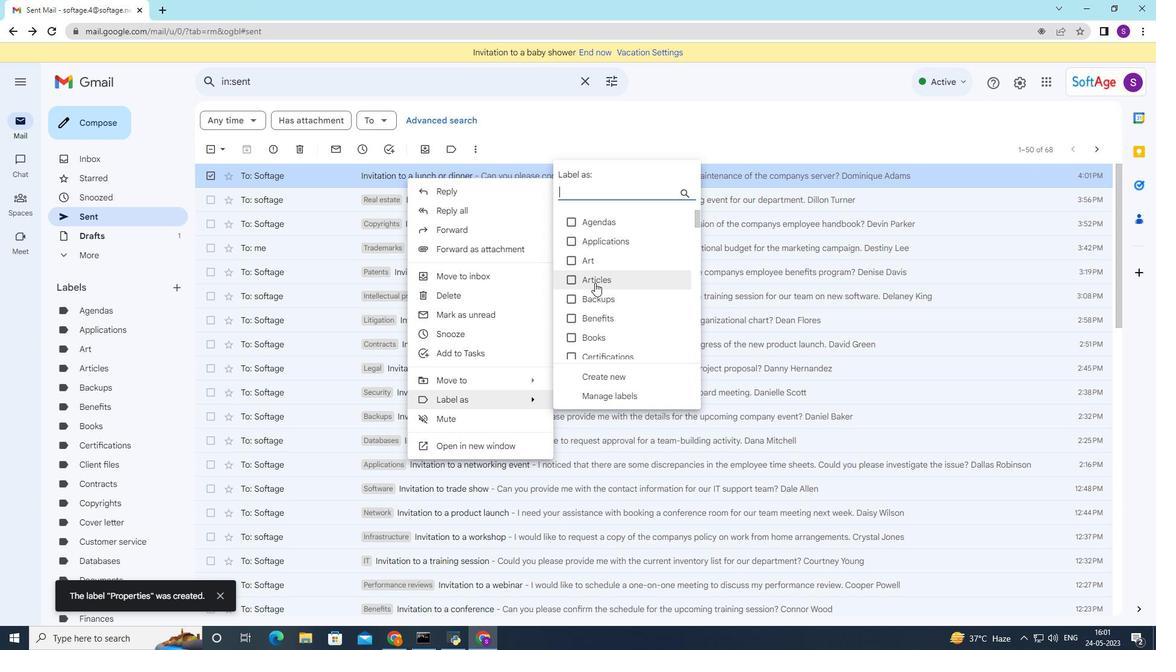 
Action: Mouse scrolled (595, 281) with delta (0, 0)
Screenshot: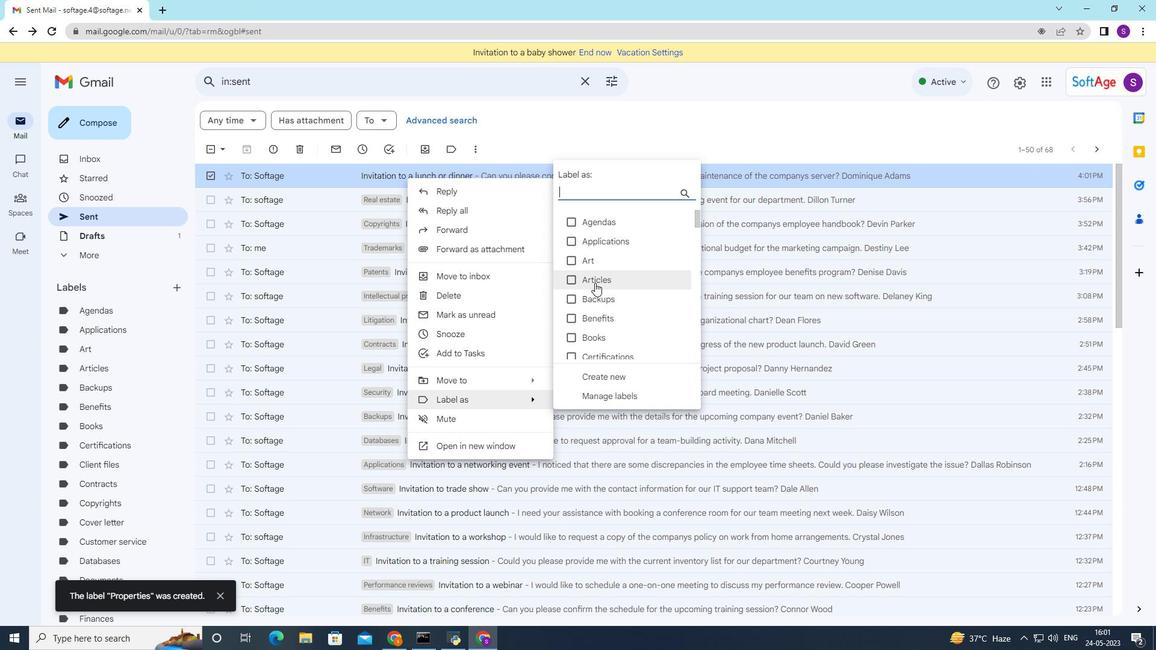 
Action: Mouse scrolled (595, 281) with delta (0, 0)
Screenshot: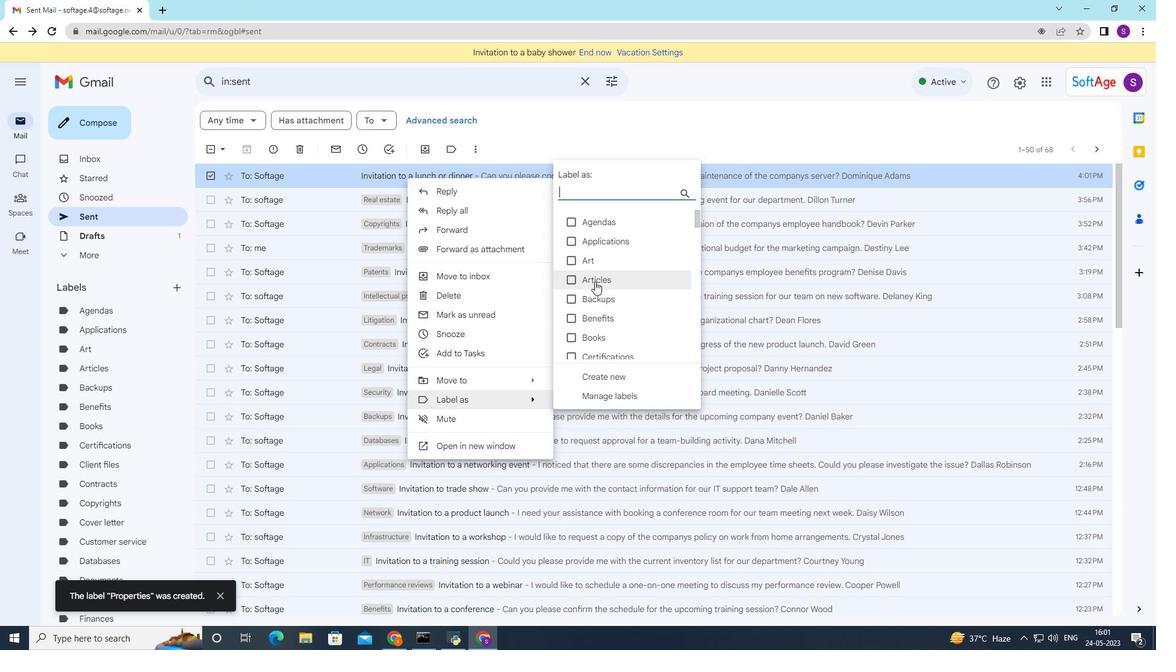 
Action: Mouse moved to (595, 281)
Screenshot: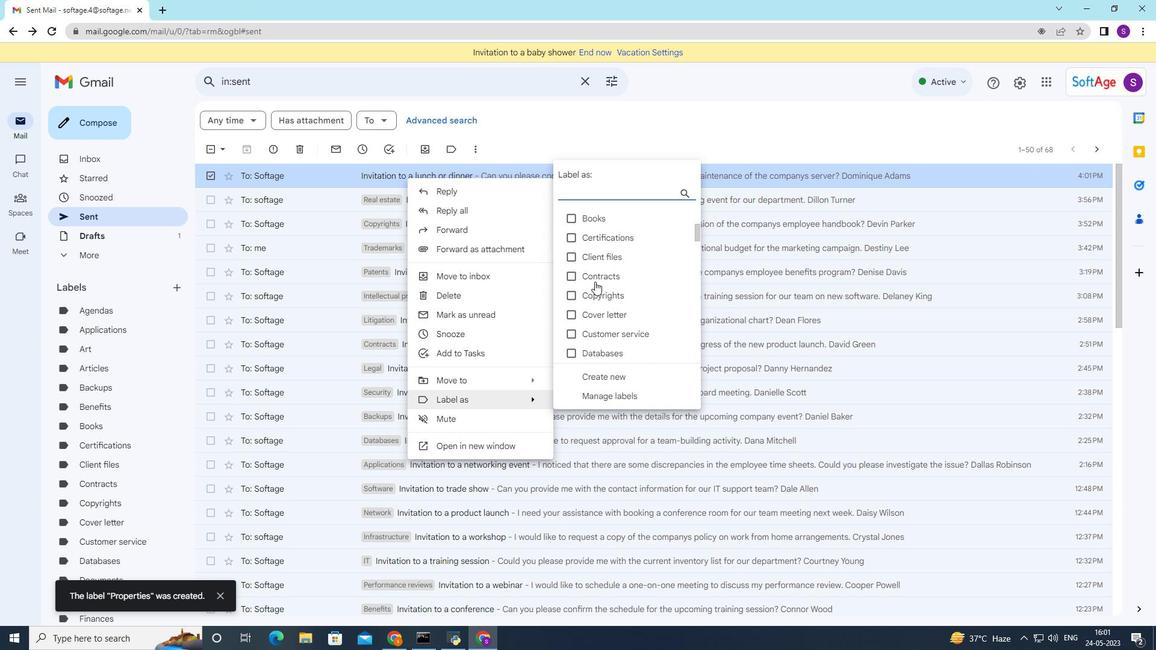 
Action: Mouse scrolled (595, 281) with delta (0, 0)
Screenshot: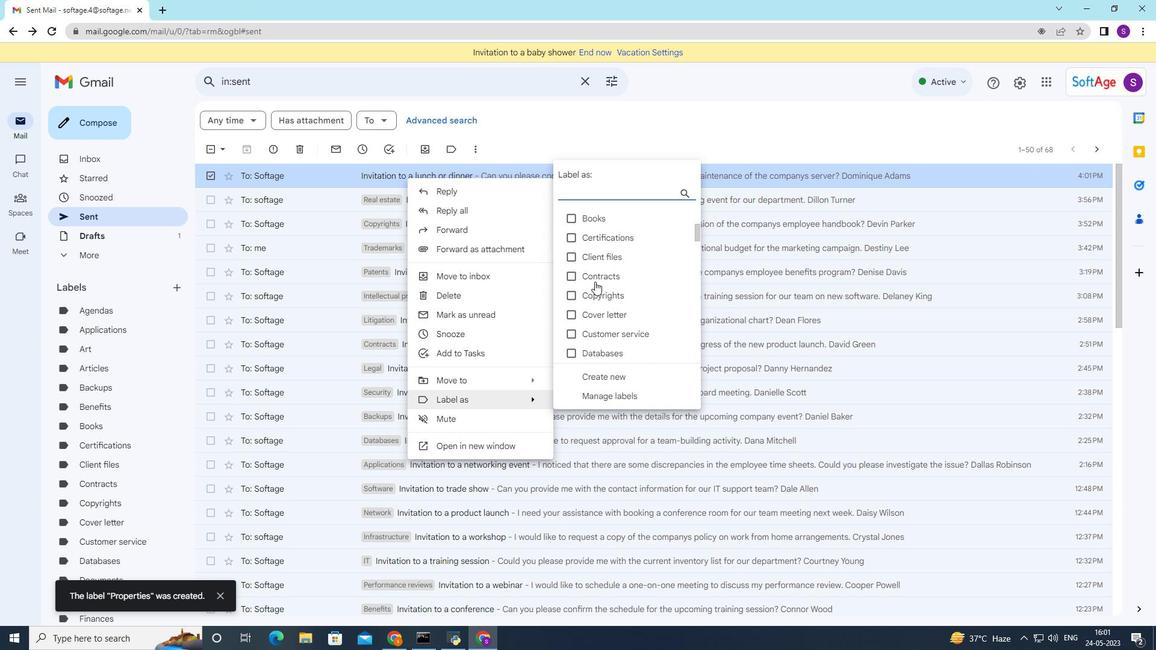 
Action: Mouse moved to (594, 316)
Screenshot: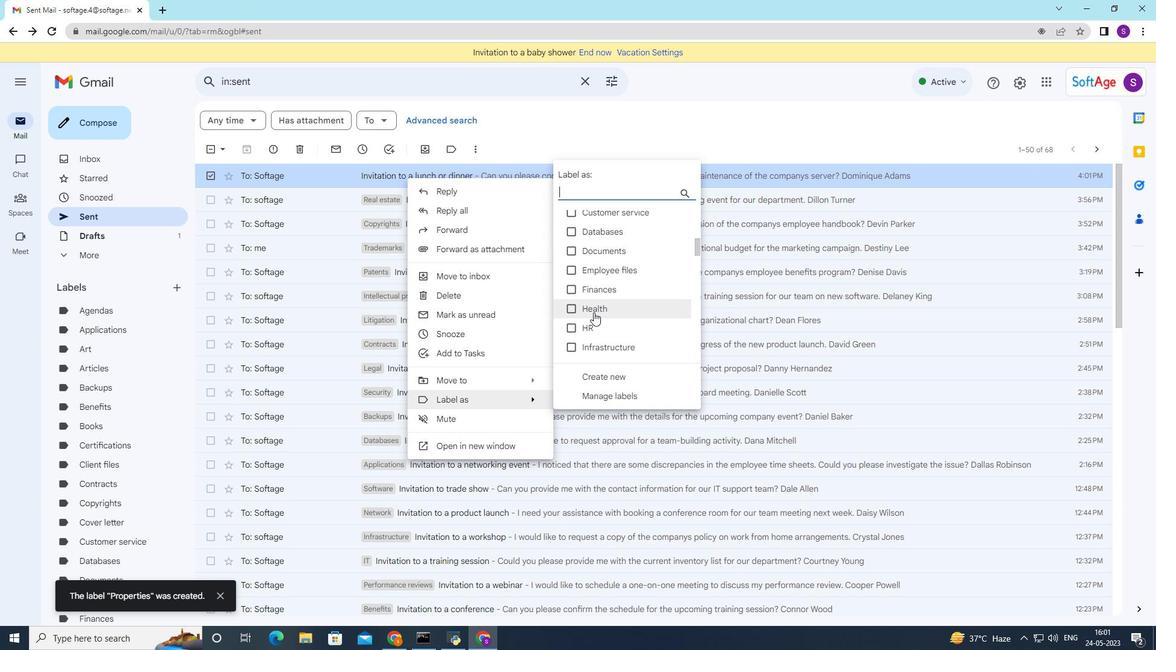 
Action: Mouse scrolled (594, 315) with delta (0, 0)
Screenshot: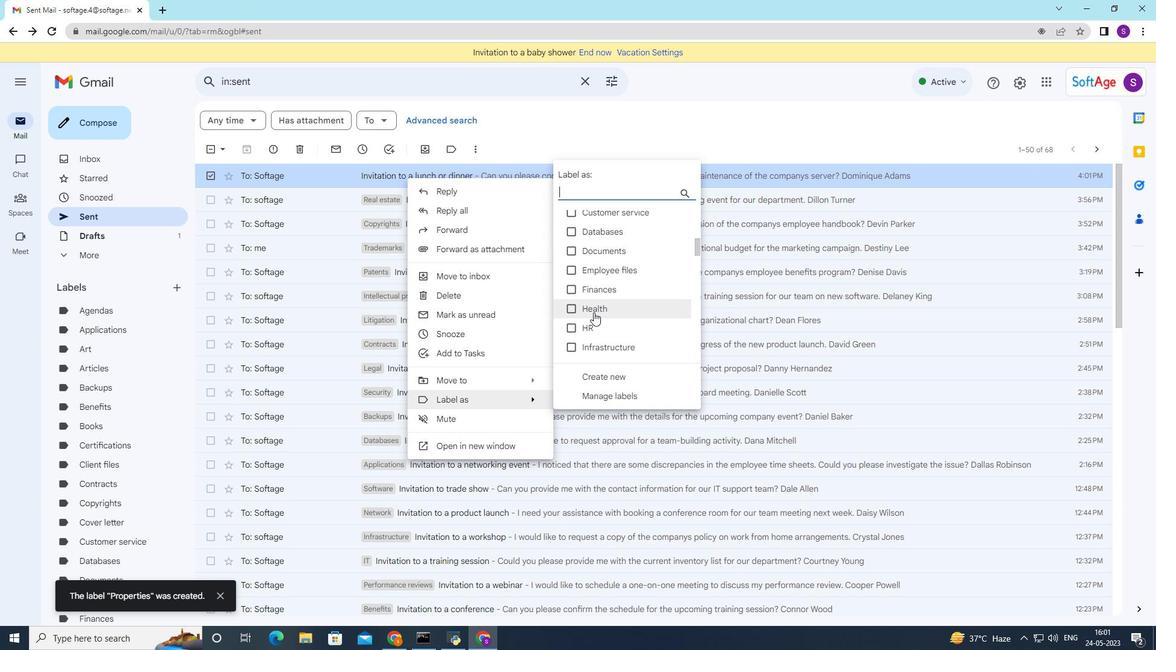 
Action: Mouse moved to (594, 318)
Screenshot: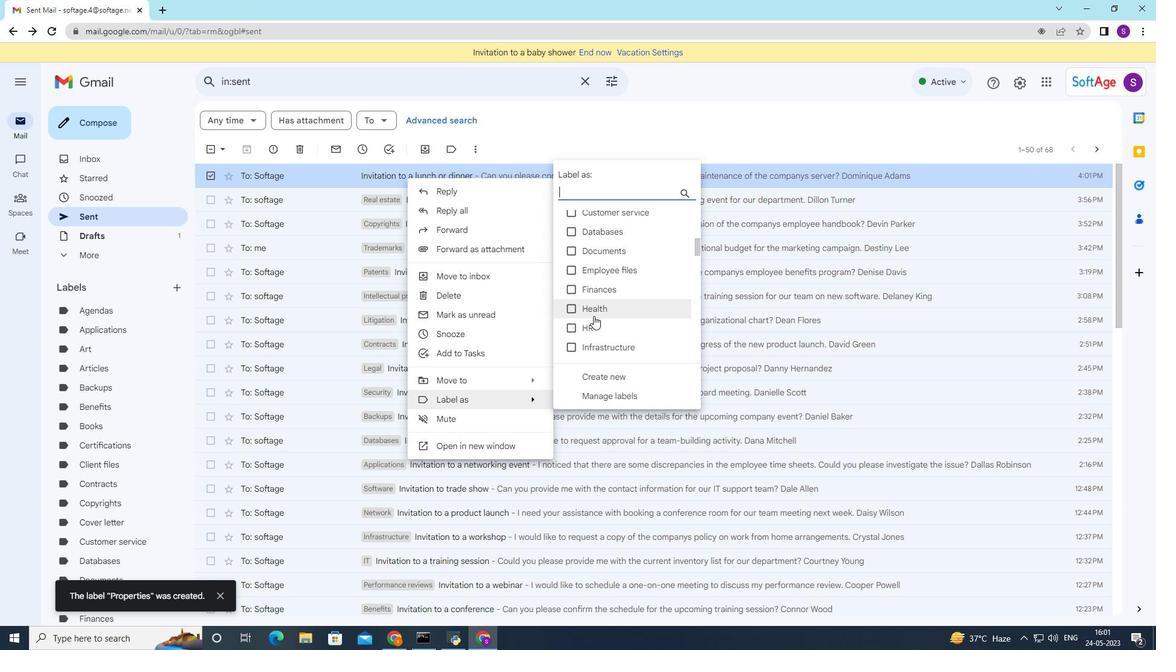 
Action: Mouse scrolled (594, 318) with delta (0, 0)
Screenshot: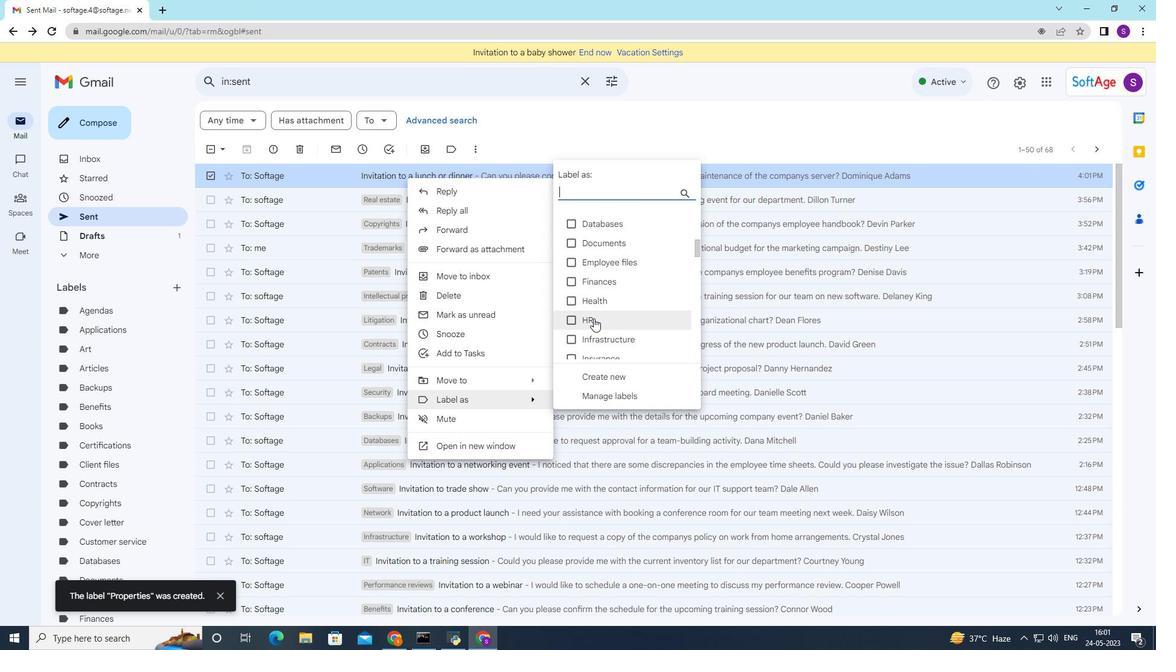 
Action: Mouse scrolled (594, 318) with delta (0, 0)
Screenshot: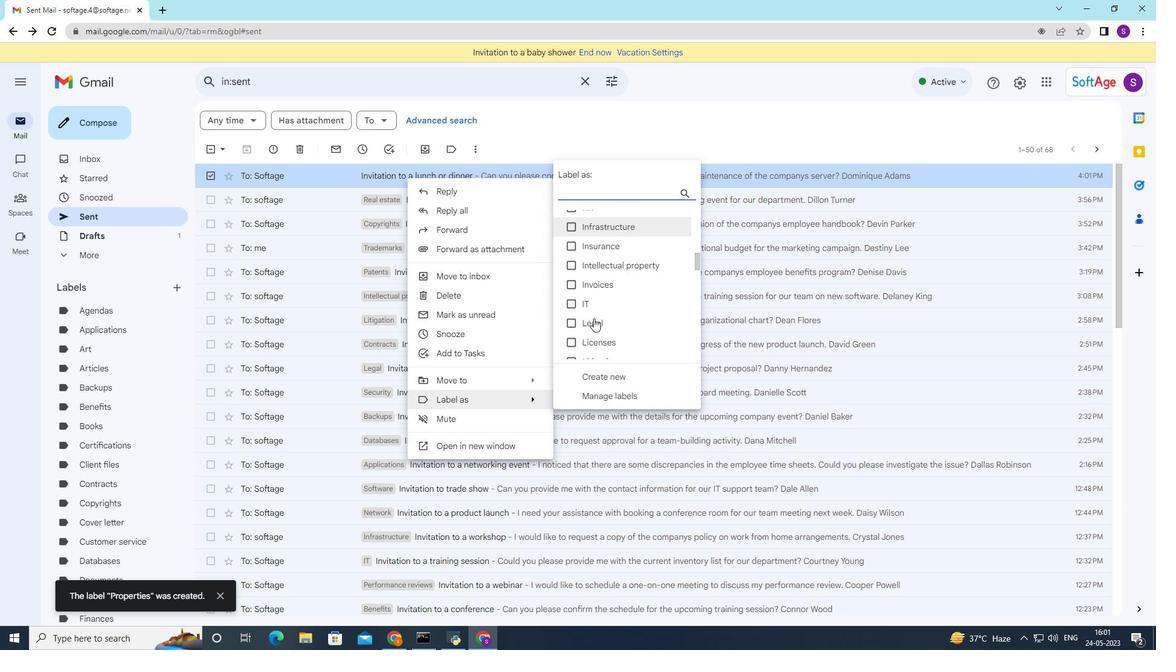 
Action: Mouse moved to (593, 319)
Screenshot: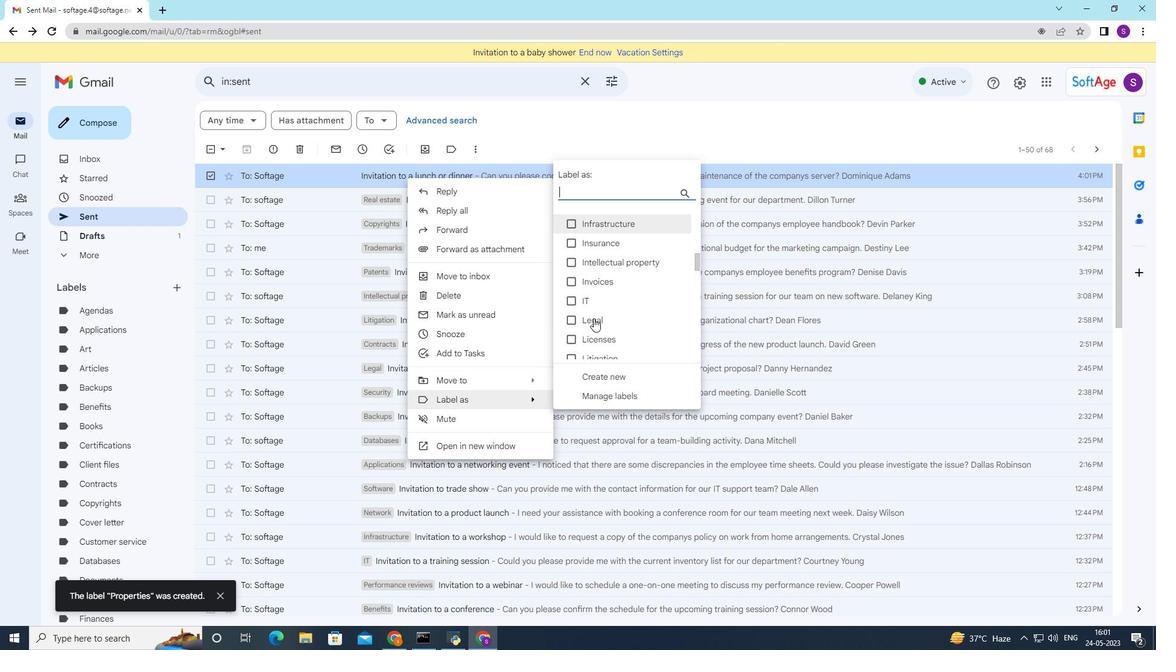 
Action: Mouse scrolled (593, 319) with delta (0, 0)
Screenshot: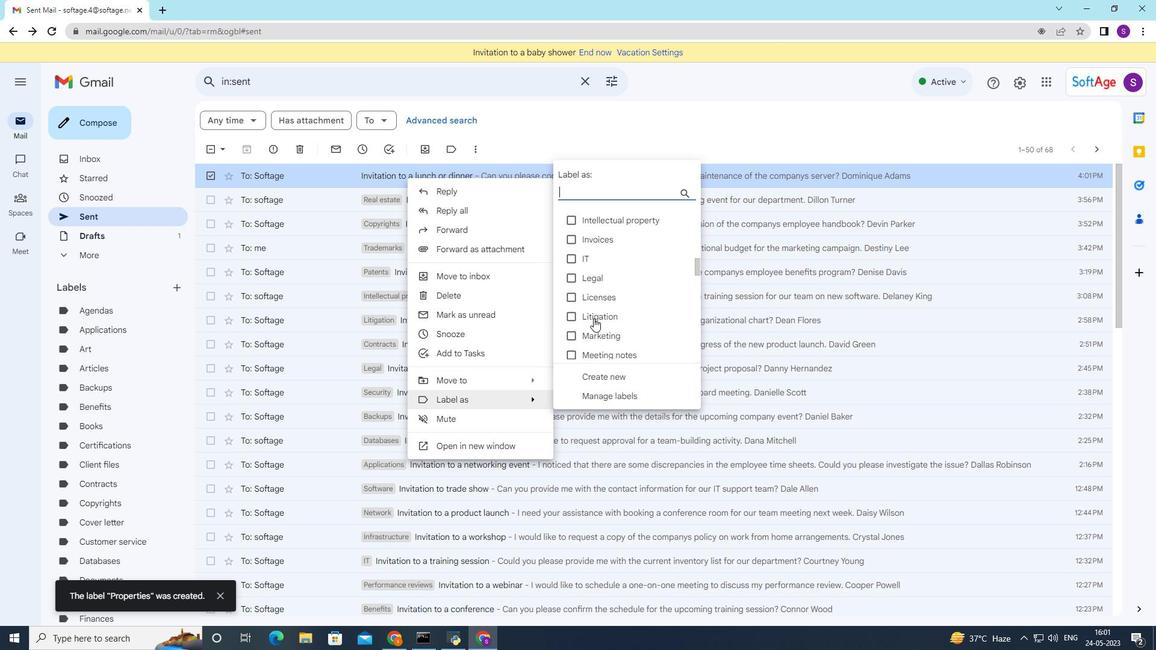 
Action: Mouse moved to (593, 319)
Screenshot: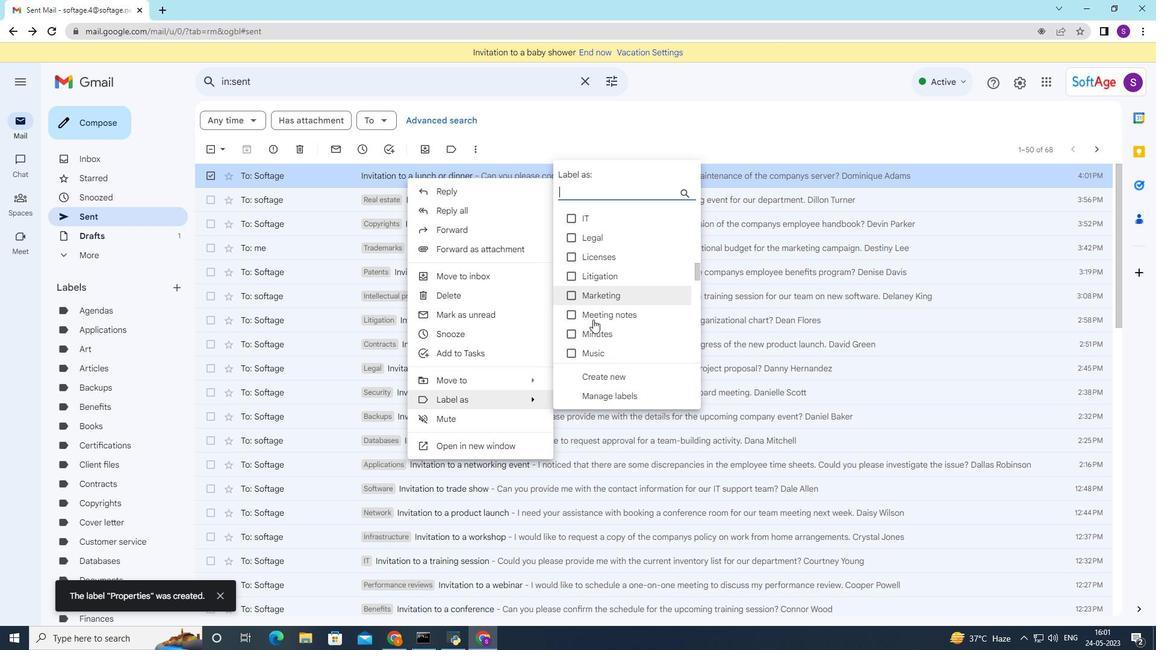 
Action: Mouse scrolled (593, 319) with delta (0, 0)
Screenshot: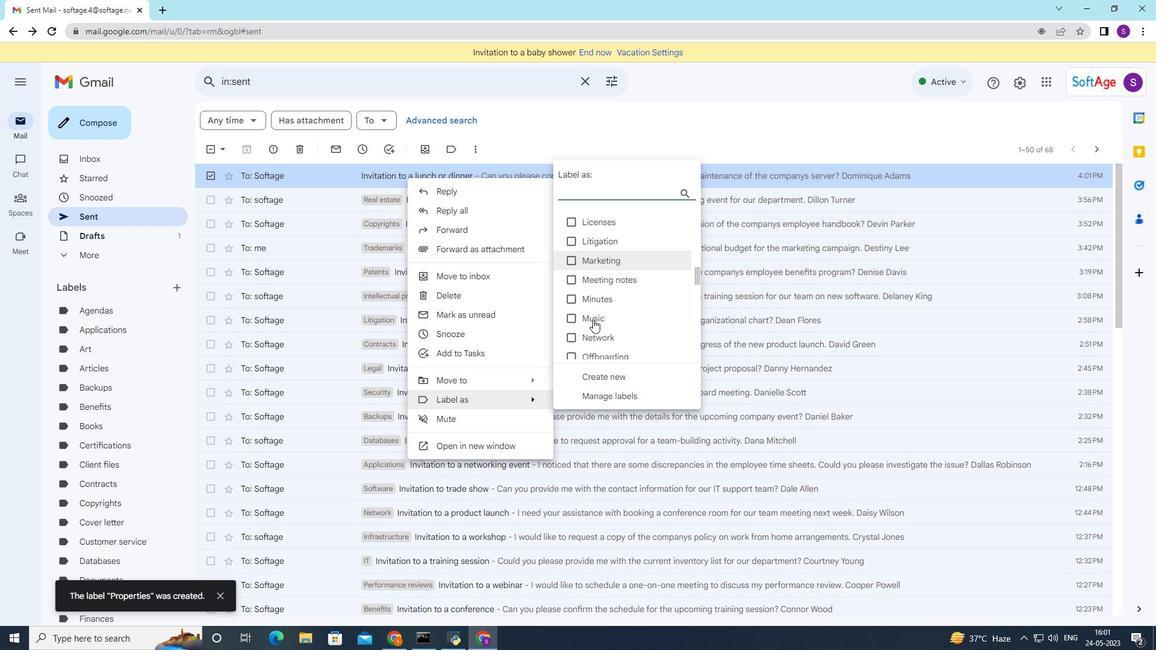 
Action: Mouse scrolled (593, 319) with delta (0, 0)
Screenshot: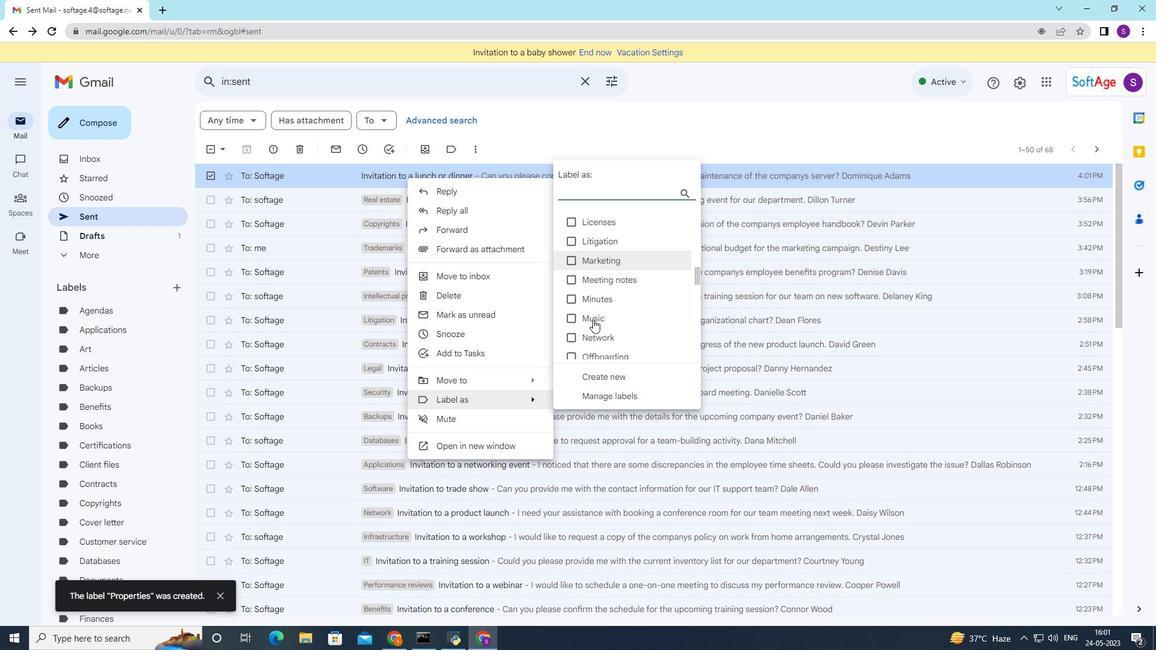 
Action: Mouse moved to (592, 327)
Screenshot: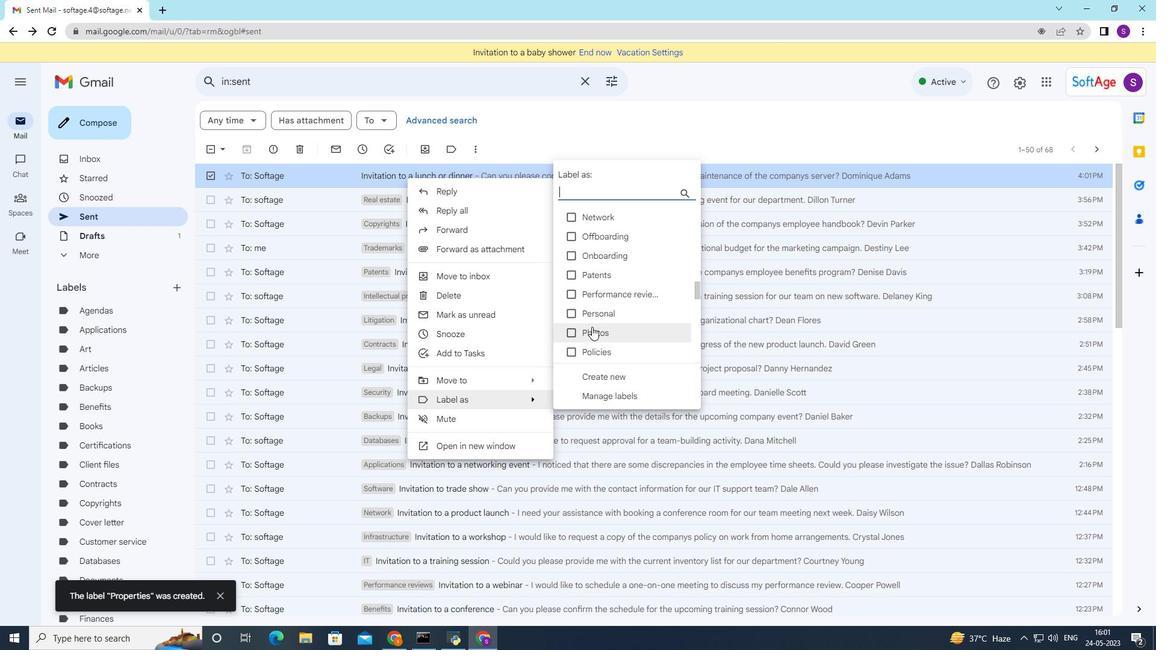 
Action: Mouse scrolled (592, 326) with delta (0, 0)
Screenshot: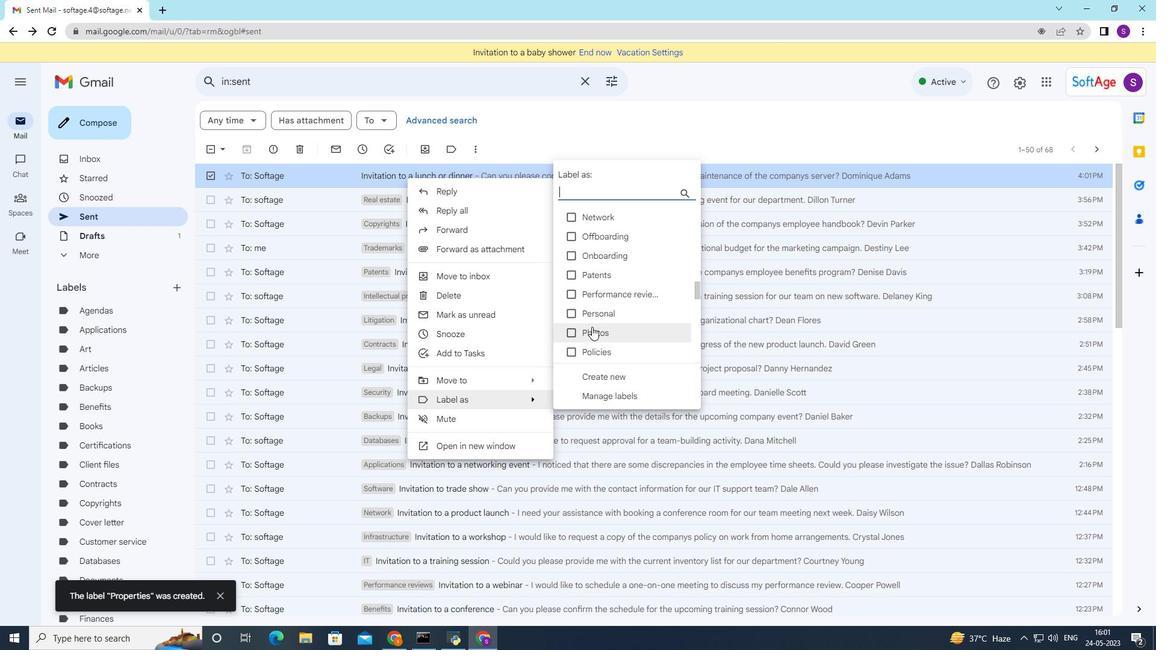 
Action: Mouse moved to (592, 328)
Screenshot: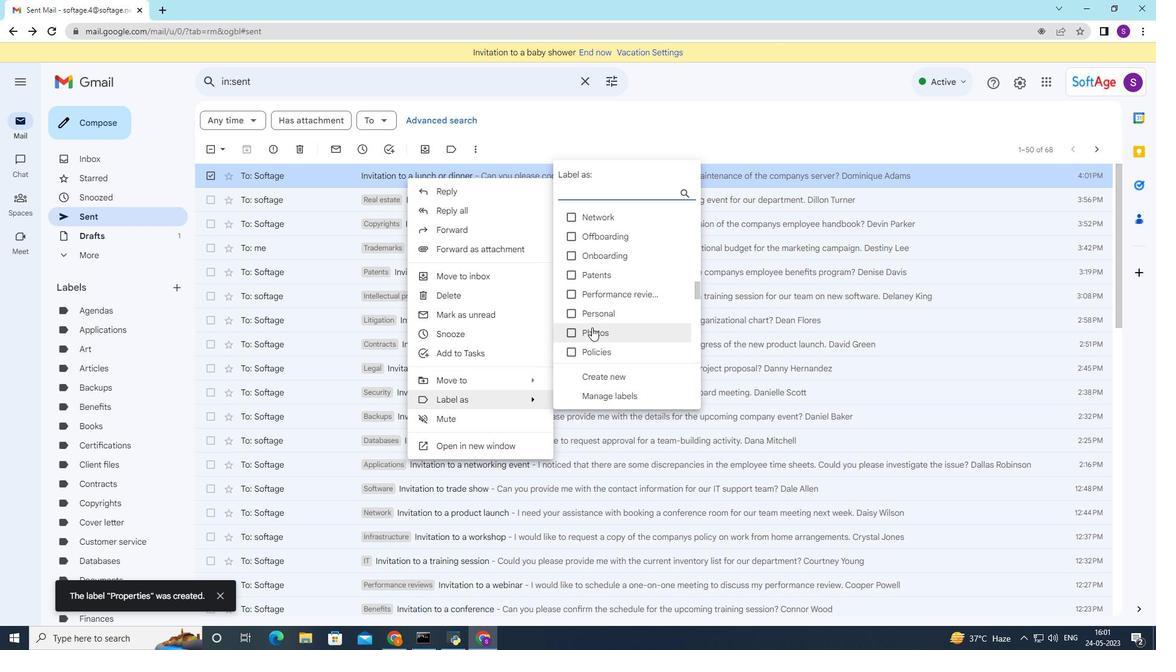 
Action: Mouse scrolled (592, 327) with delta (0, 0)
Screenshot: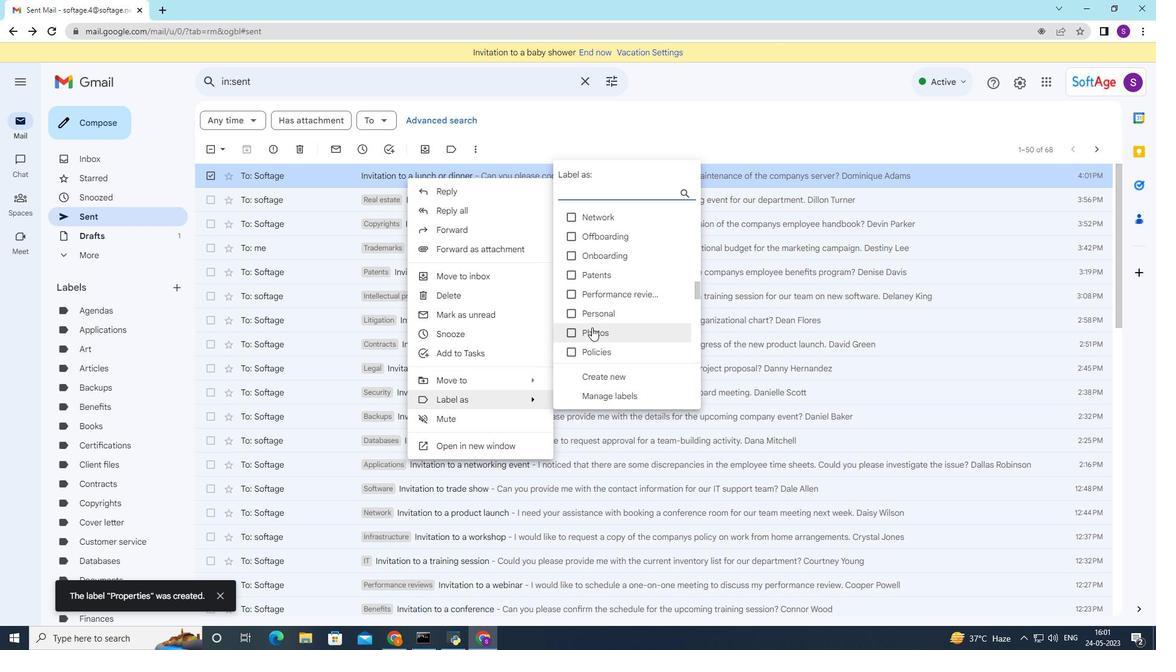 
Action: Mouse moved to (572, 310)
Screenshot: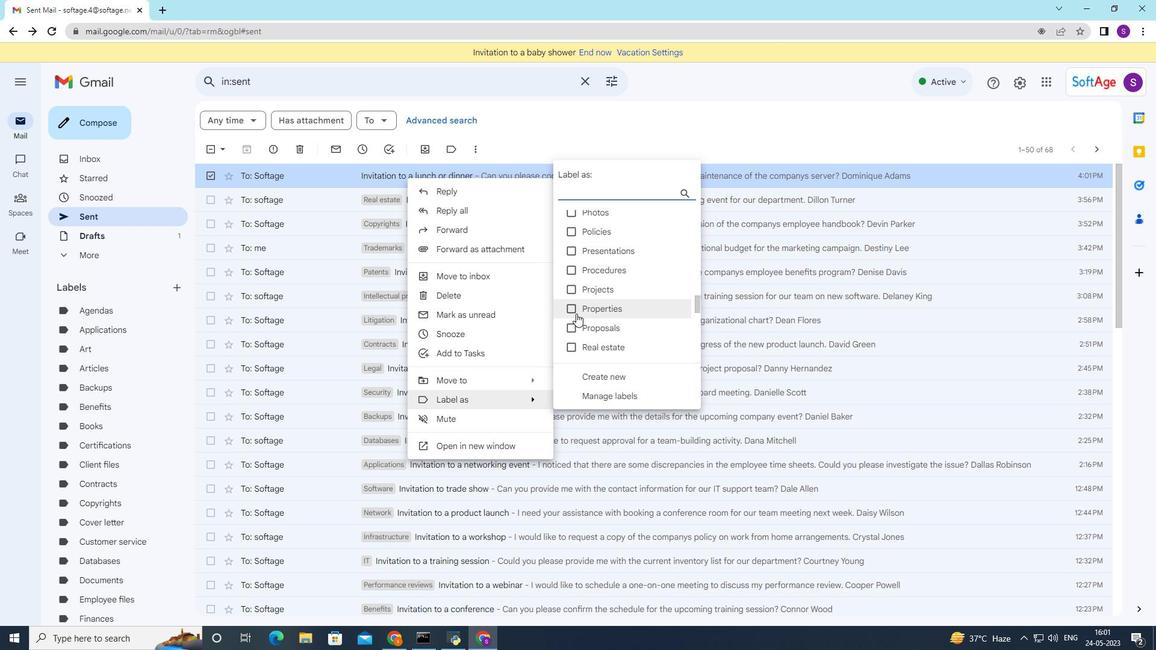 
Action: Mouse pressed left at (572, 310)
Screenshot: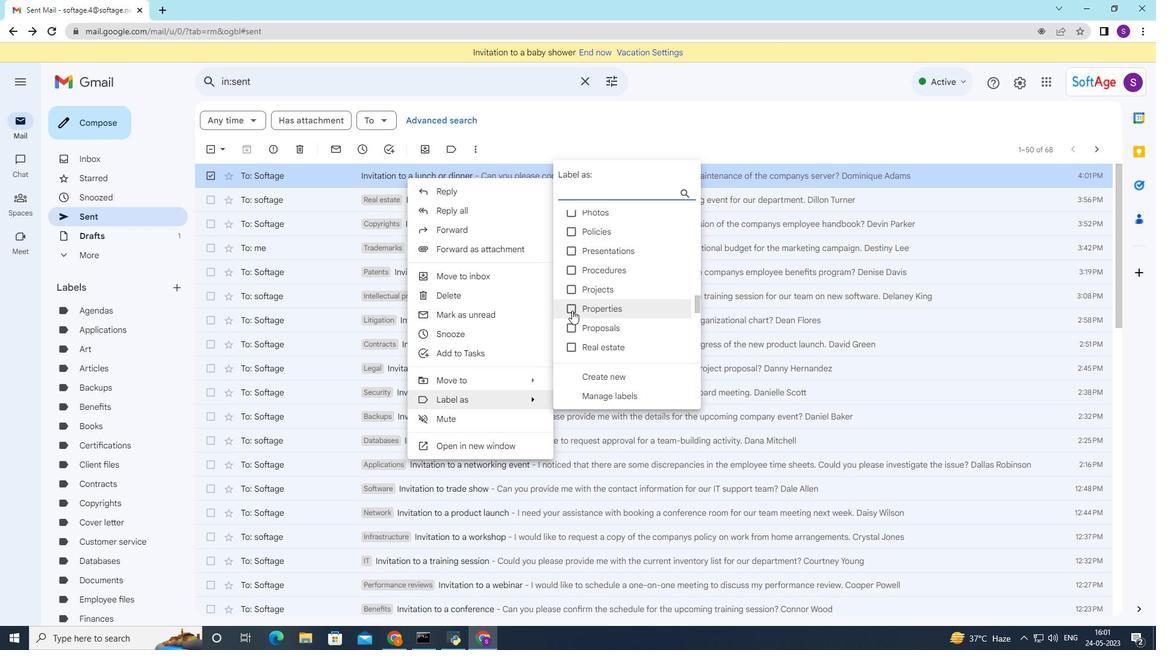 
Action: Mouse moved to (598, 378)
Screenshot: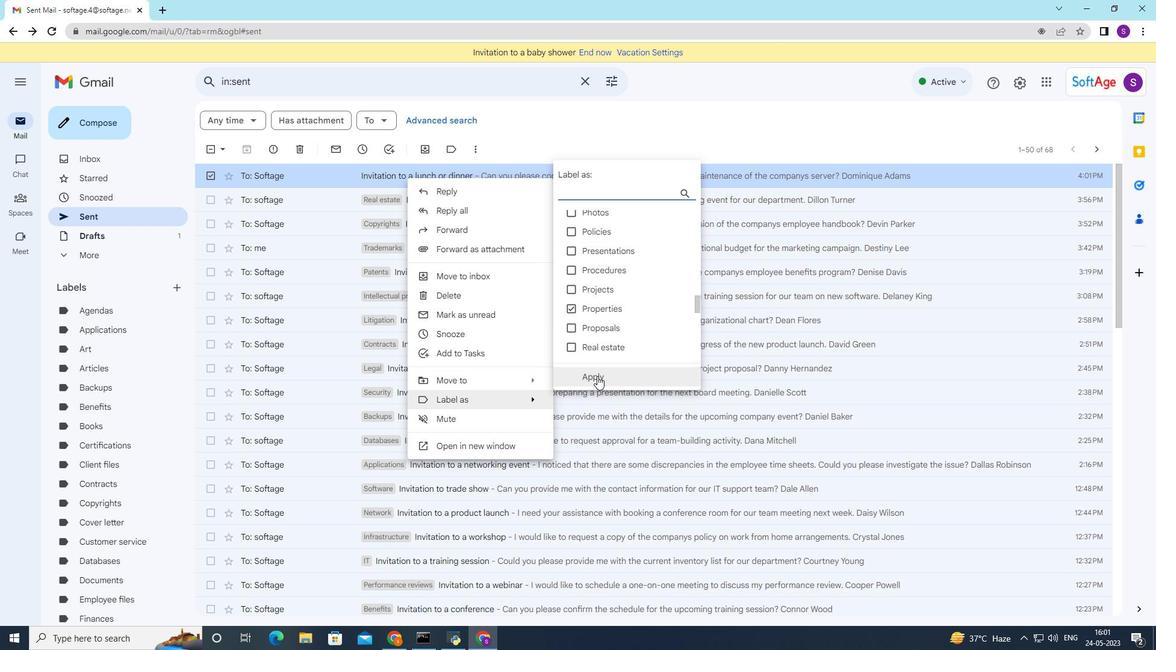 
Action: Mouse pressed left at (598, 378)
Screenshot: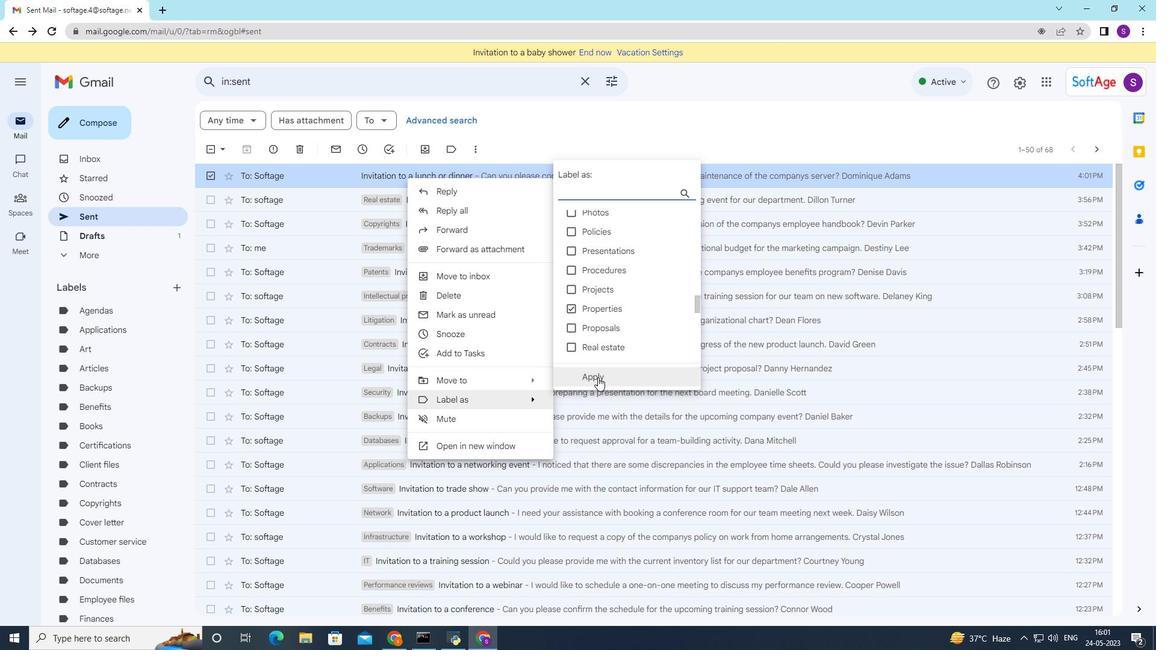 
Action: Mouse moved to (561, 240)
Screenshot: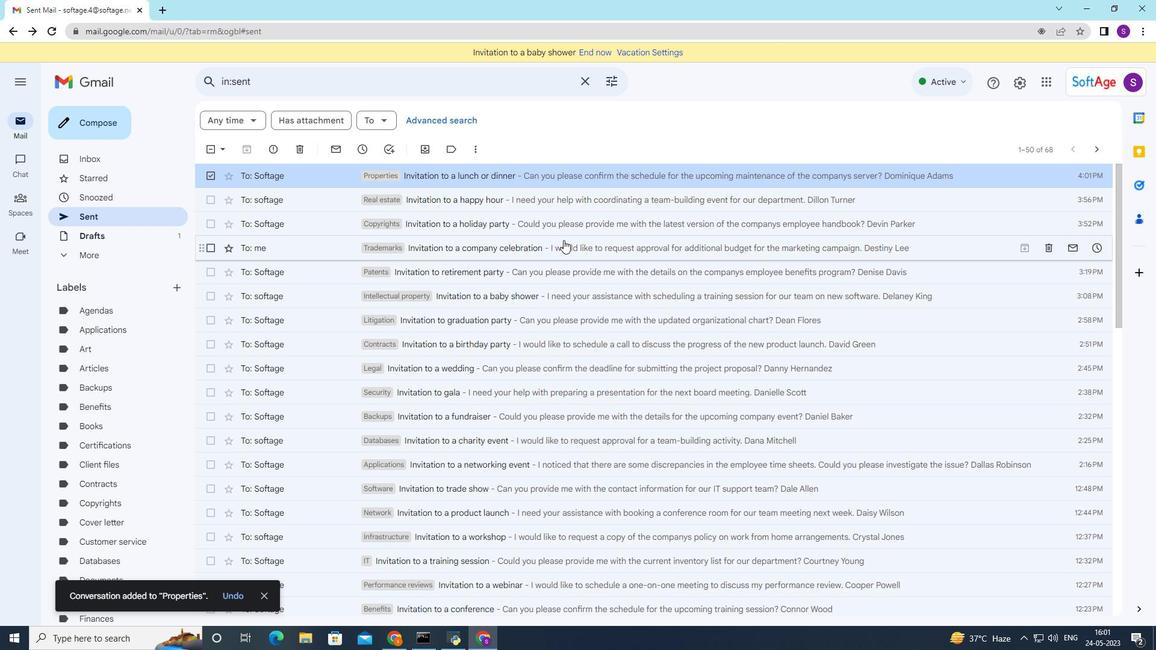
